 Task: Create a professional creative business letterhead template design.
Action: Mouse moved to (453, 33)
Screenshot: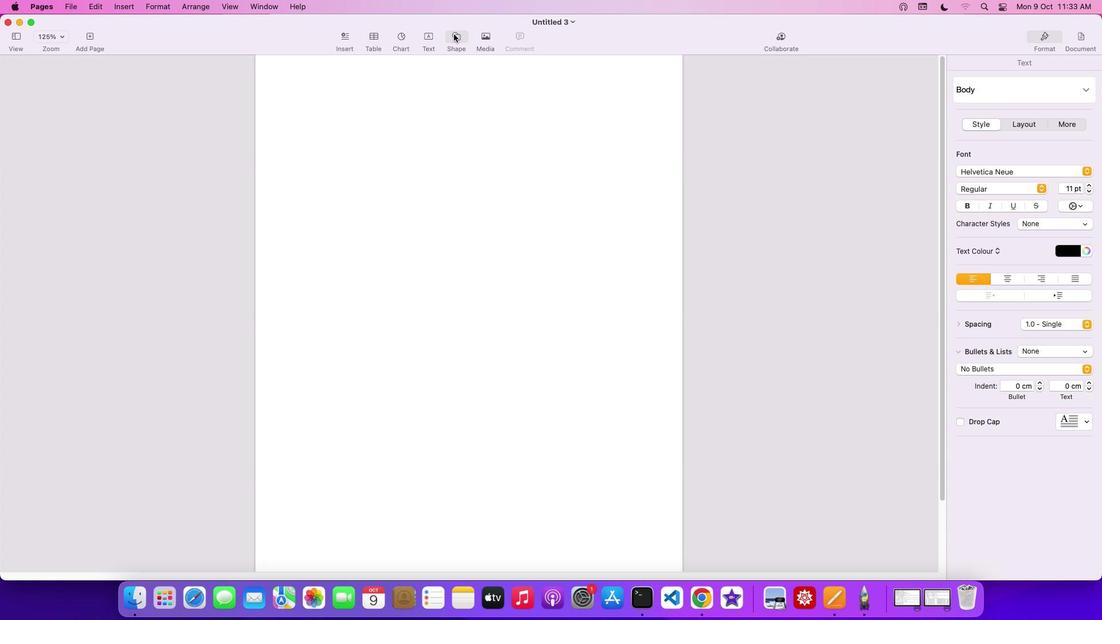 
Action: Mouse pressed left at (453, 33)
Screenshot: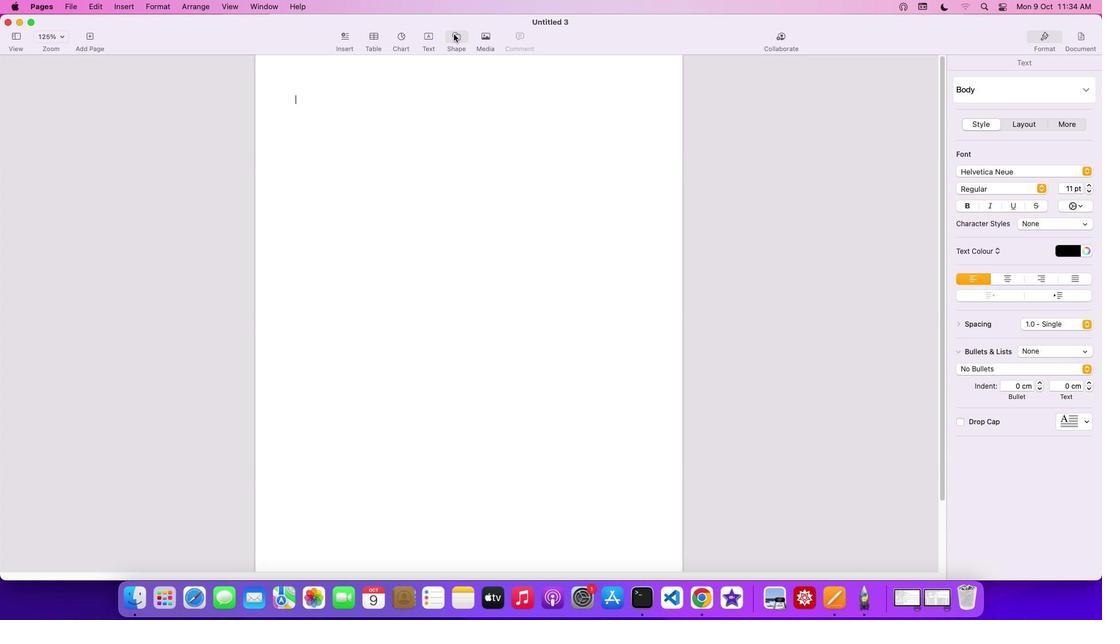 
Action: Mouse moved to (454, 124)
Screenshot: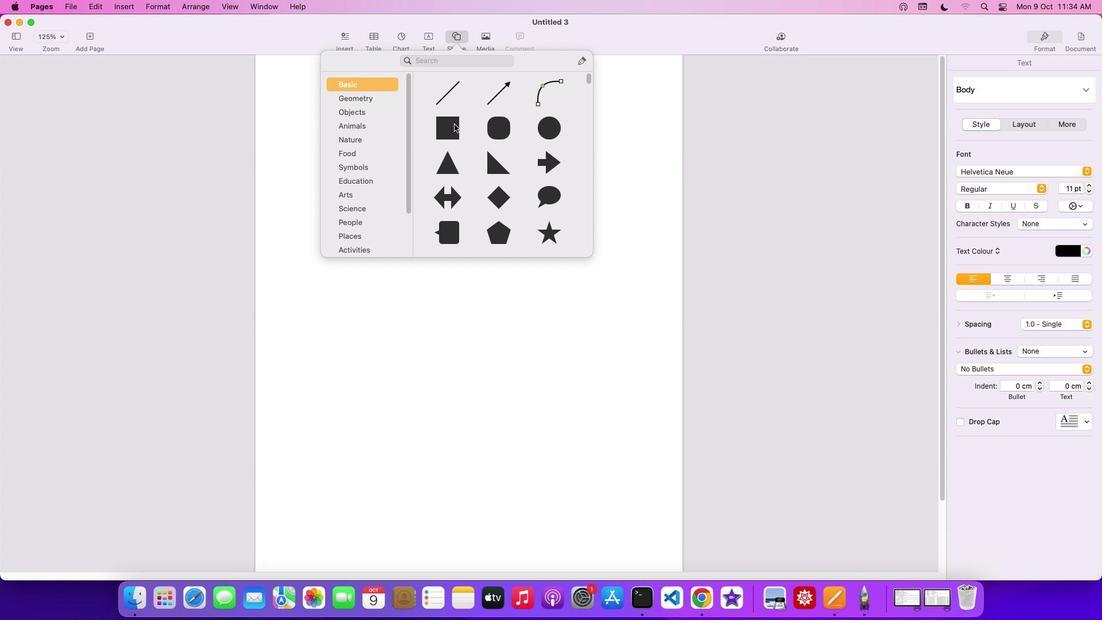 
Action: Mouse pressed left at (454, 124)
Screenshot: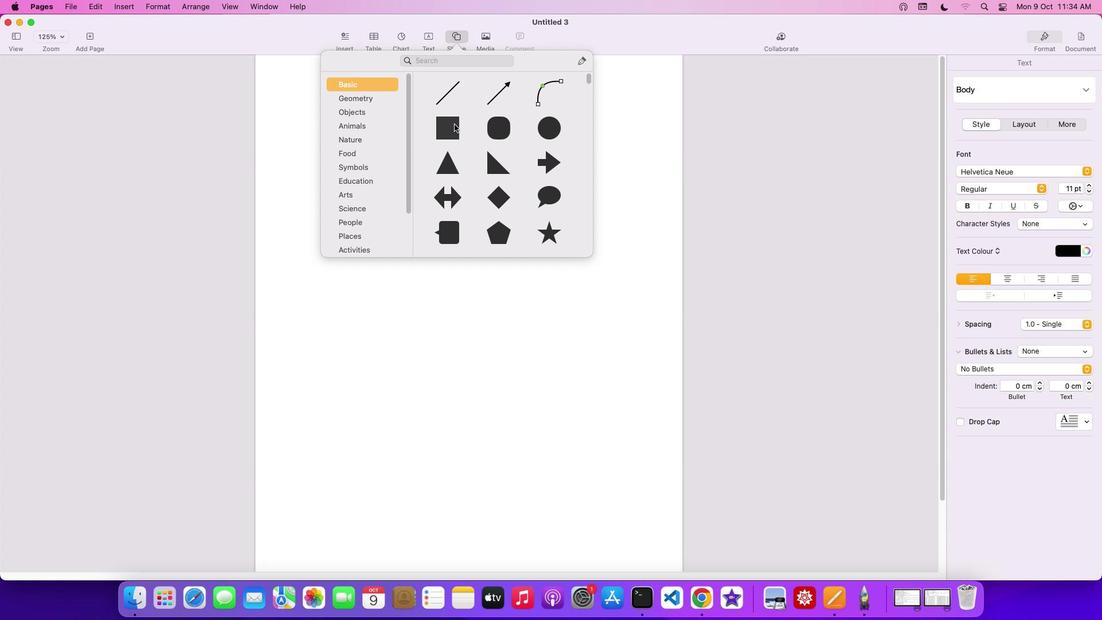 
Action: Mouse moved to (468, 164)
Screenshot: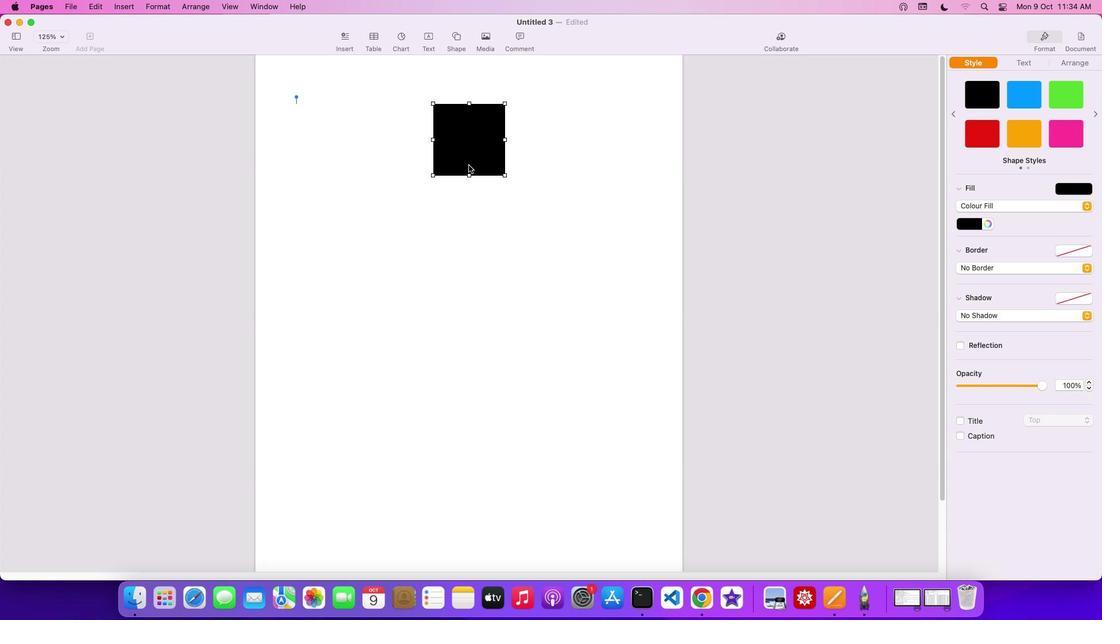 
Action: Mouse pressed left at (468, 164)
Screenshot: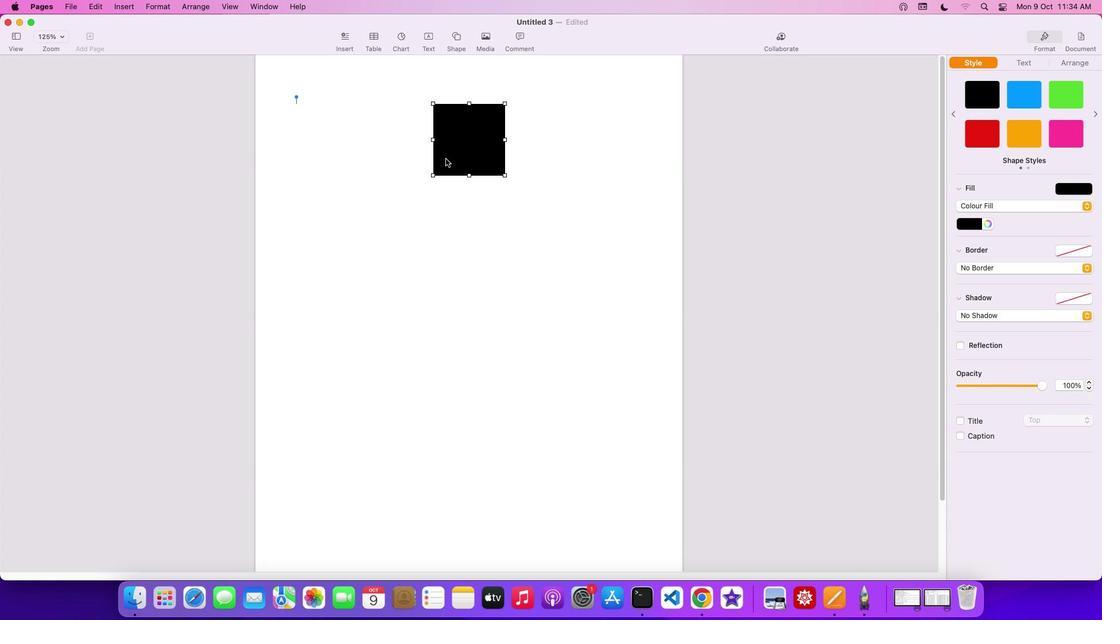 
Action: Mouse moved to (320, 125)
Screenshot: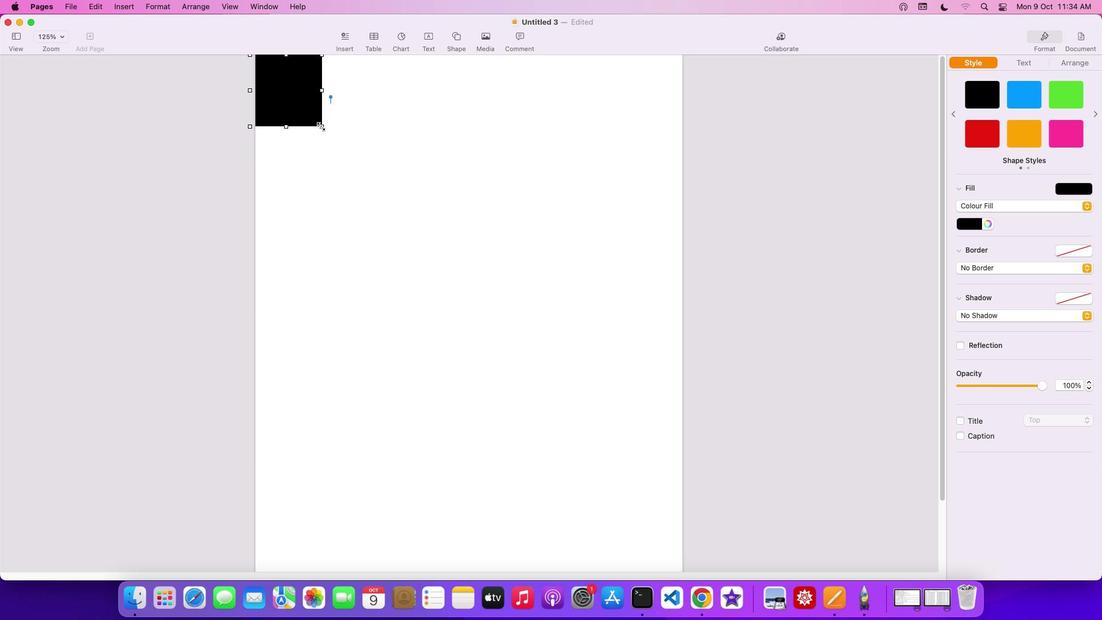 
Action: Mouse pressed left at (320, 125)
Screenshot: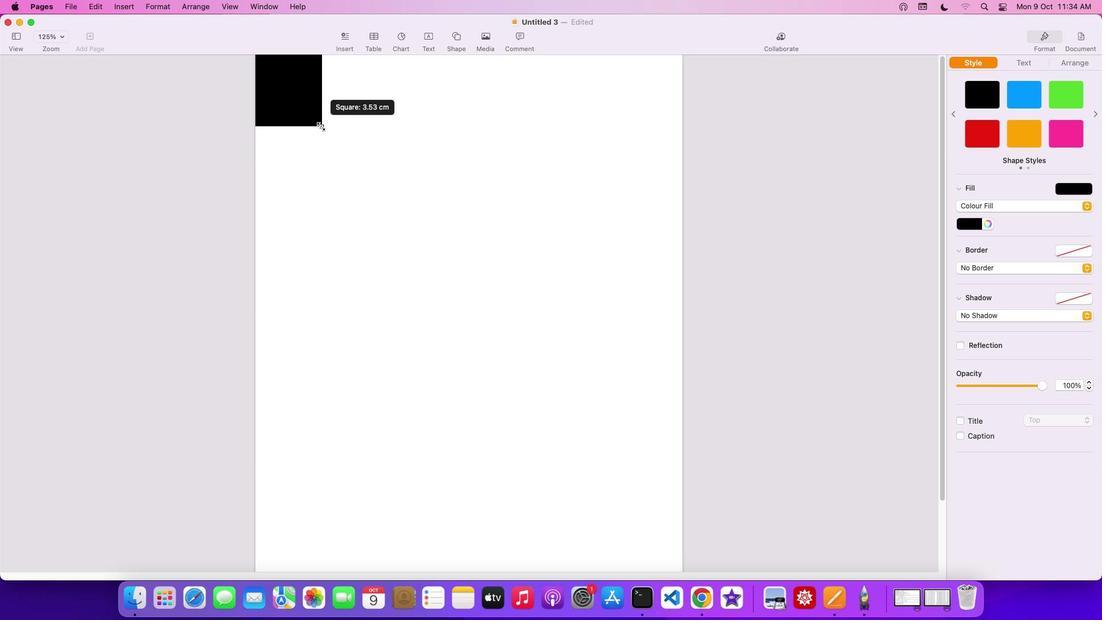 
Action: Mouse moved to (454, 37)
Screenshot: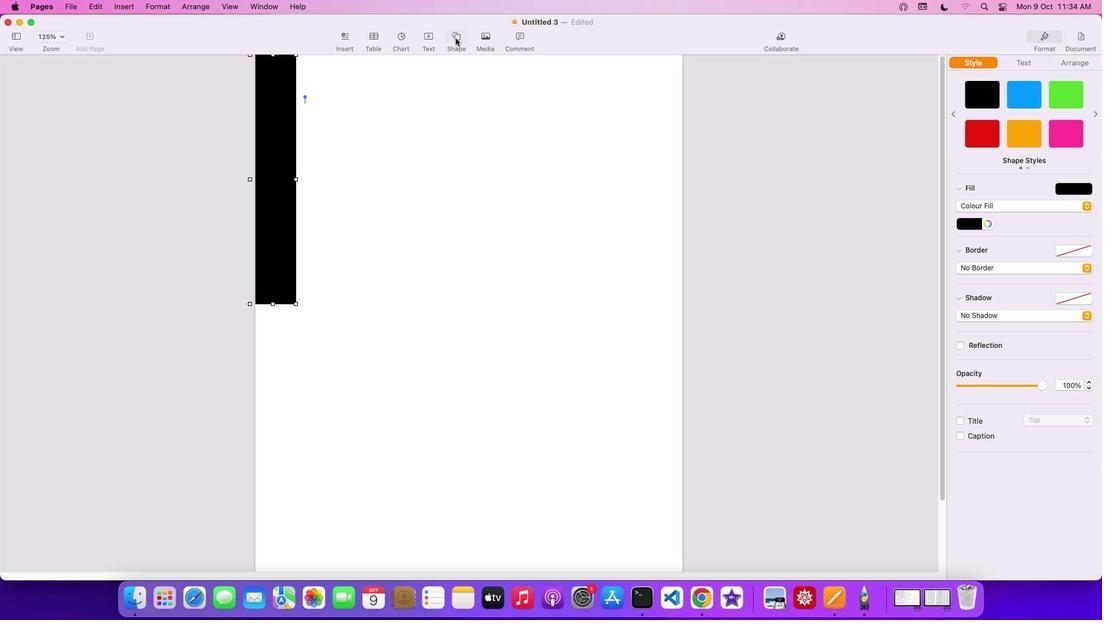 
Action: Mouse pressed left at (454, 37)
Screenshot: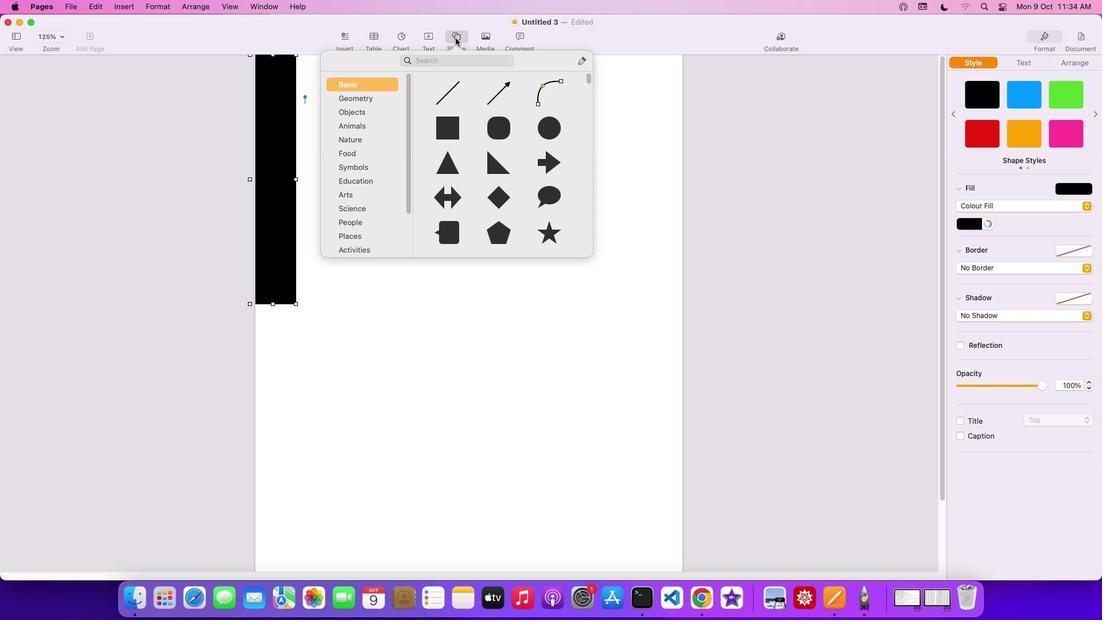 
Action: Mouse moved to (496, 173)
Screenshot: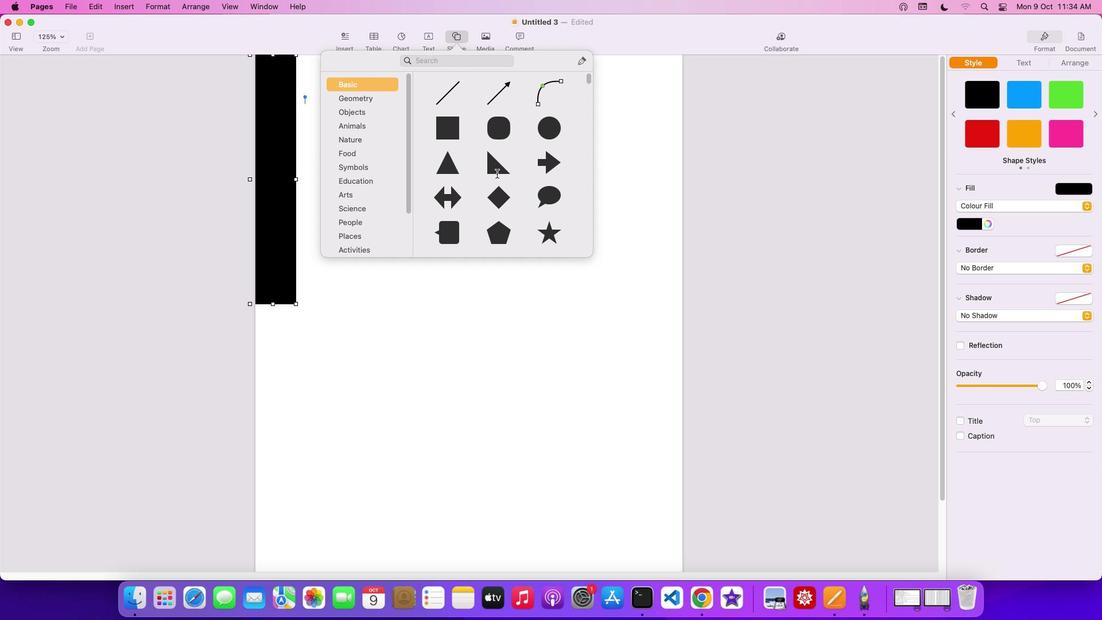 
Action: Mouse pressed left at (496, 173)
Screenshot: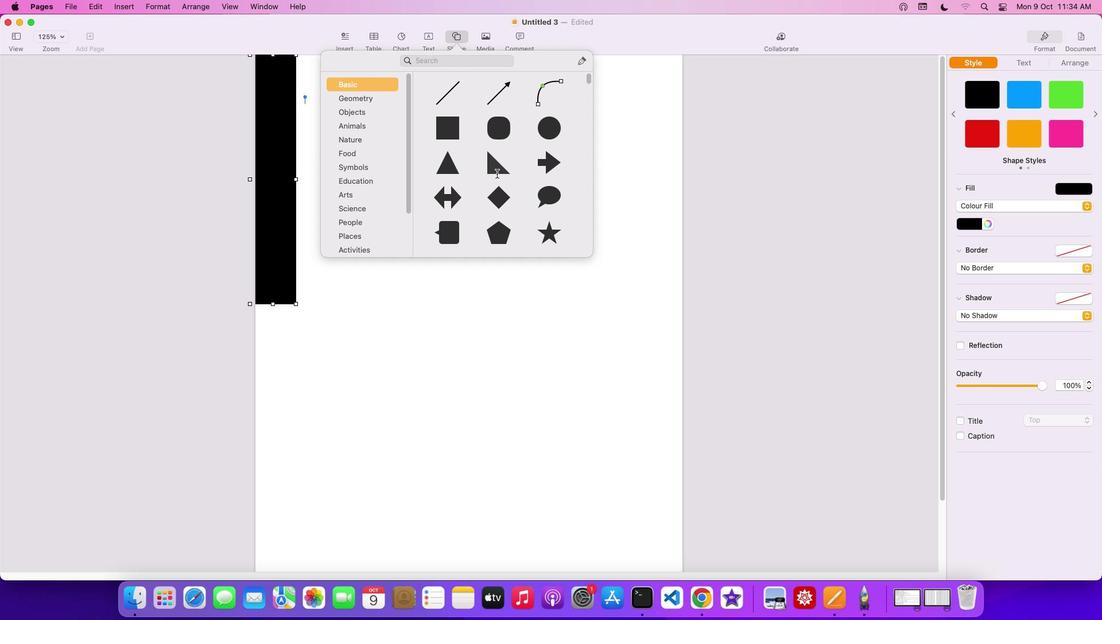 
Action: Mouse moved to (1076, 49)
Screenshot: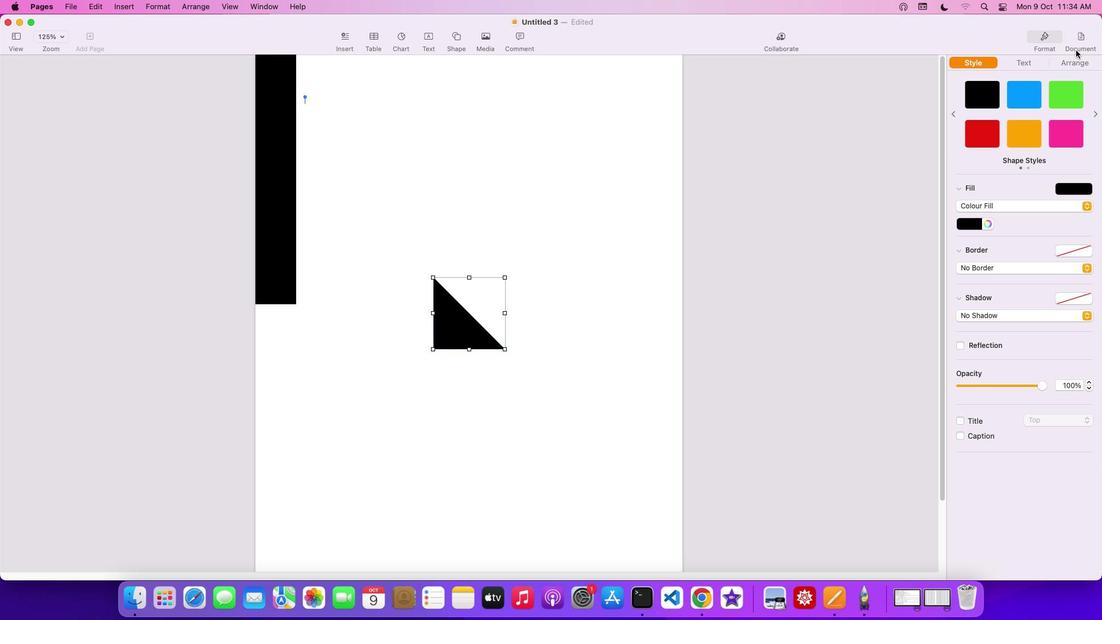 
Action: Mouse pressed left at (1076, 49)
Screenshot: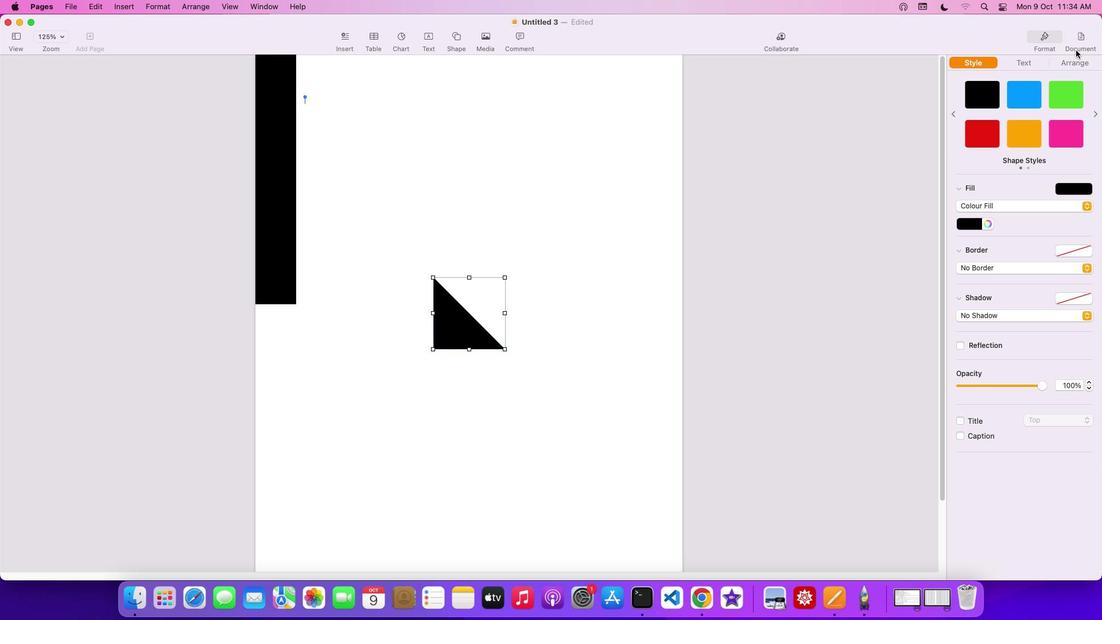 
Action: Mouse moved to (1073, 56)
Screenshot: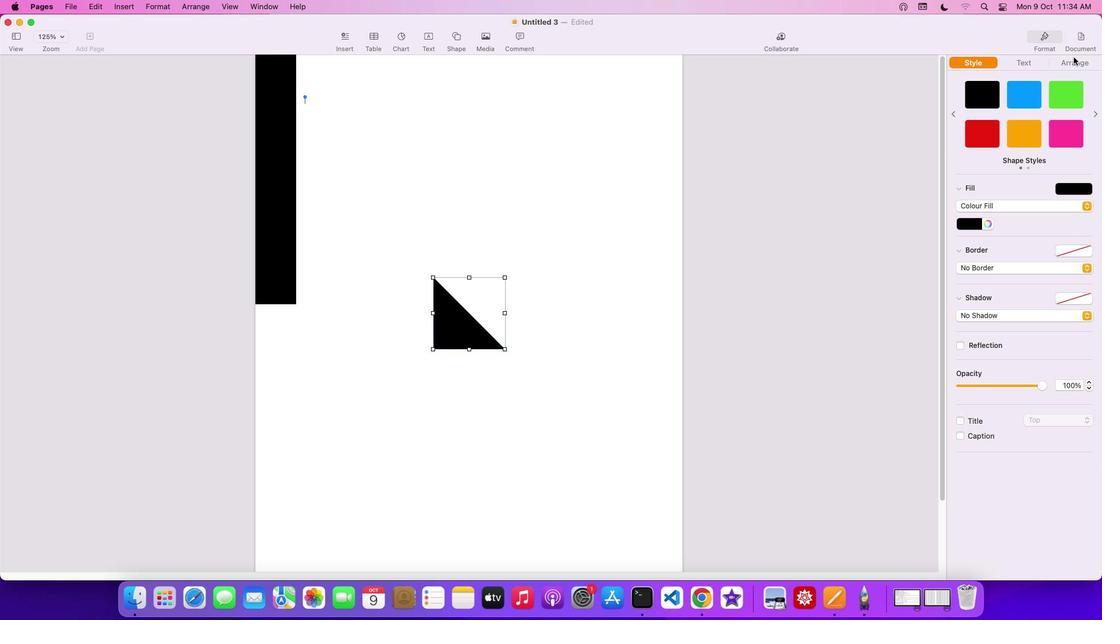 
Action: Mouse pressed left at (1073, 56)
Screenshot: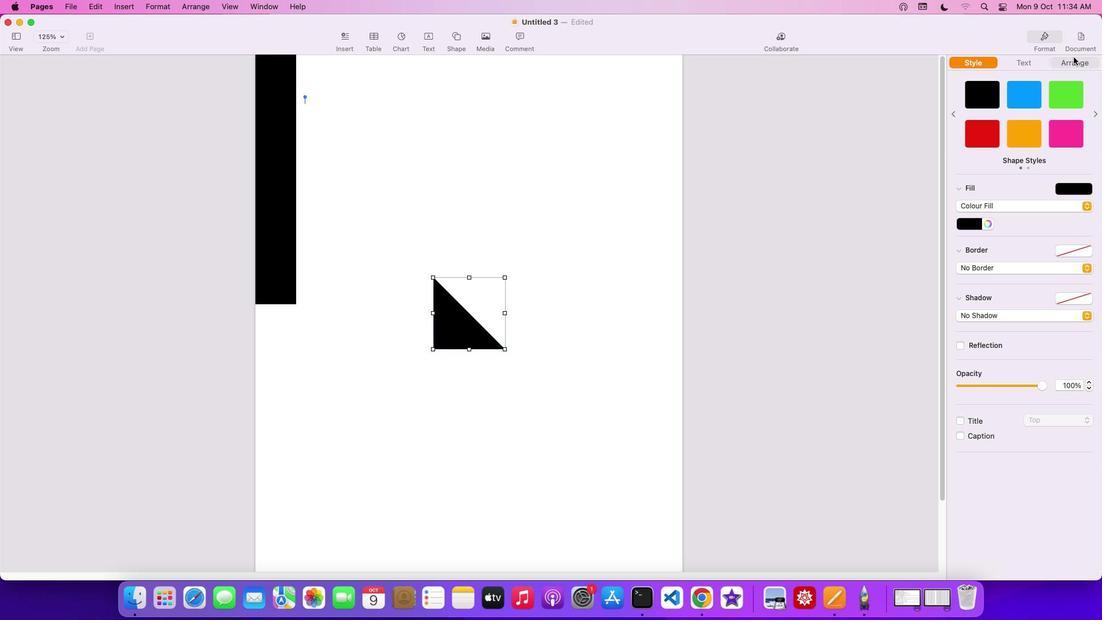 
Action: Mouse moved to (987, 358)
Screenshot: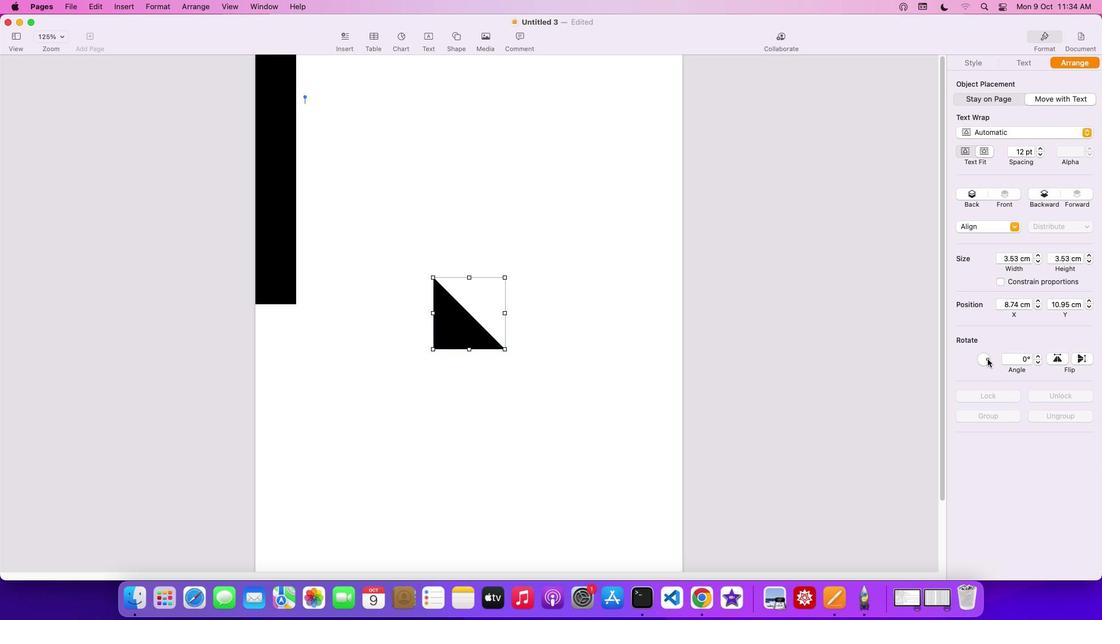 
Action: Mouse pressed left at (987, 358)
Screenshot: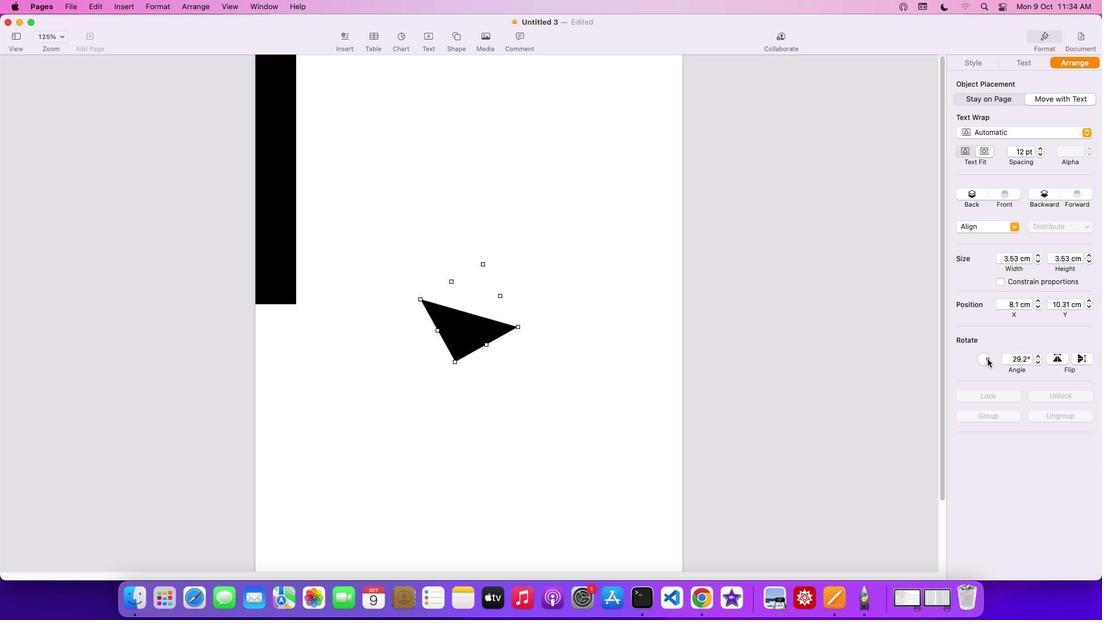 
Action: Mouse moved to (1039, 356)
Screenshot: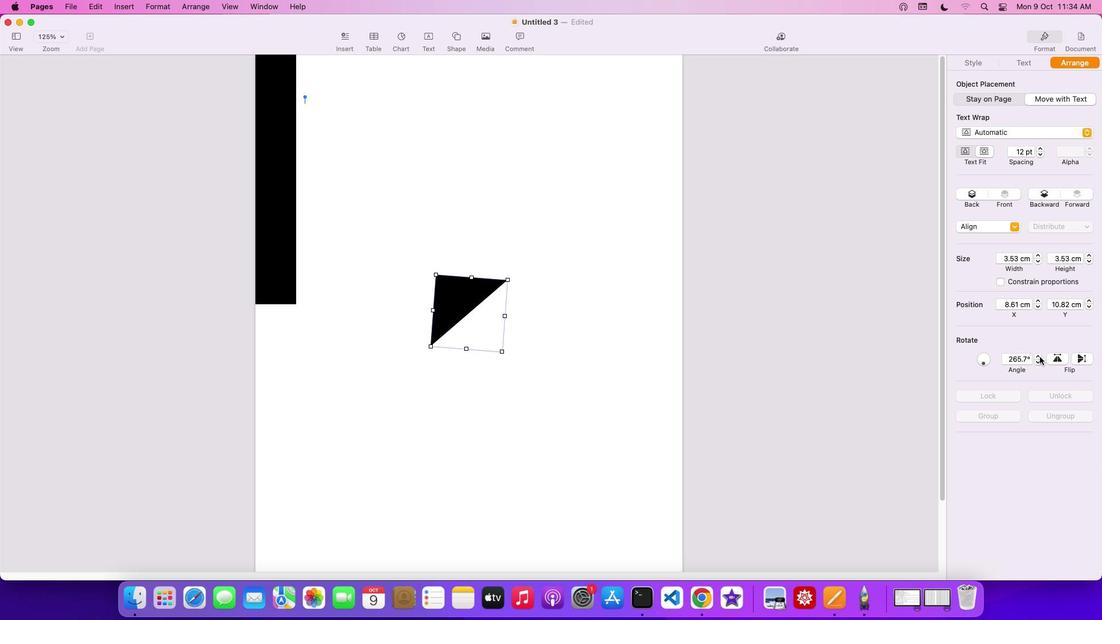 
Action: Mouse pressed left at (1039, 356)
Screenshot: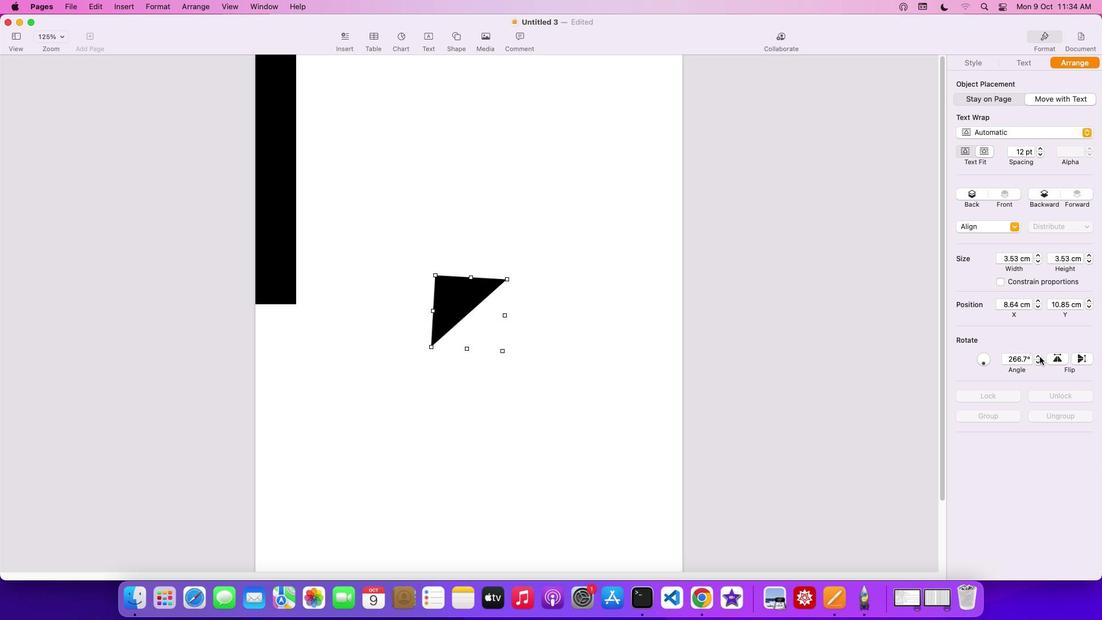 
Action: Mouse pressed left at (1039, 356)
Screenshot: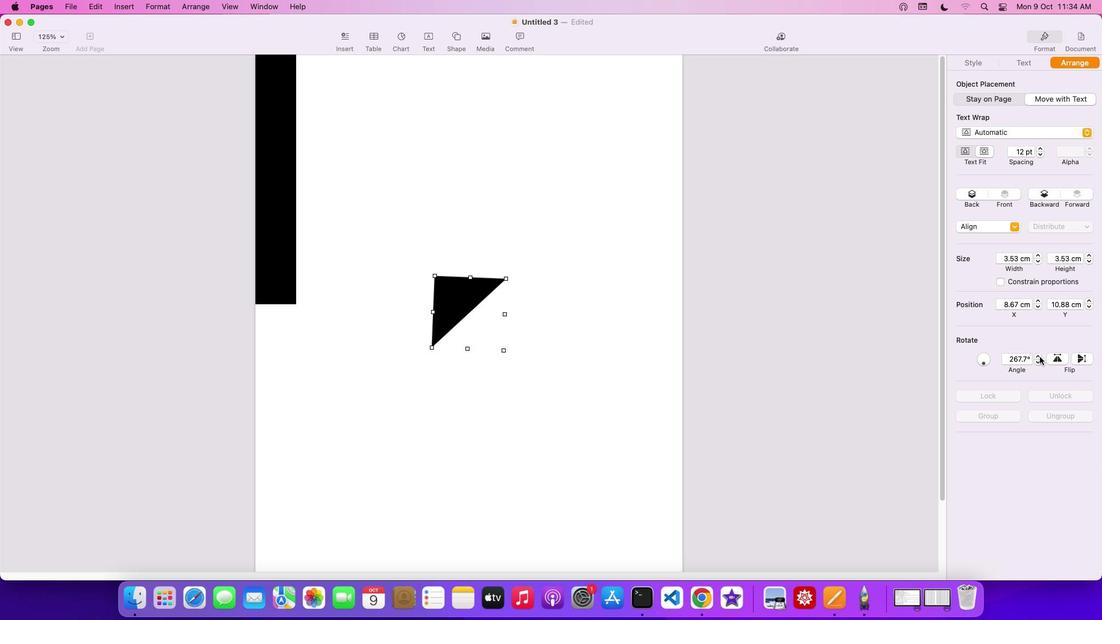 
Action: Mouse moved to (1037, 361)
Screenshot: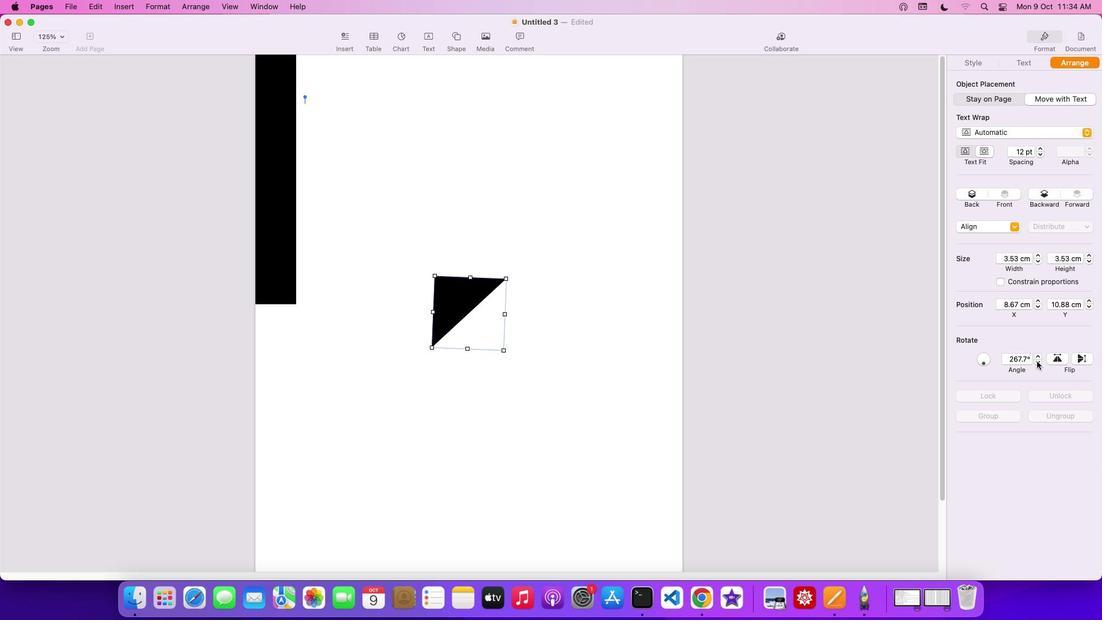 
Action: Mouse pressed left at (1037, 361)
Screenshot: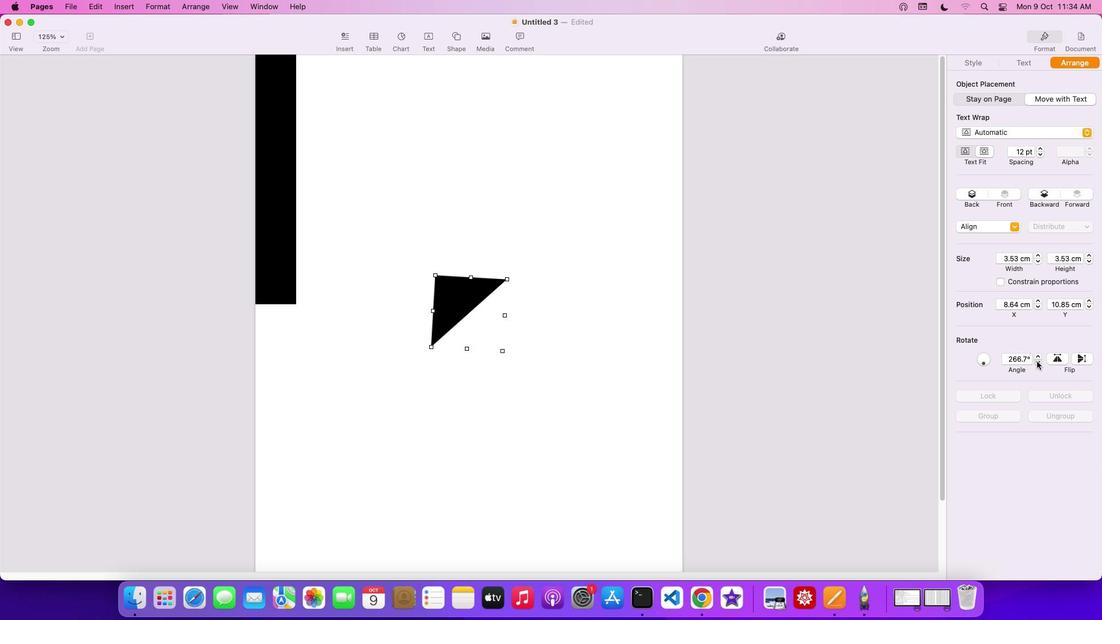 
Action: Mouse pressed left at (1037, 361)
Screenshot: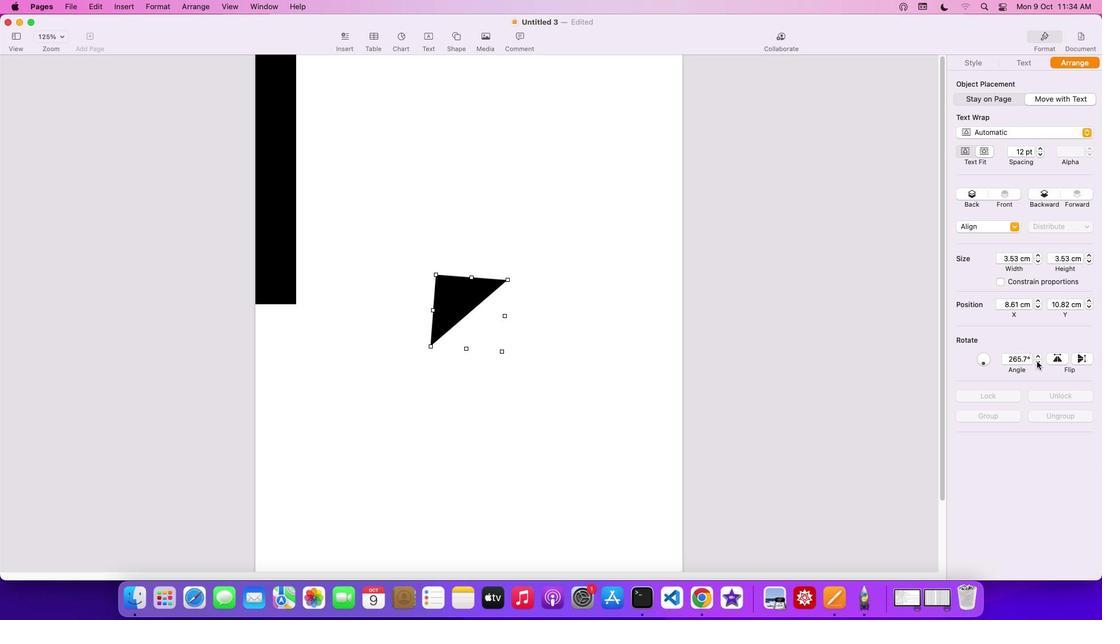 
Action: Mouse pressed left at (1037, 361)
Screenshot: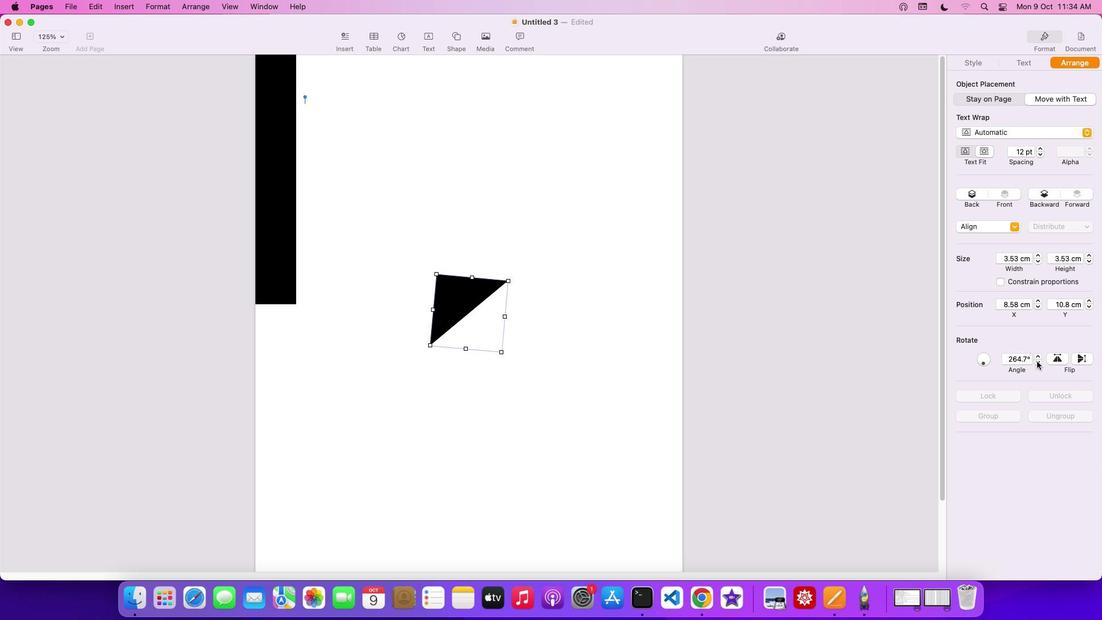 
Action: Mouse moved to (1036, 354)
Screenshot: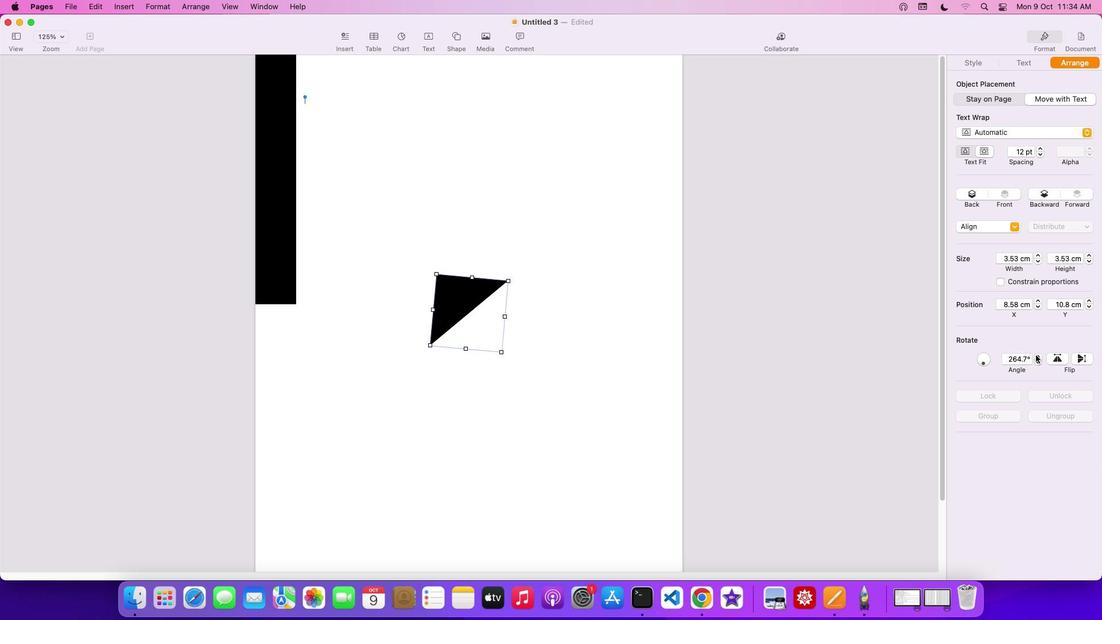 
Action: Mouse pressed left at (1036, 354)
Screenshot: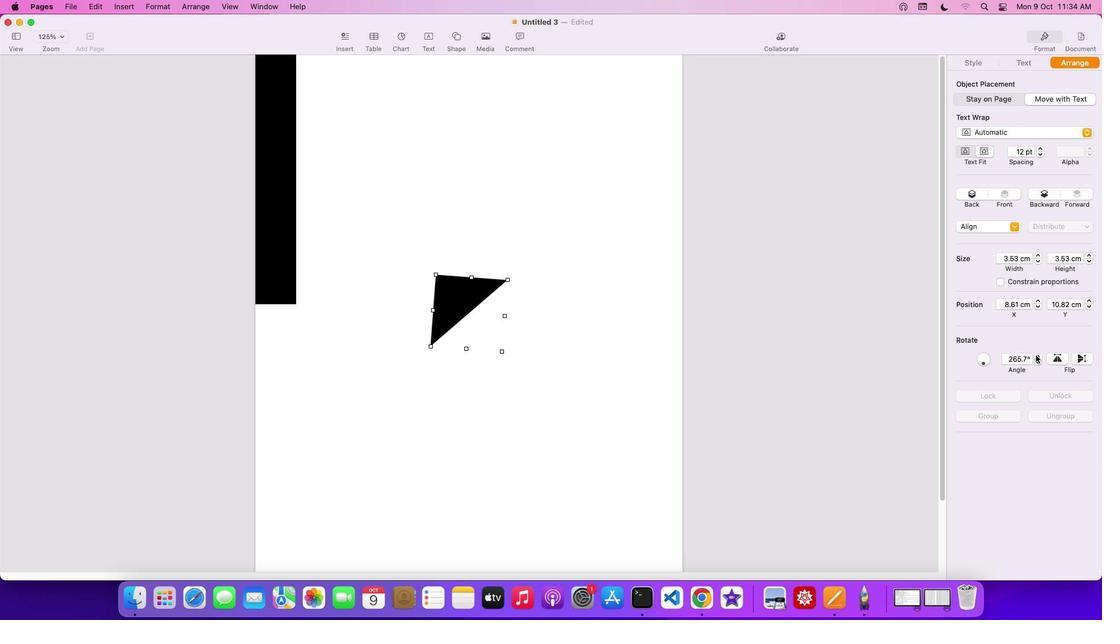 
Action: Mouse pressed left at (1036, 354)
Screenshot: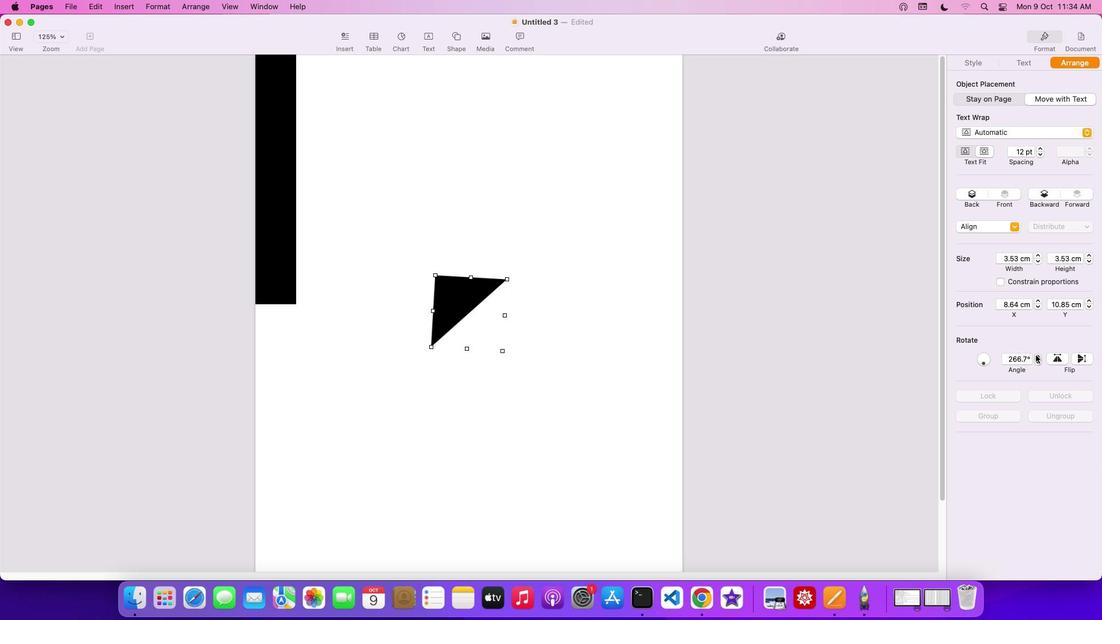 
Action: Mouse pressed left at (1036, 354)
Screenshot: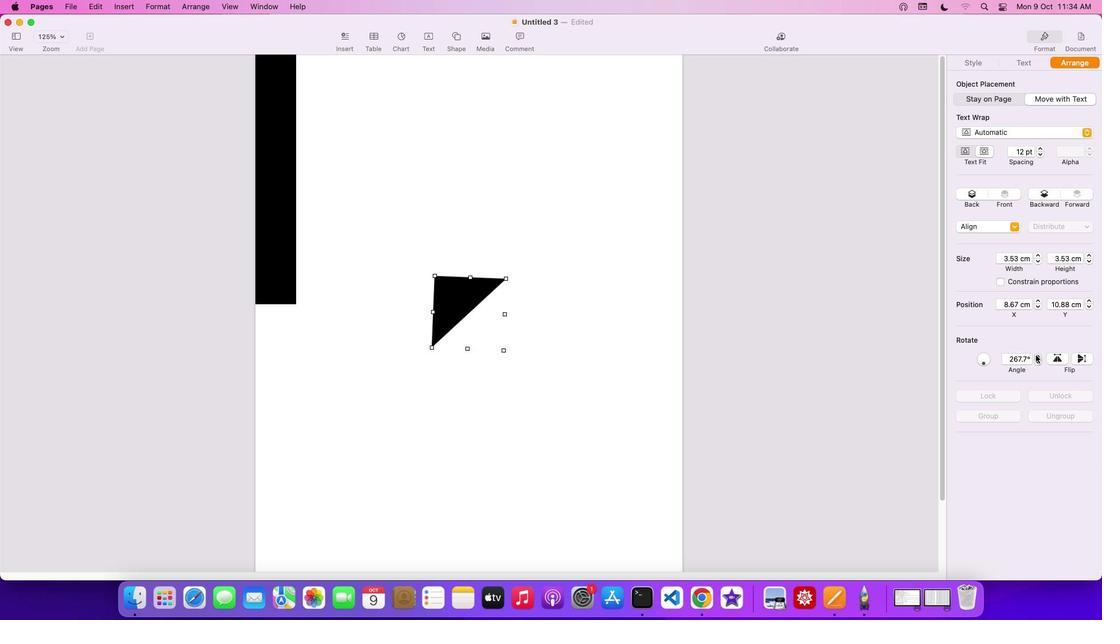 
Action: Mouse pressed left at (1036, 354)
Screenshot: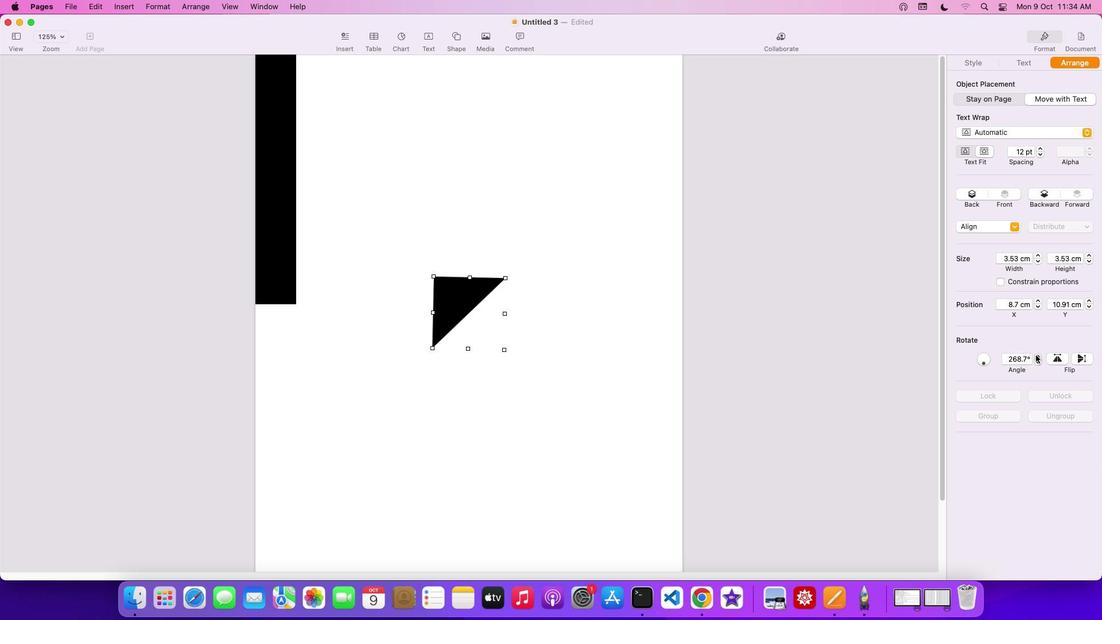 
Action: Mouse pressed left at (1036, 354)
Screenshot: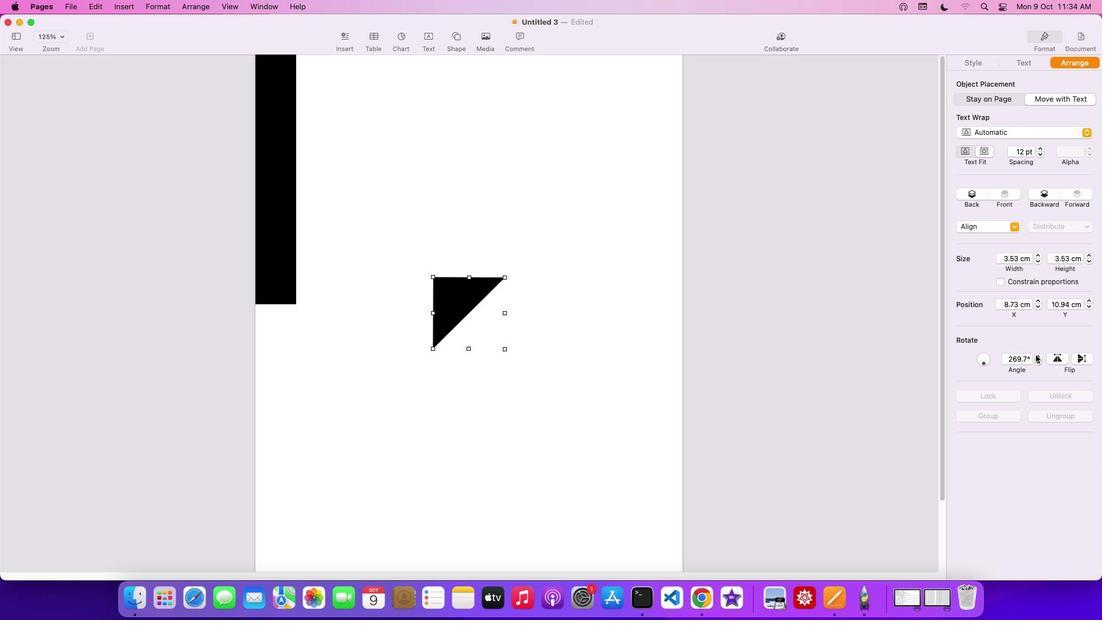 
Action: Mouse pressed left at (1036, 354)
Screenshot: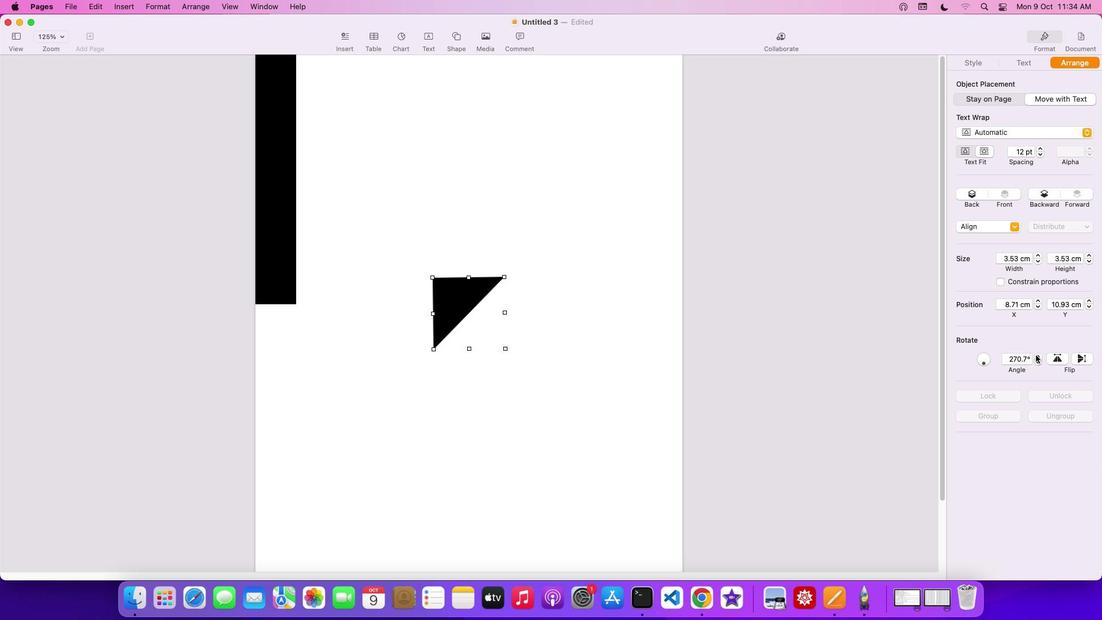 
Action: Mouse moved to (446, 296)
Screenshot: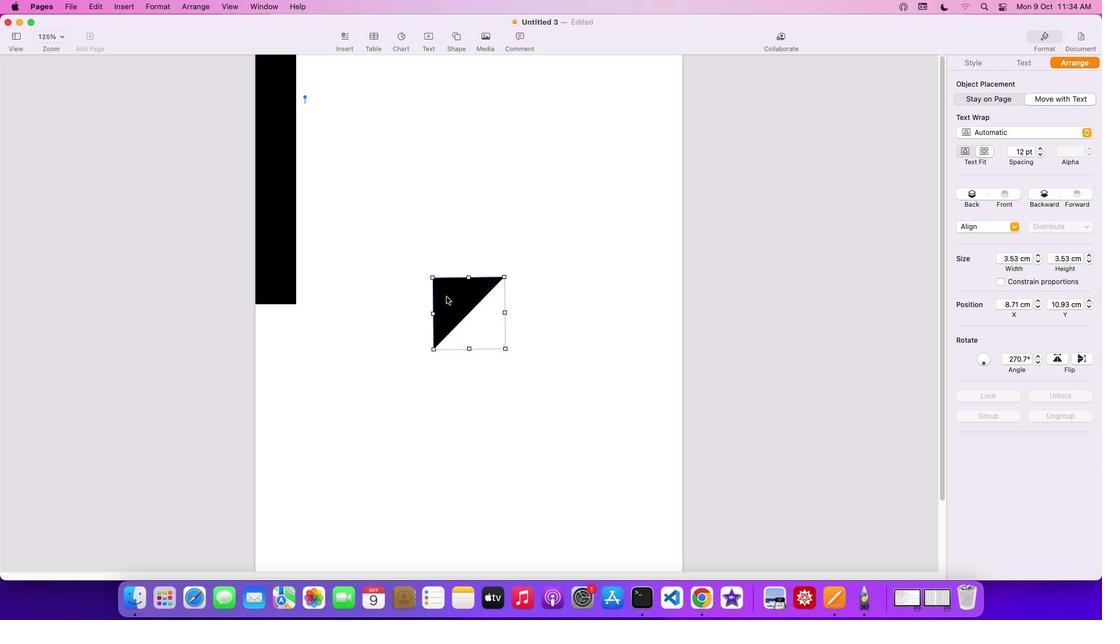 
Action: Mouse pressed left at (446, 296)
Screenshot: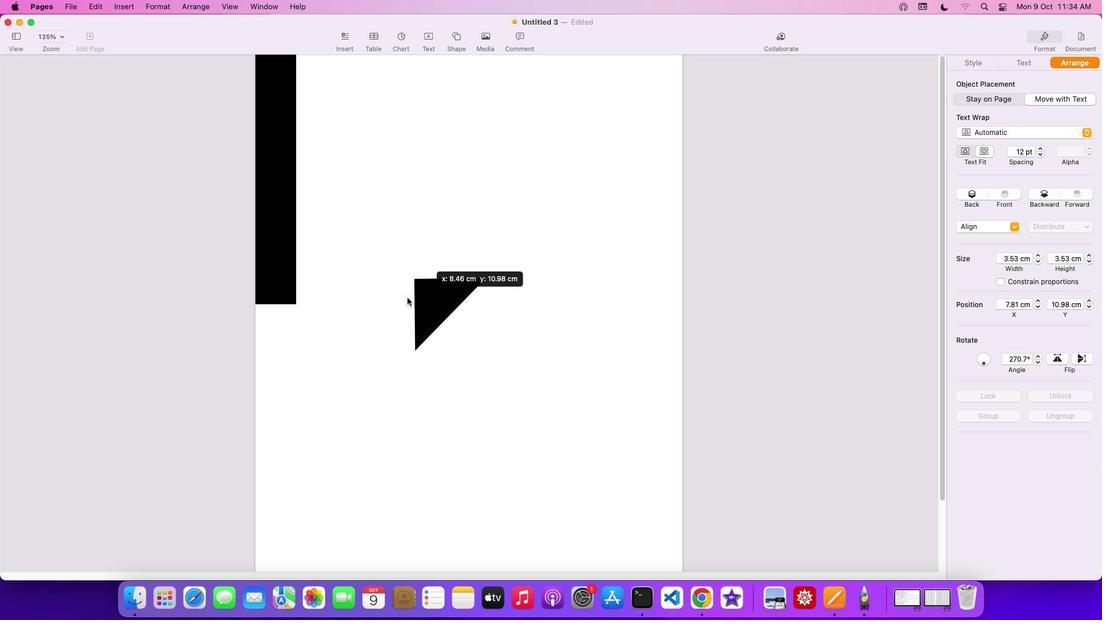 
Action: Mouse moved to (326, 371)
Screenshot: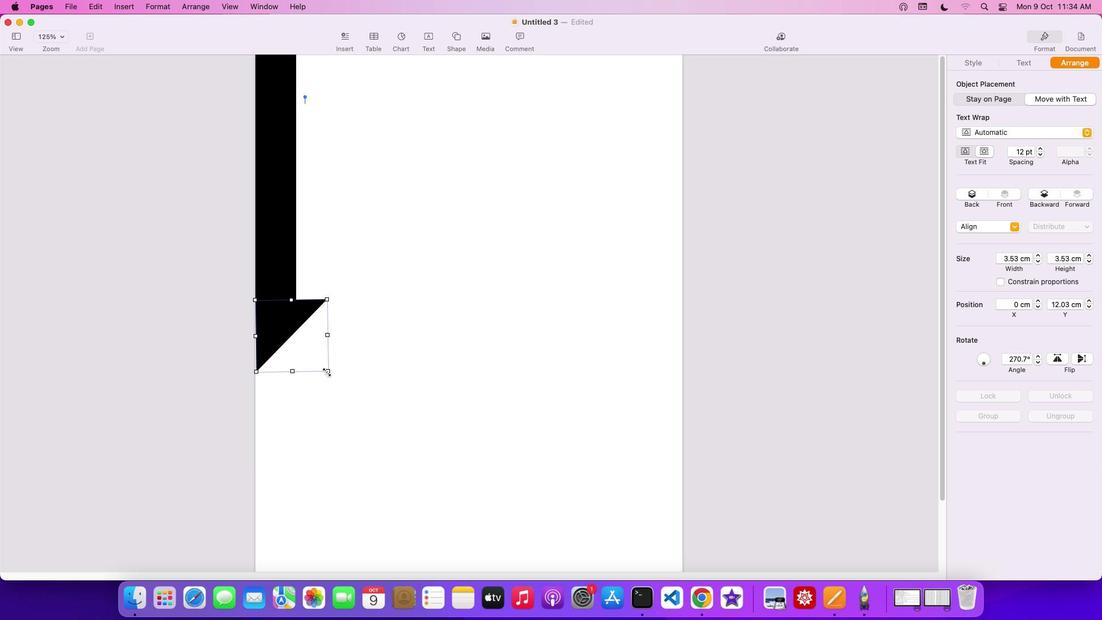 
Action: Mouse pressed left at (326, 371)
Screenshot: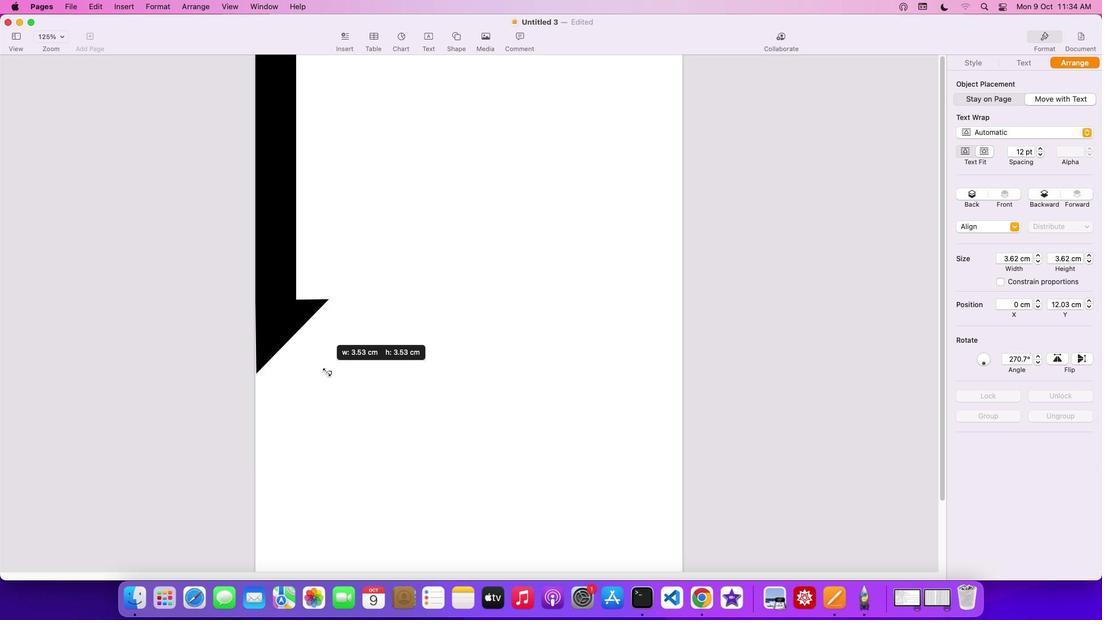 
Action: Mouse moved to (256, 378)
Screenshot: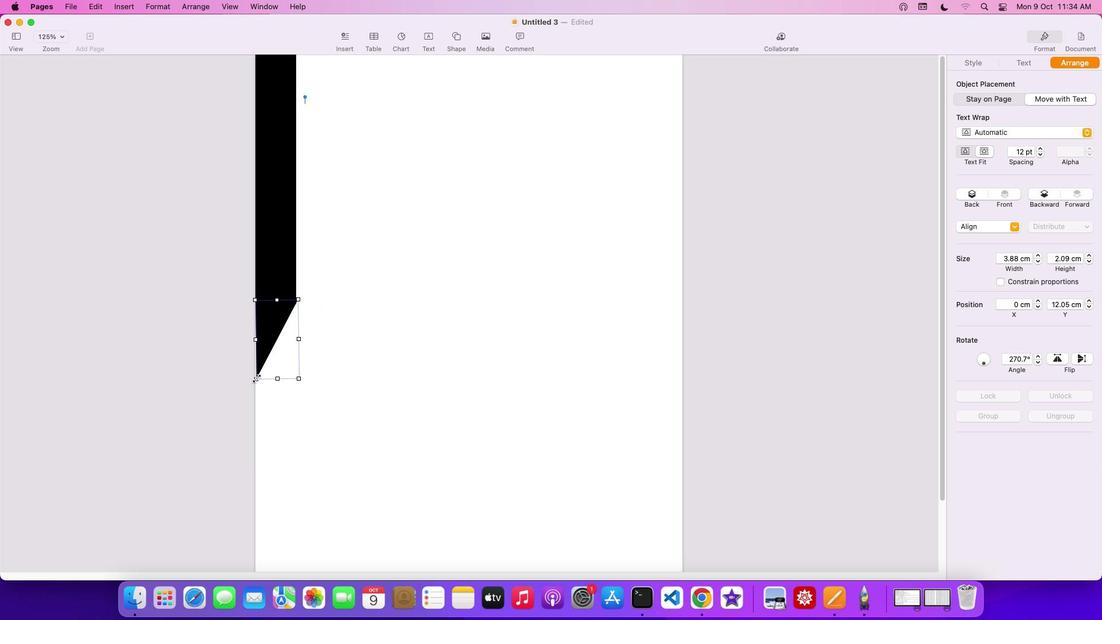 
Action: Mouse pressed left at (256, 378)
Screenshot: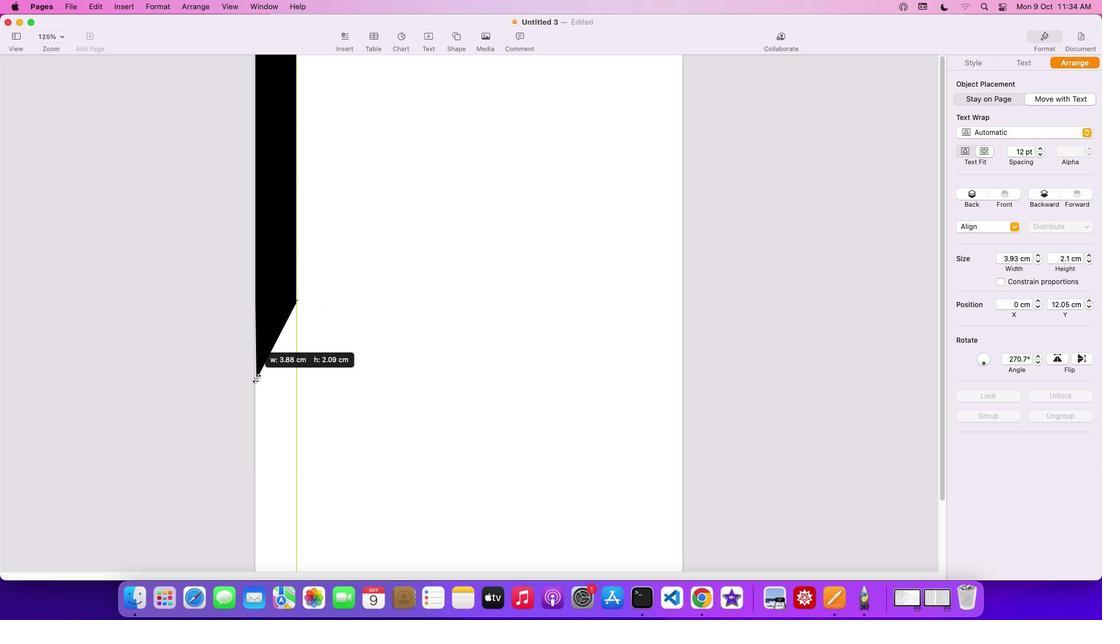 
Action: Mouse moved to (370, 329)
Screenshot: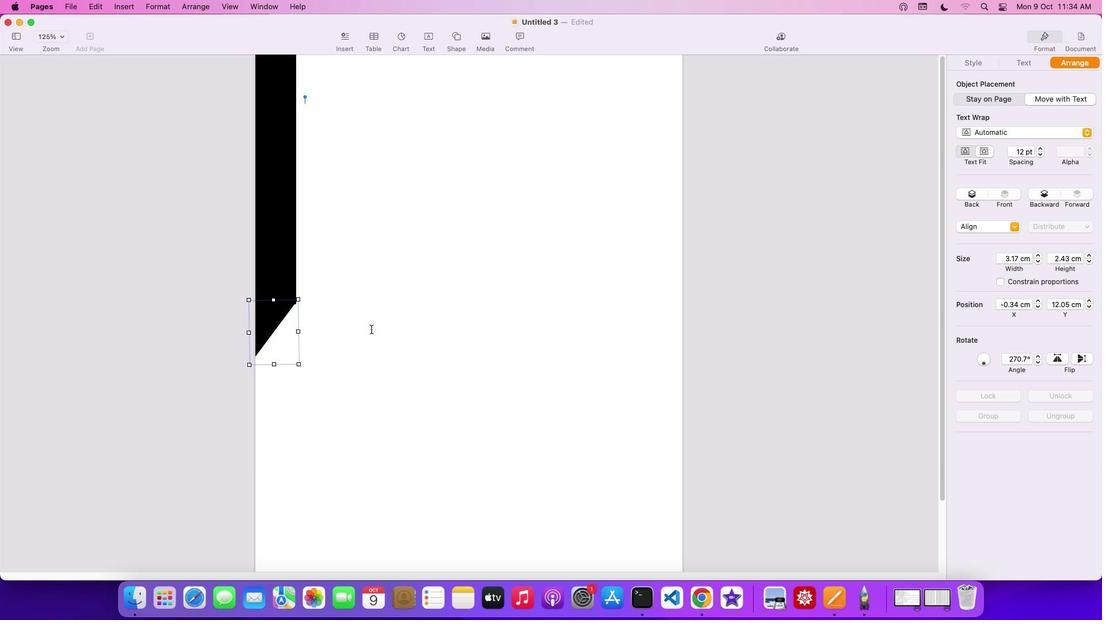 
Action: Mouse pressed left at (370, 329)
Screenshot: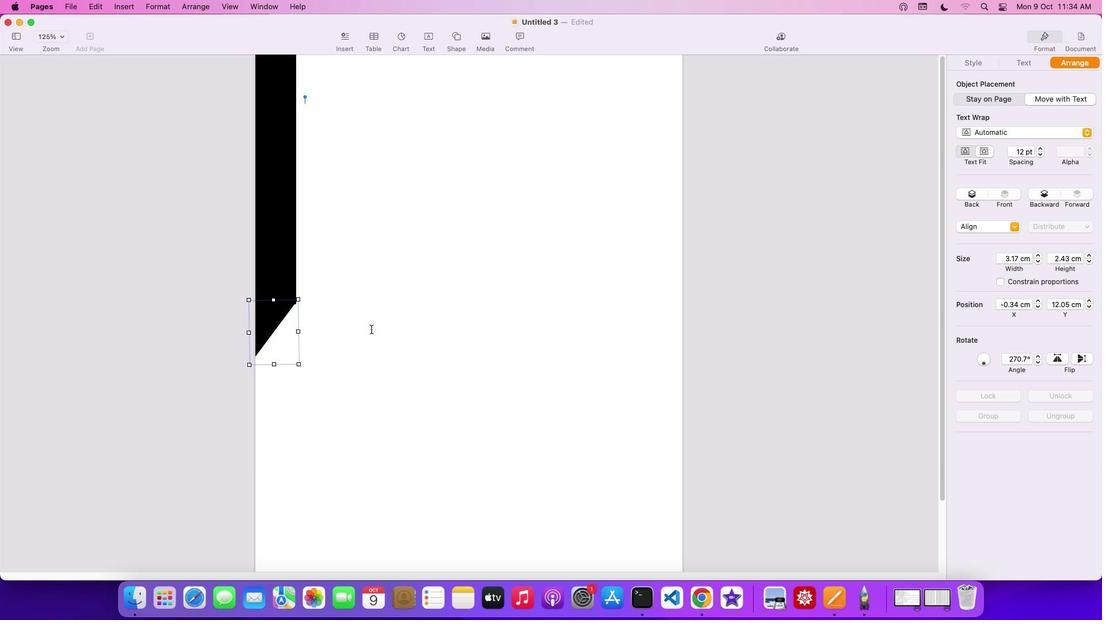 
Action: Mouse moved to (279, 312)
Screenshot: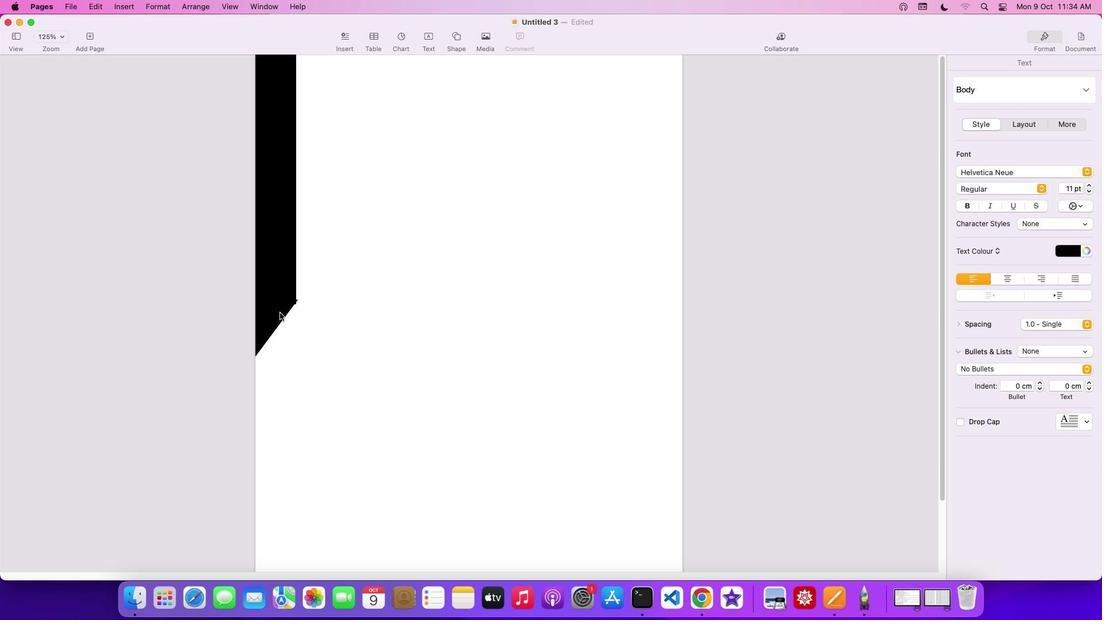 
Action: Mouse pressed left at (279, 312)
Screenshot: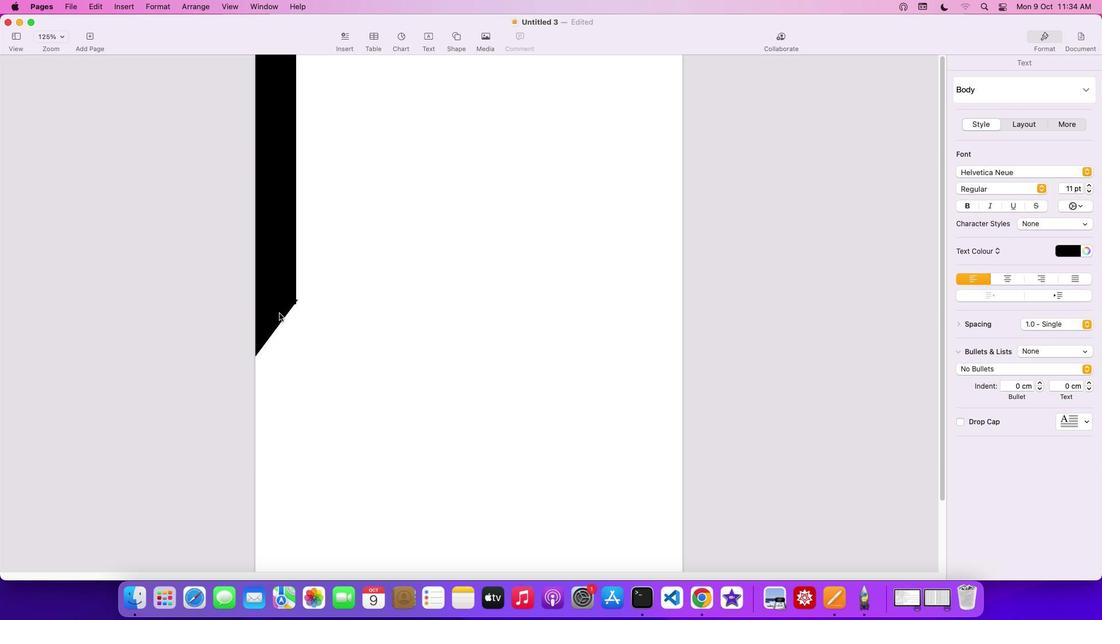 
Action: Mouse moved to (369, 320)
Screenshot: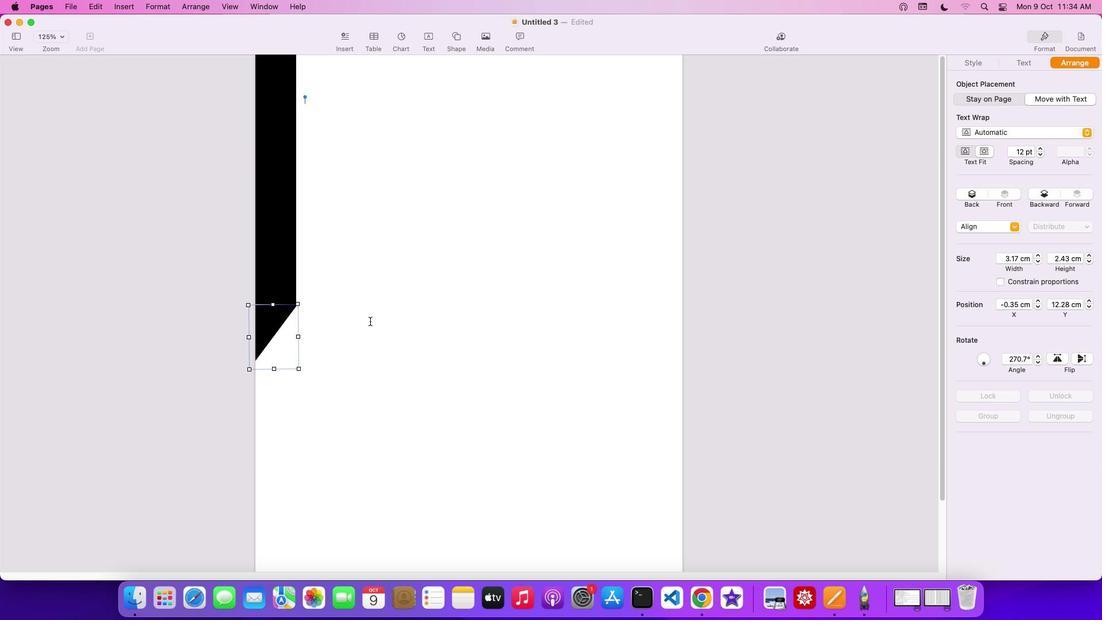 
Action: Mouse pressed left at (369, 320)
Screenshot: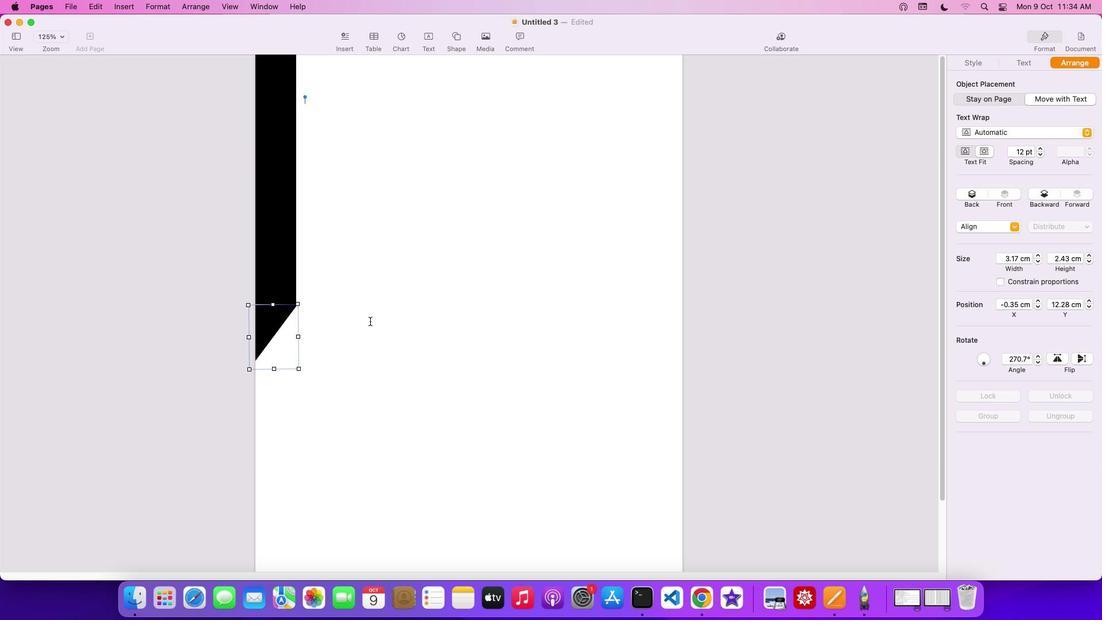 
Action: Mouse moved to (269, 278)
Screenshot: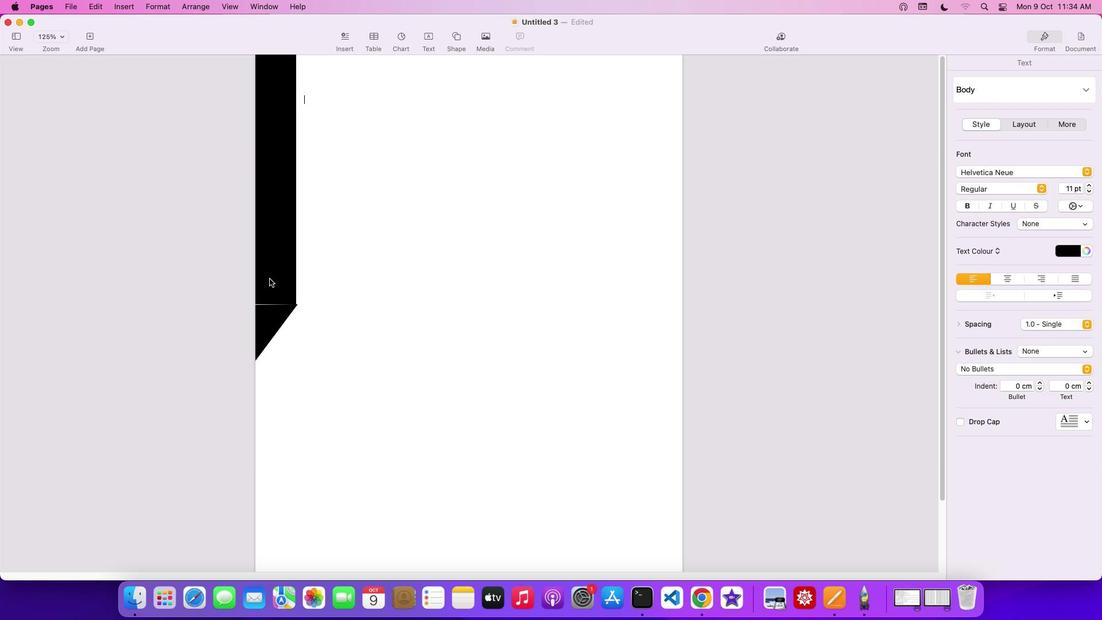 
Action: Mouse pressed left at (269, 278)
Screenshot: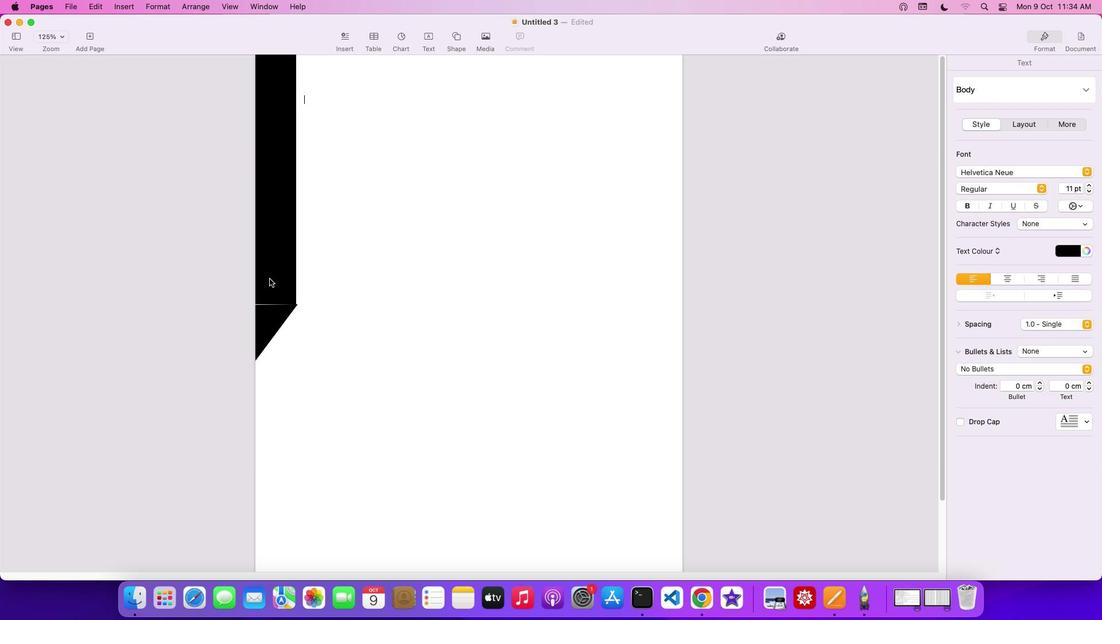 
Action: Mouse moved to (276, 317)
Screenshot: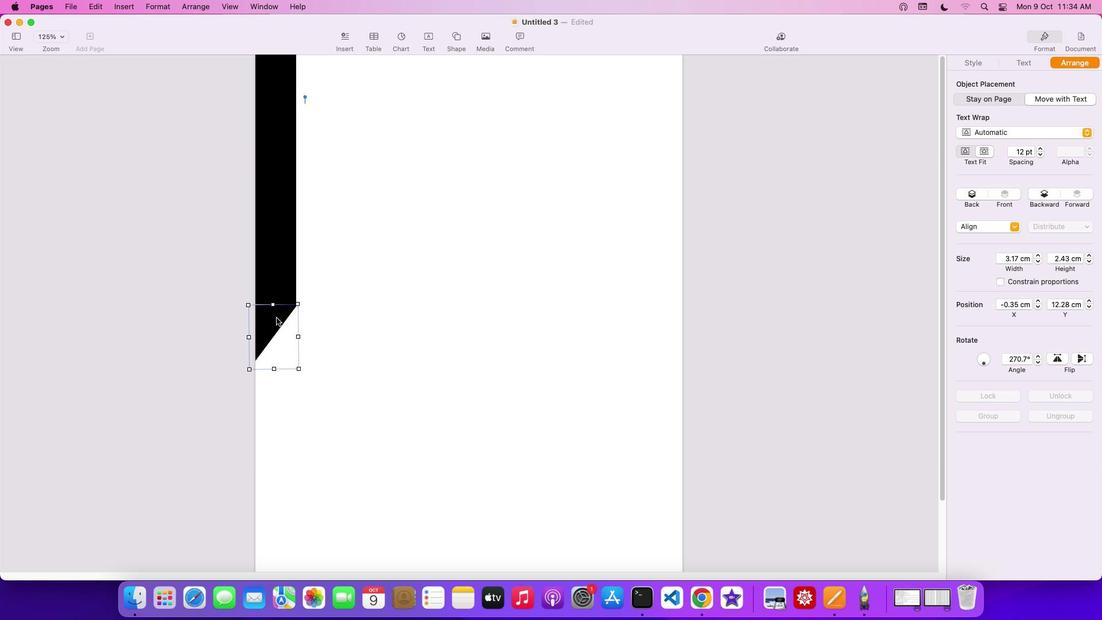 
Action: Mouse pressed left at (276, 317)
Screenshot: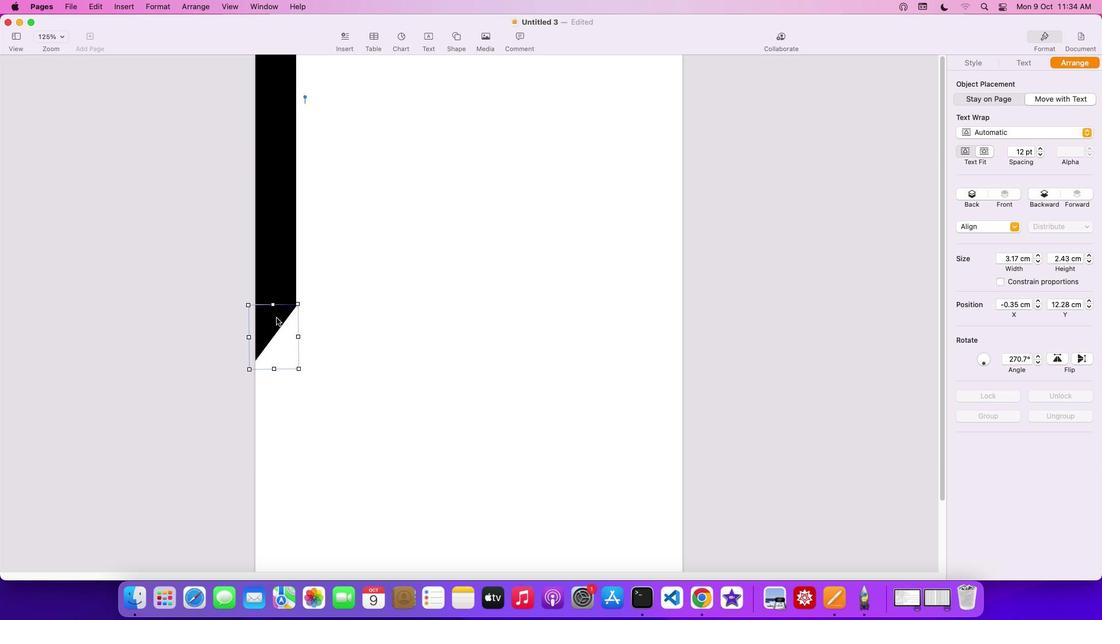 
Action: Mouse moved to (1039, 363)
Screenshot: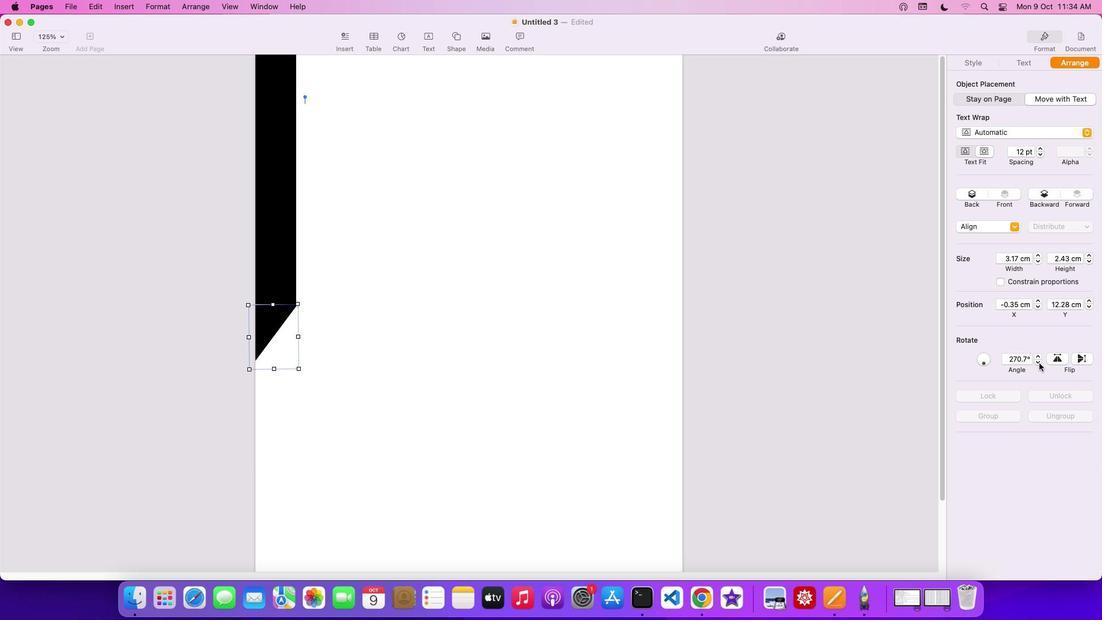 
Action: Mouse pressed left at (1039, 363)
Screenshot: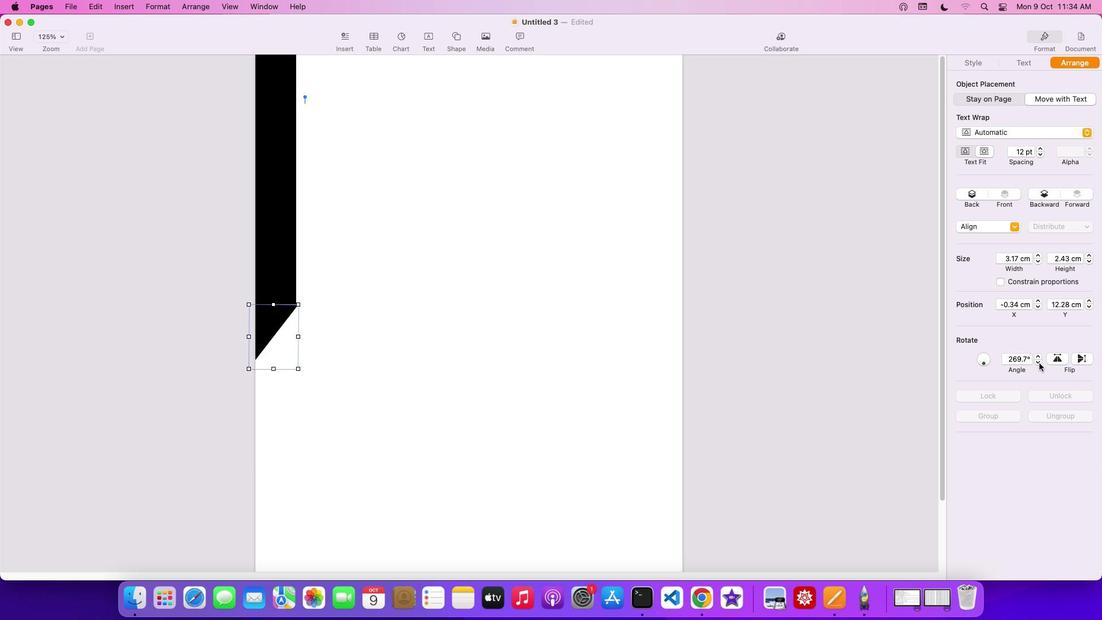 
Action: Mouse moved to (269, 327)
Screenshot: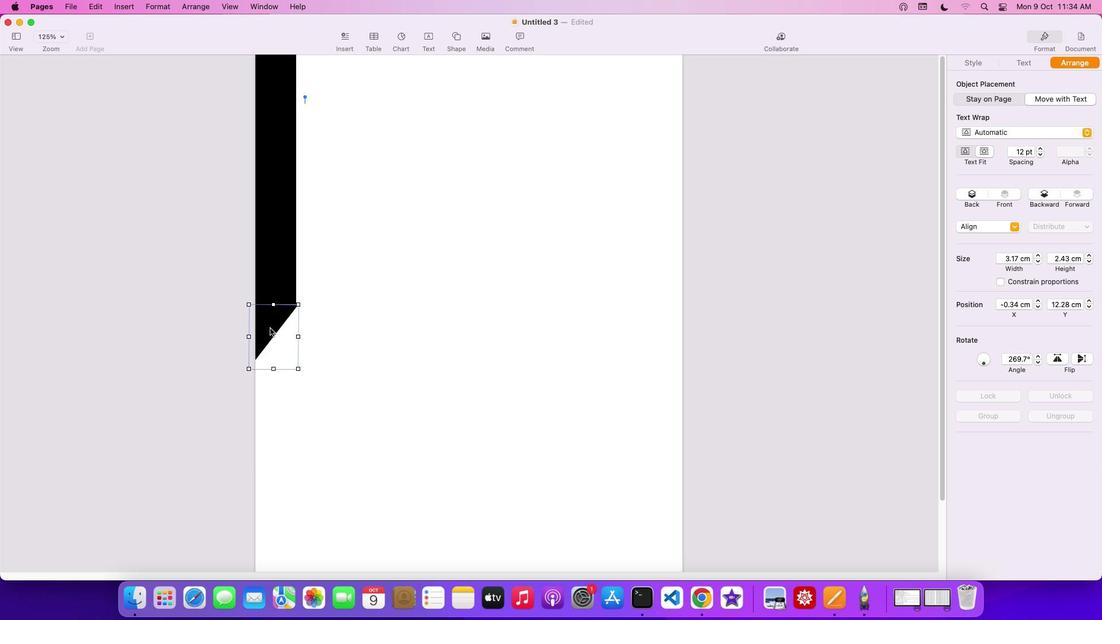 
Action: Mouse pressed left at (269, 327)
Screenshot: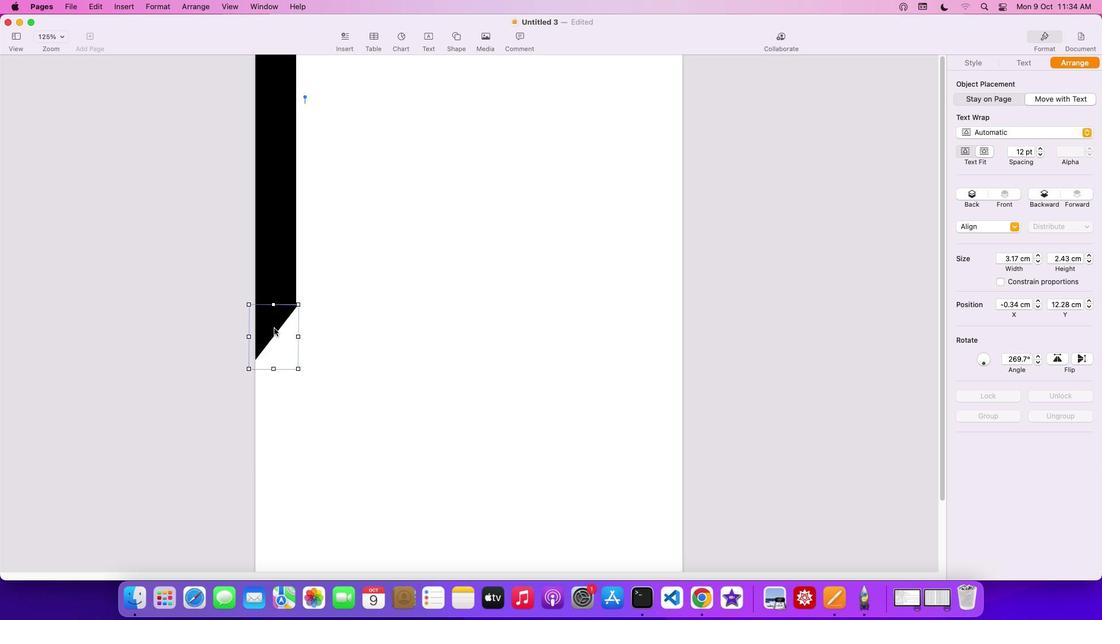 
Action: Mouse moved to (336, 342)
Screenshot: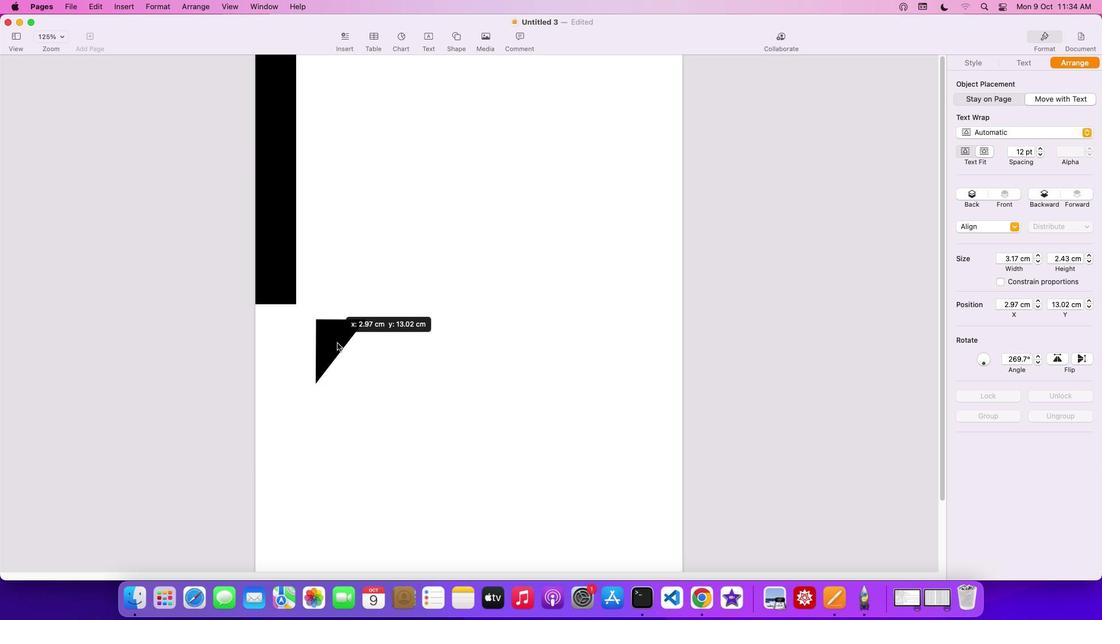 
Action: Key pressed Key.backspace
Screenshot: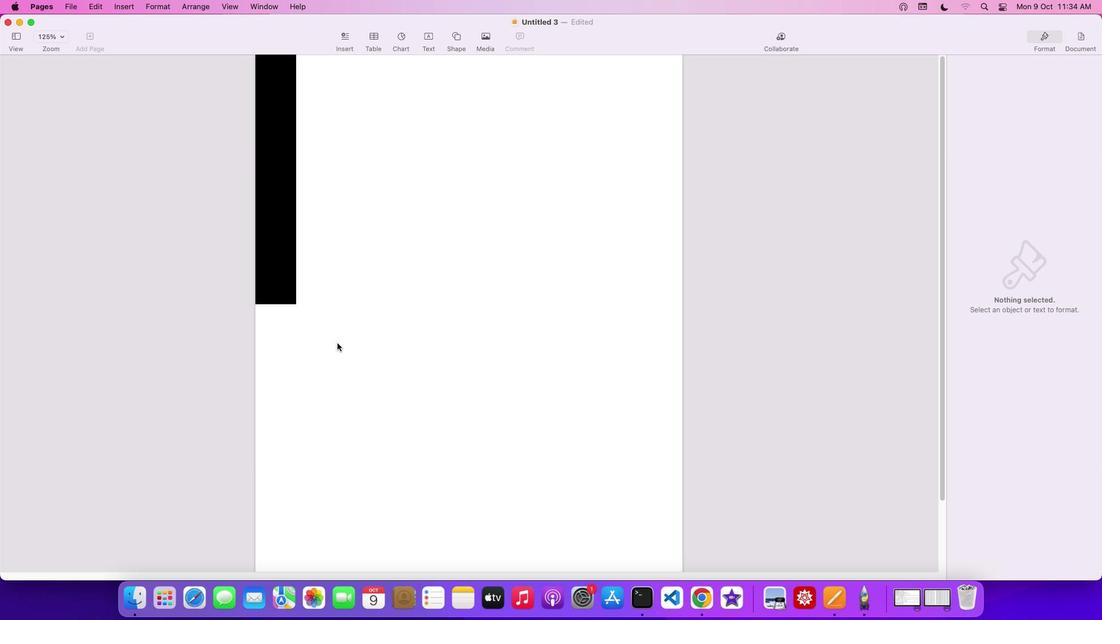
Action: Mouse moved to (457, 40)
Screenshot: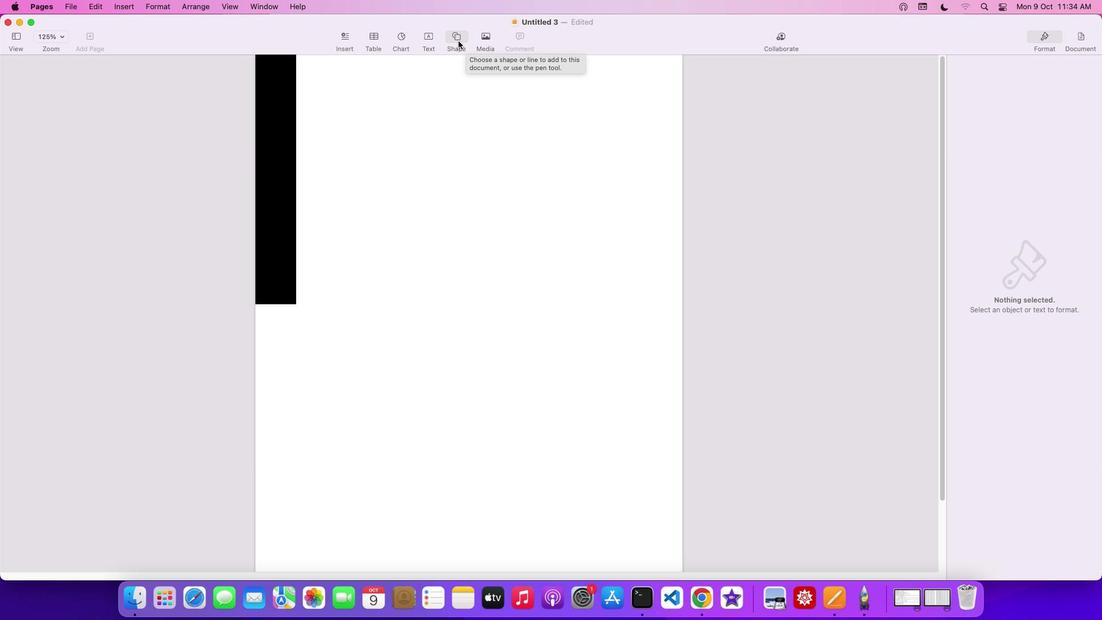 
Action: Mouse pressed left at (457, 40)
Screenshot: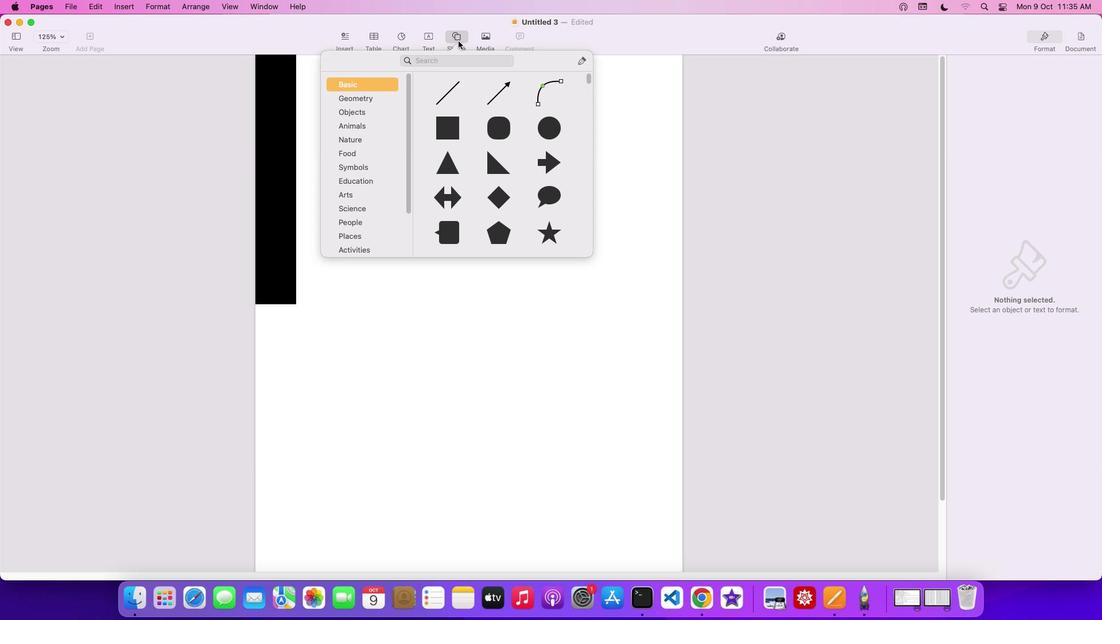 
Action: Mouse moved to (492, 163)
Screenshot: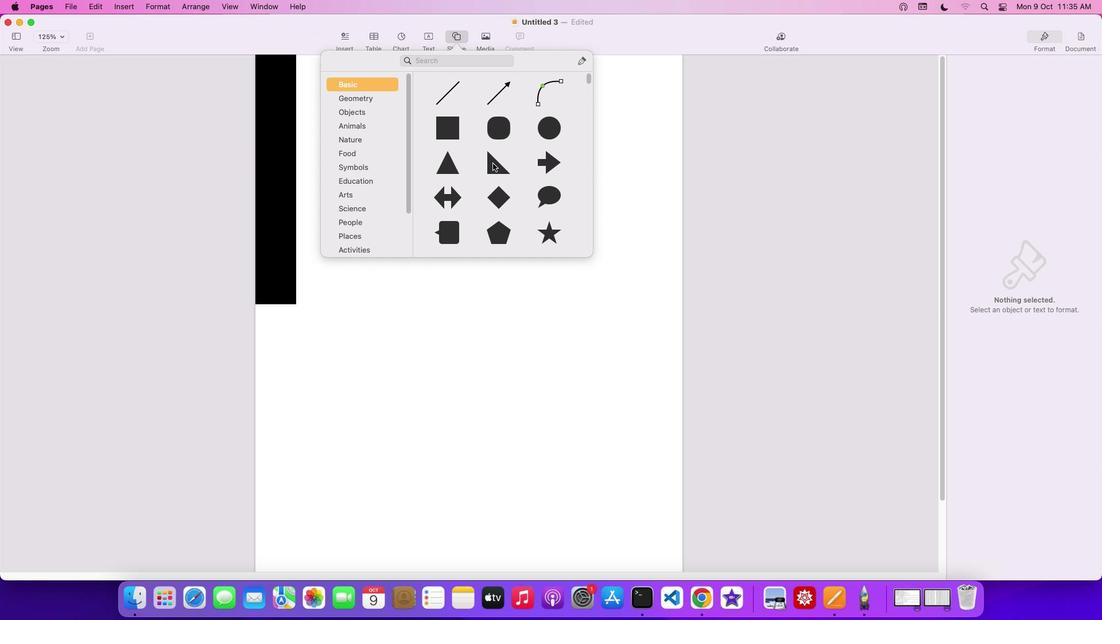 
Action: Mouse pressed left at (492, 163)
Screenshot: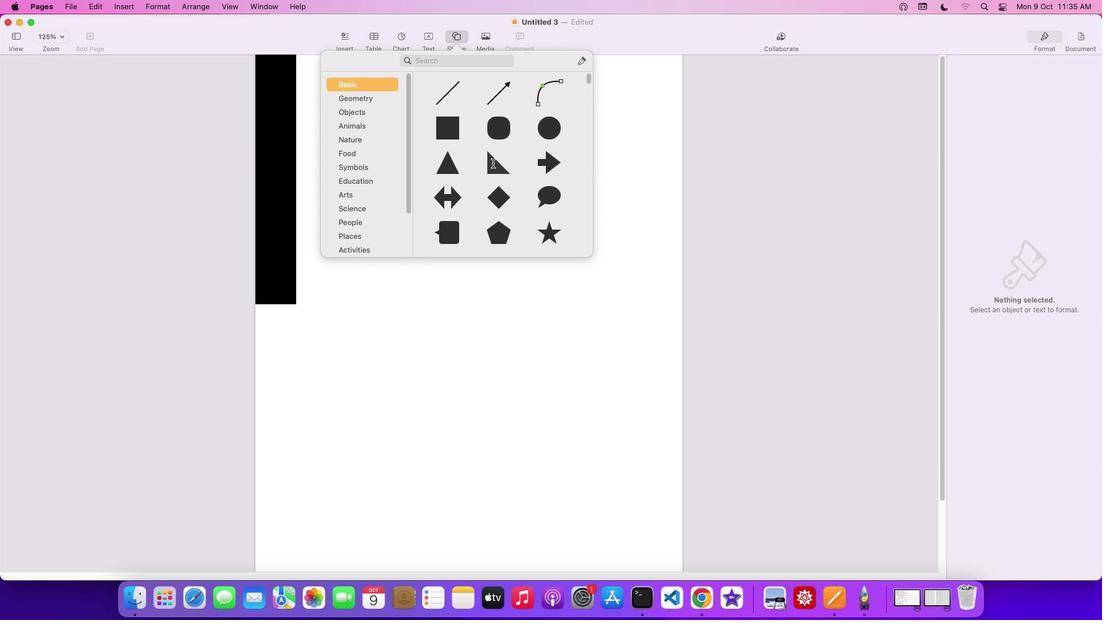 
Action: Mouse moved to (1037, 361)
Screenshot: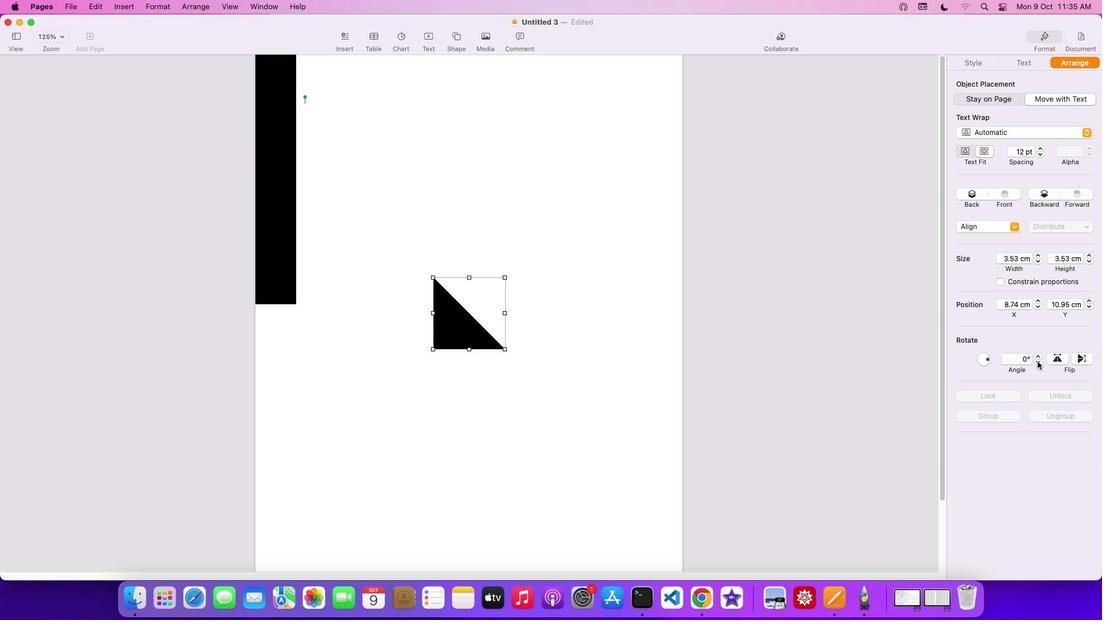 
Action: Mouse pressed left at (1037, 361)
Screenshot: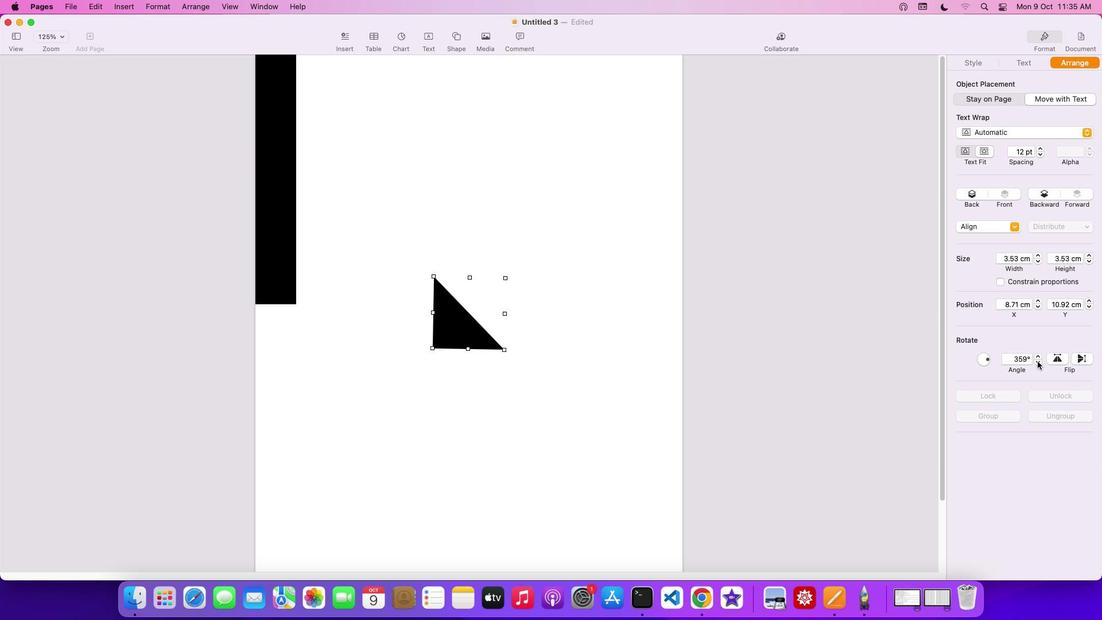 
Action: Mouse pressed left at (1037, 361)
Screenshot: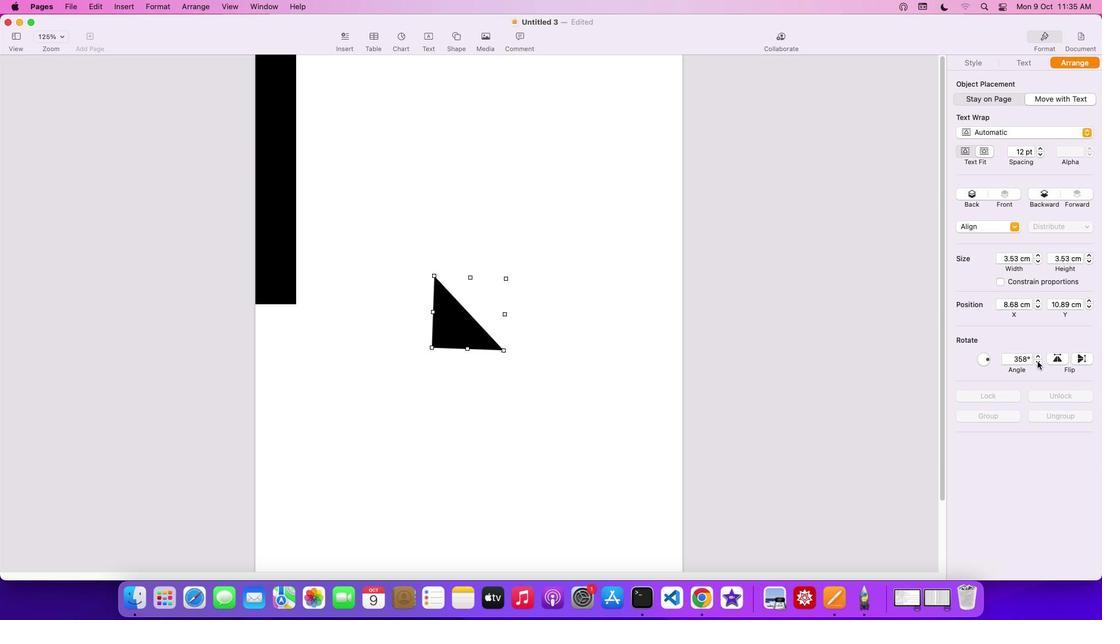
Action: Mouse pressed left at (1037, 361)
Screenshot: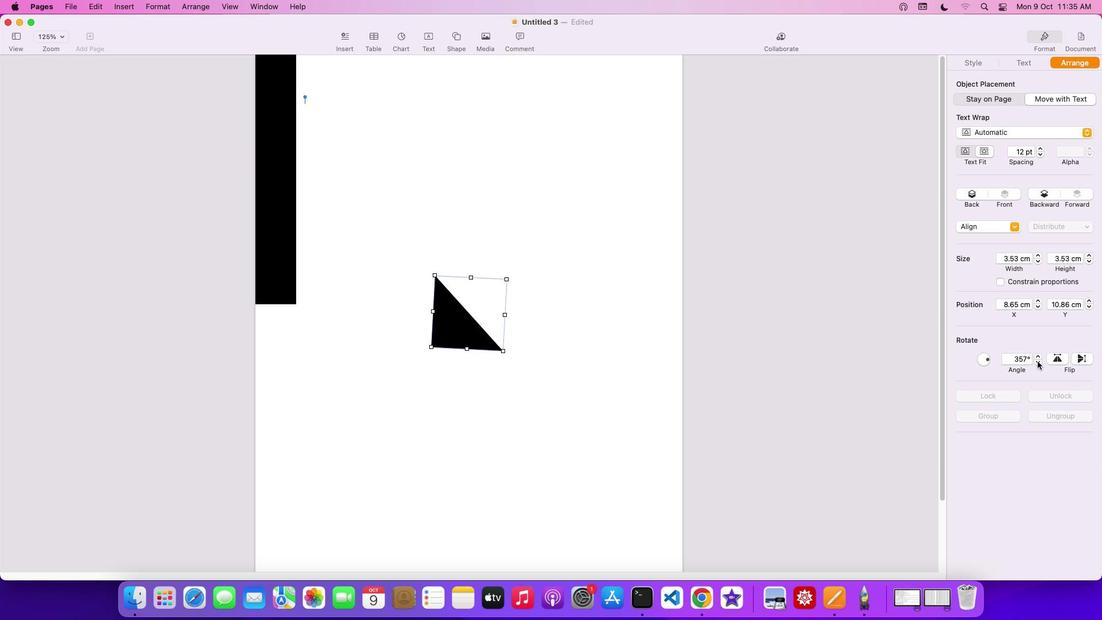 
Action: Mouse pressed left at (1037, 361)
Screenshot: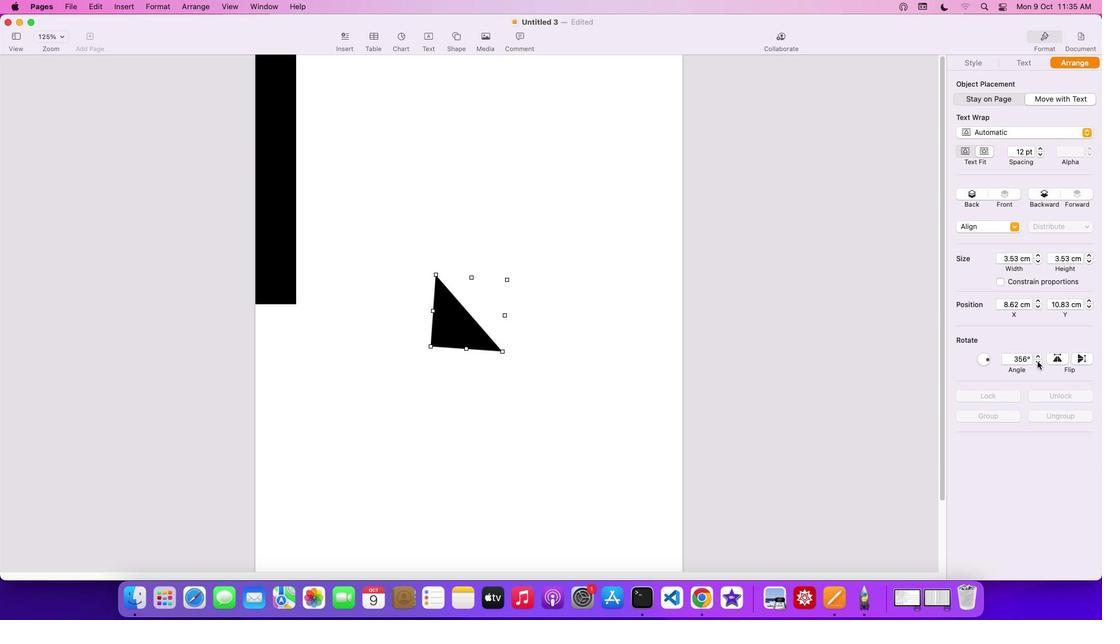 
Action: Mouse pressed left at (1037, 361)
Screenshot: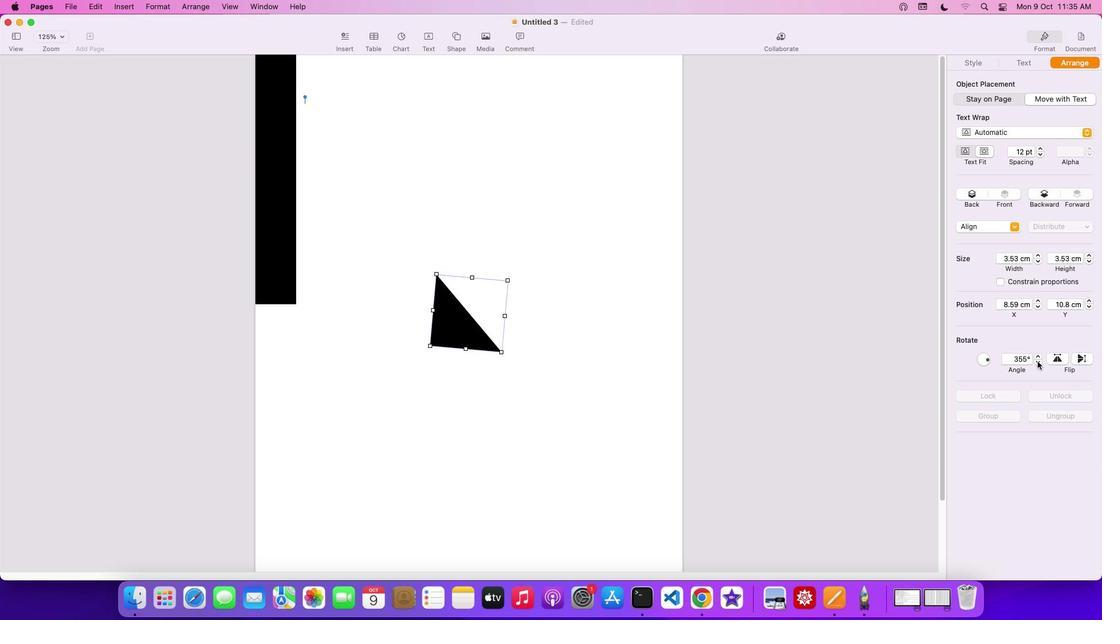 
Action: Mouse pressed left at (1037, 361)
Screenshot: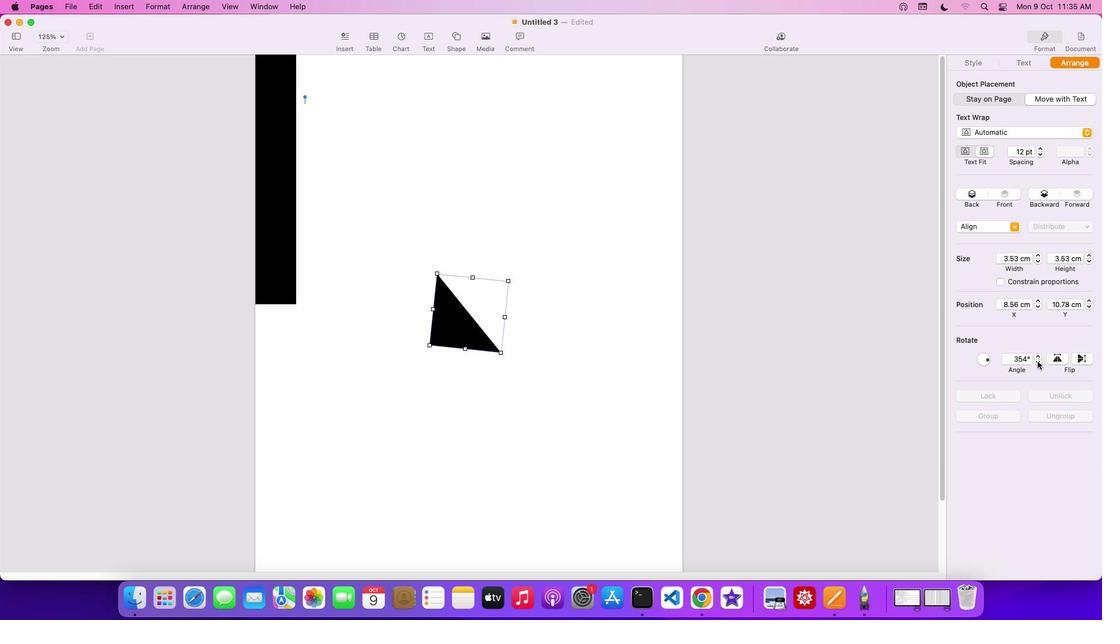 
Action: Mouse pressed left at (1037, 361)
Screenshot: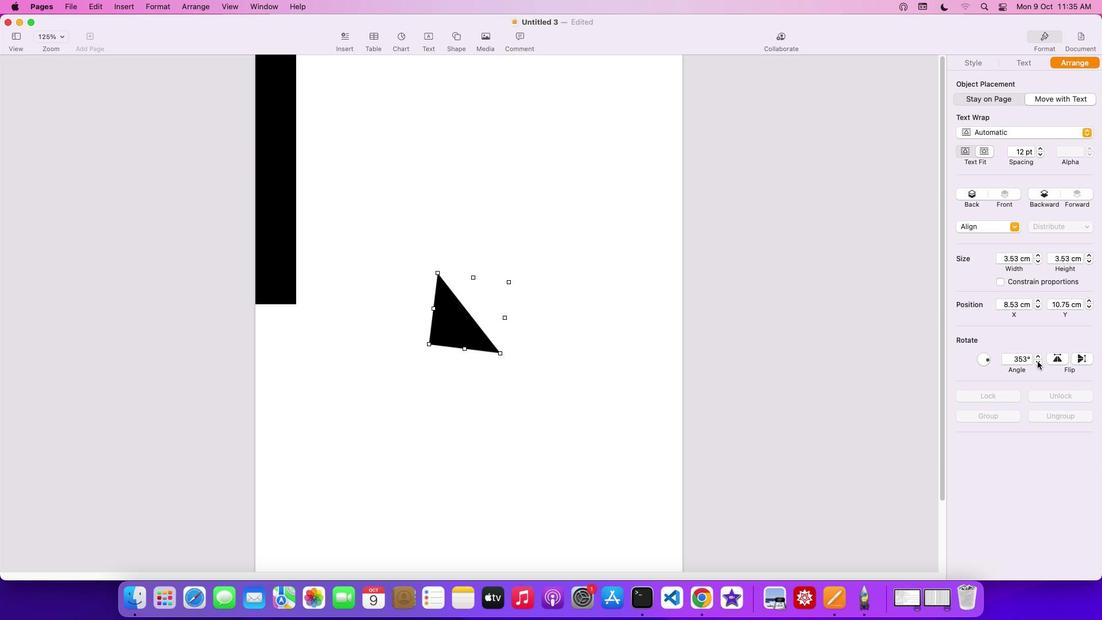 
Action: Mouse pressed left at (1037, 361)
Screenshot: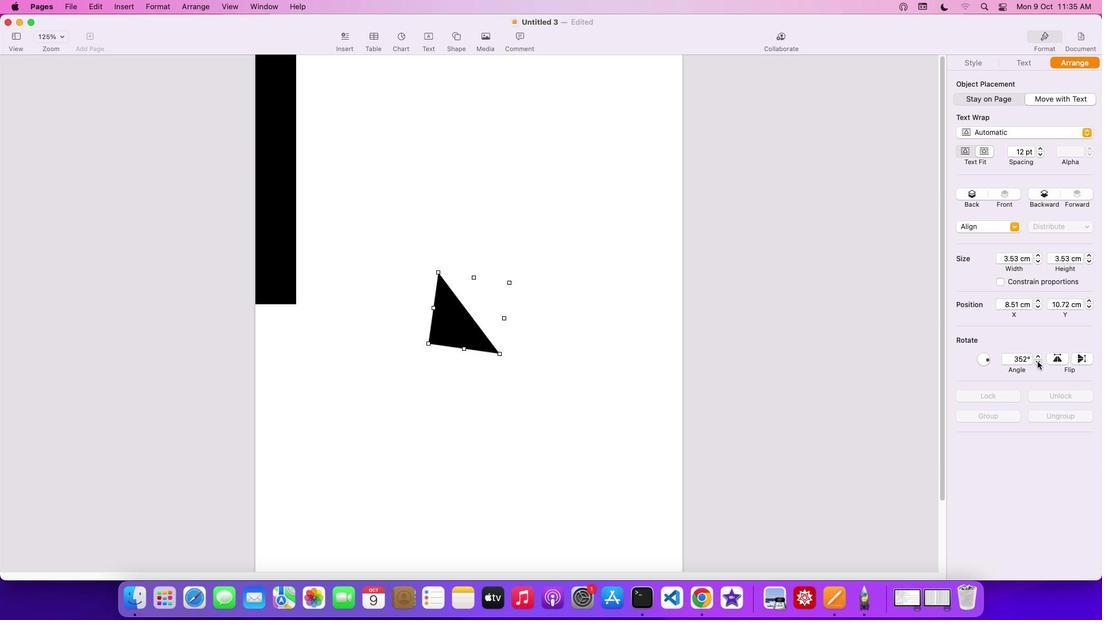 
Action: Mouse pressed left at (1037, 361)
Screenshot: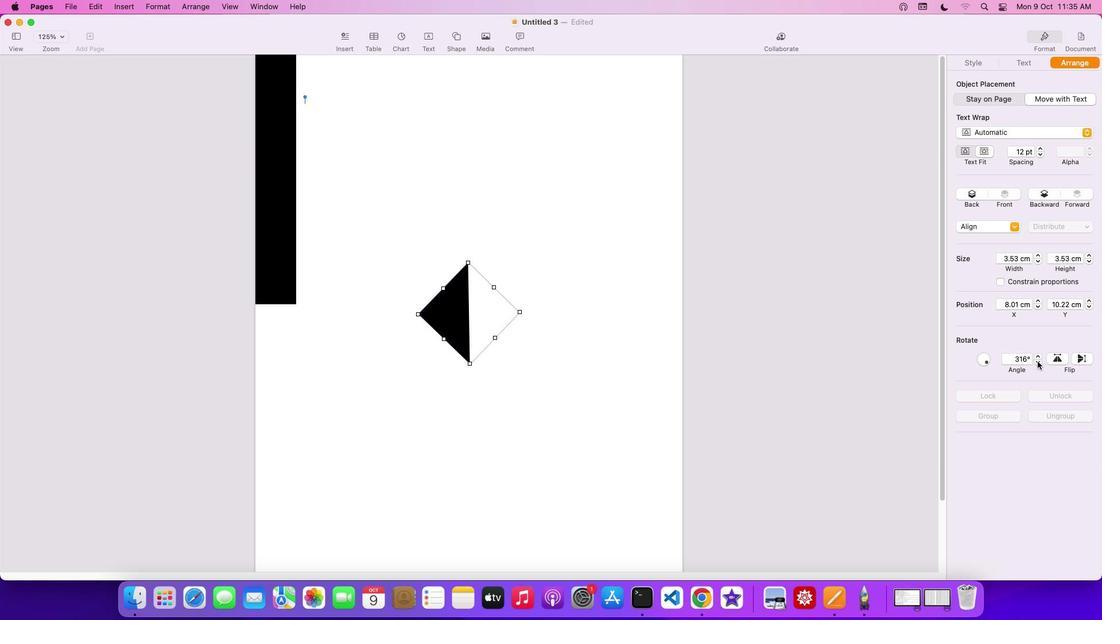 
Action: Mouse pressed left at (1037, 361)
Screenshot: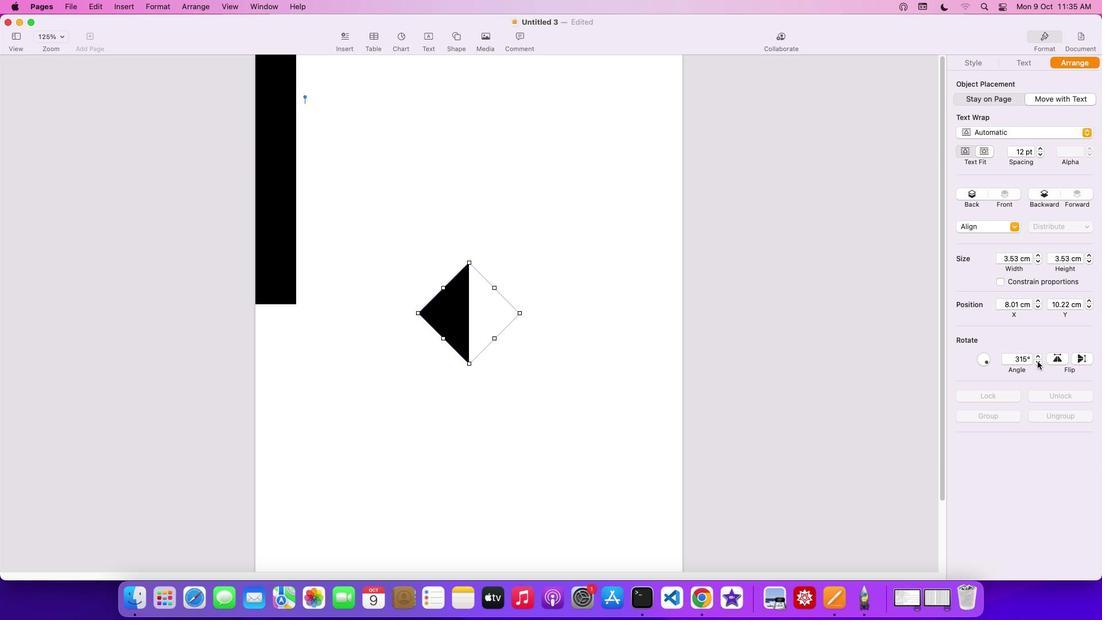 
Action: Mouse pressed left at (1037, 361)
Screenshot: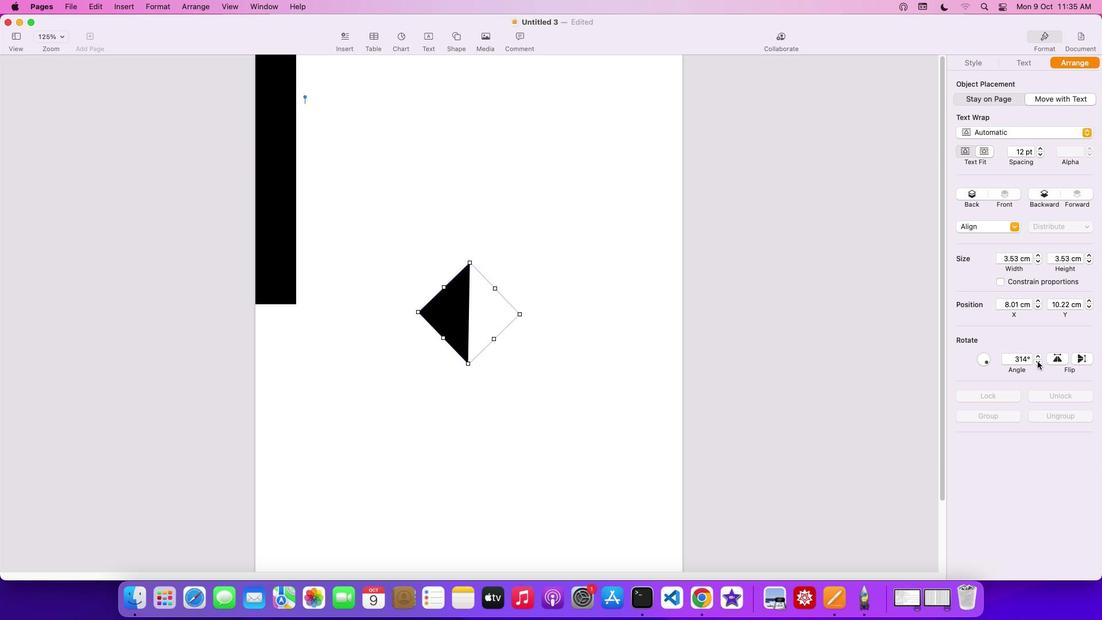 
Action: Mouse pressed left at (1037, 361)
Screenshot: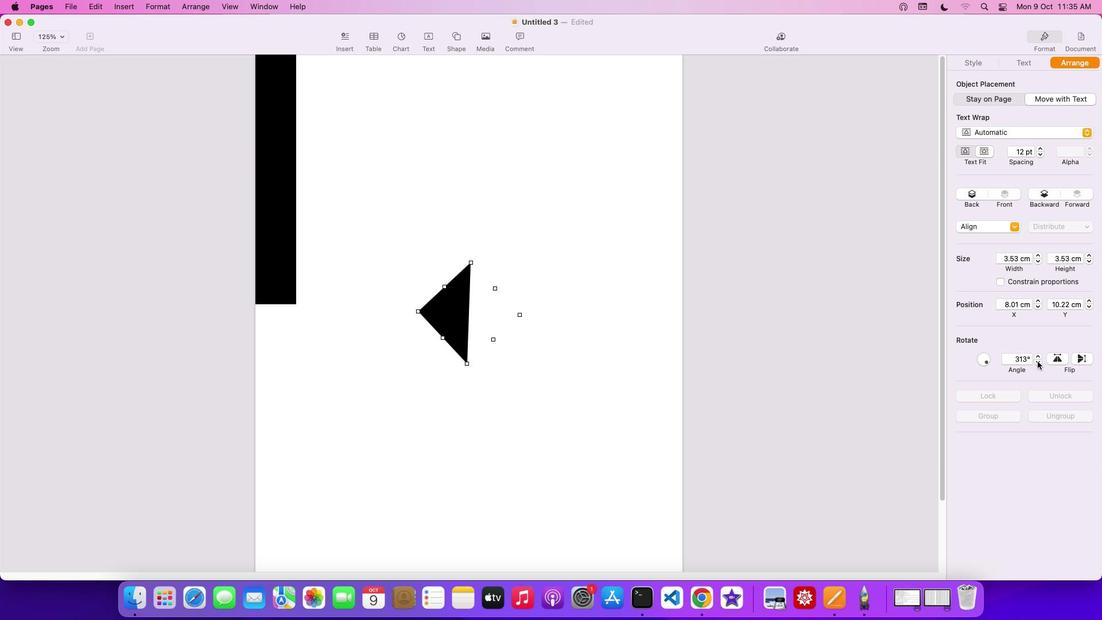 
Action: Mouse pressed left at (1037, 361)
Screenshot: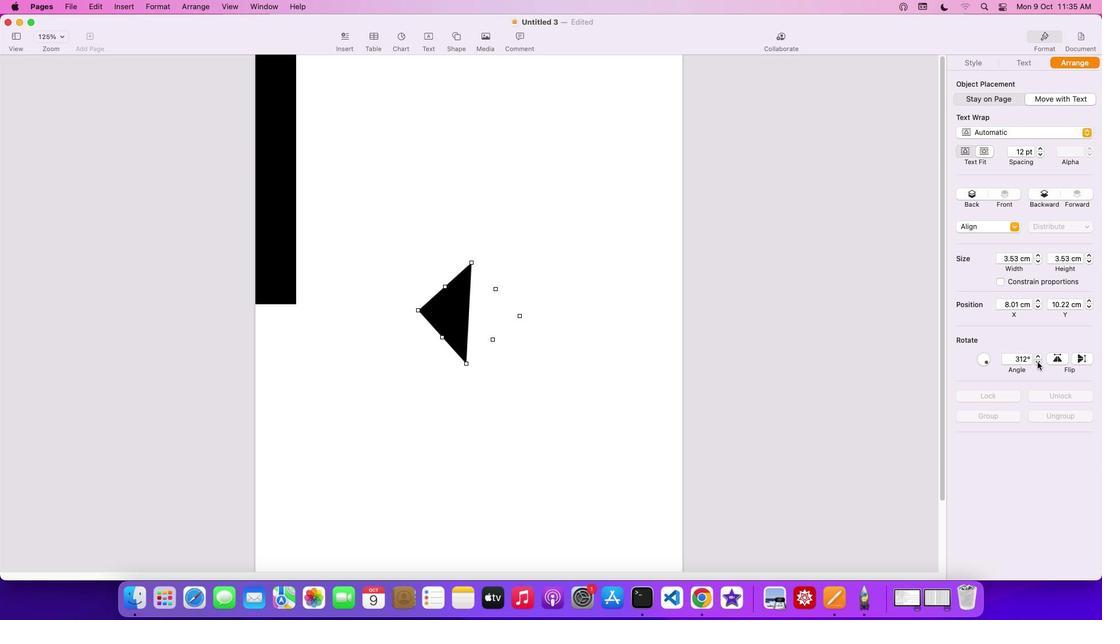 
Action: Mouse moved to (1037, 361)
Screenshot: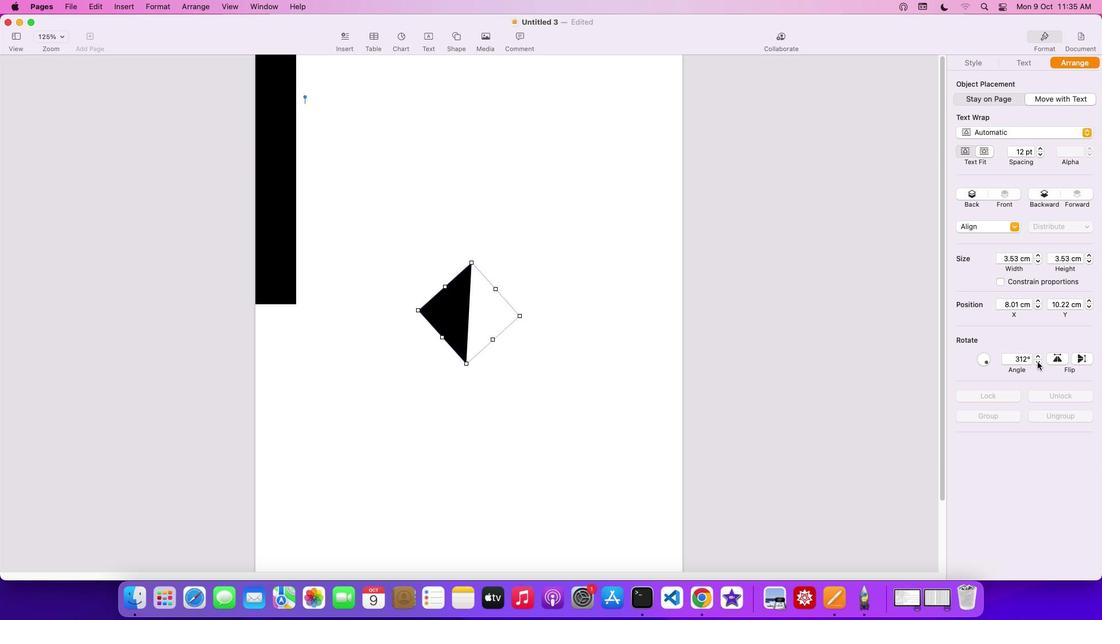 
Action: Mouse pressed left at (1037, 361)
Screenshot: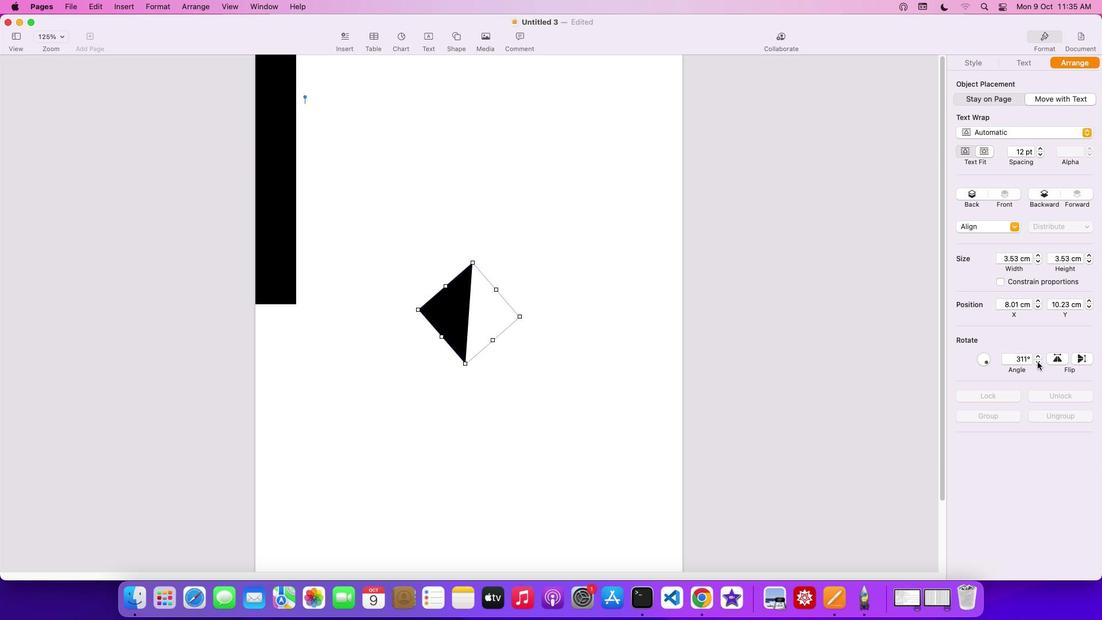
Action: Mouse pressed left at (1037, 361)
Screenshot: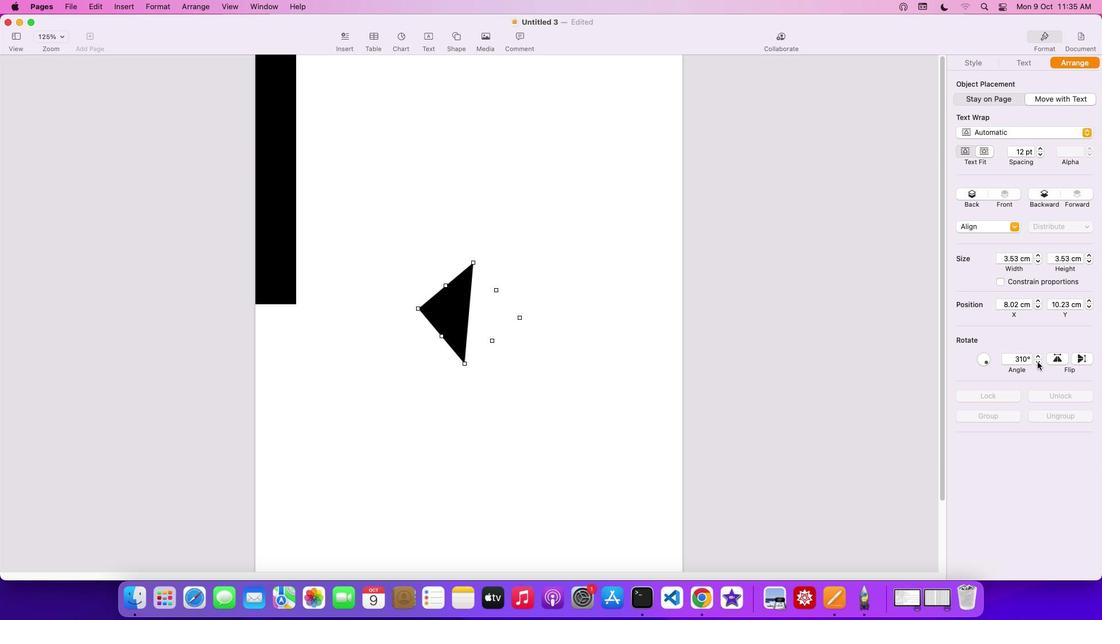 
Action: Mouse pressed left at (1037, 361)
Screenshot: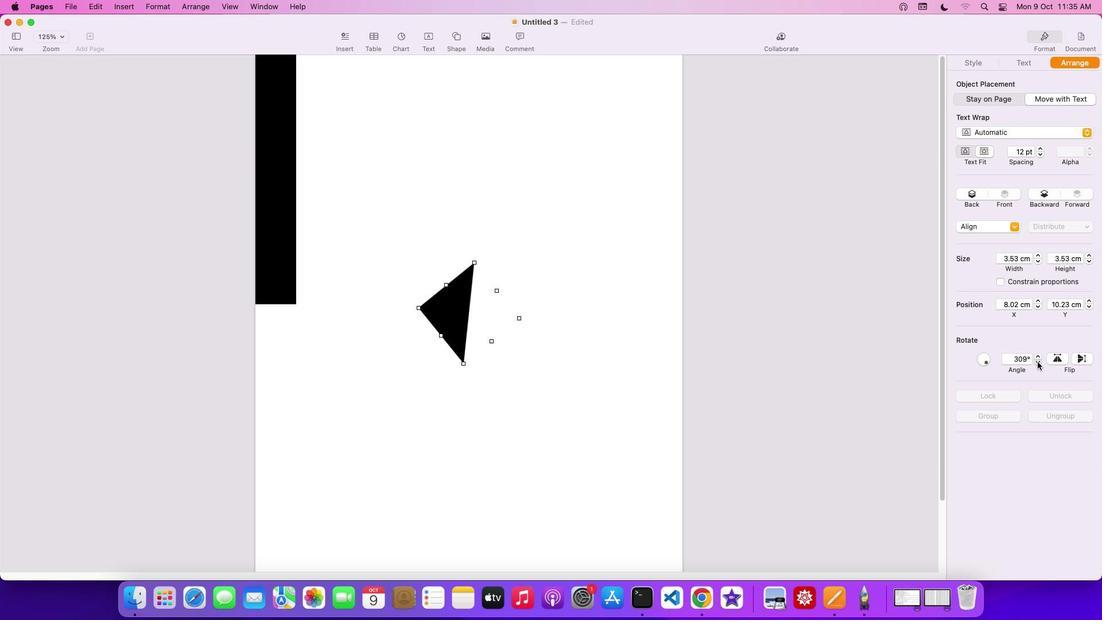 
Action: Mouse pressed left at (1037, 361)
Screenshot: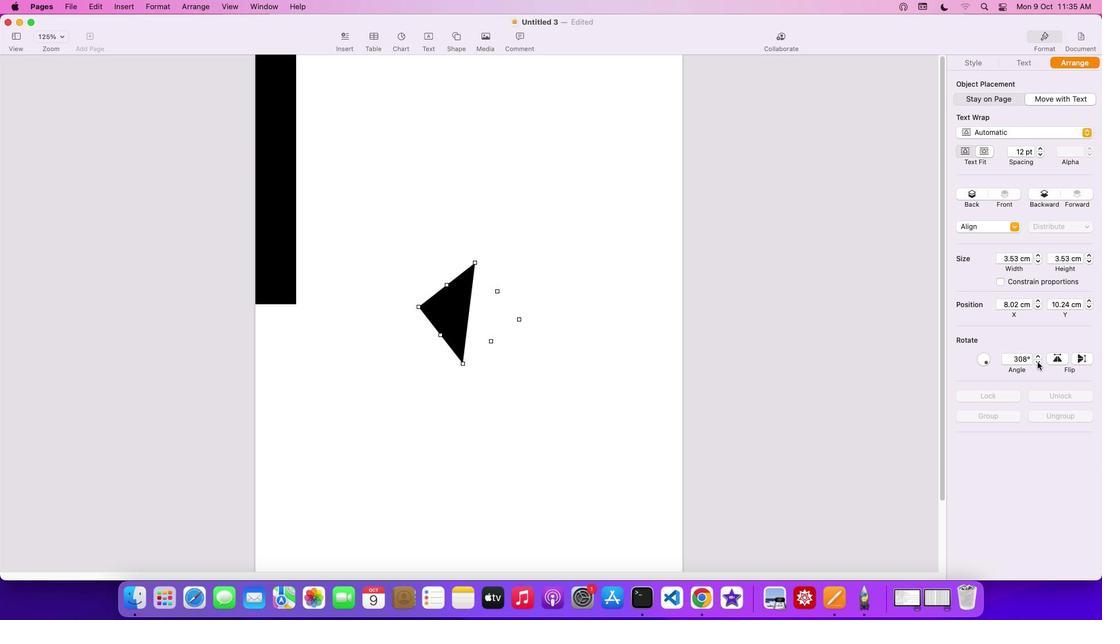 
Action: Mouse pressed left at (1037, 361)
Screenshot: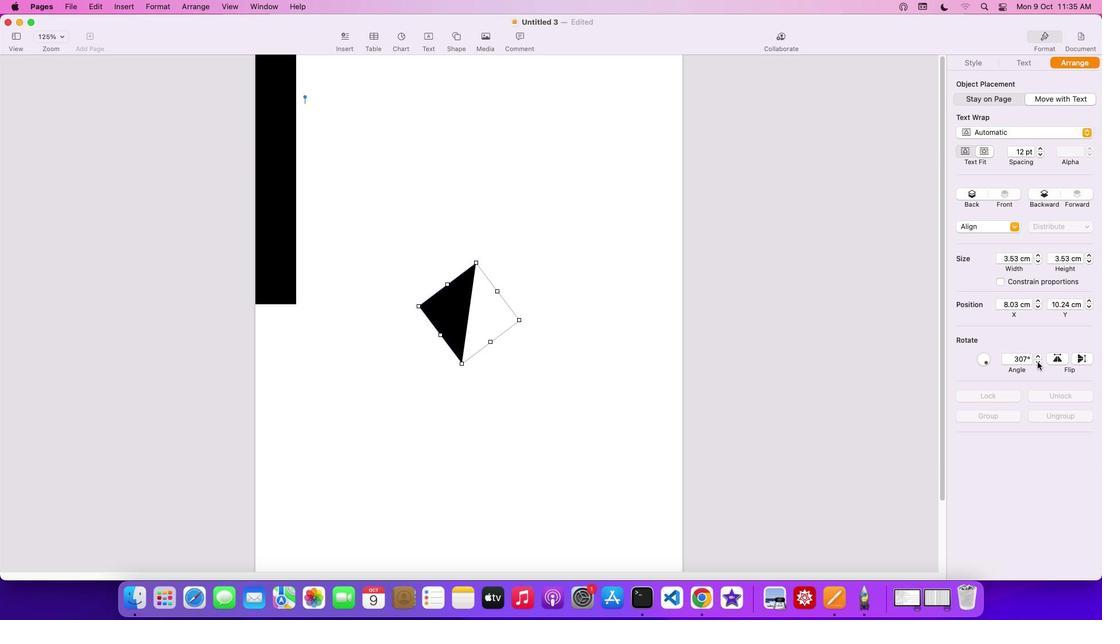 
Action: Mouse pressed left at (1037, 361)
Screenshot: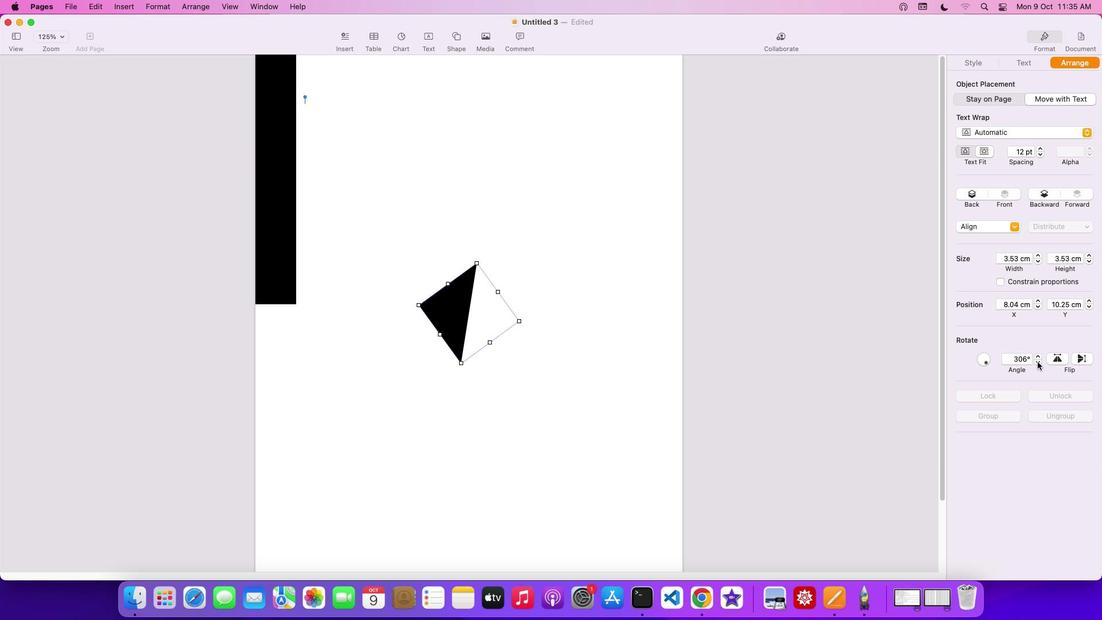 
Action: Mouse pressed left at (1037, 361)
Screenshot: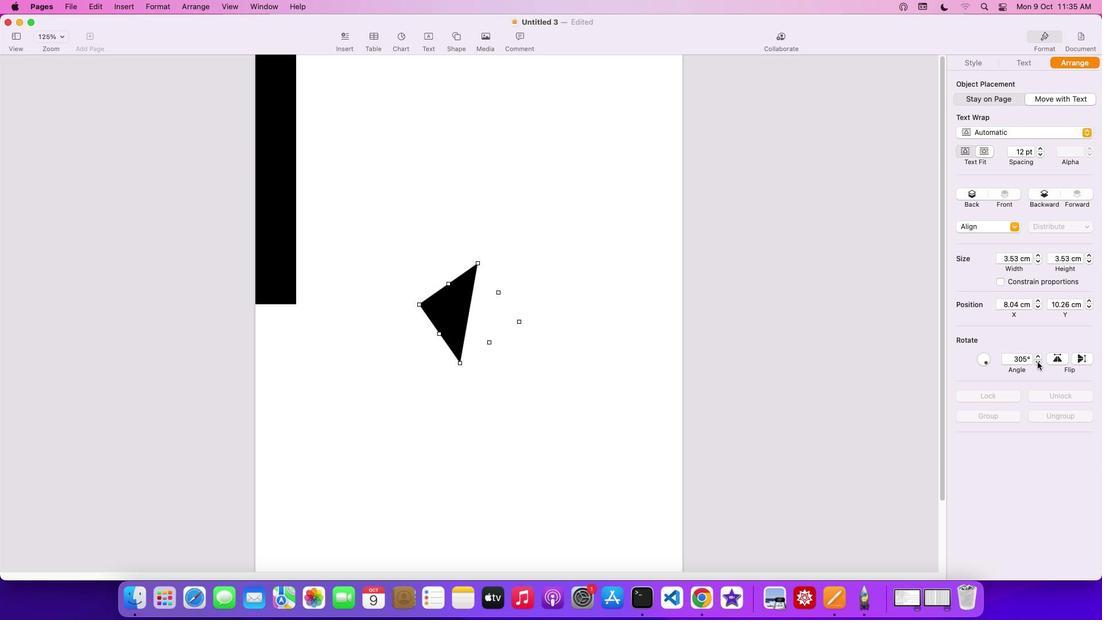 
Action: Mouse pressed left at (1037, 361)
Screenshot: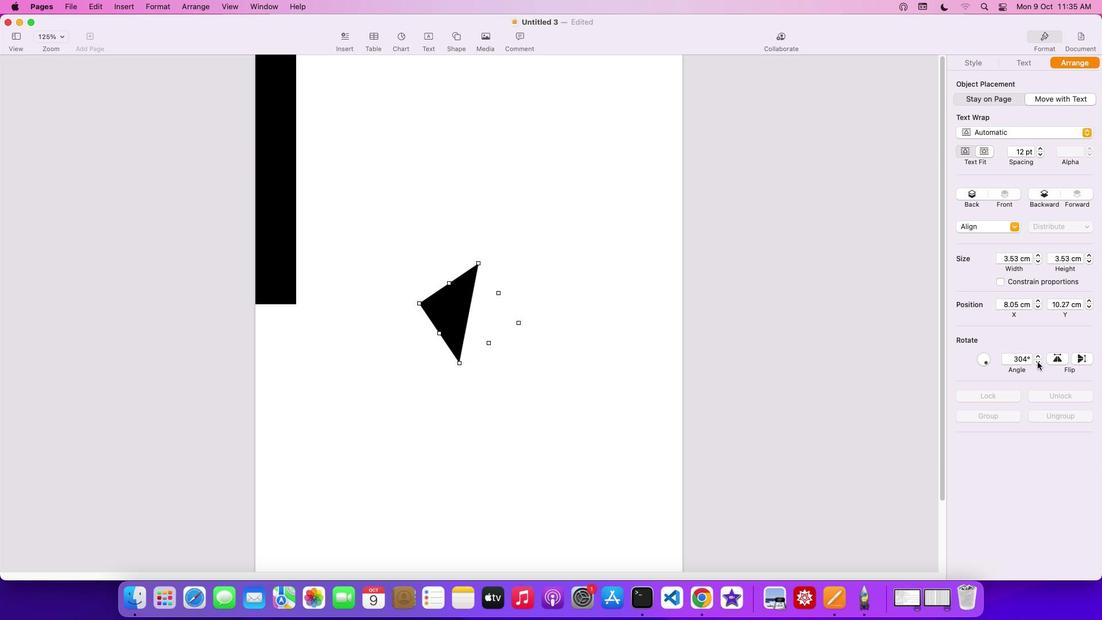 
Action: Mouse pressed left at (1037, 361)
Screenshot: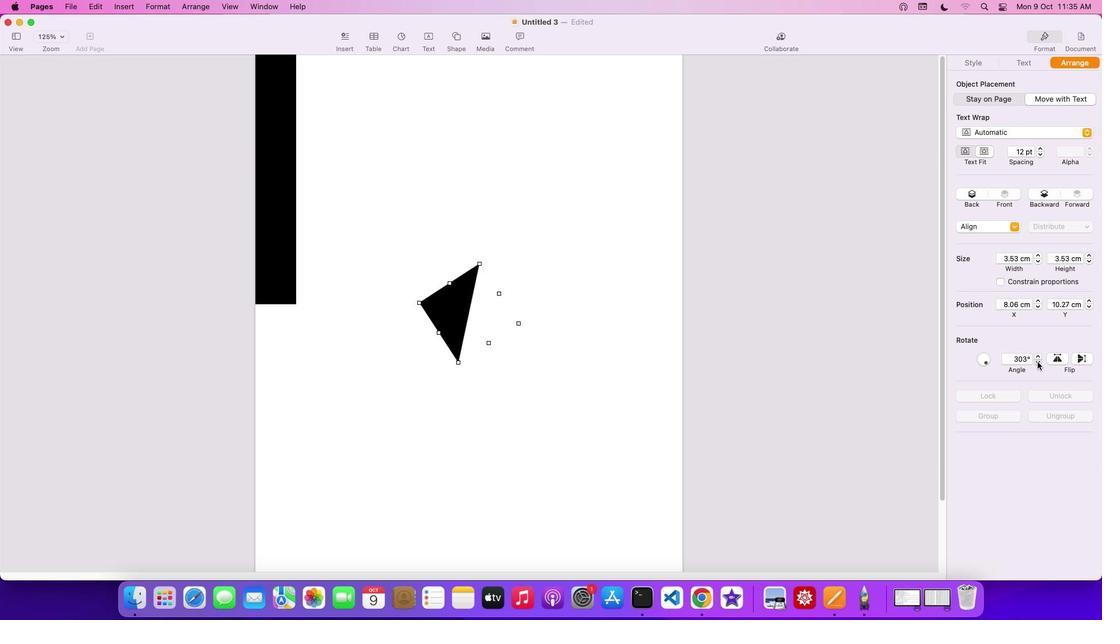 
Action: Mouse pressed left at (1037, 361)
Screenshot: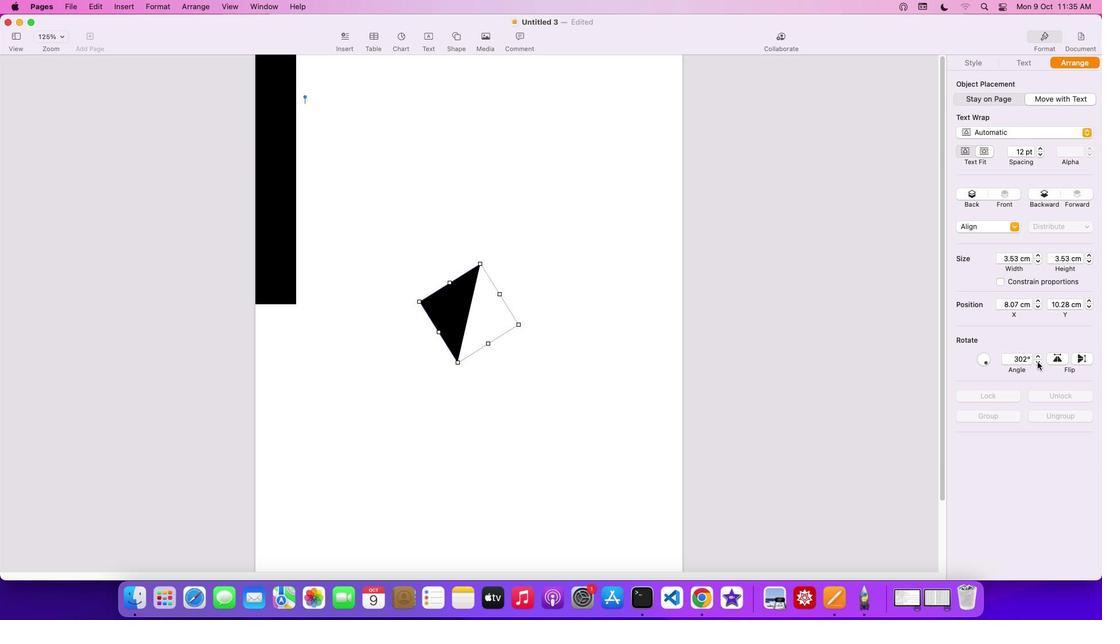 
Action: Mouse pressed left at (1037, 361)
Screenshot: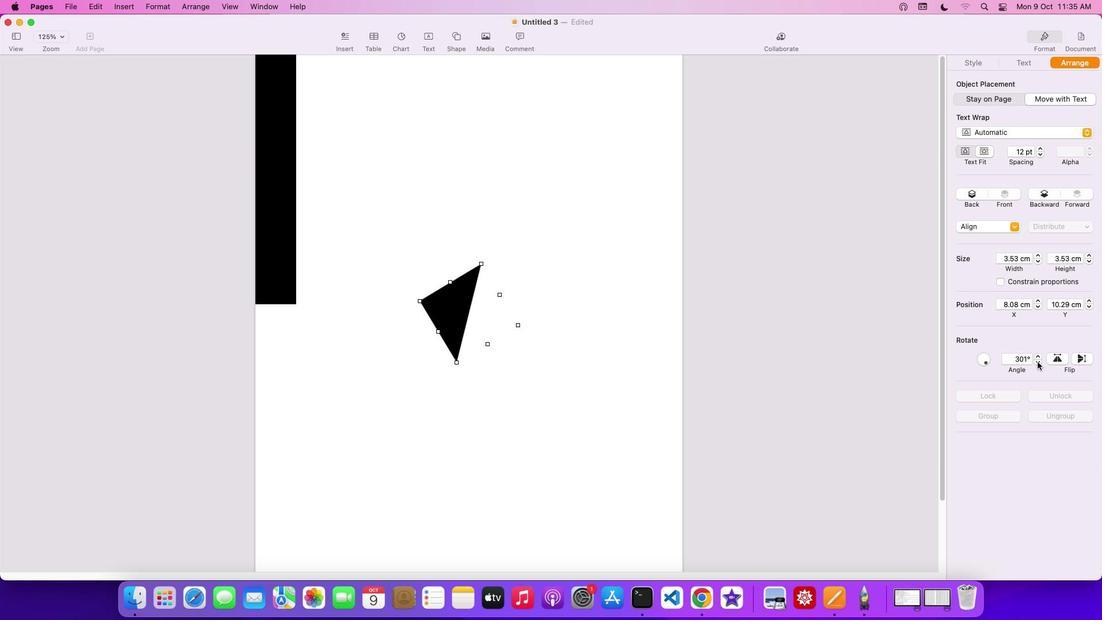
Action: Mouse pressed left at (1037, 361)
Screenshot: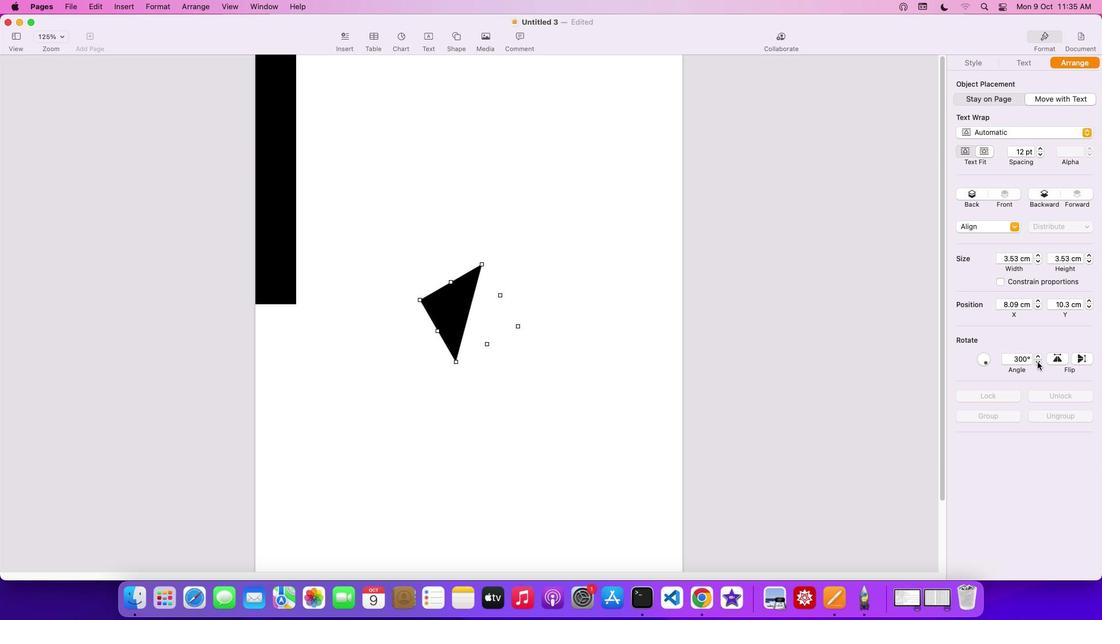 
Action: Mouse pressed left at (1037, 361)
Screenshot: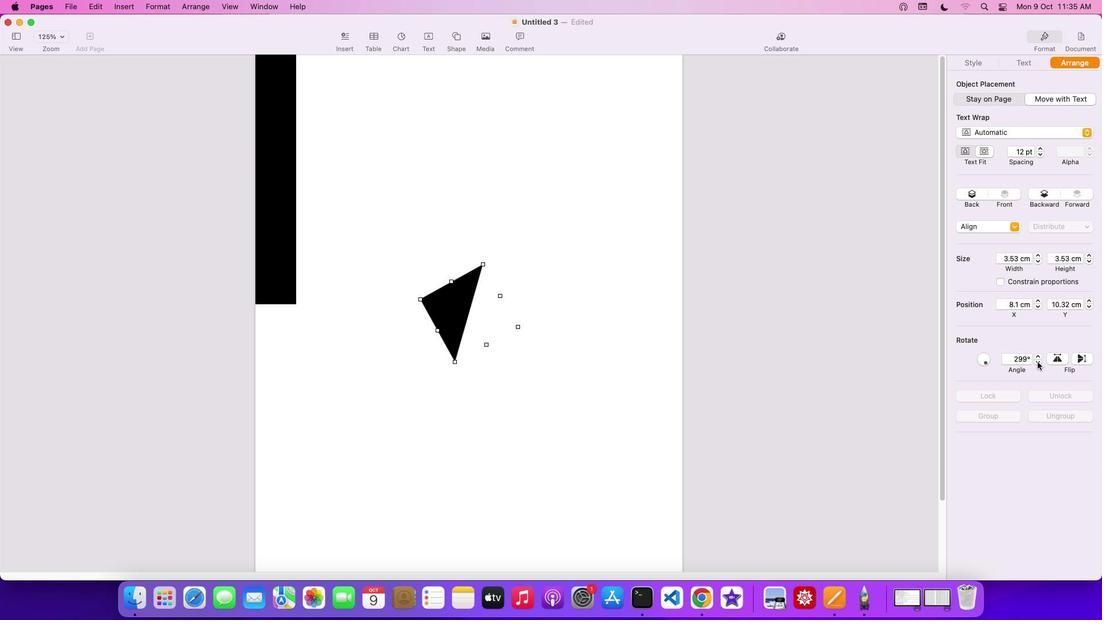 
Action: Mouse pressed left at (1037, 361)
Screenshot: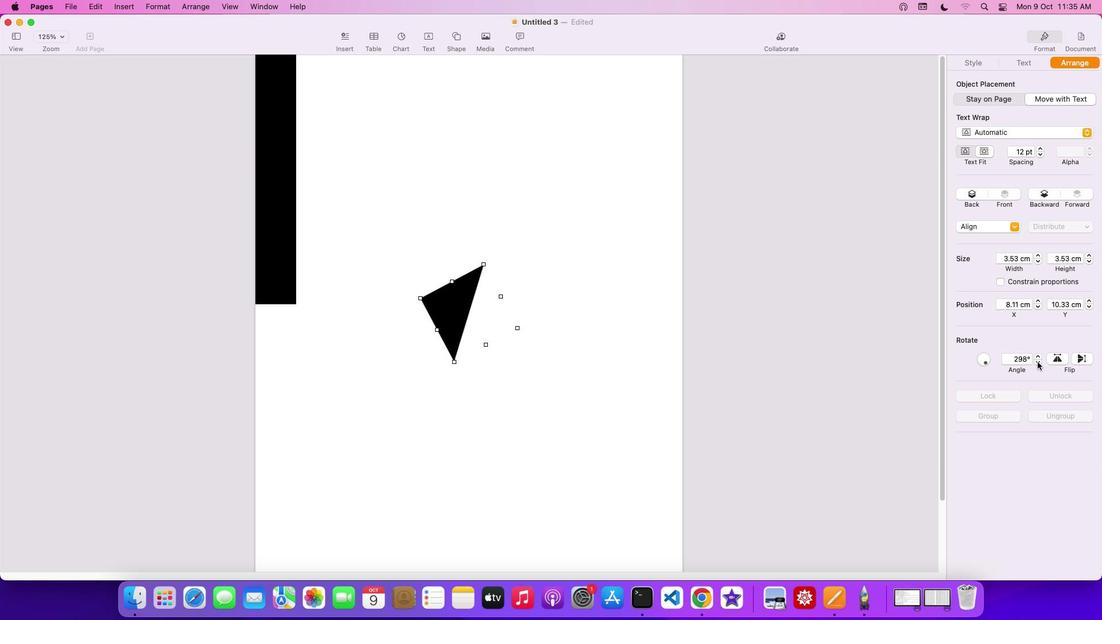 
Action: Mouse pressed left at (1037, 361)
Screenshot: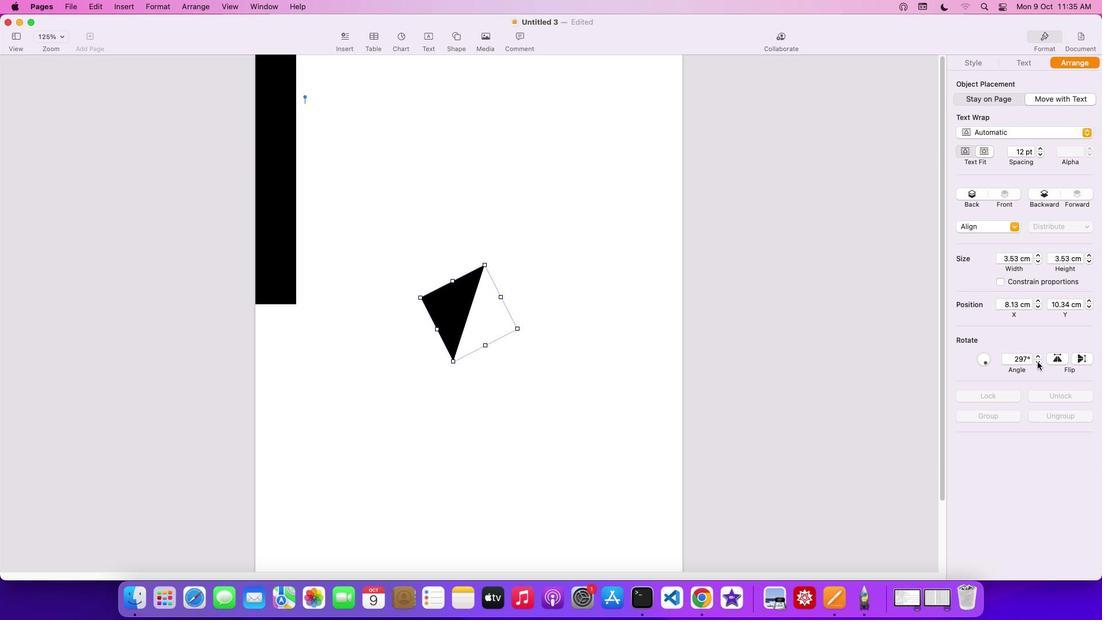 
Action: Mouse pressed left at (1037, 361)
Screenshot: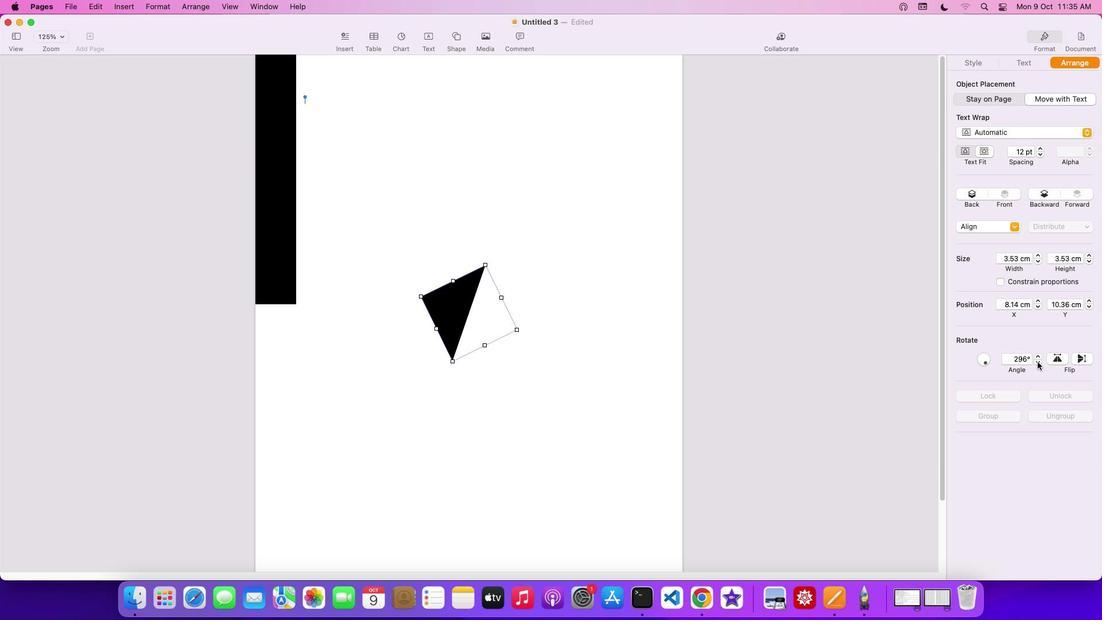 
Action: Mouse pressed left at (1037, 361)
Screenshot: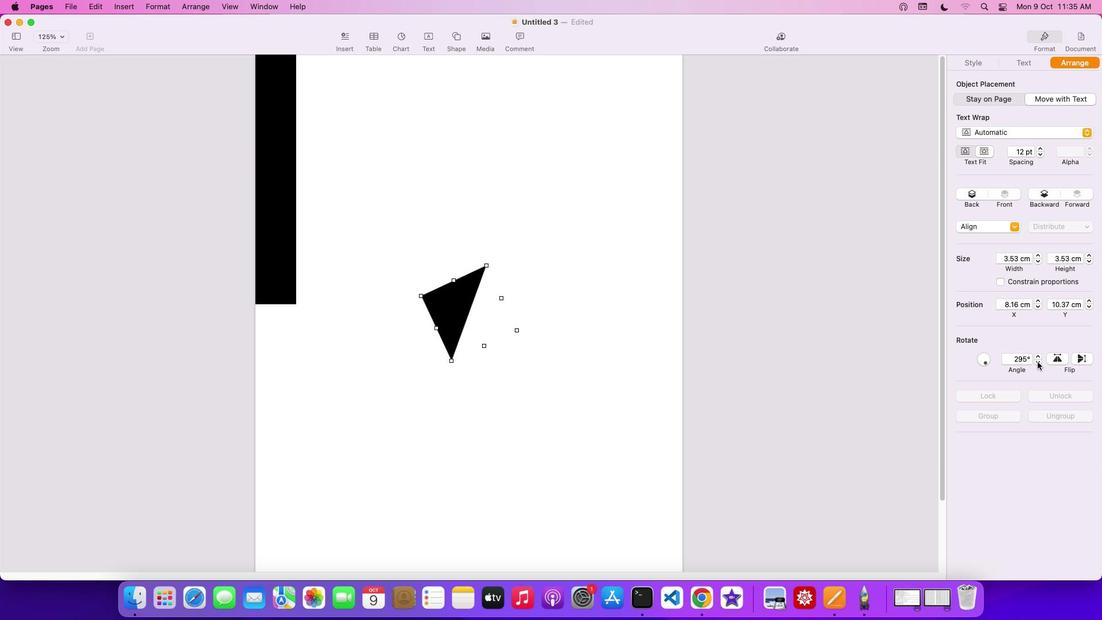 
Action: Mouse pressed left at (1037, 361)
Screenshot: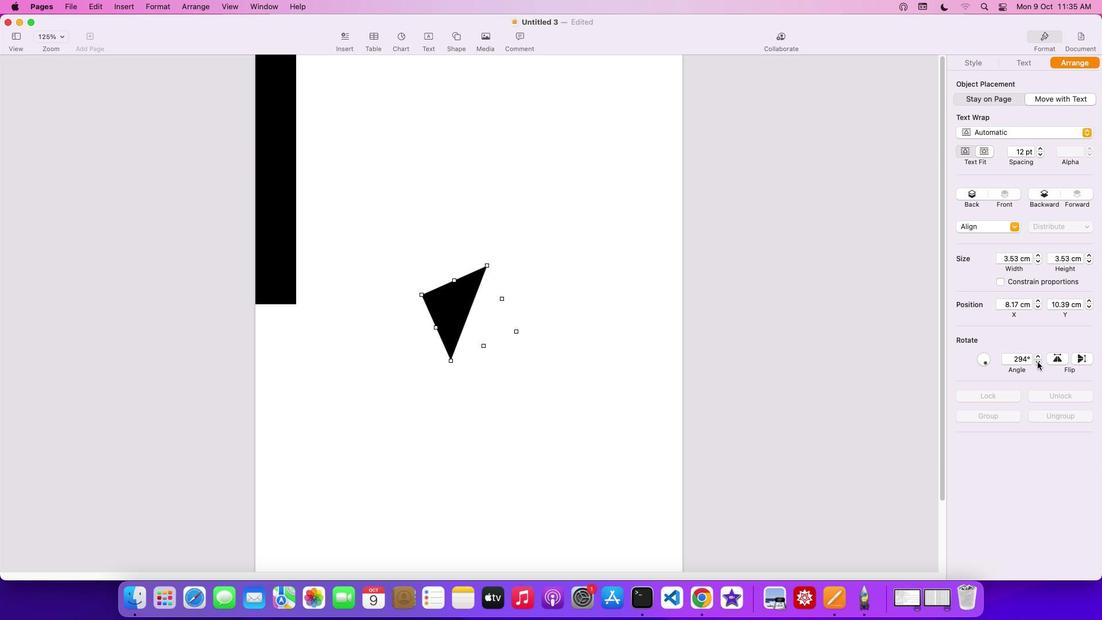
Action: Mouse pressed left at (1037, 361)
Screenshot: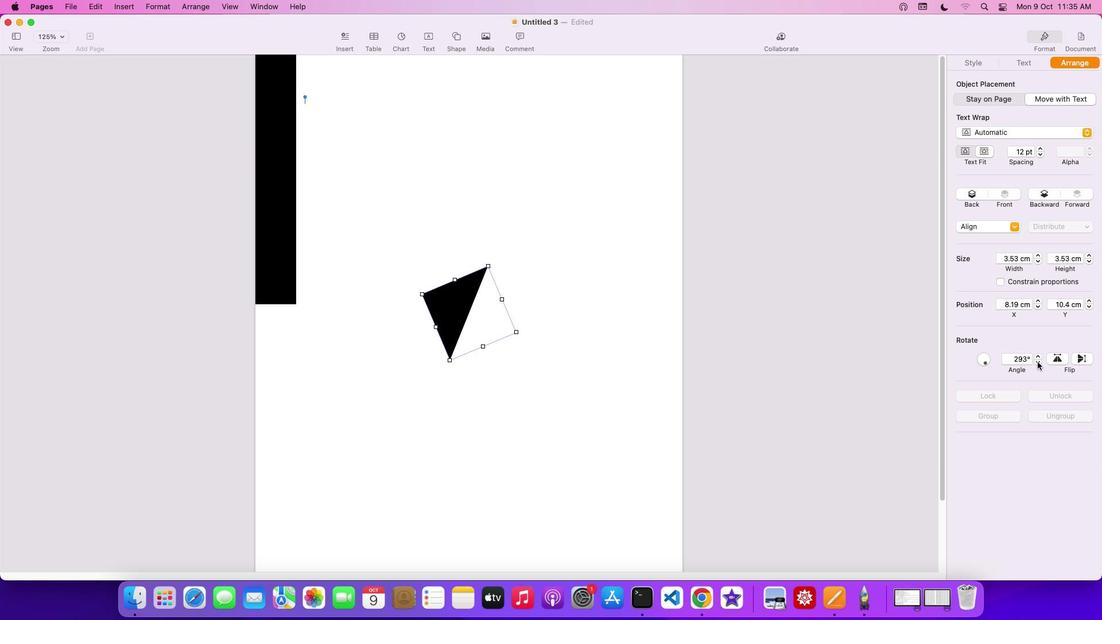
Action: Mouse pressed left at (1037, 361)
Screenshot: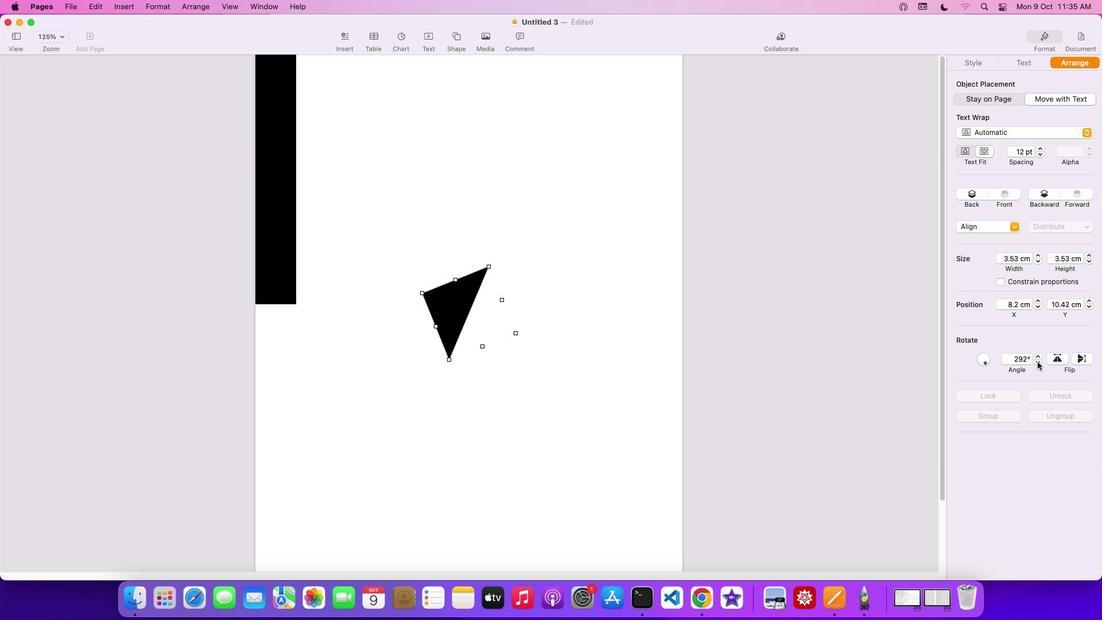 
Action: Mouse pressed left at (1037, 361)
Screenshot: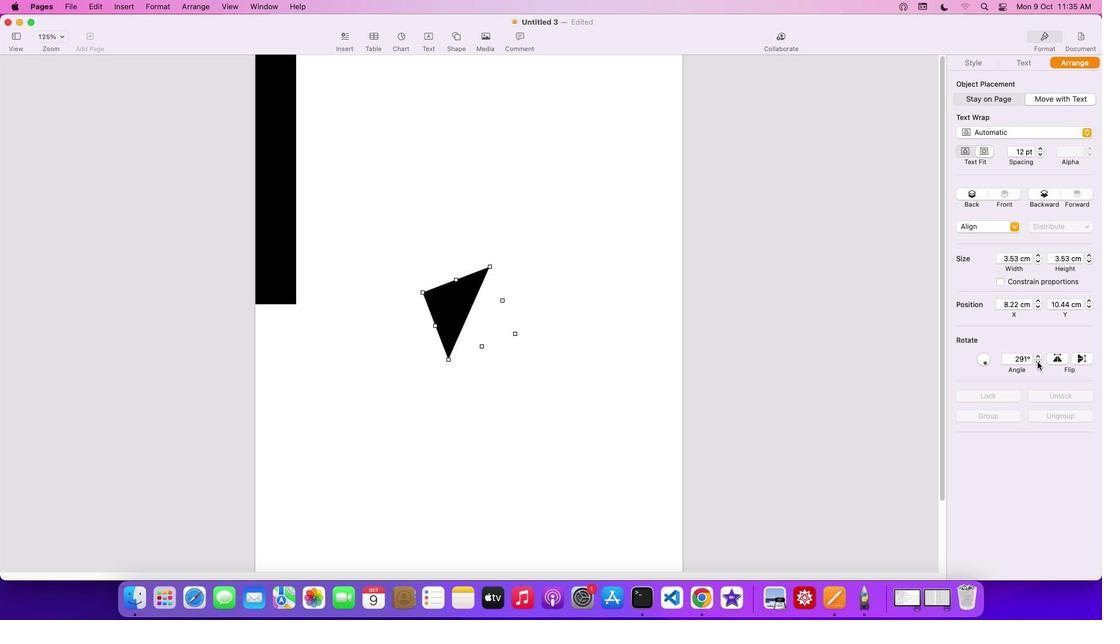 
Action: Mouse pressed left at (1037, 361)
Screenshot: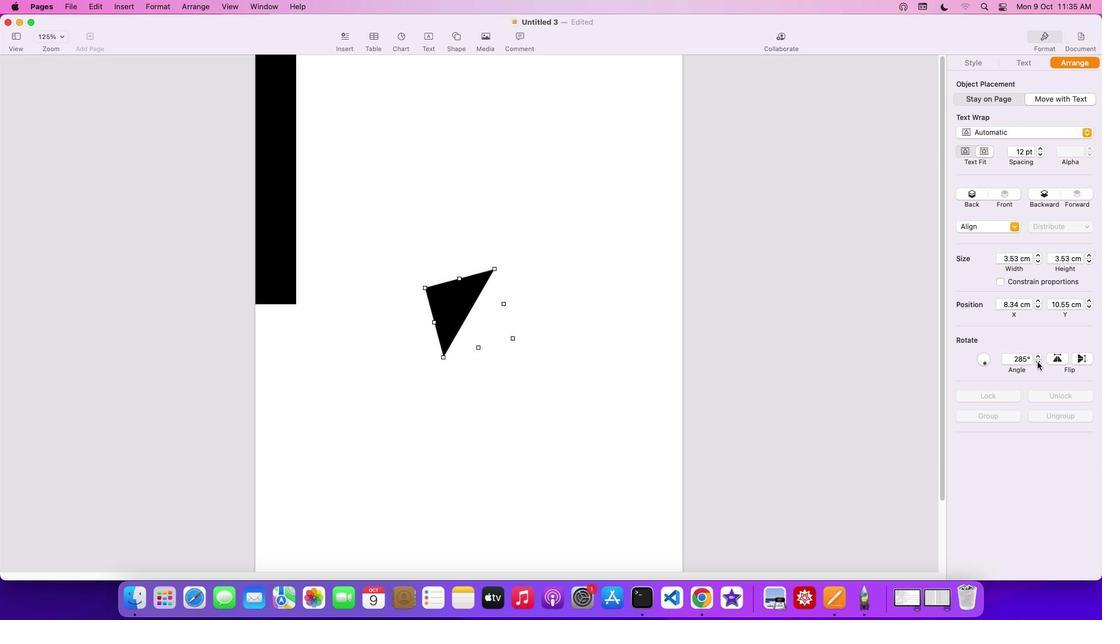 
Action: Mouse pressed left at (1037, 361)
Screenshot: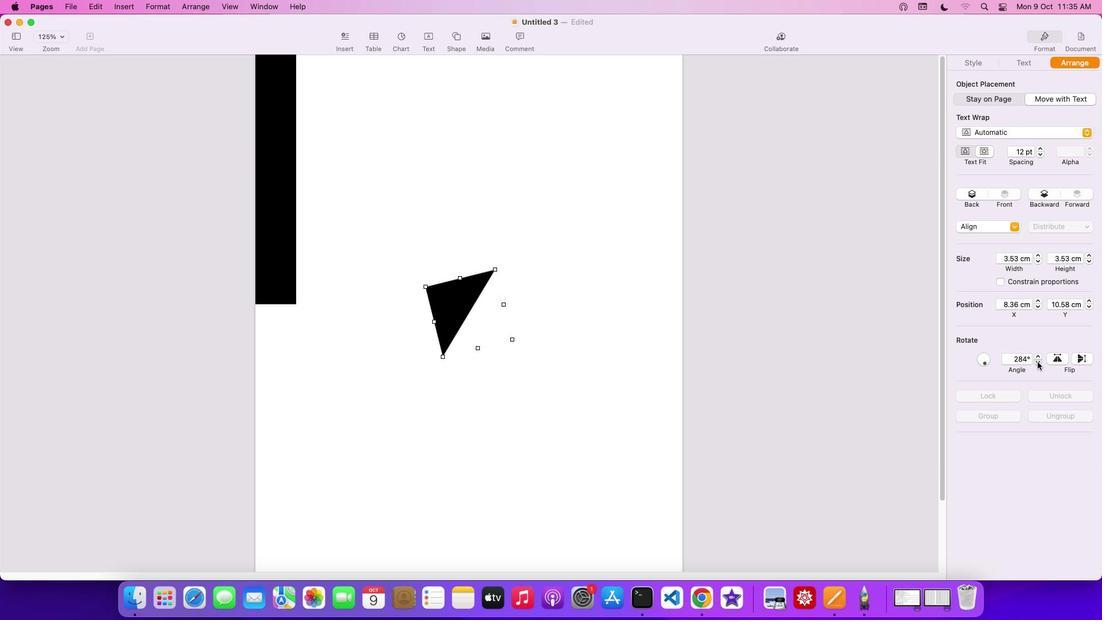 
Action: Mouse pressed left at (1037, 361)
Screenshot: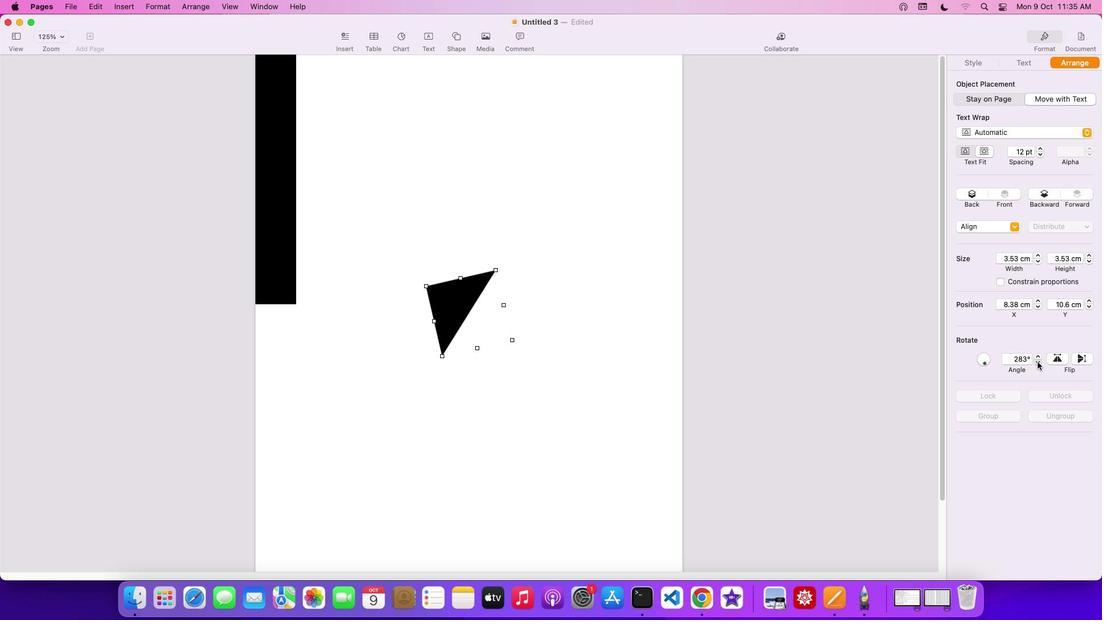 
Action: Mouse pressed left at (1037, 361)
Screenshot: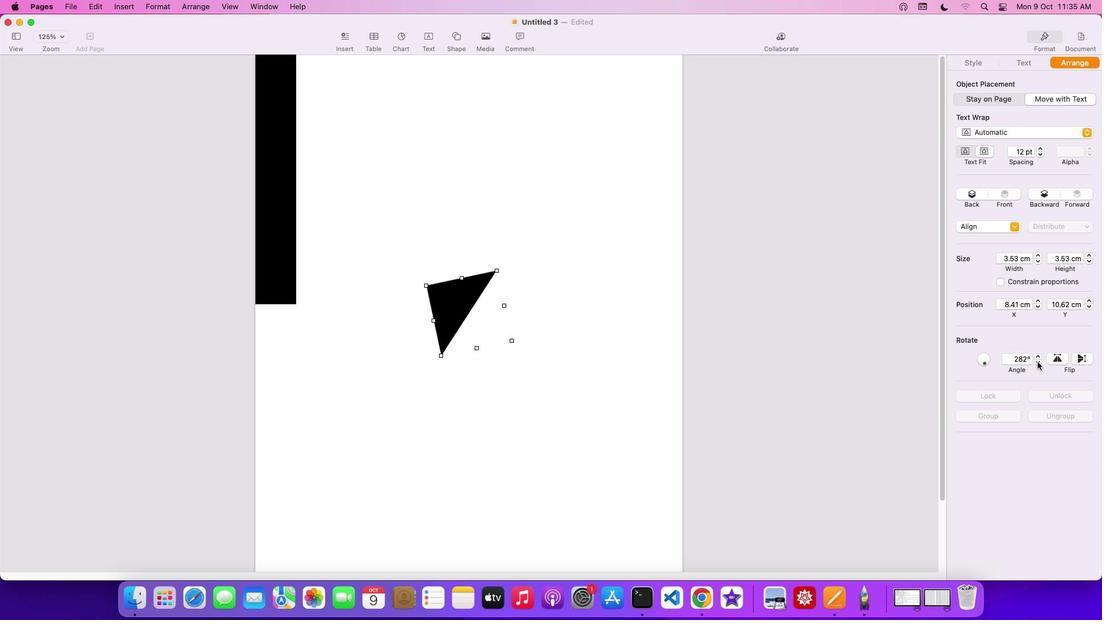 
Action: Mouse pressed left at (1037, 361)
Screenshot: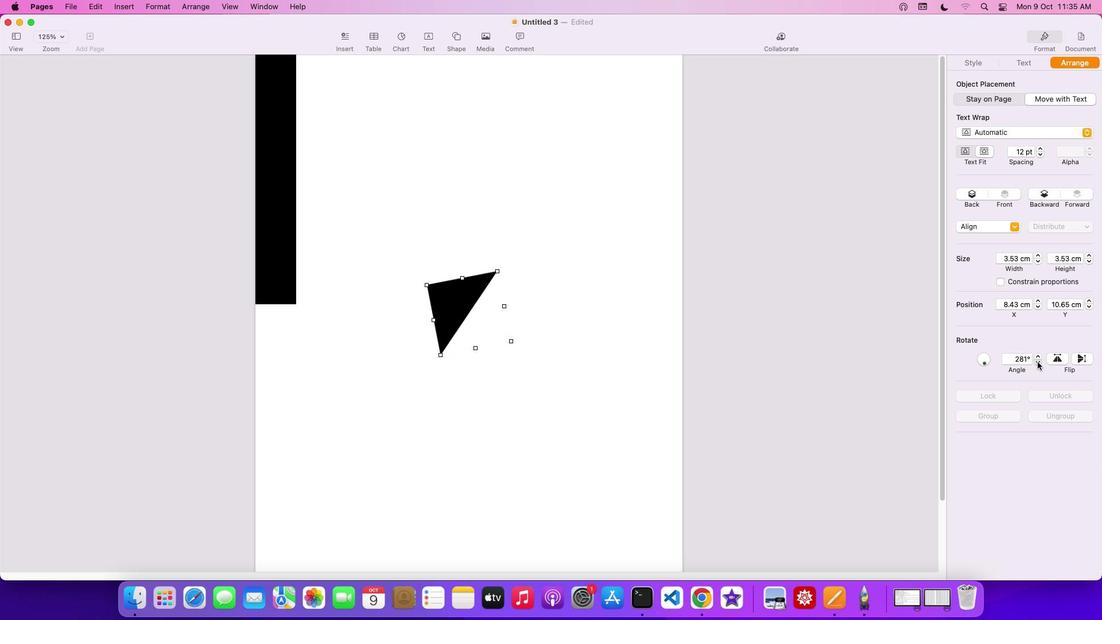 
Action: Mouse pressed left at (1037, 361)
Screenshot: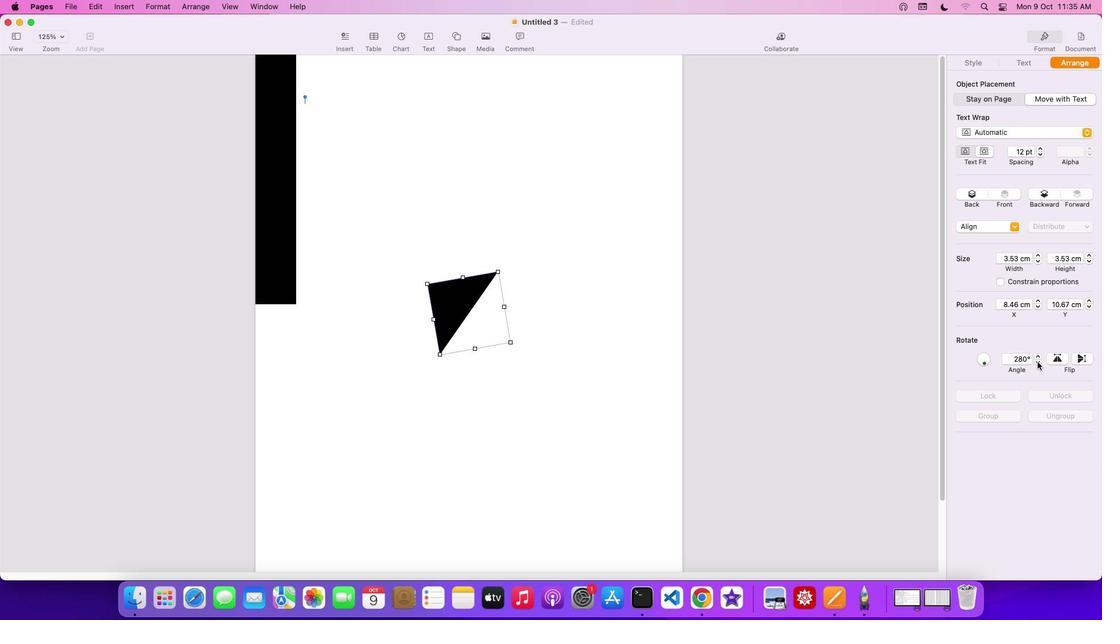 
Action: Mouse pressed left at (1037, 361)
Screenshot: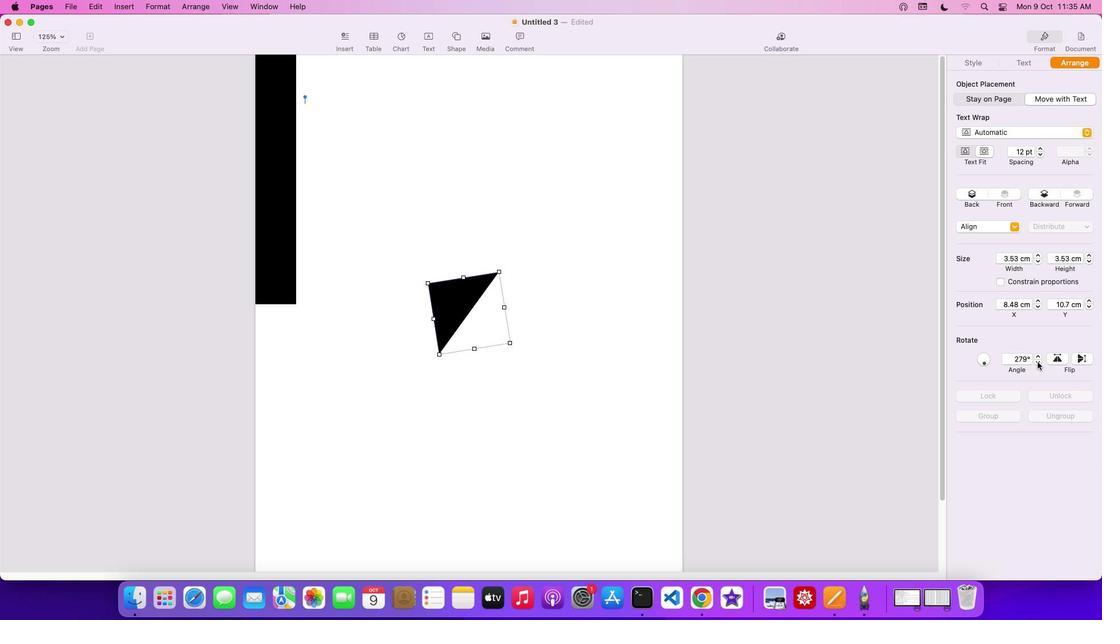 
Action: Mouse pressed left at (1037, 361)
Screenshot: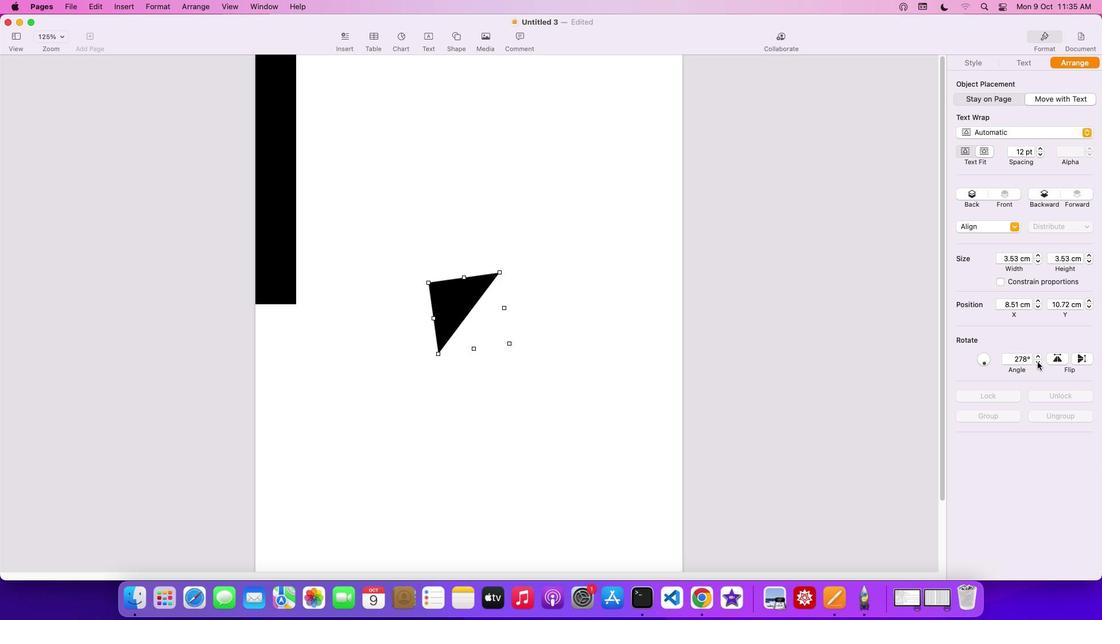 
Action: Mouse pressed left at (1037, 361)
Screenshot: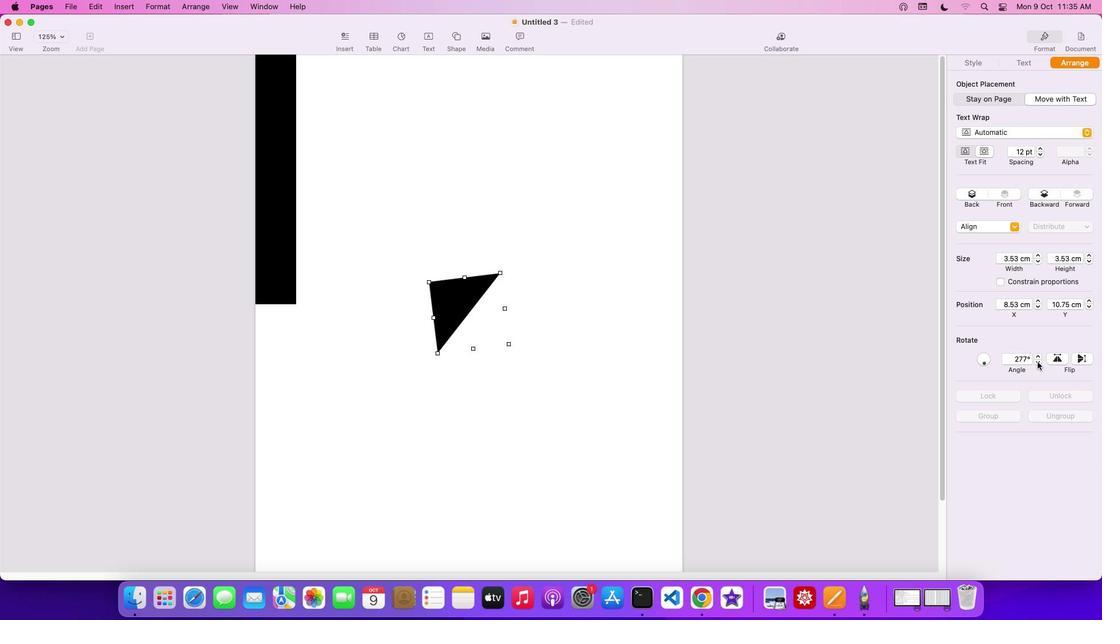 
Action: Mouse pressed left at (1037, 361)
Screenshot: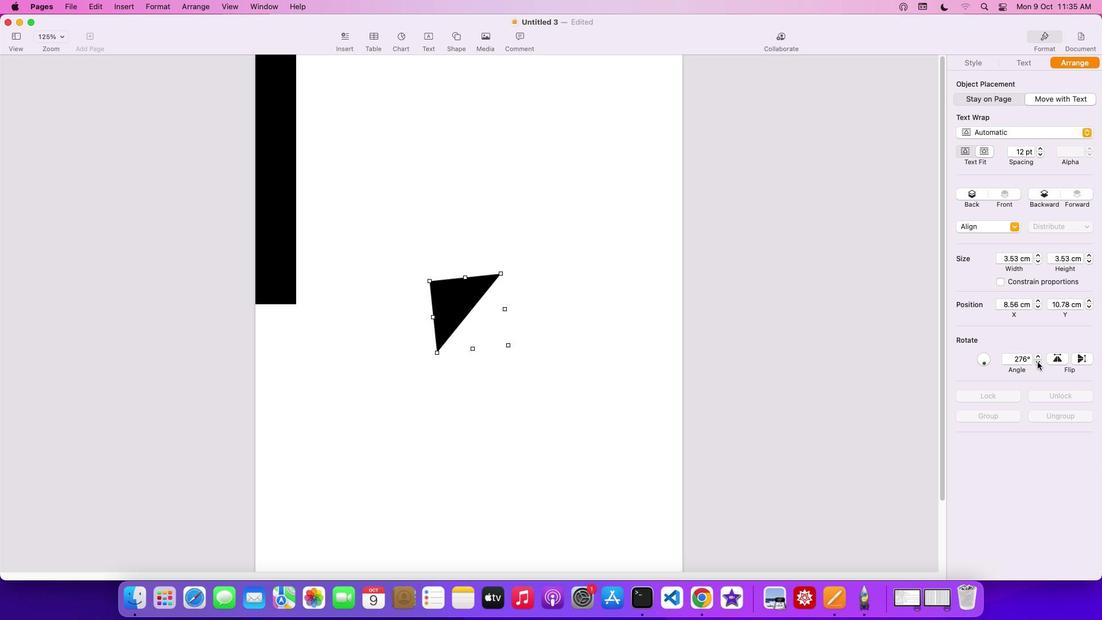 
Action: Mouse pressed left at (1037, 361)
Screenshot: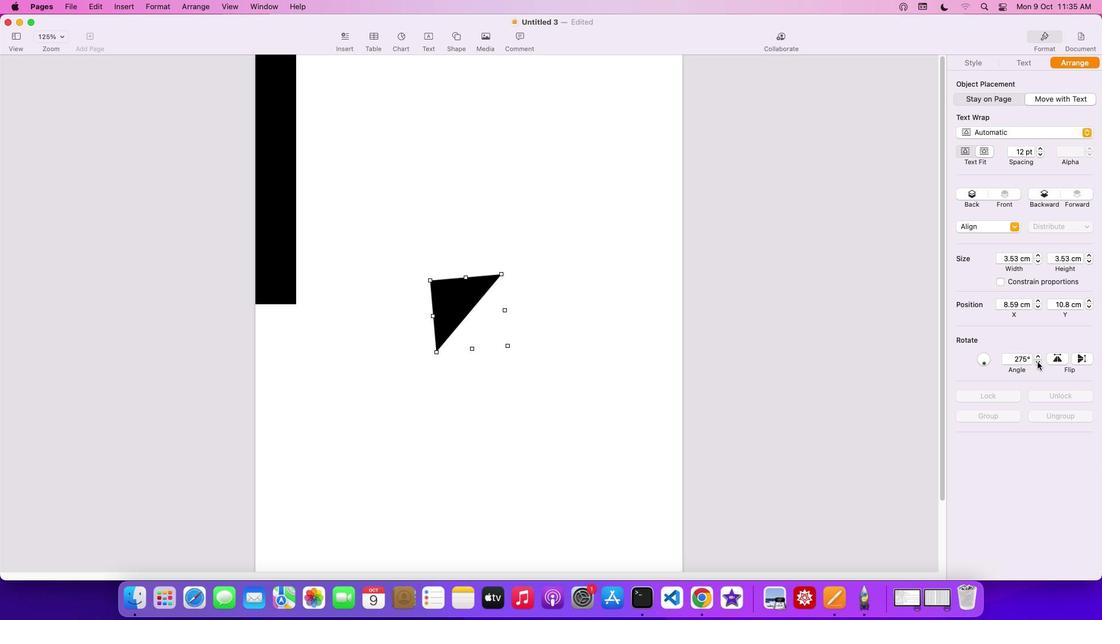 
Action: Mouse pressed left at (1037, 361)
Screenshot: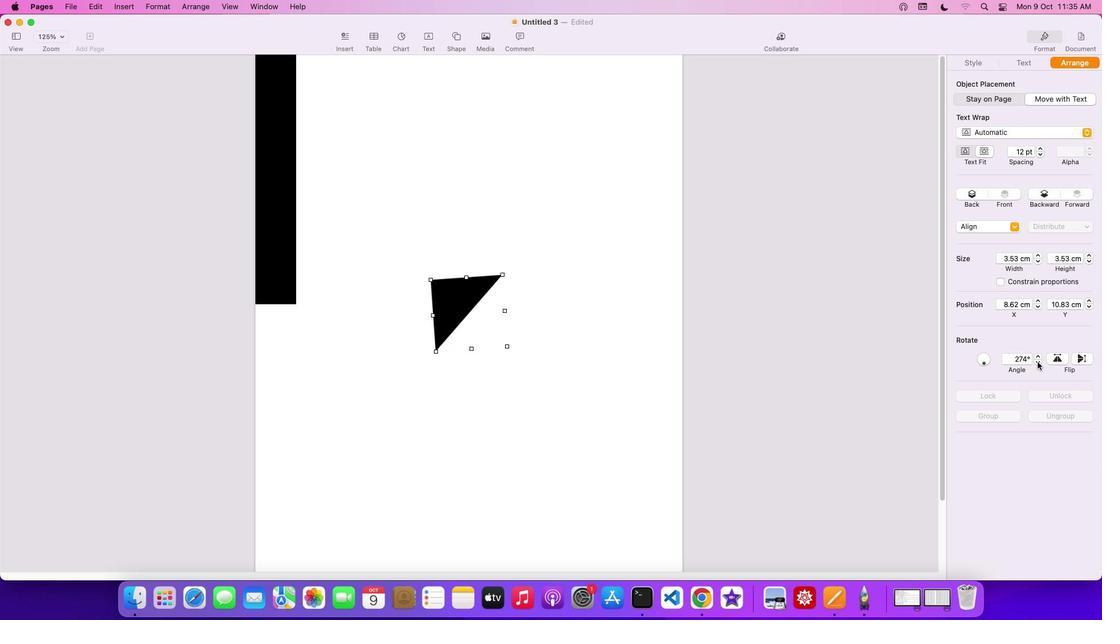 
Action: Mouse pressed left at (1037, 361)
Screenshot: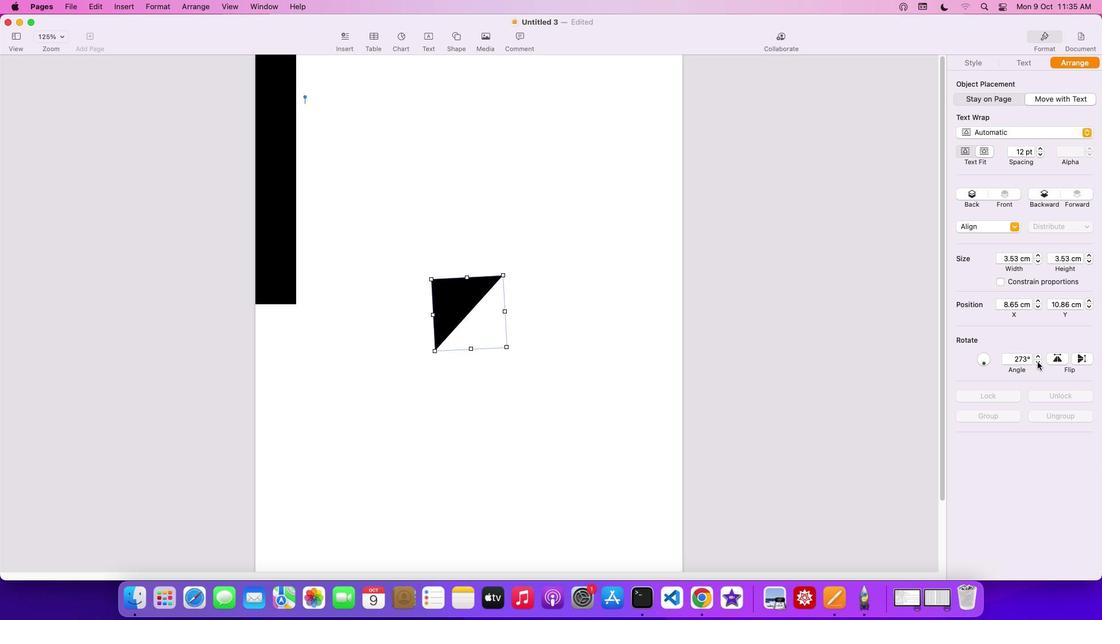 
Action: Mouse pressed left at (1037, 361)
Screenshot: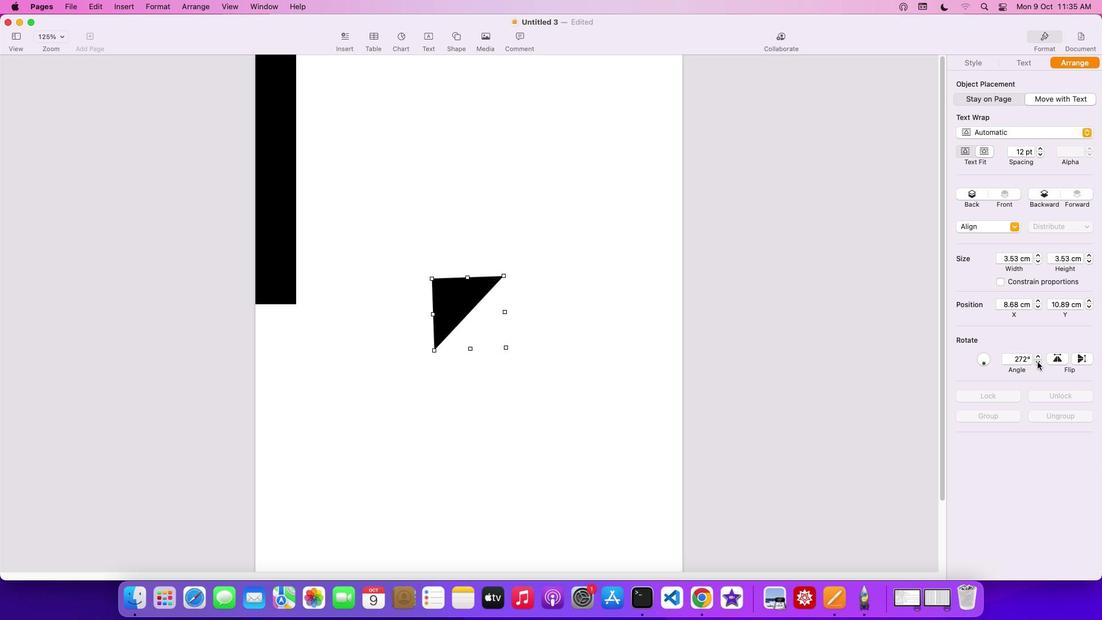 
Action: Mouse pressed left at (1037, 361)
Screenshot: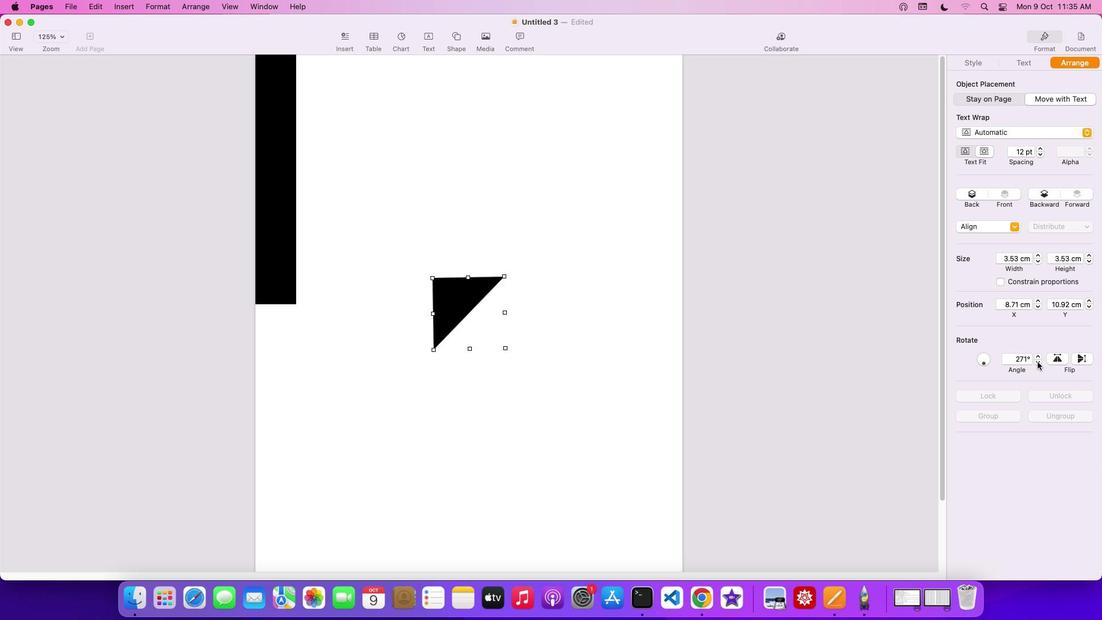 
Action: Mouse pressed left at (1037, 361)
Screenshot: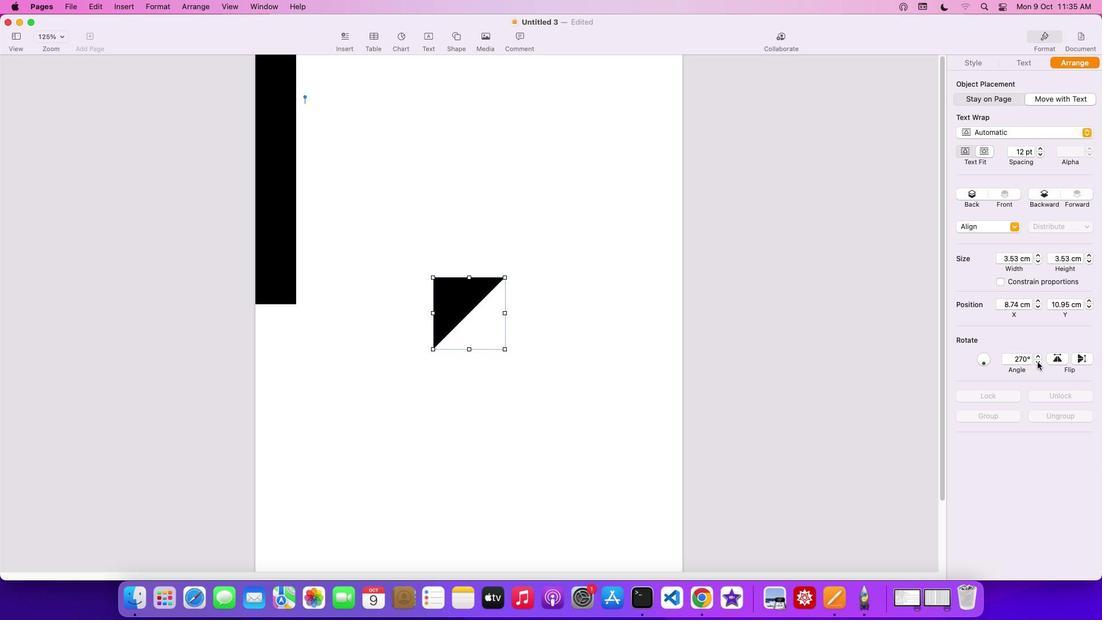 
Action: Mouse moved to (450, 288)
Screenshot: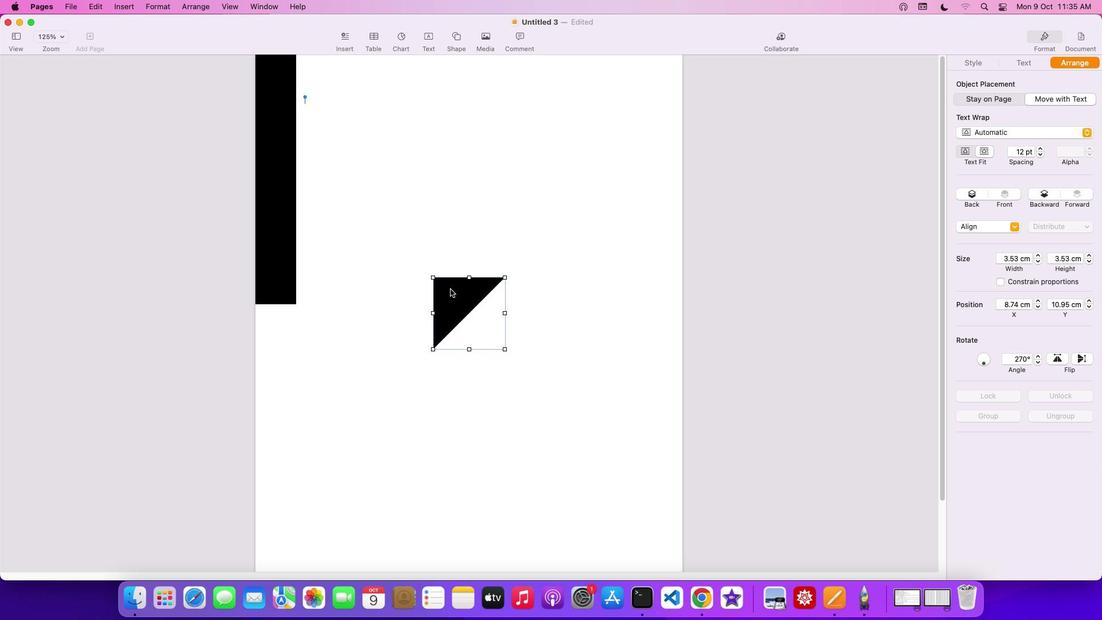 
Action: Mouse pressed left at (450, 288)
Screenshot: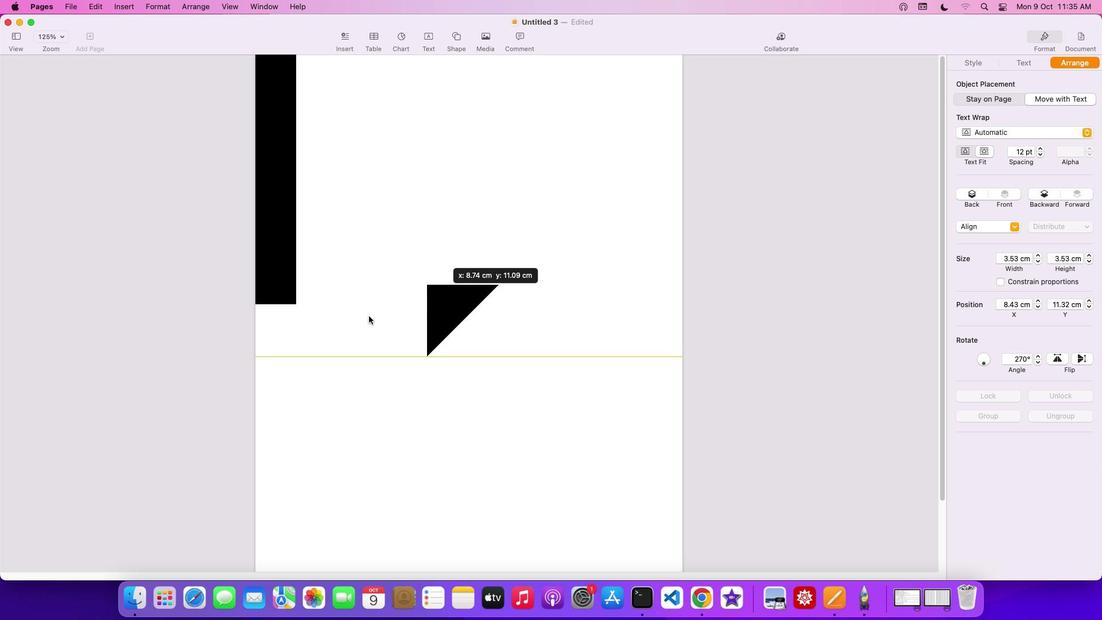 
Action: Mouse moved to (327, 375)
Screenshot: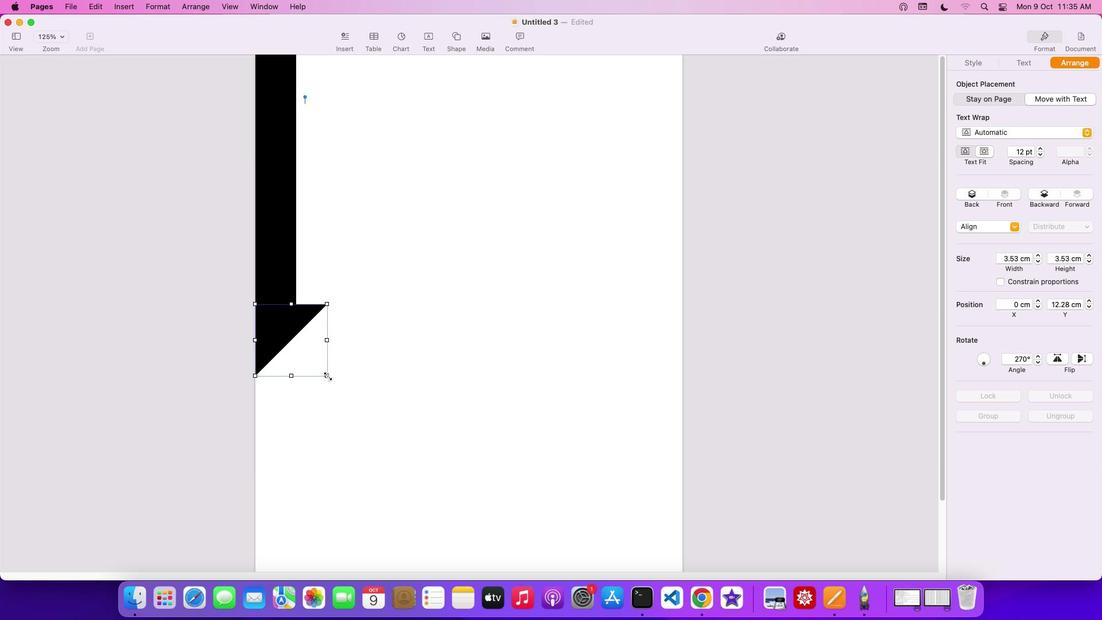 
Action: Mouse pressed left at (327, 375)
Screenshot: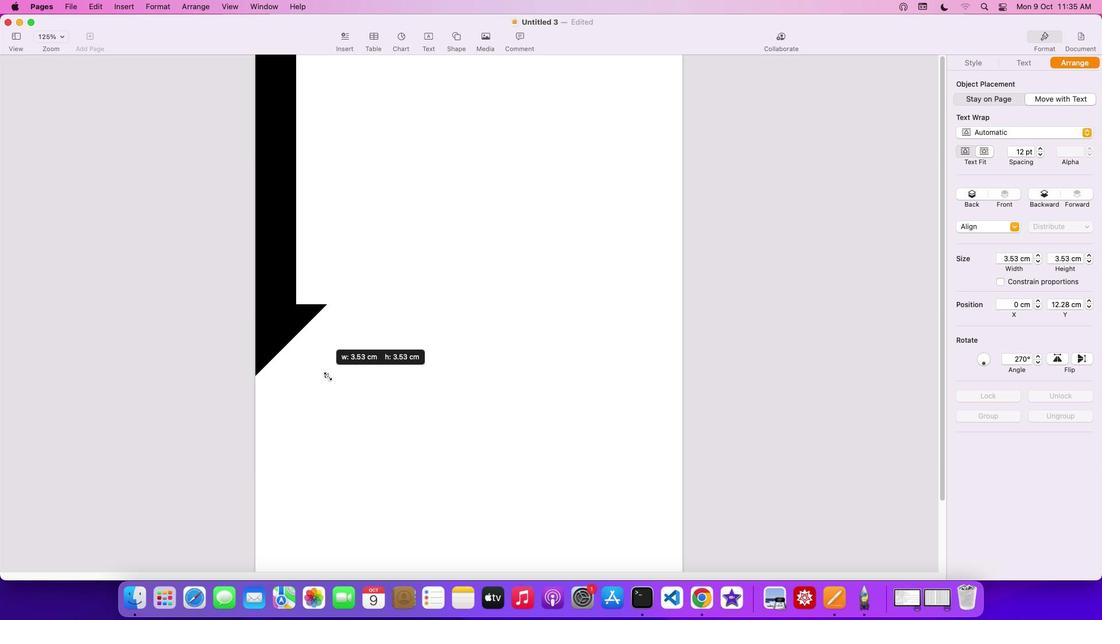 
Action: Mouse moved to (412, 351)
Screenshot: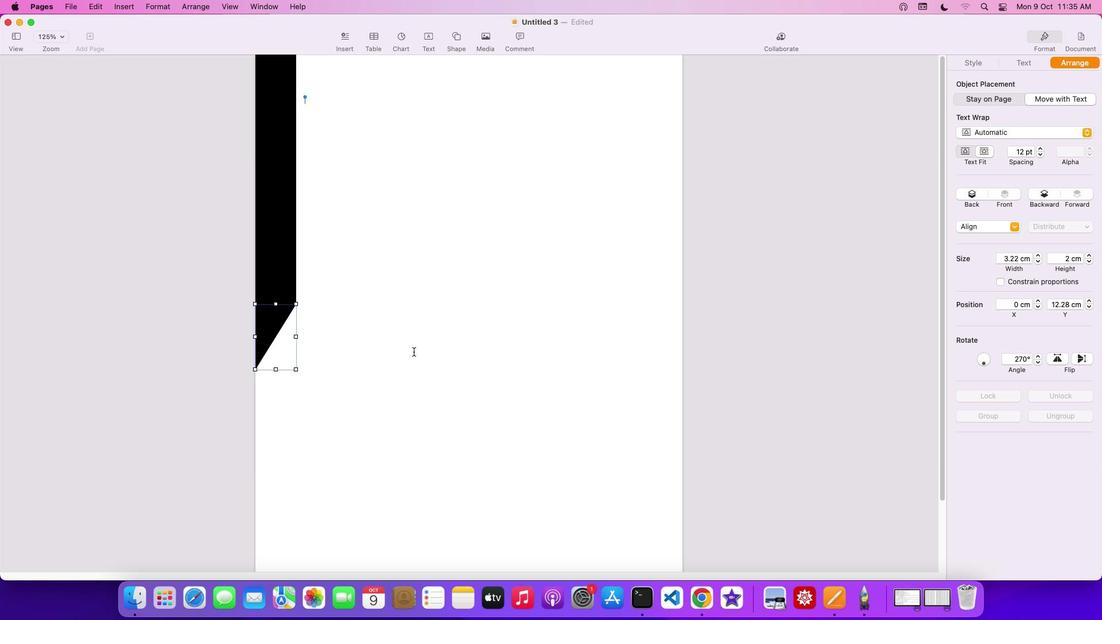 
Action: Mouse pressed left at (412, 351)
Screenshot: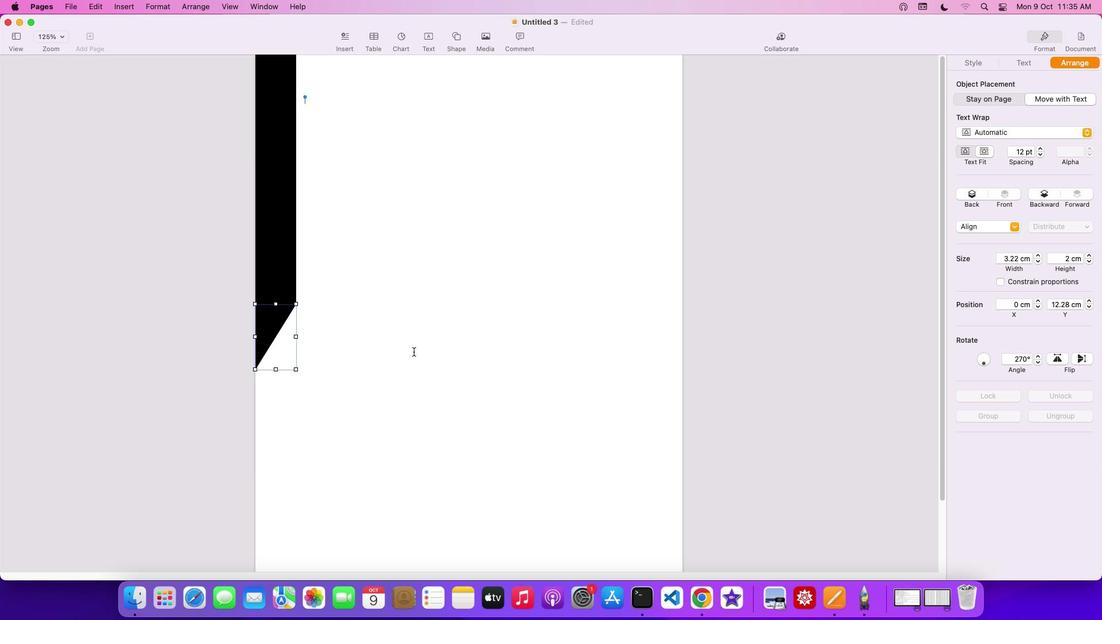 
Action: Mouse moved to (454, 38)
Screenshot: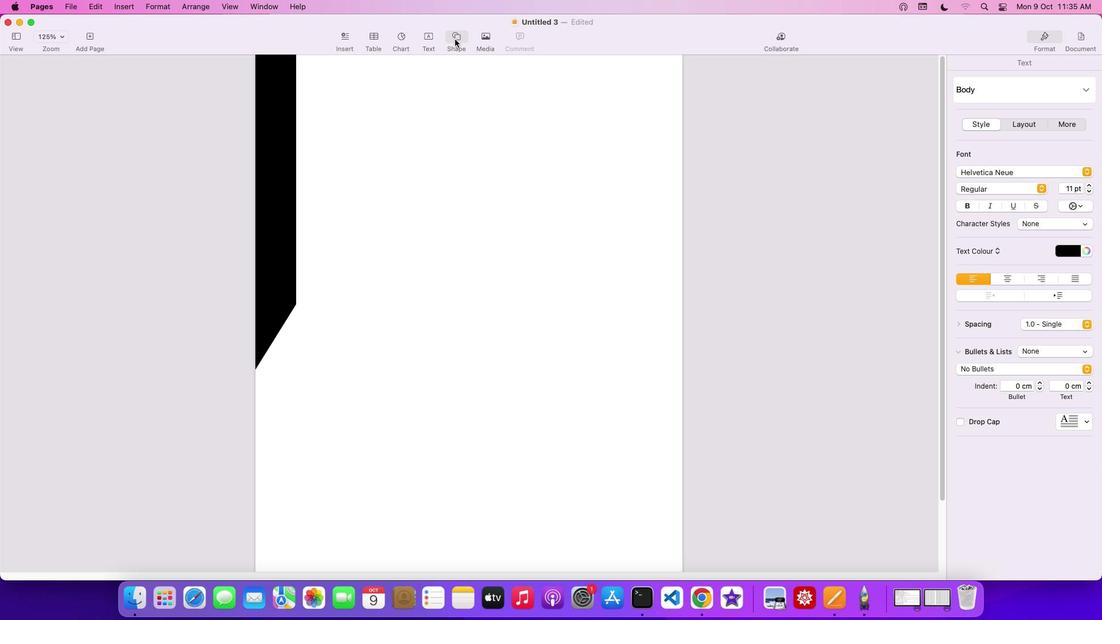 
Action: Mouse pressed left at (454, 38)
Screenshot: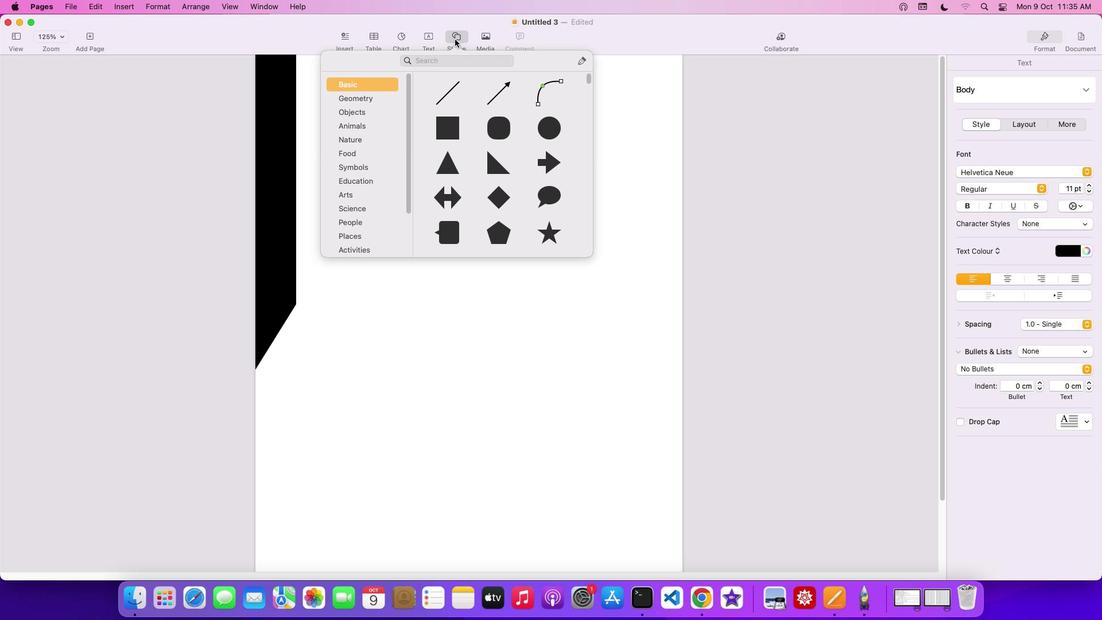 
Action: Mouse moved to (457, 129)
Screenshot: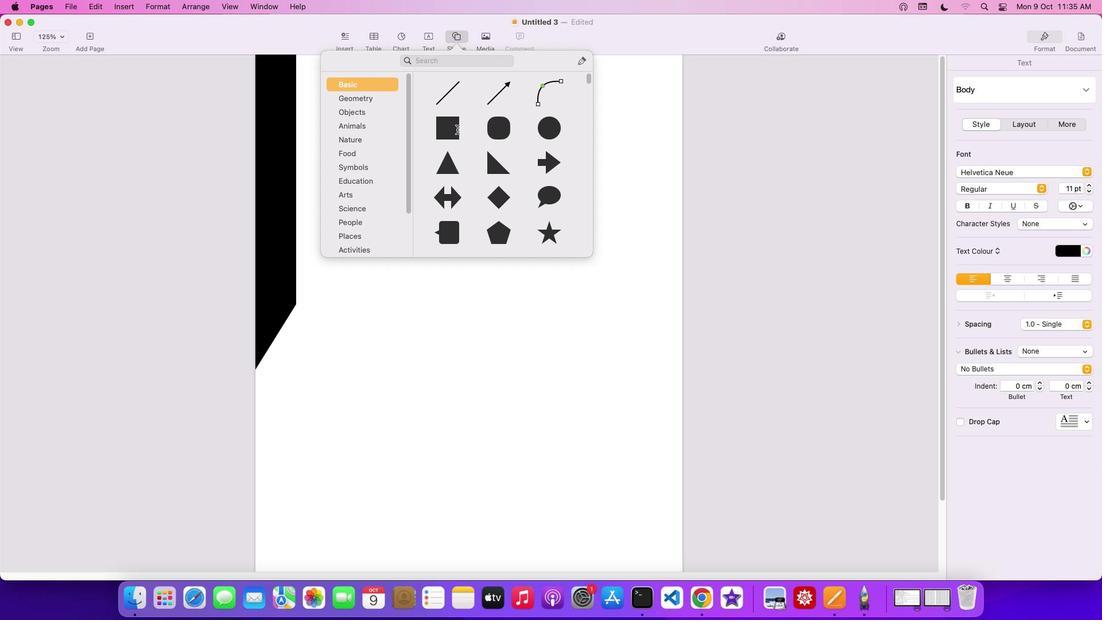 
Action: Mouse pressed left at (457, 129)
Screenshot: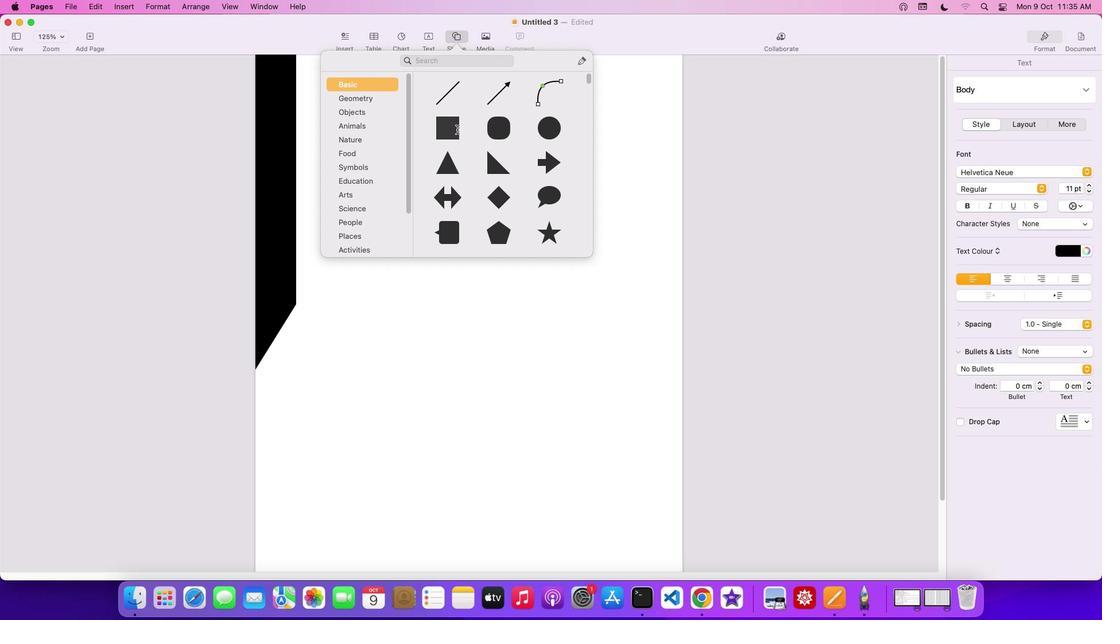 
Action: Mouse moved to (477, 156)
Screenshot: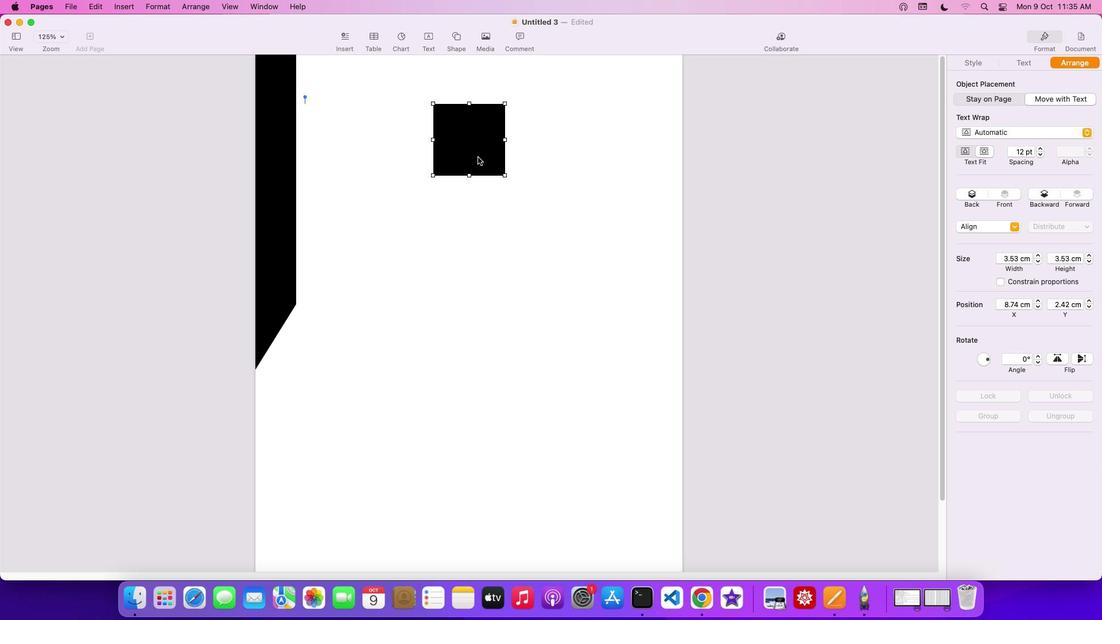 
Action: Mouse pressed left at (477, 156)
Screenshot: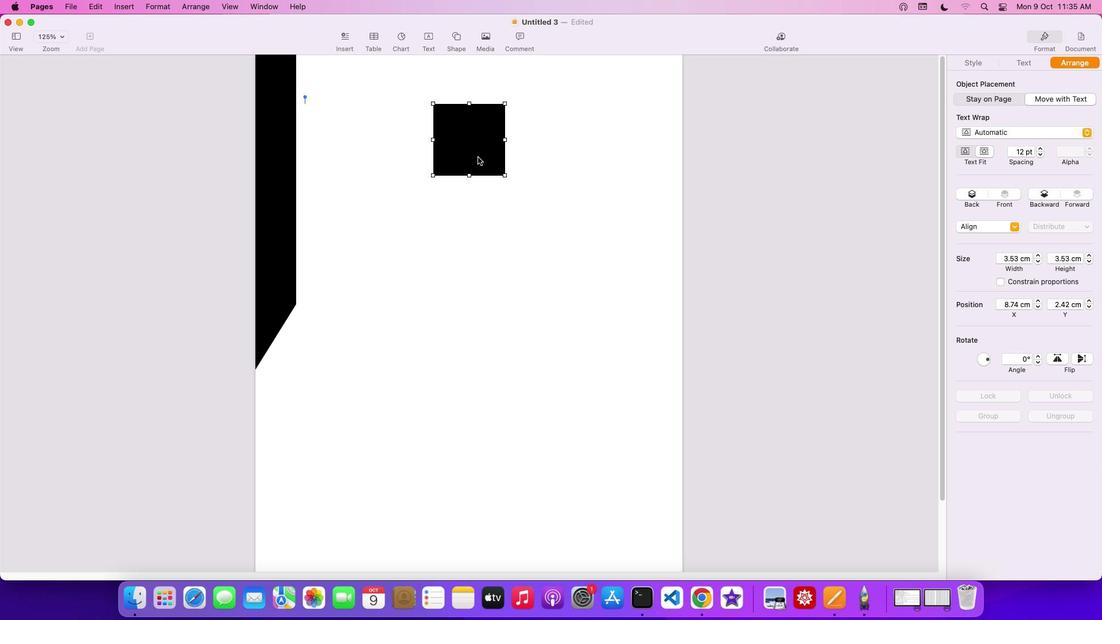
Action: Mouse moved to (363, 125)
Screenshot: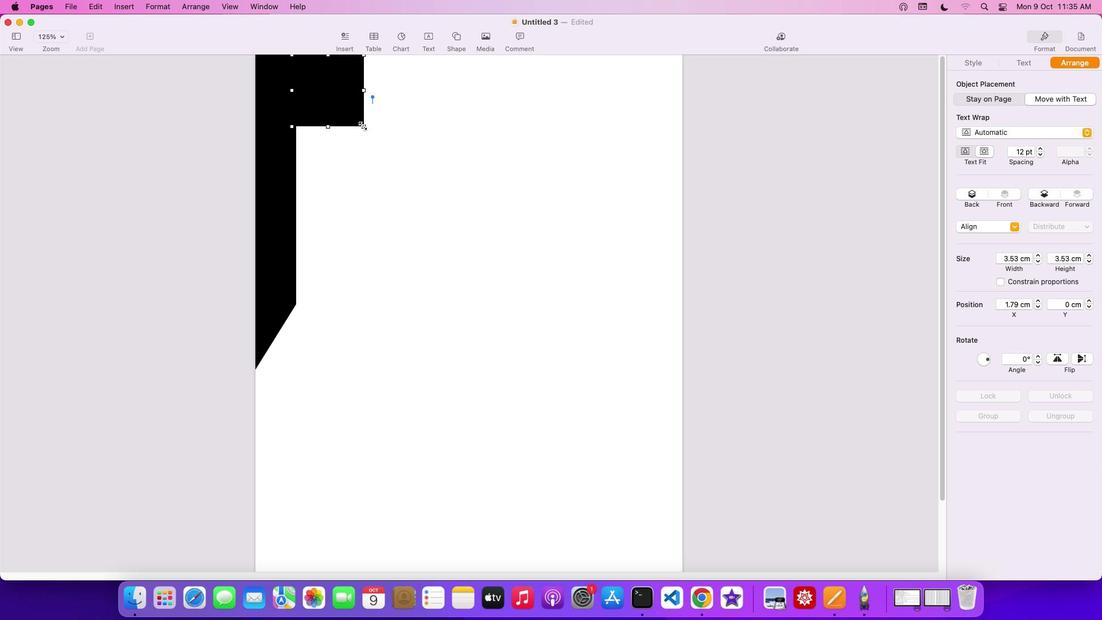 
Action: Mouse pressed left at (363, 125)
Screenshot: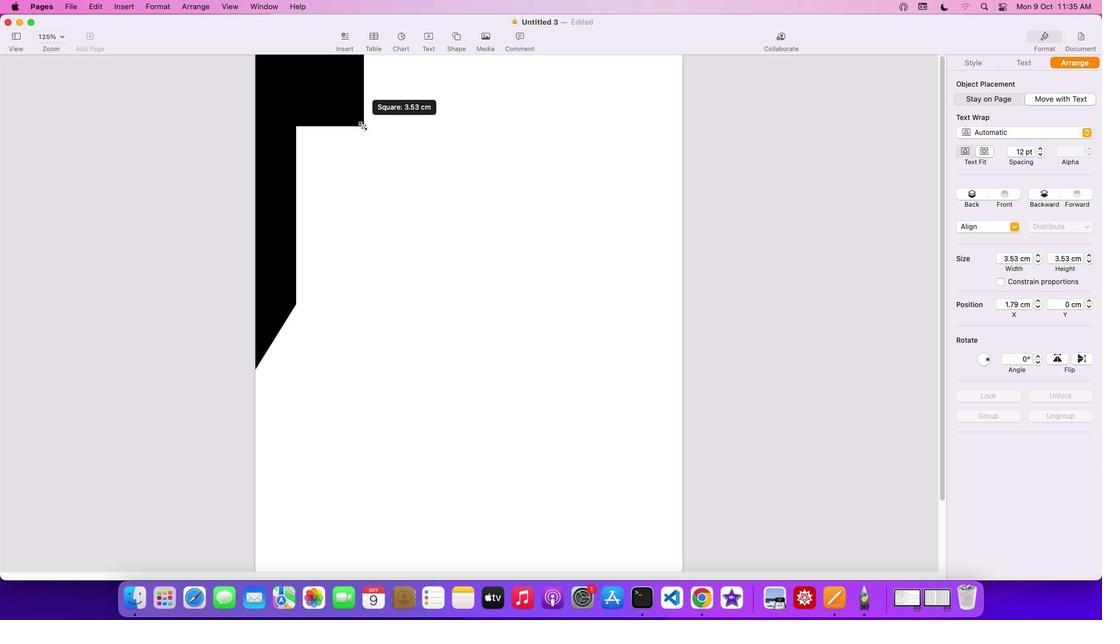 
Action: Mouse moved to (282, 311)
Screenshot: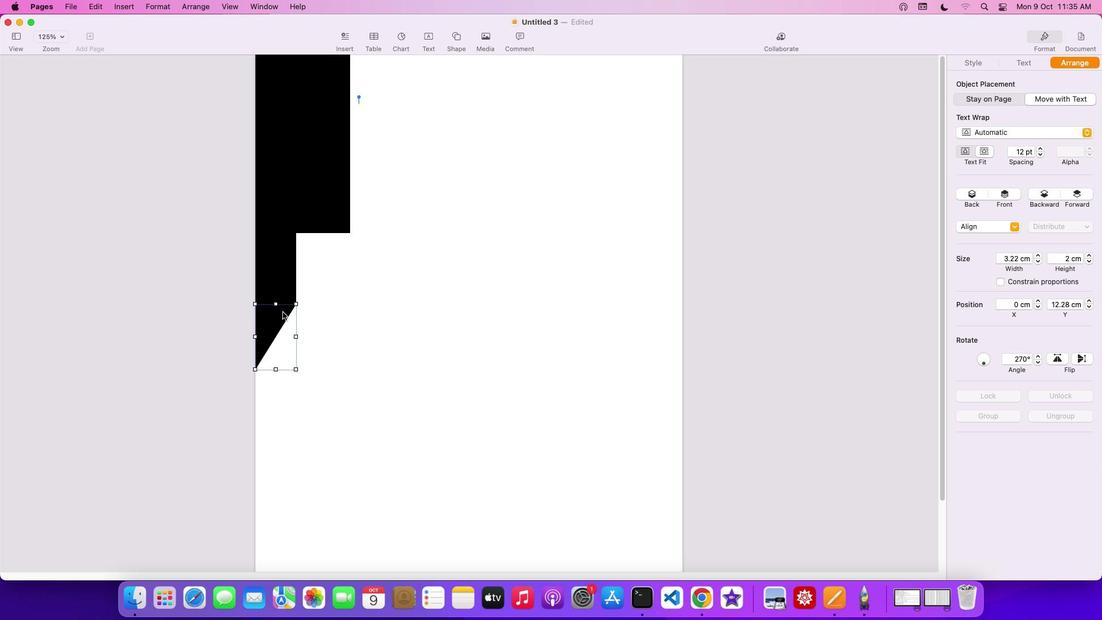 
Action: Mouse pressed left at (282, 311)
Screenshot: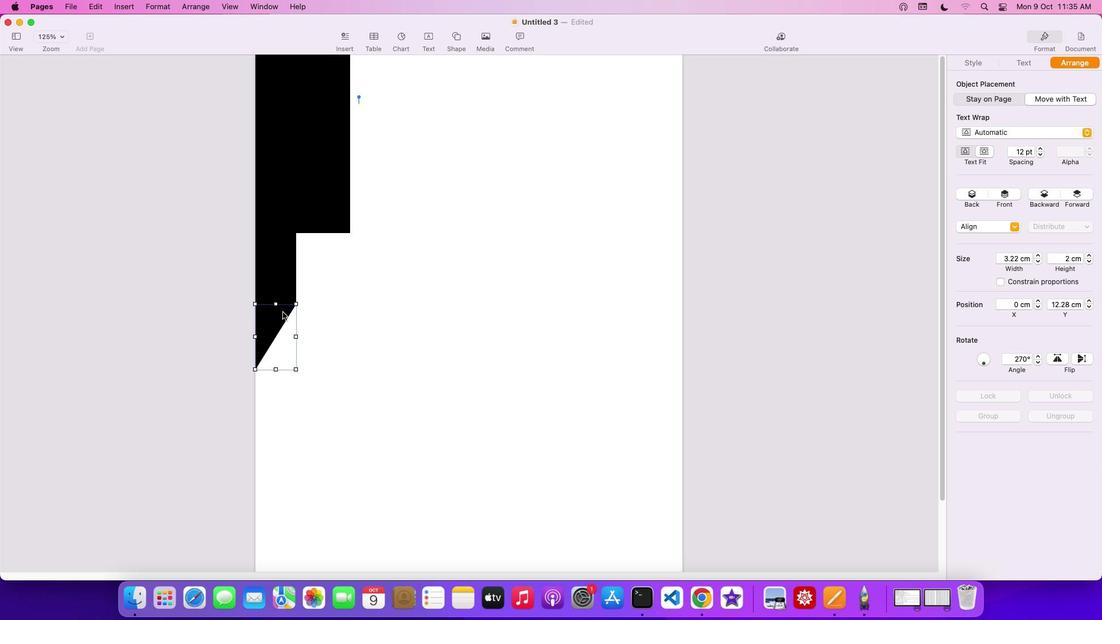 
Action: Key pressed Key.cmd'c''v'
Screenshot: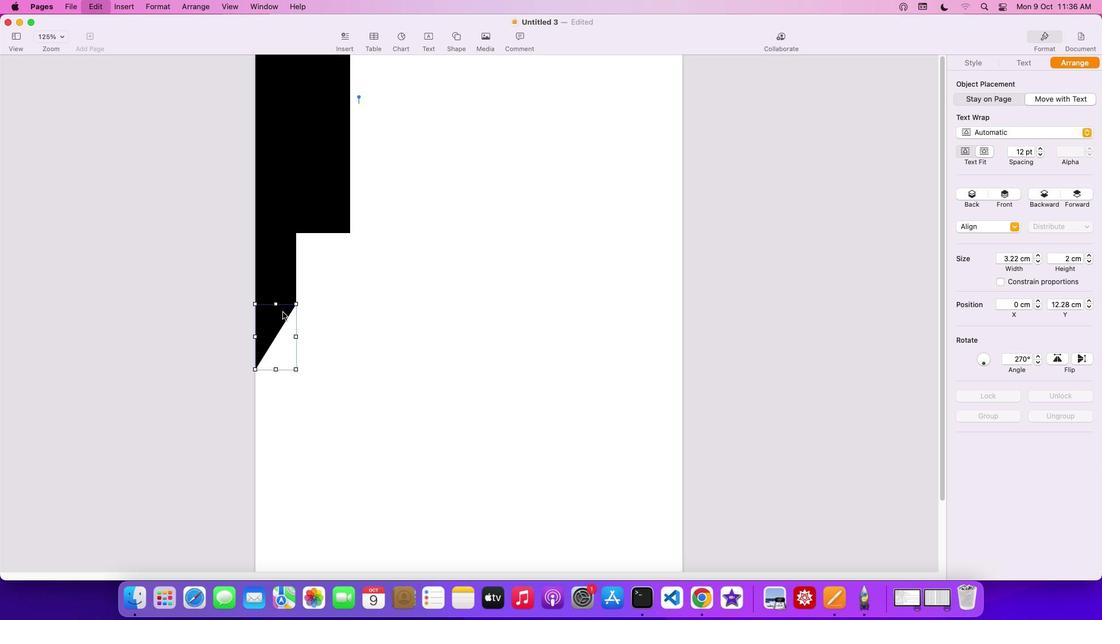 
Action: Mouse moved to (282, 318)
Screenshot: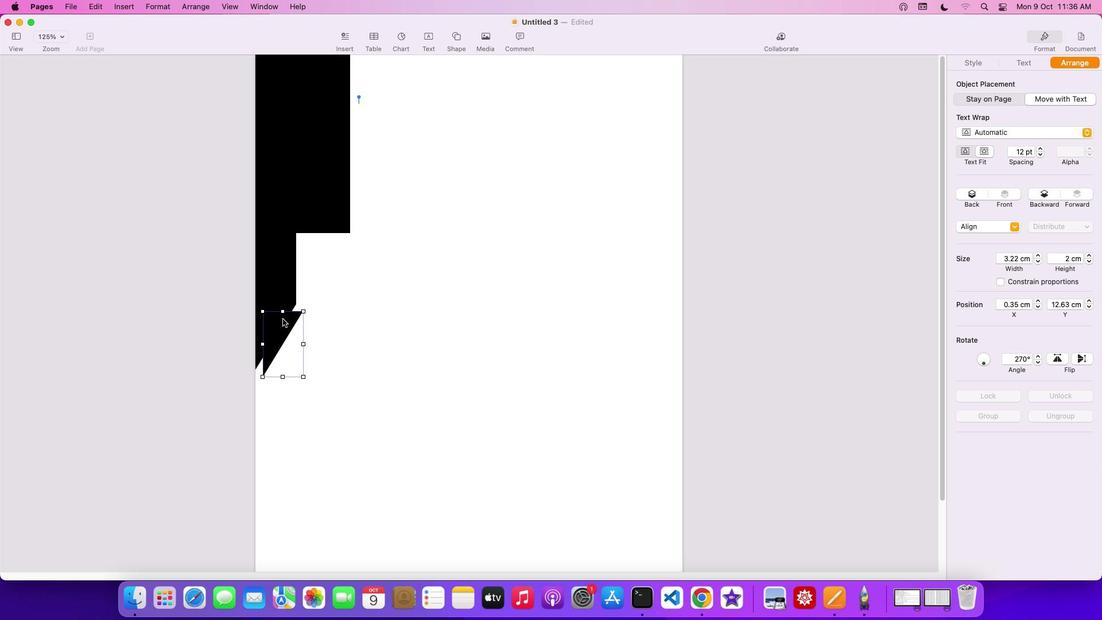 
Action: Mouse pressed left at (282, 318)
Screenshot: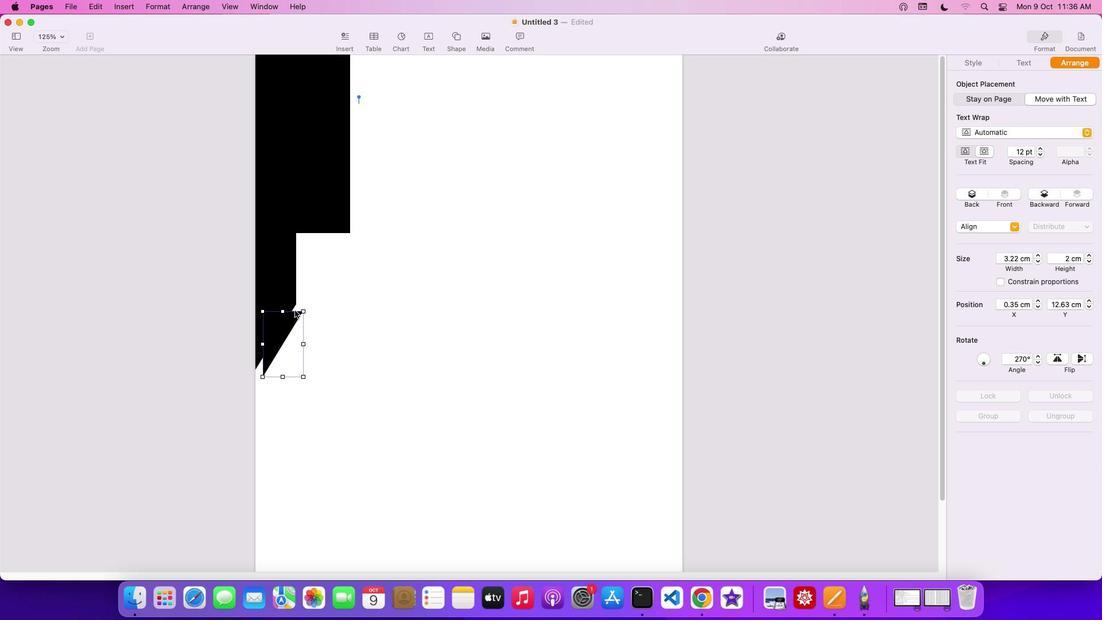 
Action: Mouse moved to (337, 264)
Screenshot: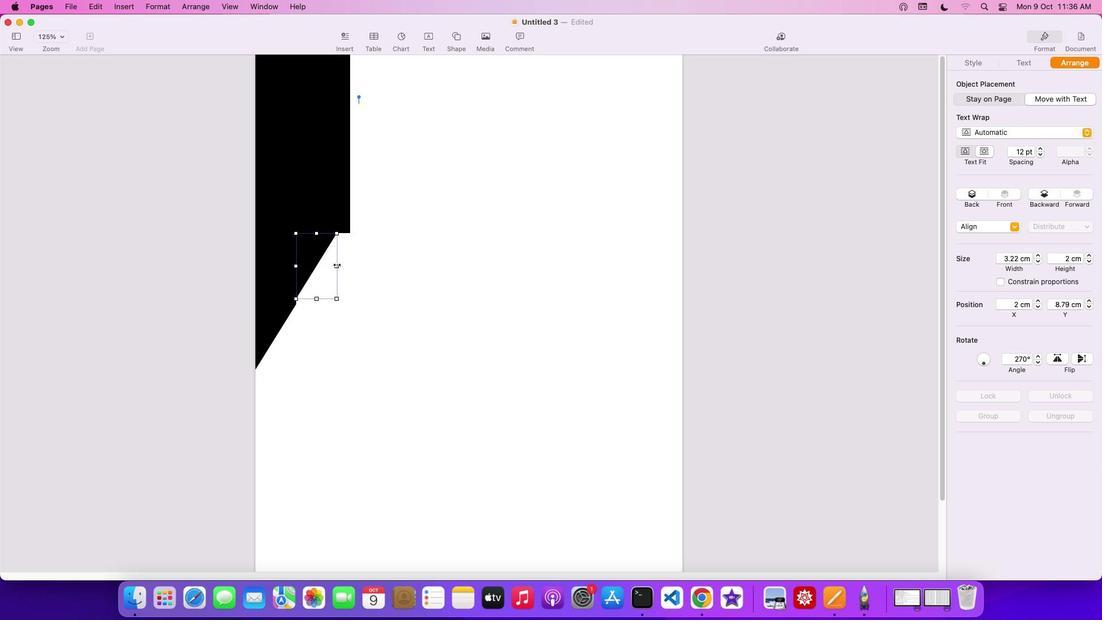 
Action: Mouse pressed left at (337, 264)
Screenshot: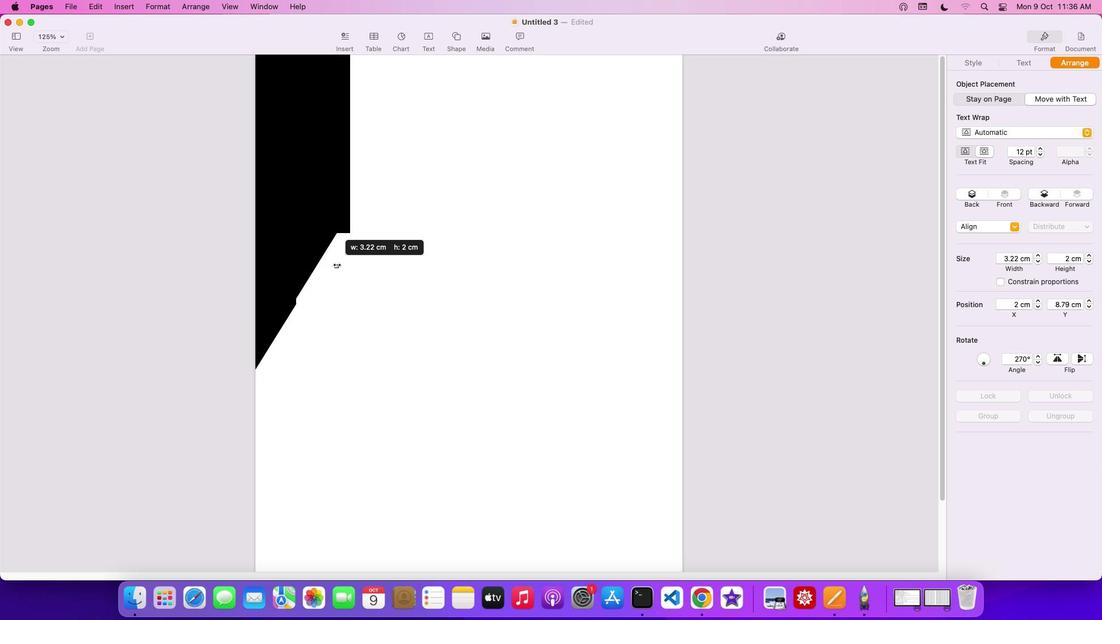 
Action: Mouse moved to (572, 291)
Screenshot: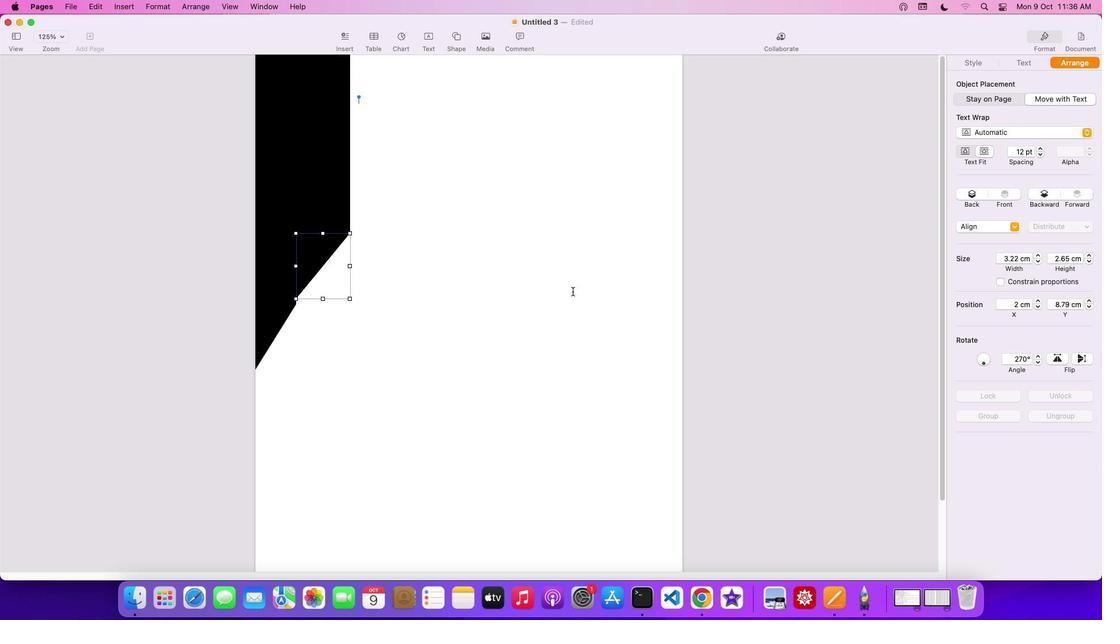 
Action: Mouse pressed left at (572, 291)
Screenshot: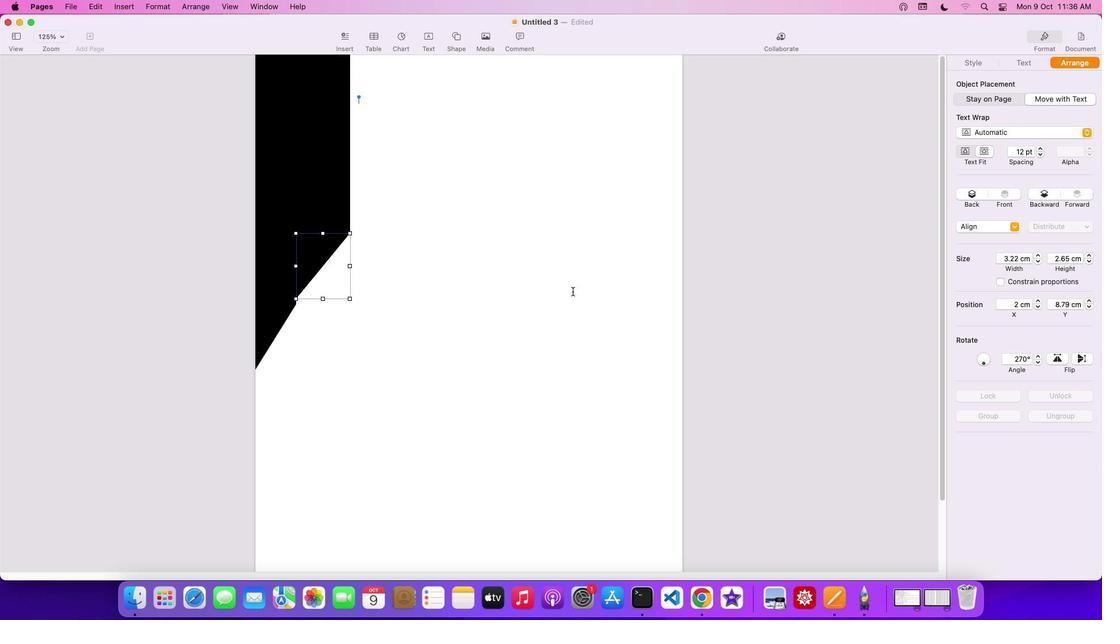 
Action: Mouse moved to (460, 40)
Screenshot: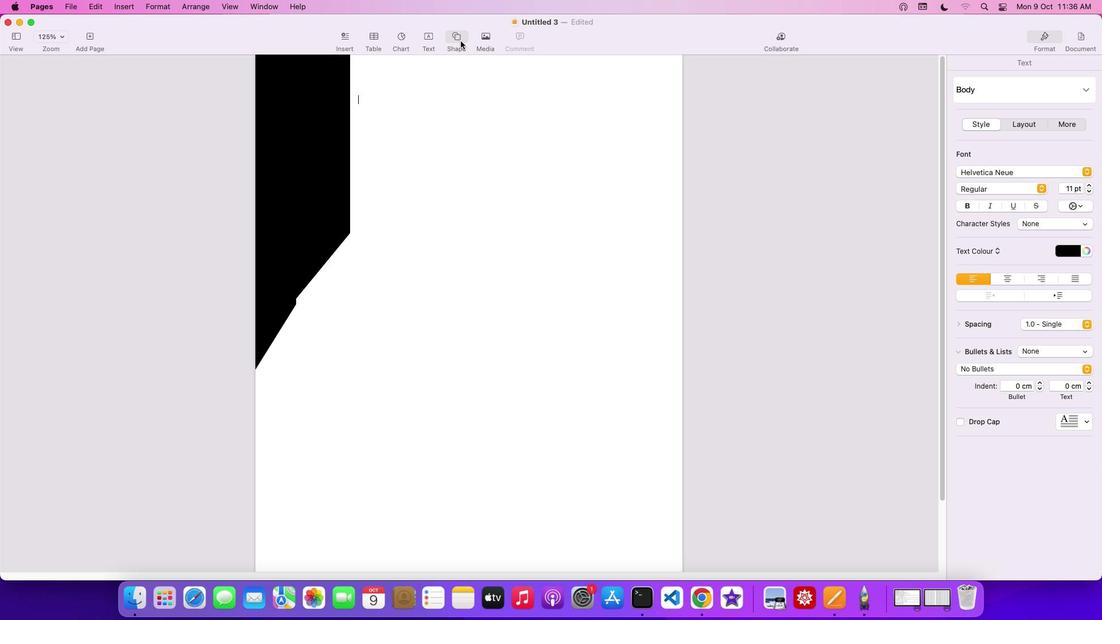 
Action: Mouse pressed left at (460, 40)
Screenshot: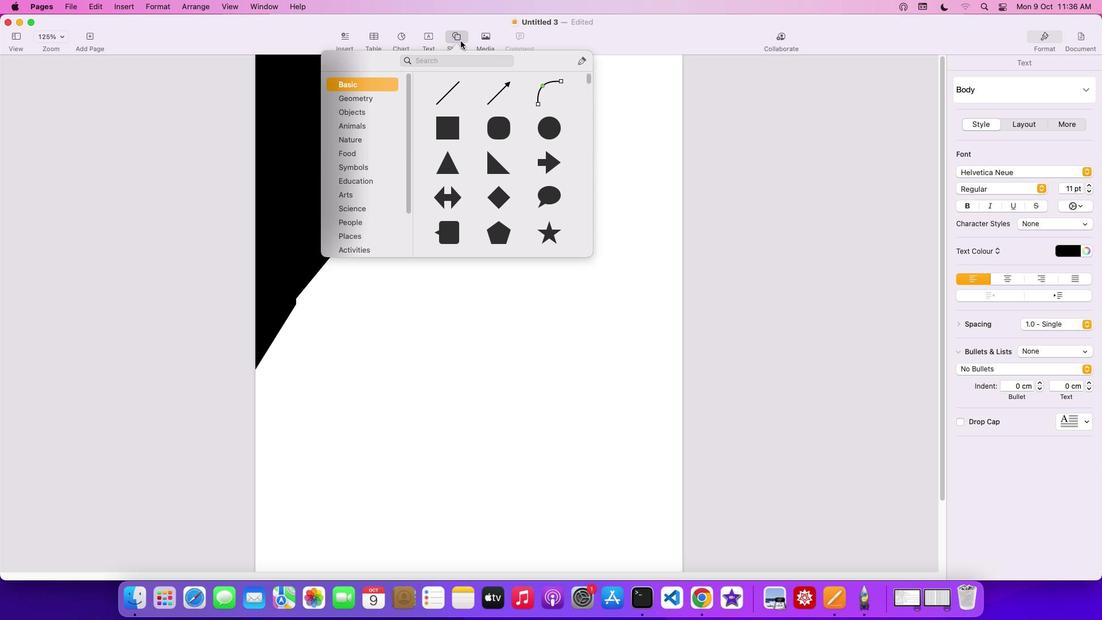 
Action: Mouse moved to (478, 194)
Screenshot: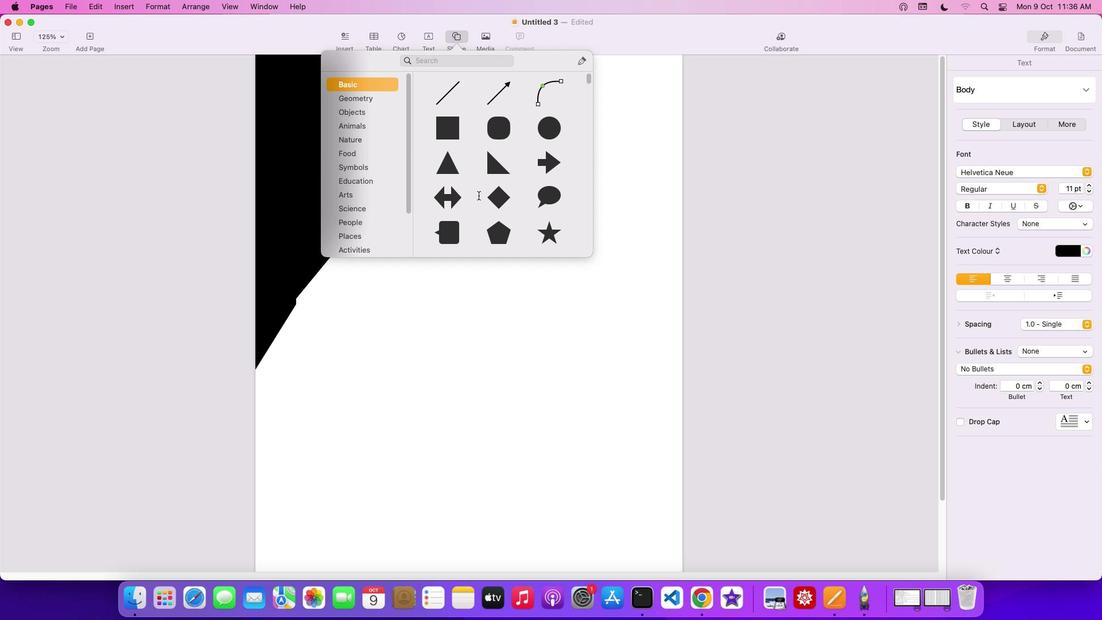 
Action: Mouse scrolled (478, 194) with delta (0, 0)
Screenshot: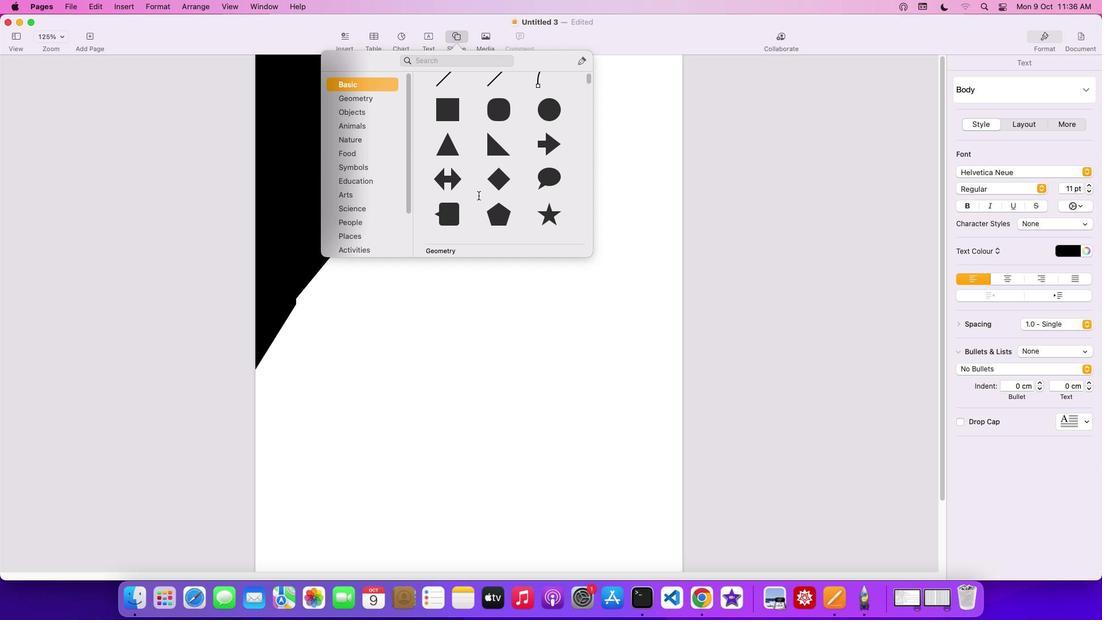 
Action: Mouse scrolled (478, 194) with delta (0, 0)
Screenshot: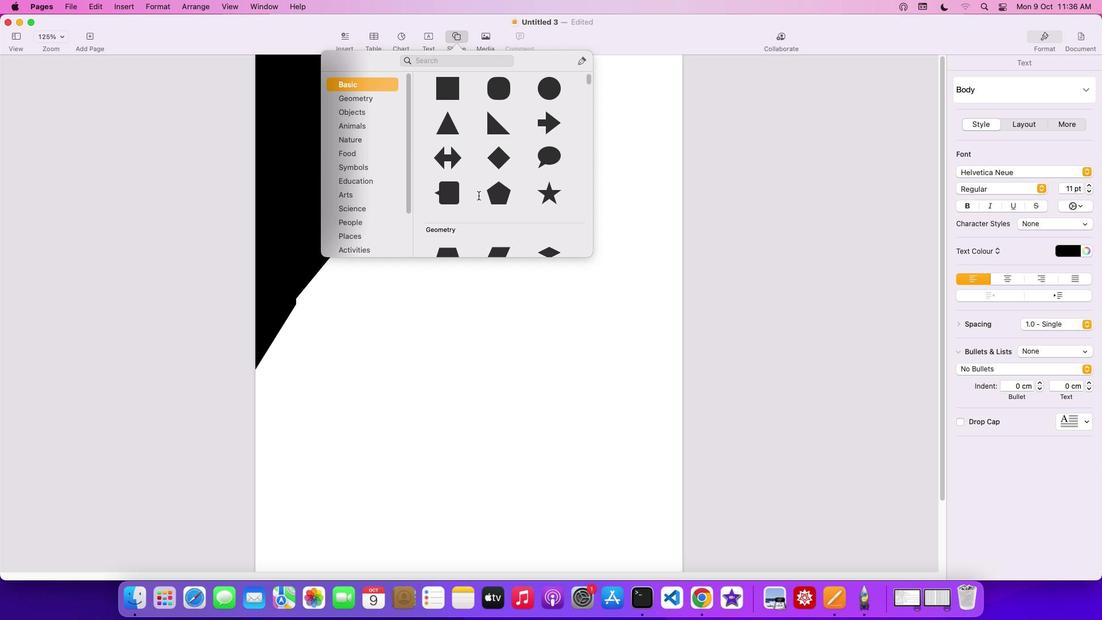 
Action: Mouse scrolled (478, 194) with delta (0, -1)
Screenshot: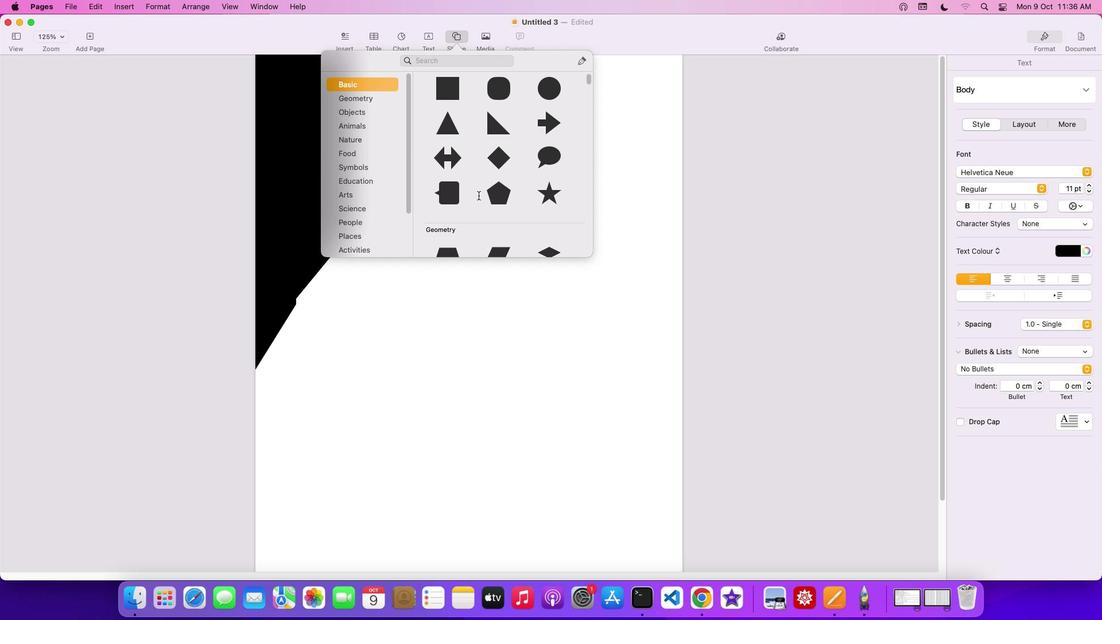 
Action: Mouse scrolled (478, 194) with delta (0, -1)
Screenshot: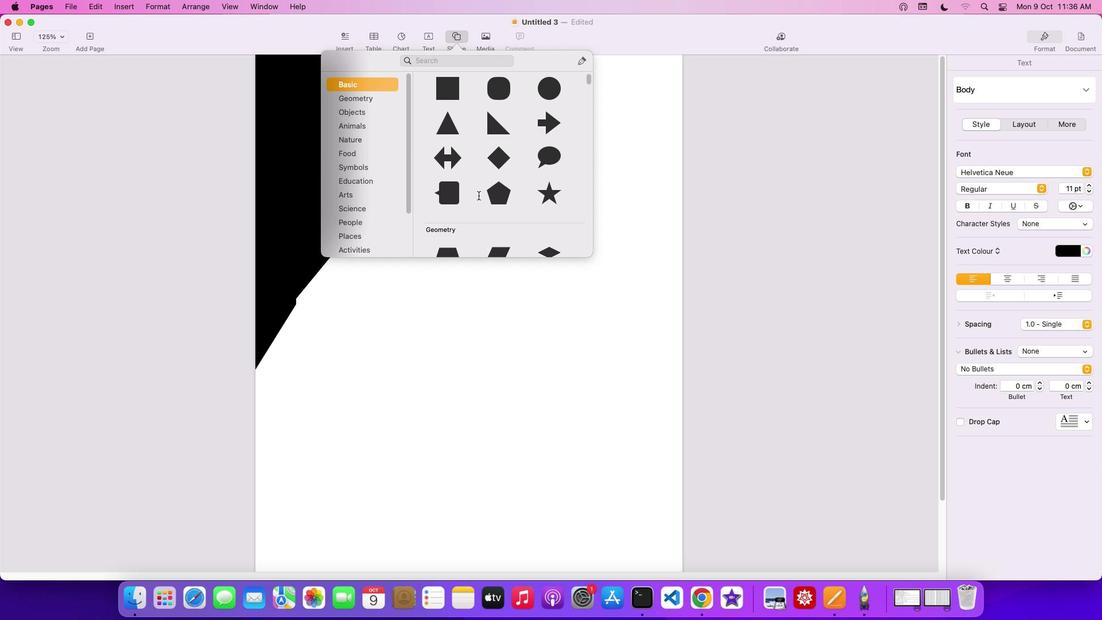 
Action: Mouse scrolled (478, 194) with delta (0, -1)
Screenshot: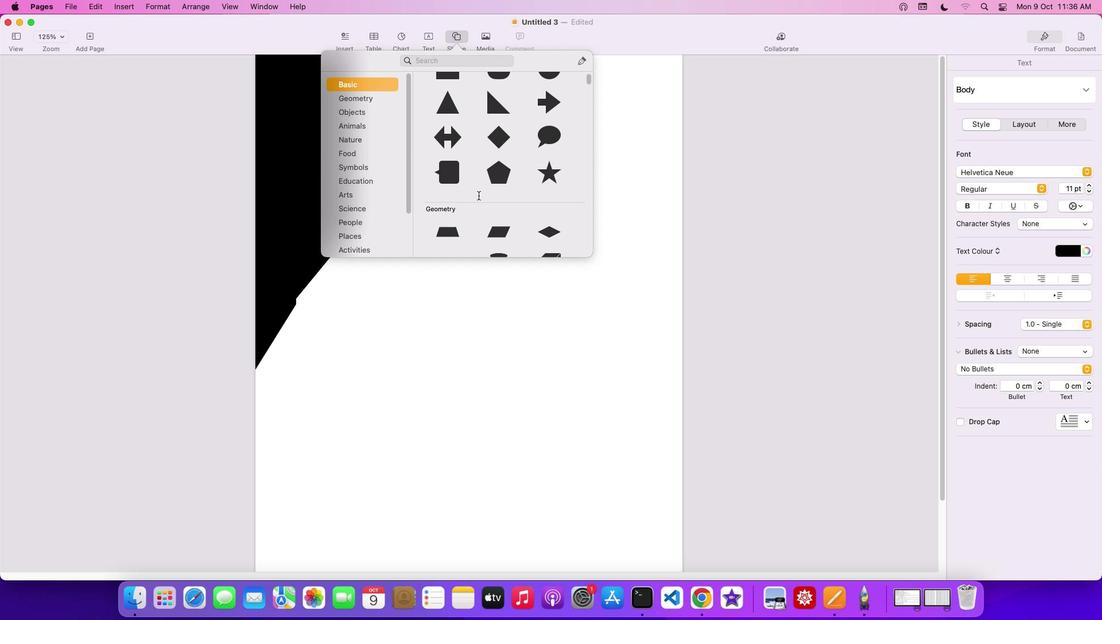 
Action: Mouse scrolled (478, 194) with delta (0, 0)
Screenshot: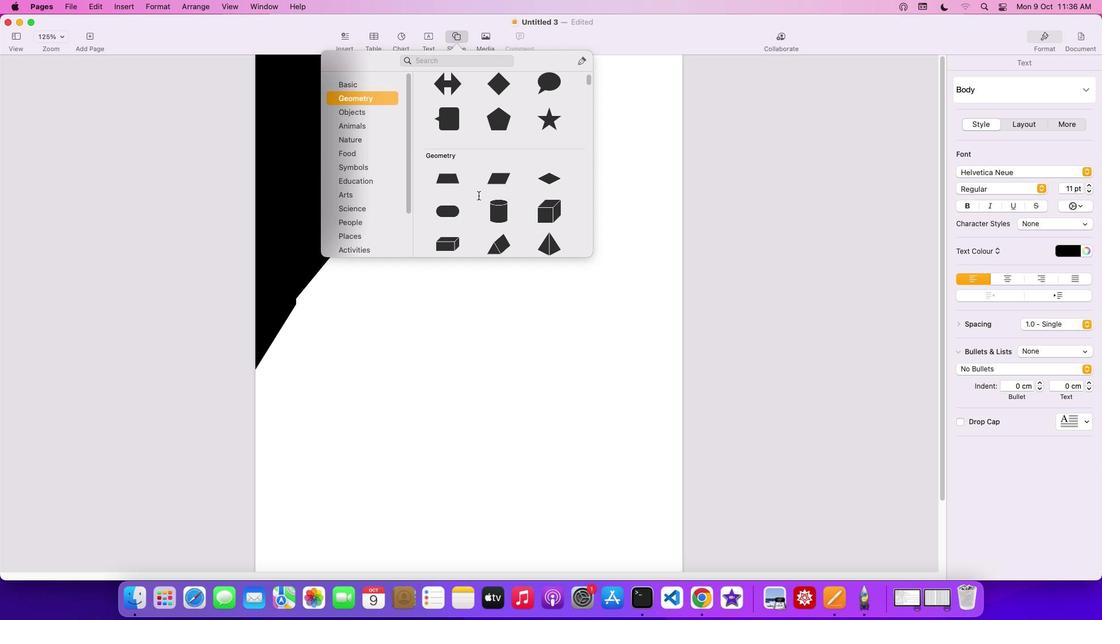 
Action: Mouse scrolled (478, 194) with delta (0, 0)
Screenshot: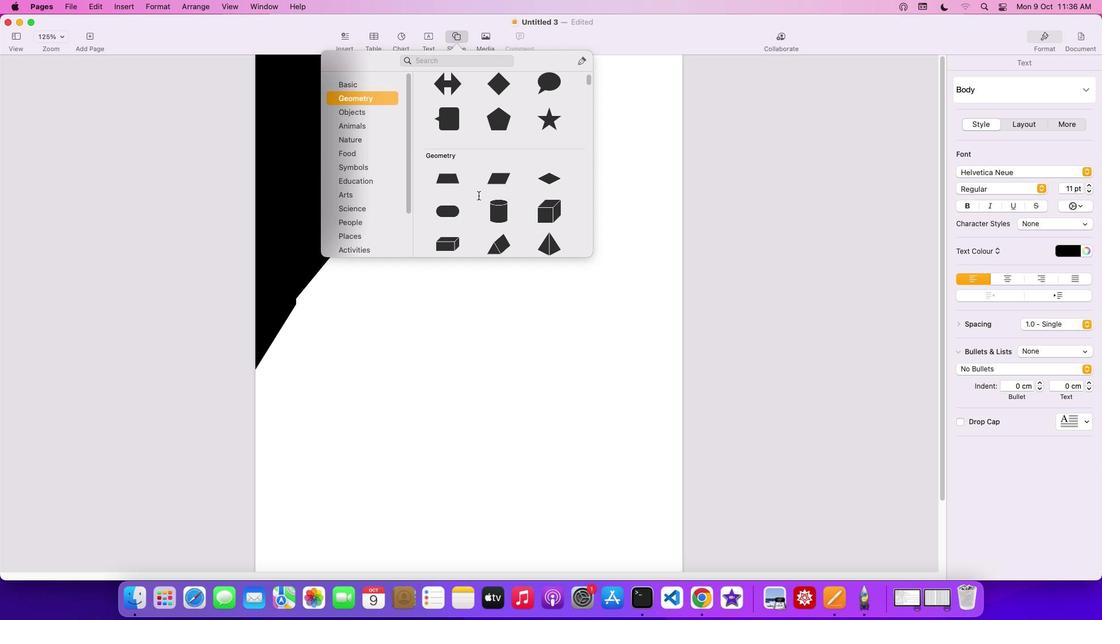 
Action: Mouse scrolled (478, 194) with delta (0, -1)
Screenshot: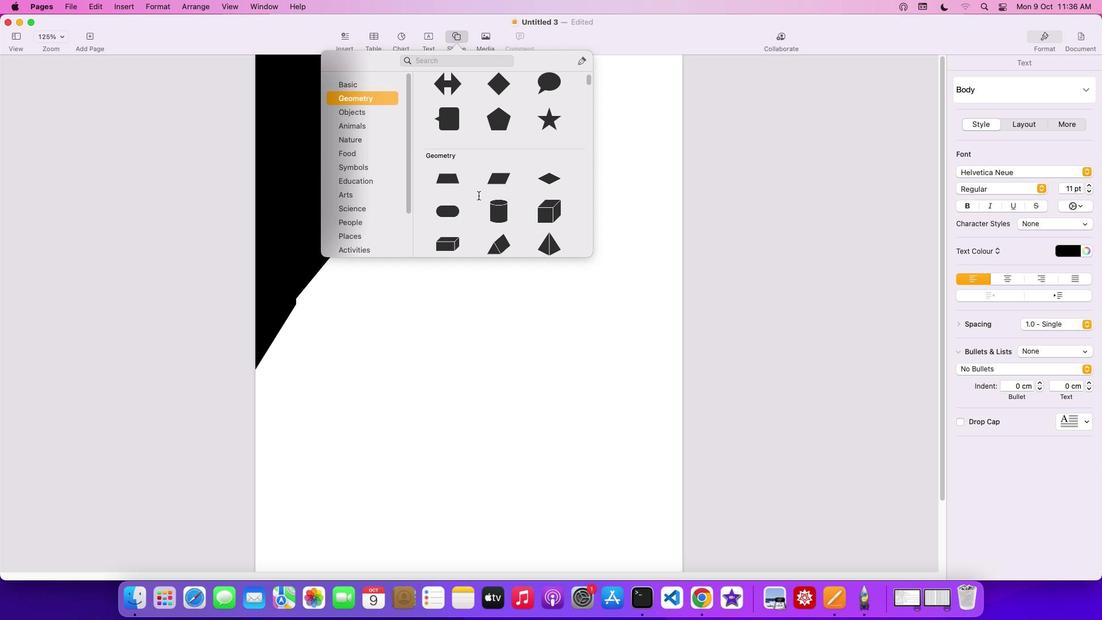 
Action: Mouse scrolled (478, 194) with delta (0, -2)
Screenshot: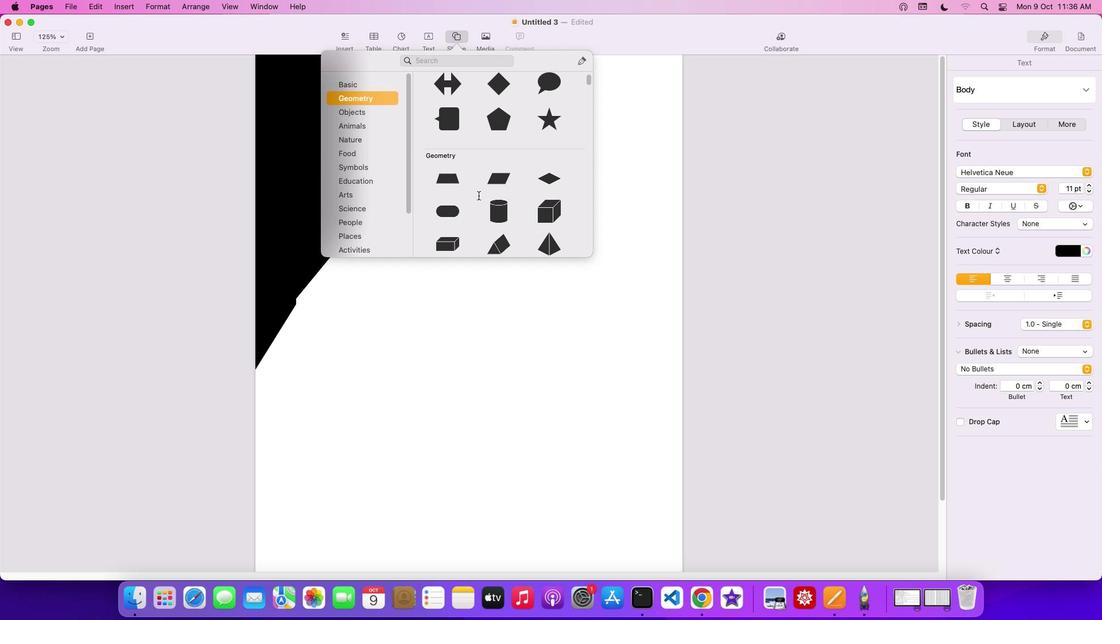 
Action: Mouse moved to (500, 176)
Screenshot: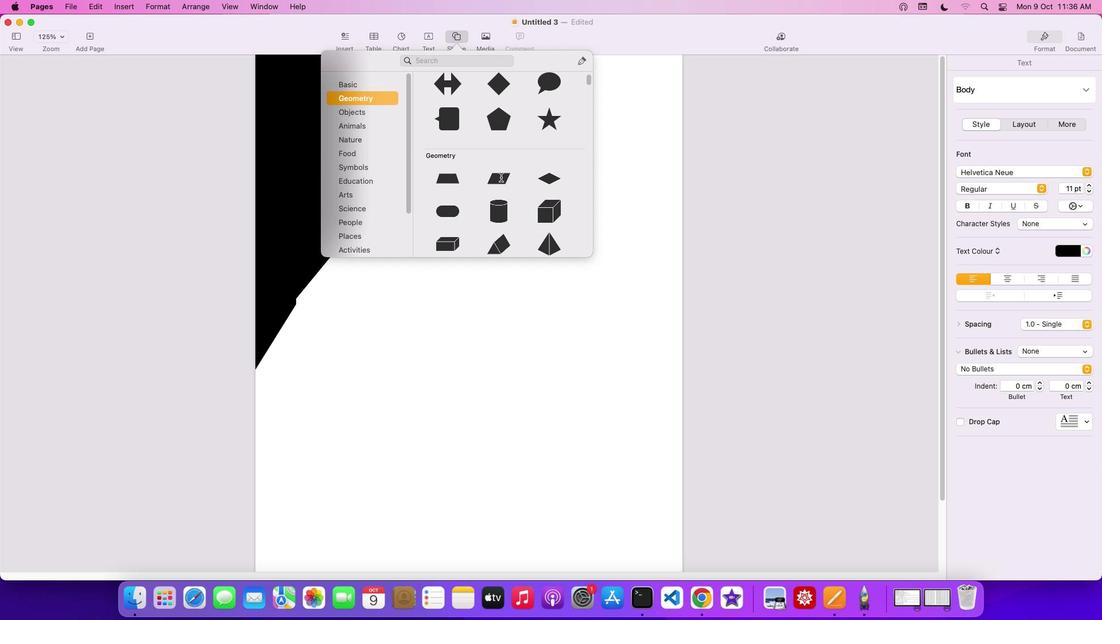 
Action: Mouse pressed left at (500, 176)
Screenshot: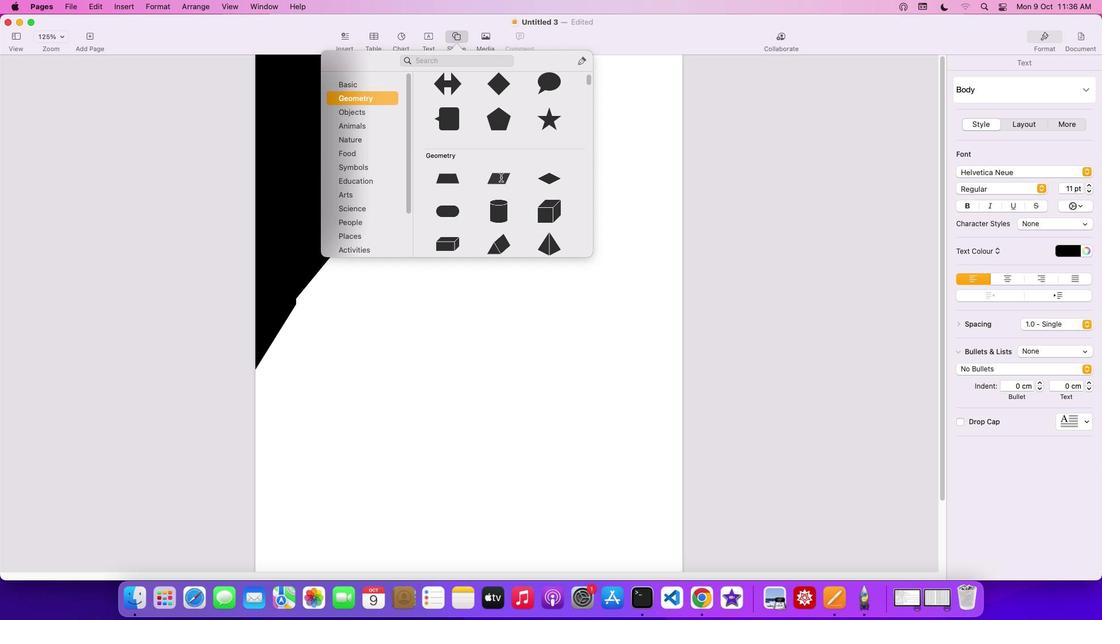 
Action: Mouse moved to (1036, 361)
Screenshot: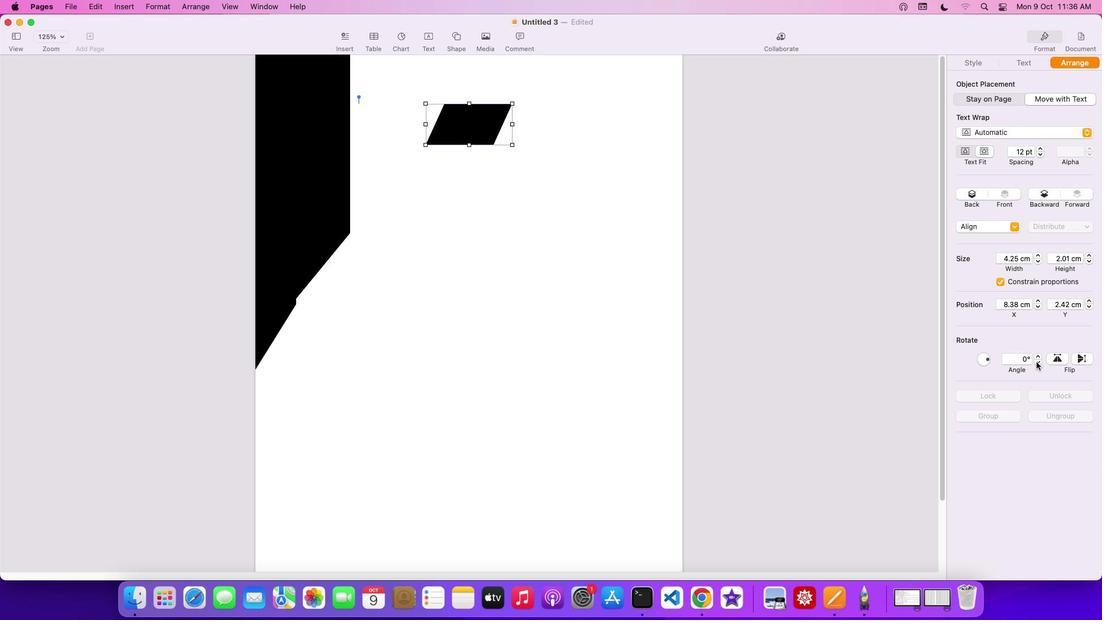
Action: Mouse pressed left at (1036, 361)
Screenshot: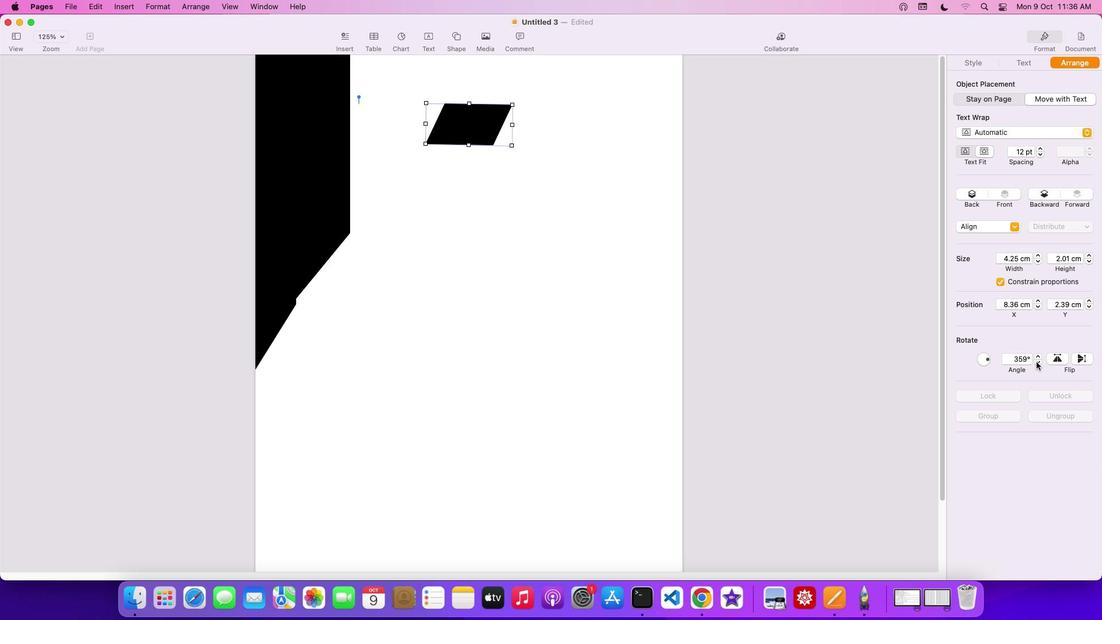 
Action: Mouse pressed left at (1036, 361)
Screenshot: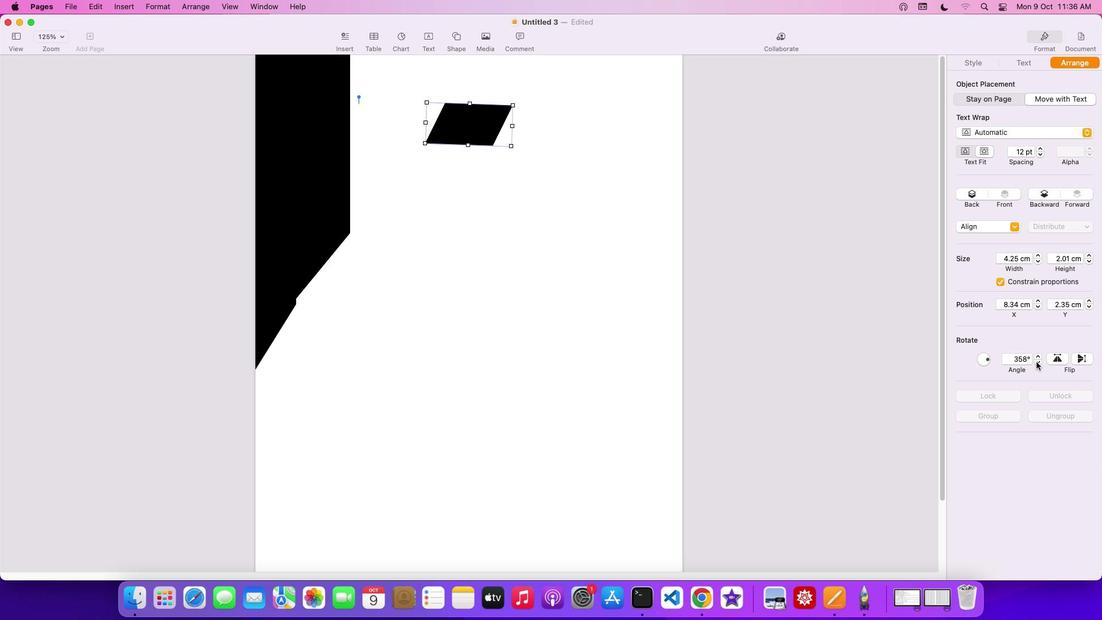 
Action: Mouse pressed left at (1036, 361)
Screenshot: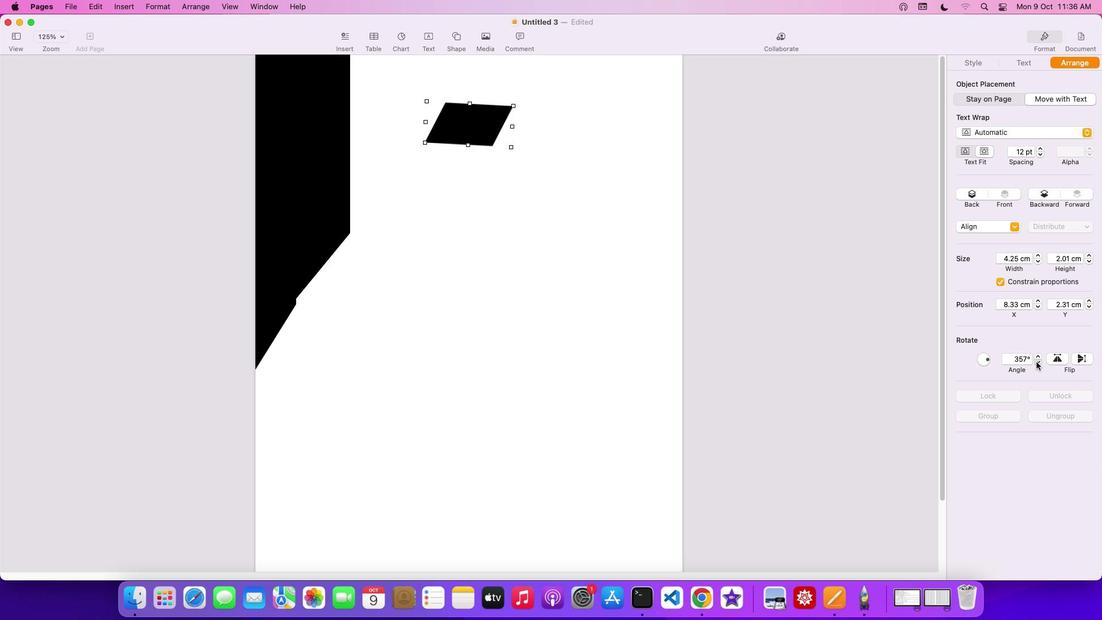 
Action: Mouse pressed left at (1036, 361)
Screenshot: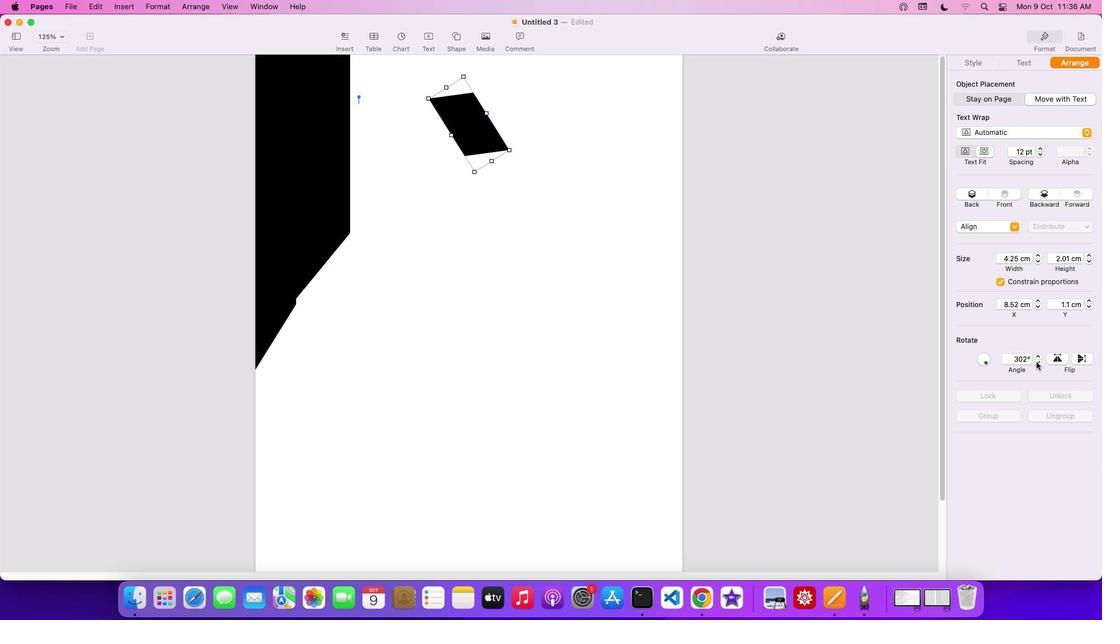 
Action: Mouse pressed left at (1036, 361)
Screenshot: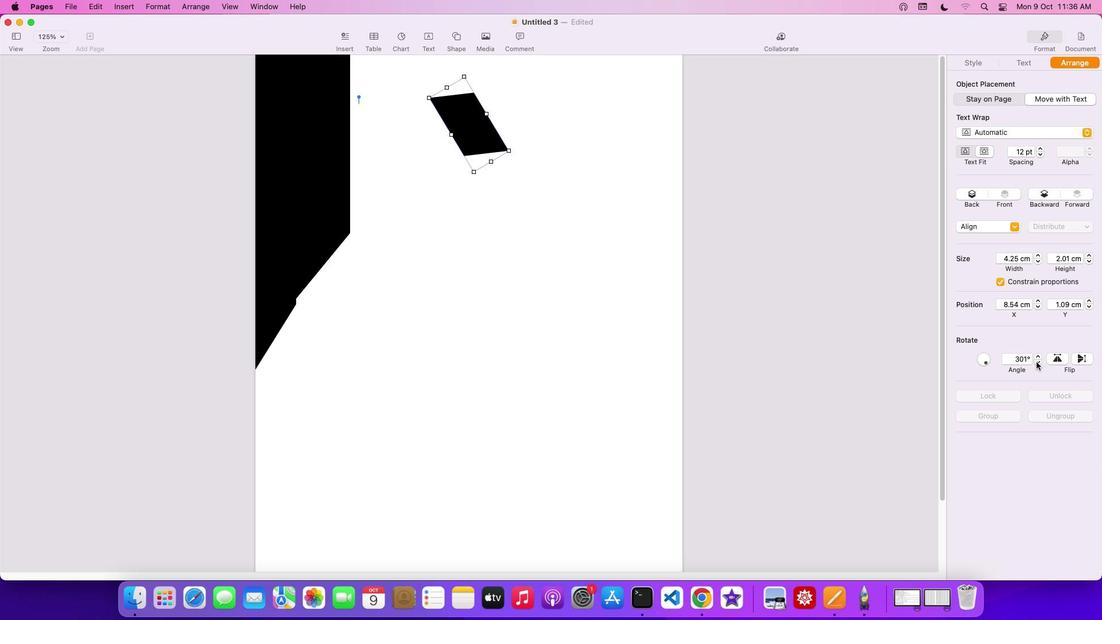 
Action: Mouse pressed left at (1036, 361)
Screenshot: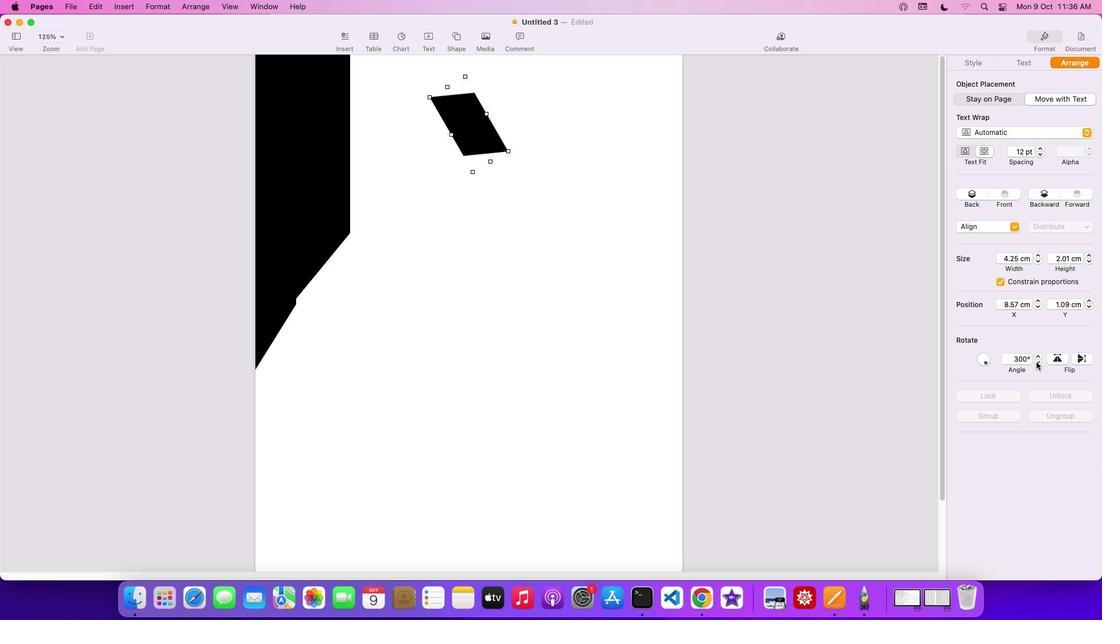 
Action: Mouse pressed left at (1036, 361)
Screenshot: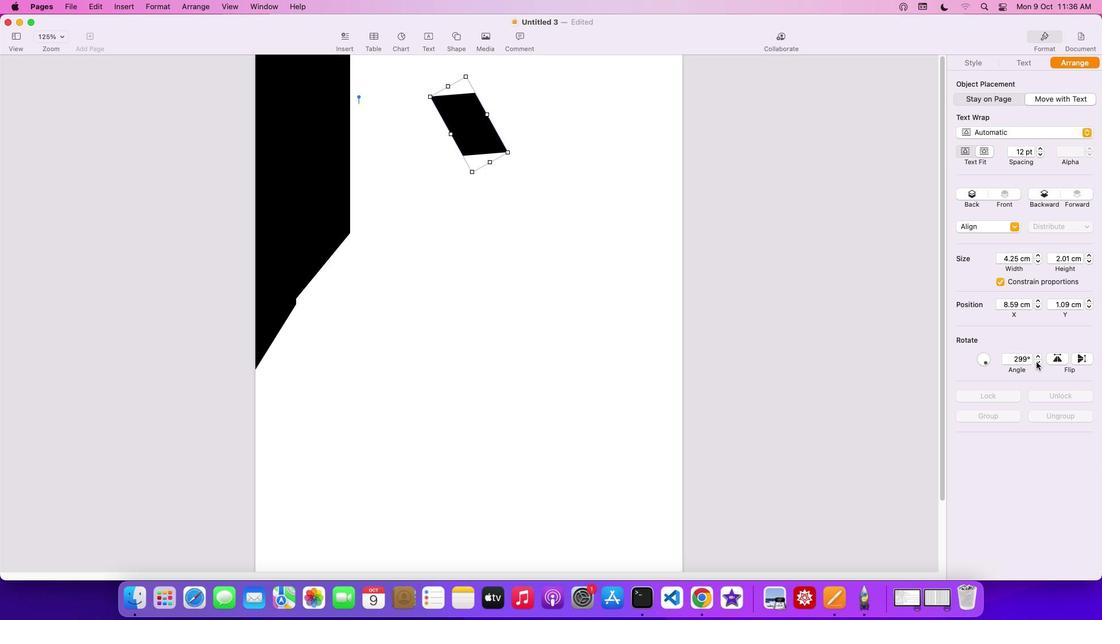 
Action: Mouse pressed left at (1036, 361)
Screenshot: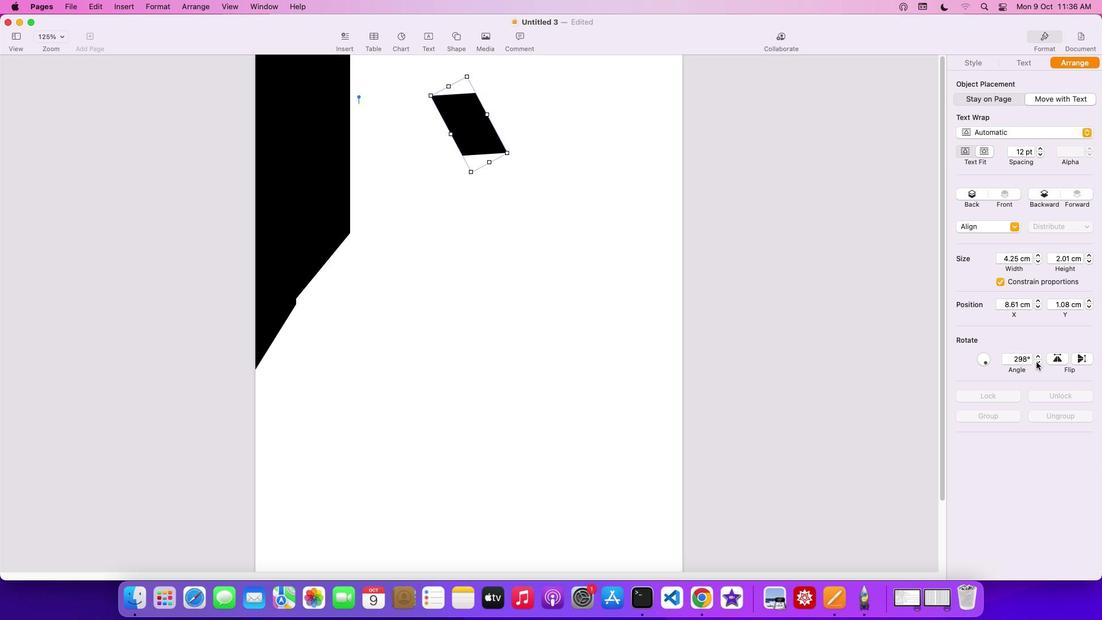 
Action: Mouse pressed left at (1036, 361)
Screenshot: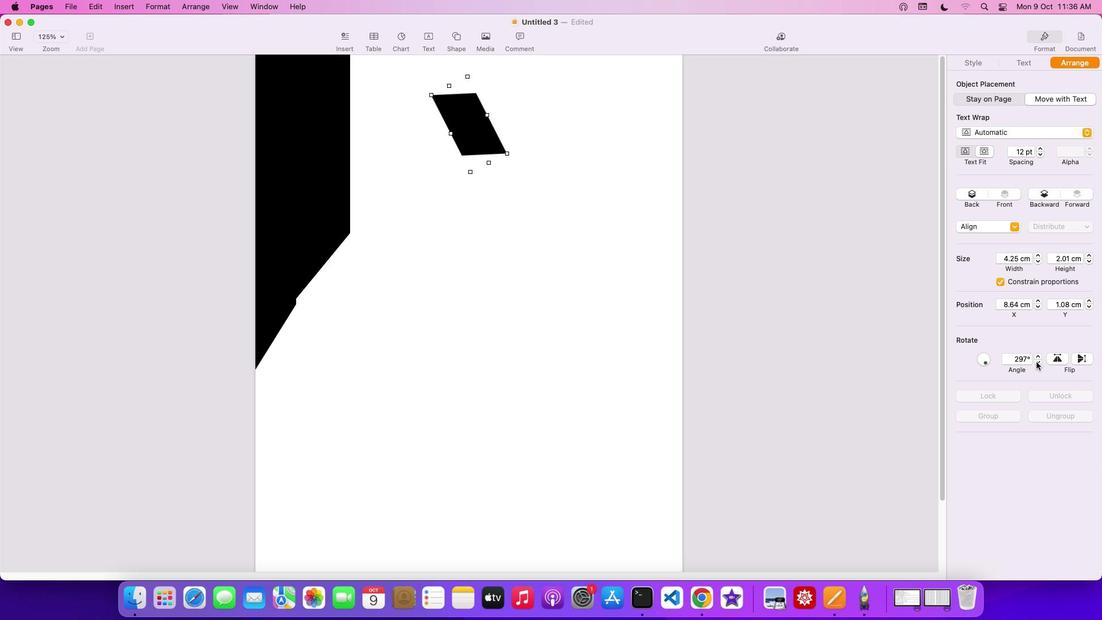 
Action: Mouse pressed left at (1036, 361)
Screenshot: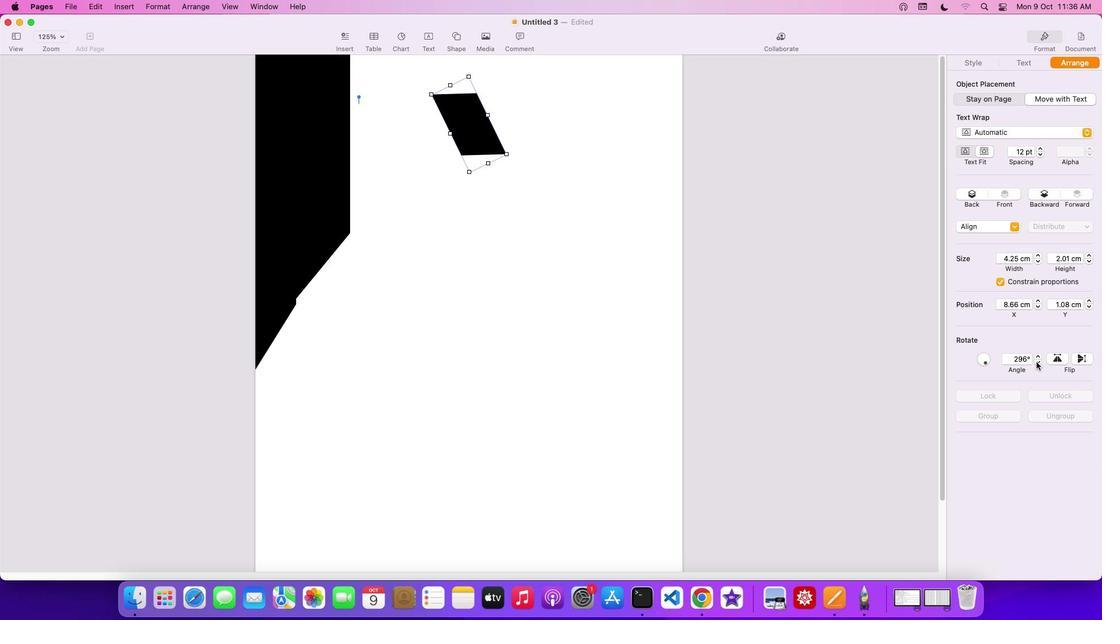 
Action: Mouse pressed left at (1036, 361)
Screenshot: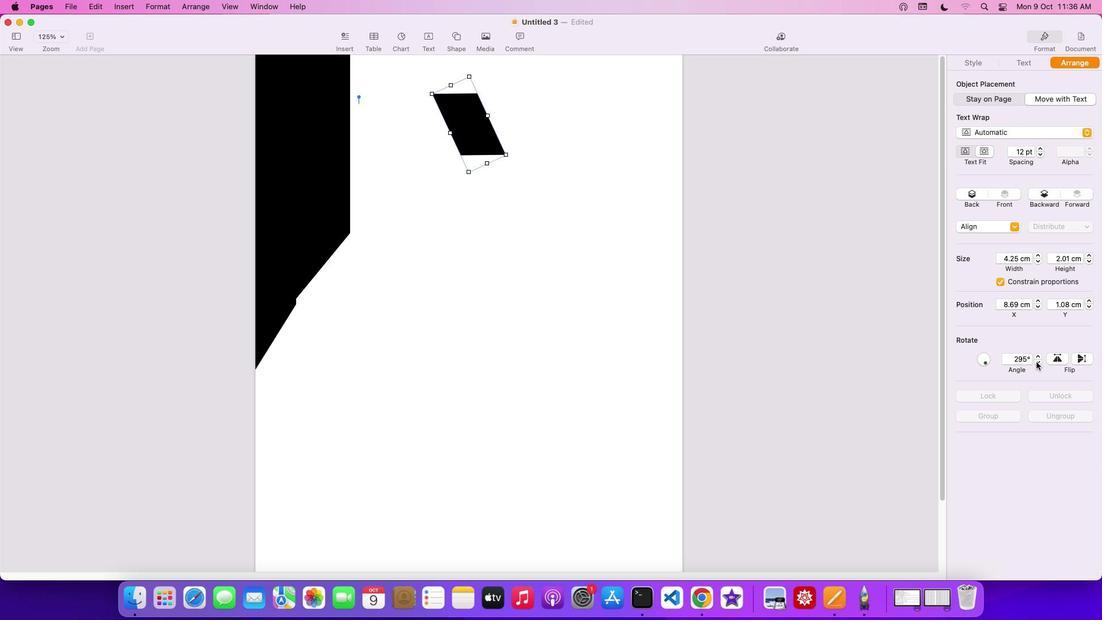 
Action: Mouse pressed left at (1036, 361)
Screenshot: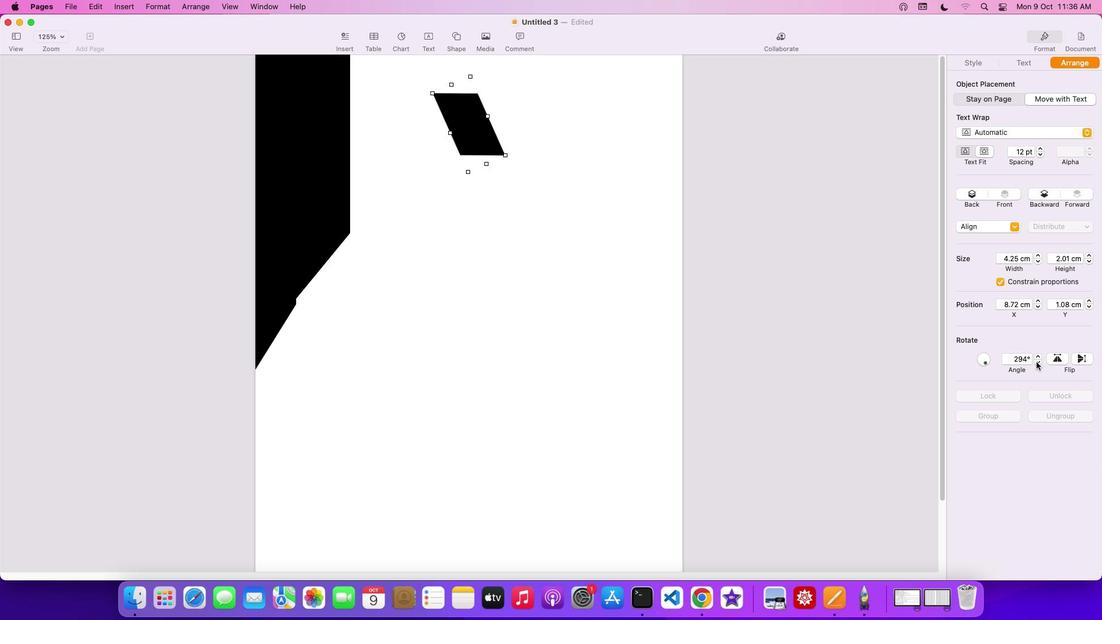 
Action: Mouse pressed left at (1036, 361)
Screenshot: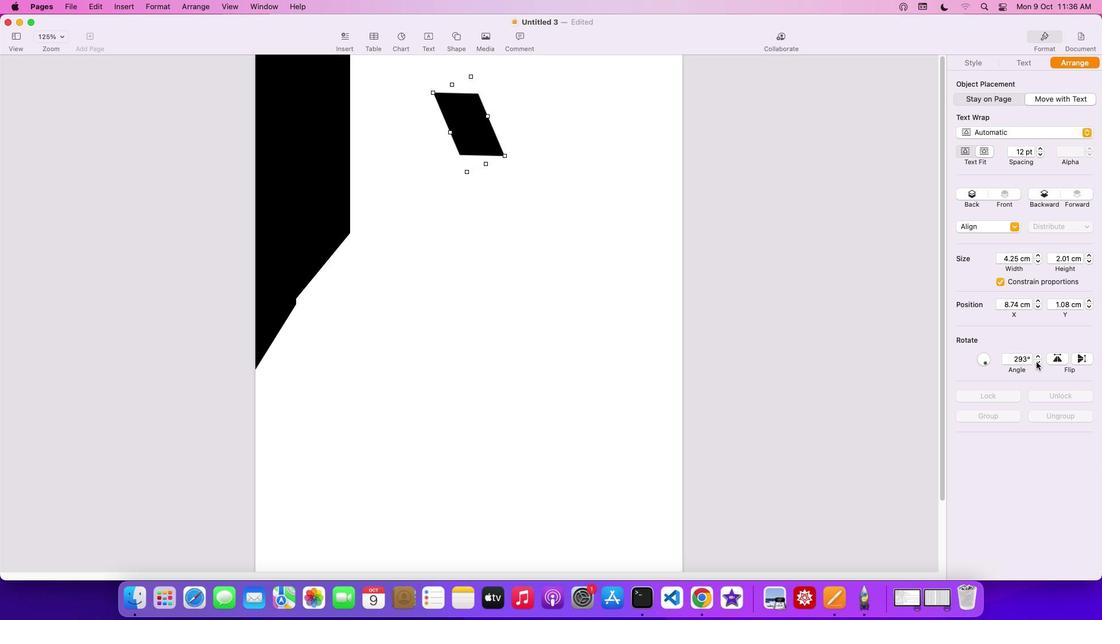 
Action: Mouse pressed left at (1036, 361)
Screenshot: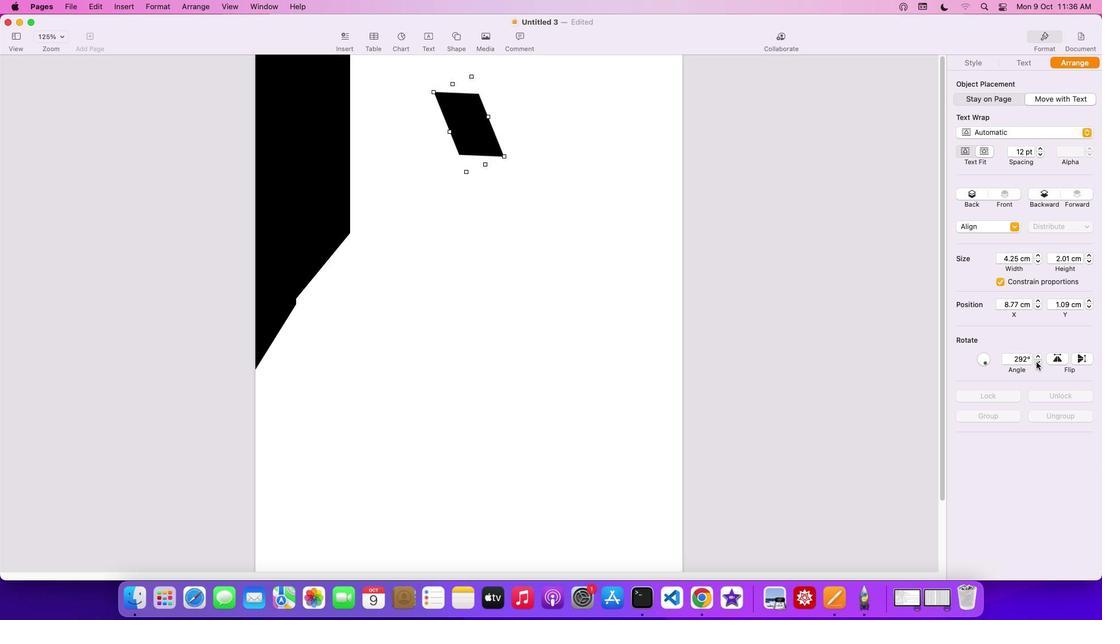 
Action: Mouse pressed left at (1036, 361)
Screenshot: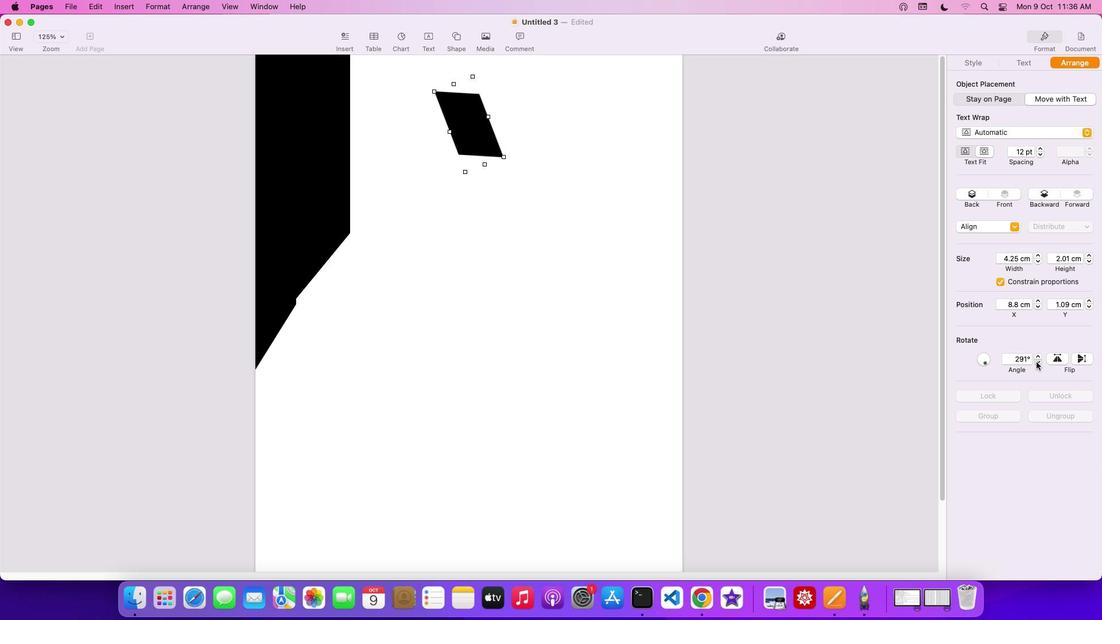 
Action: Mouse pressed left at (1036, 361)
Screenshot: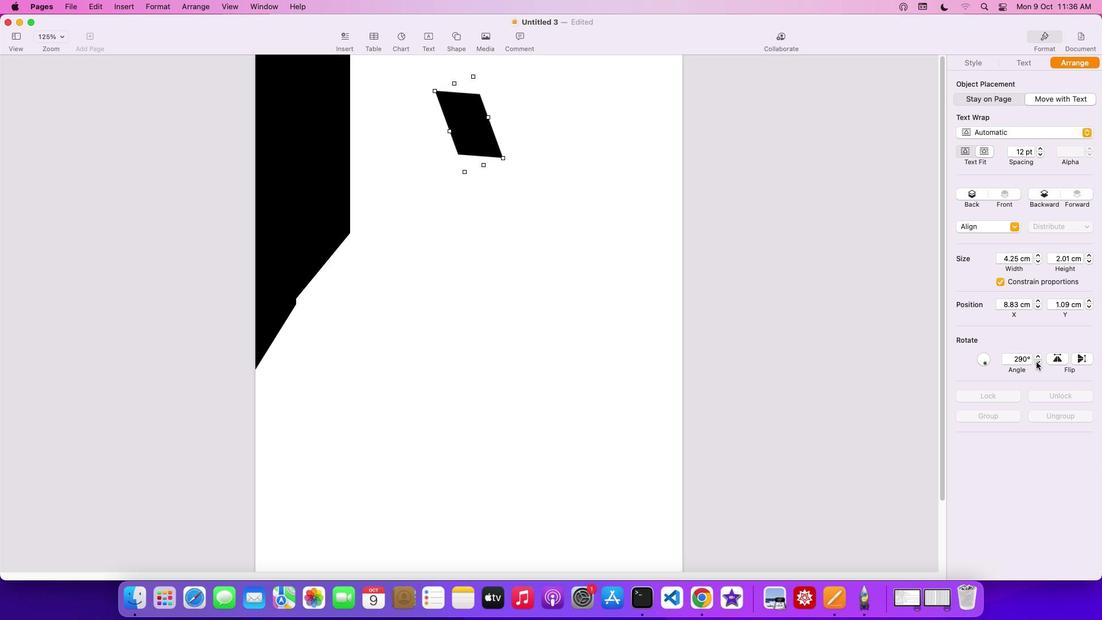 
Action: Mouse pressed left at (1036, 361)
Screenshot: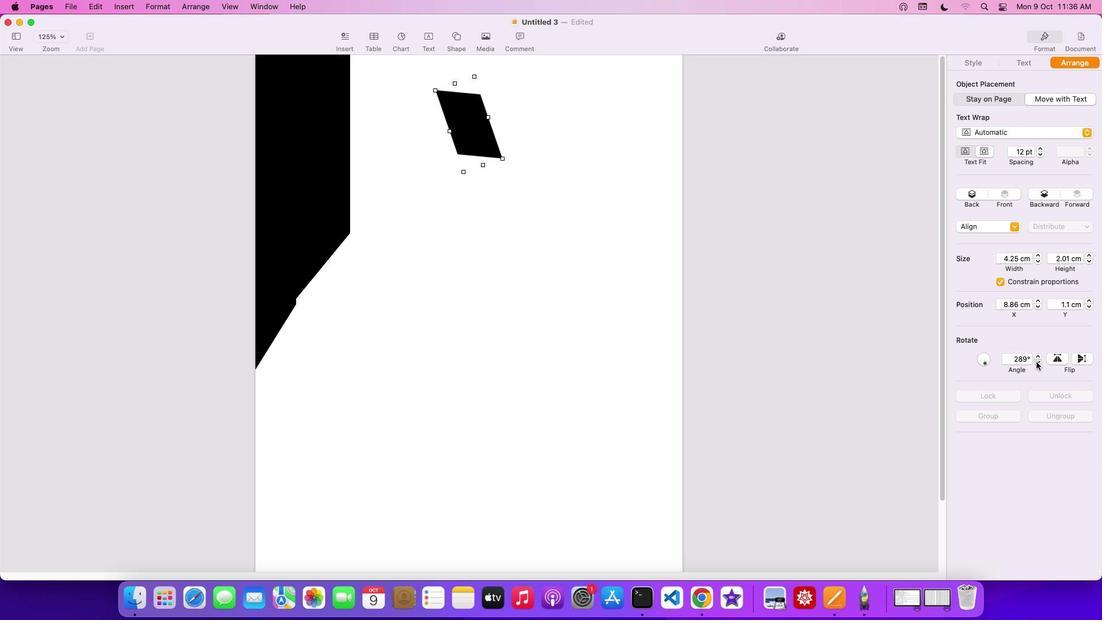 
Action: Mouse pressed left at (1036, 361)
Screenshot: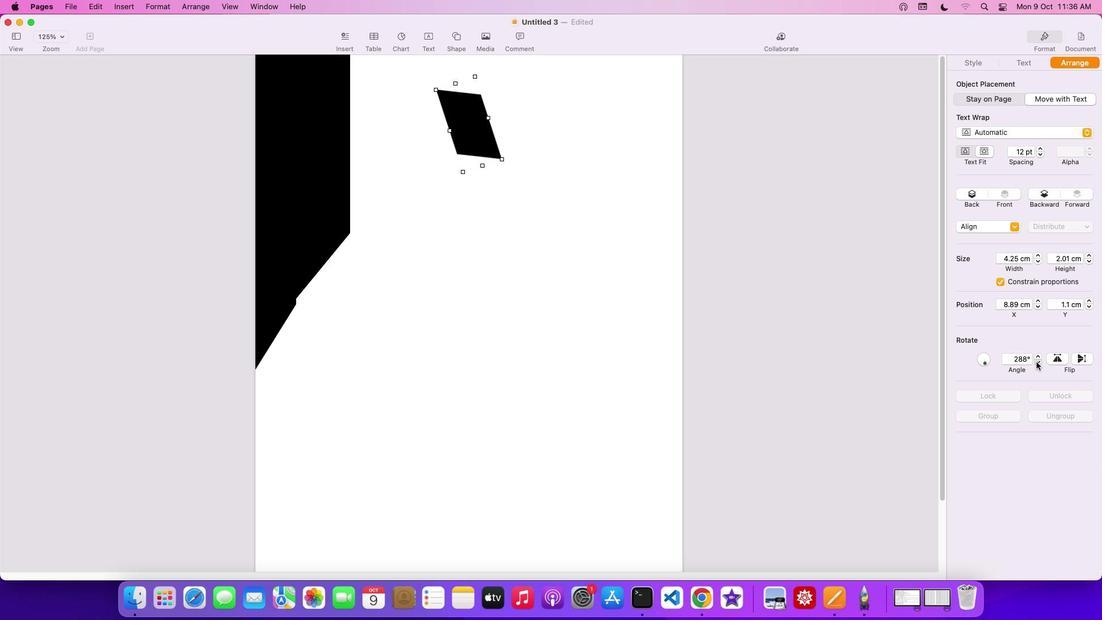 
Action: Mouse pressed left at (1036, 361)
Screenshot: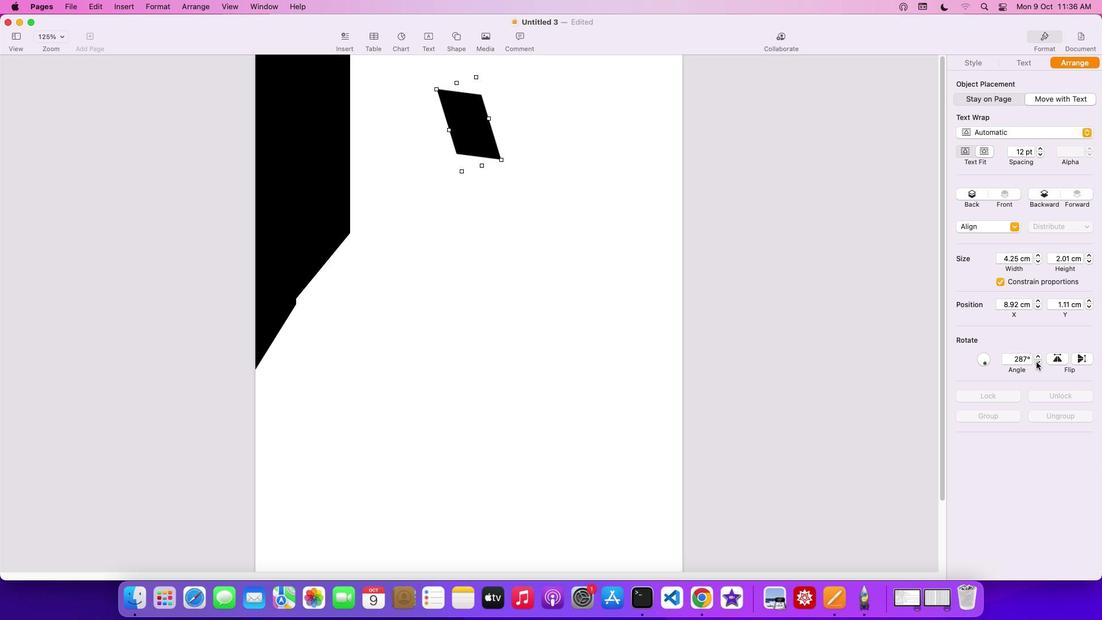 
Action: Mouse pressed left at (1036, 361)
Screenshot: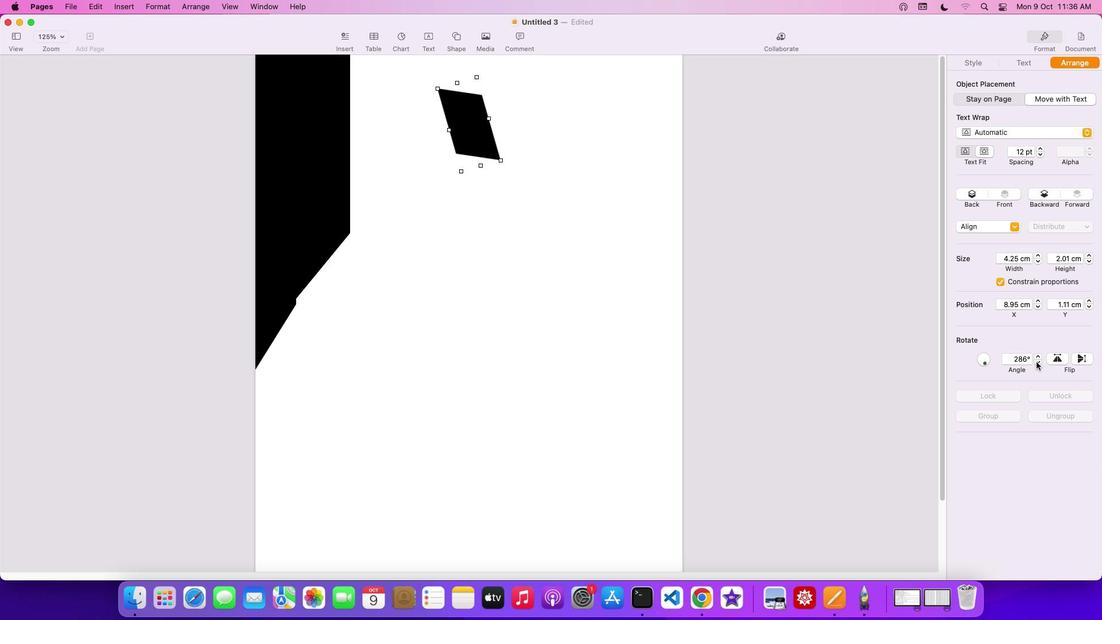 
Action: Mouse pressed left at (1036, 361)
Screenshot: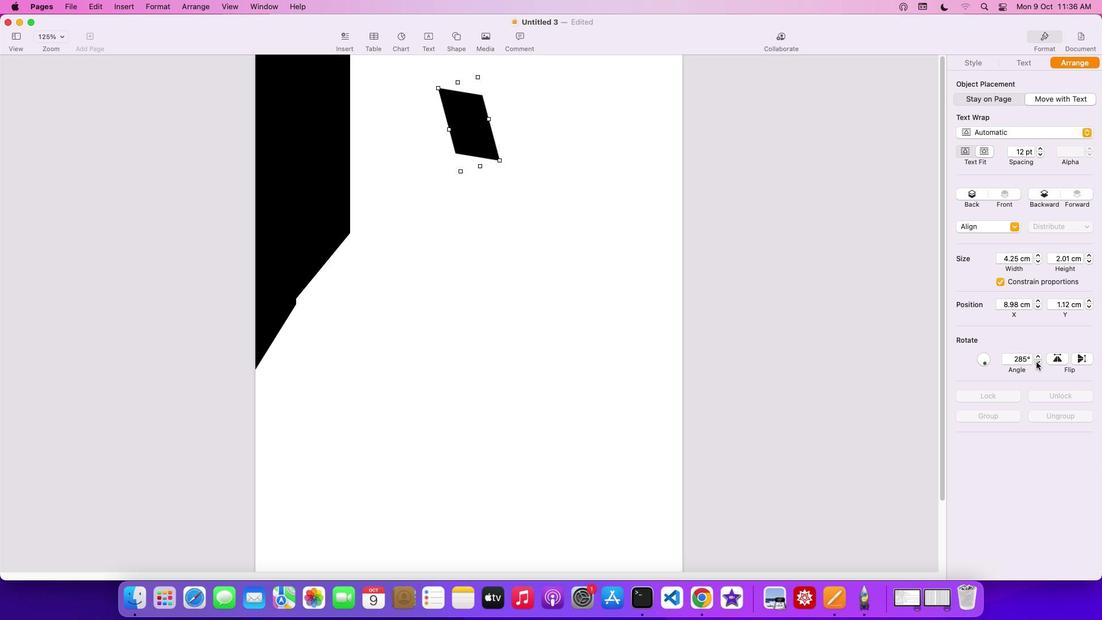 
Action: Mouse pressed left at (1036, 361)
Screenshot: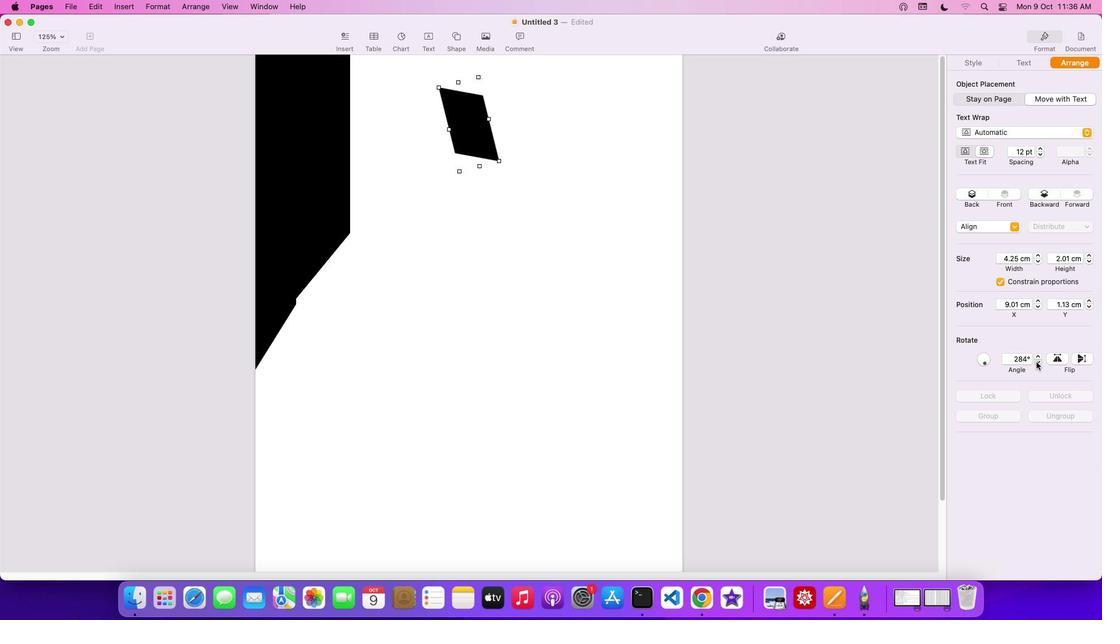 
Action: Mouse pressed left at (1036, 361)
Screenshot: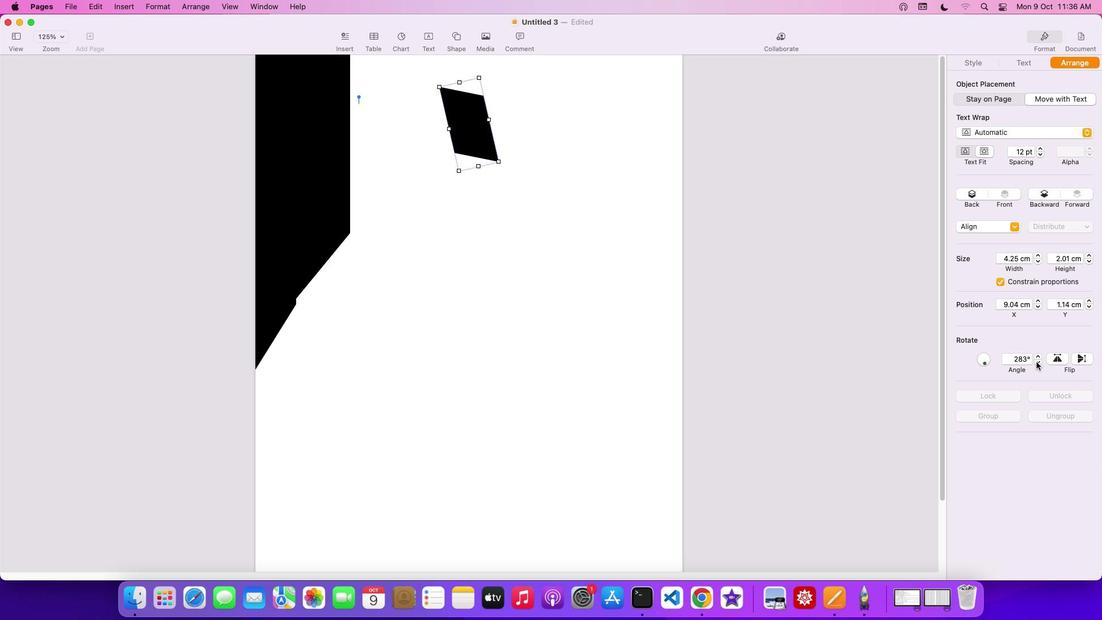 
Action: Mouse pressed left at (1036, 361)
Screenshot: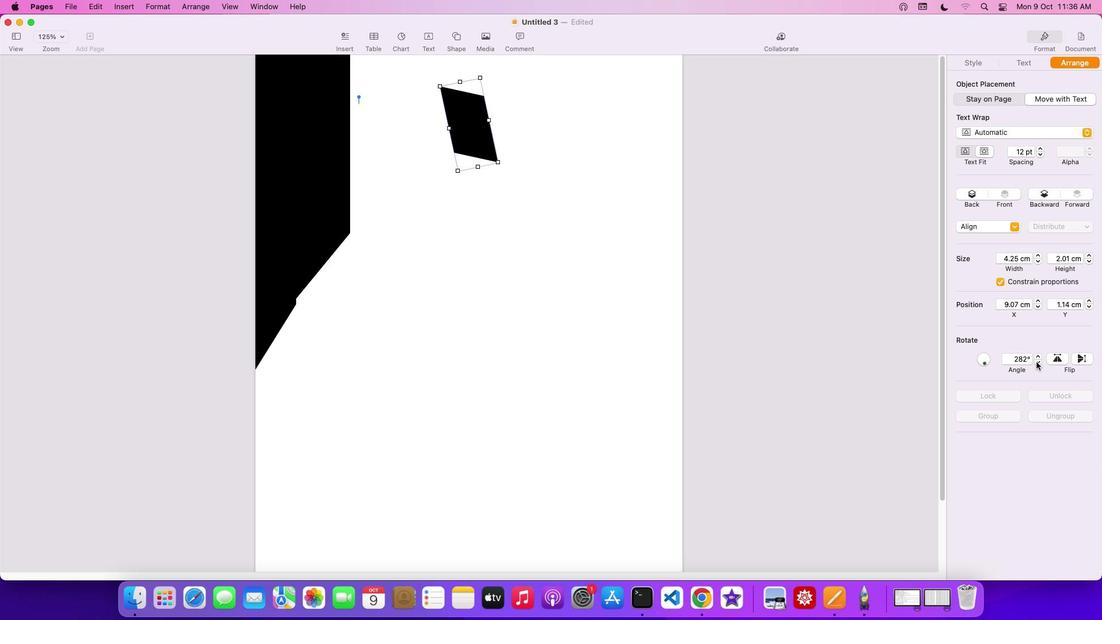 
Action: Mouse pressed left at (1036, 361)
Screenshot: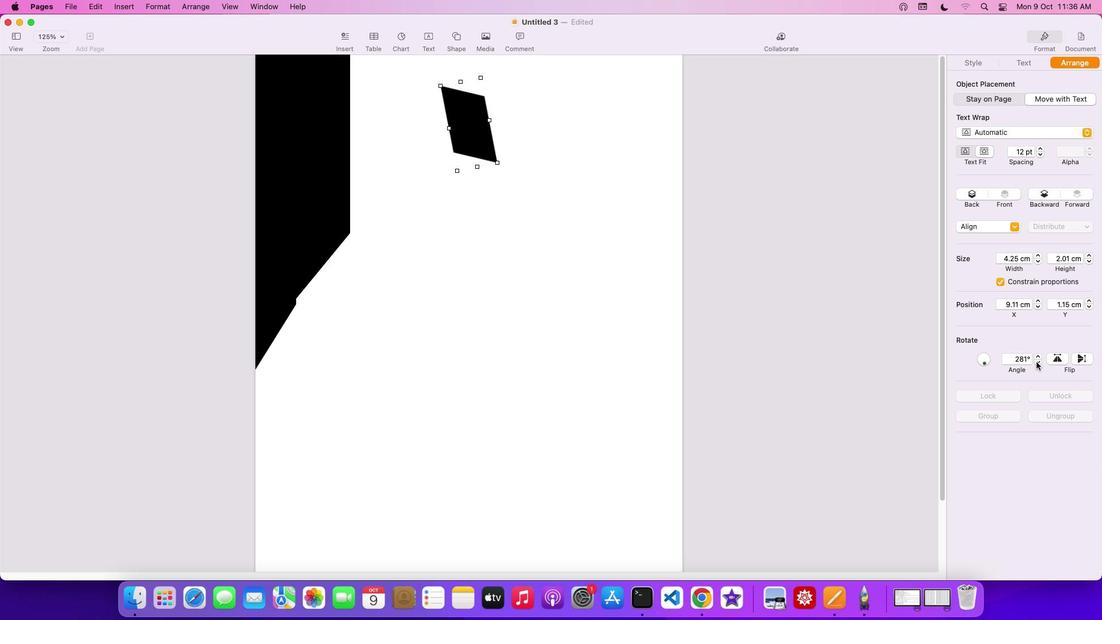 
Action: Mouse pressed left at (1036, 361)
Screenshot: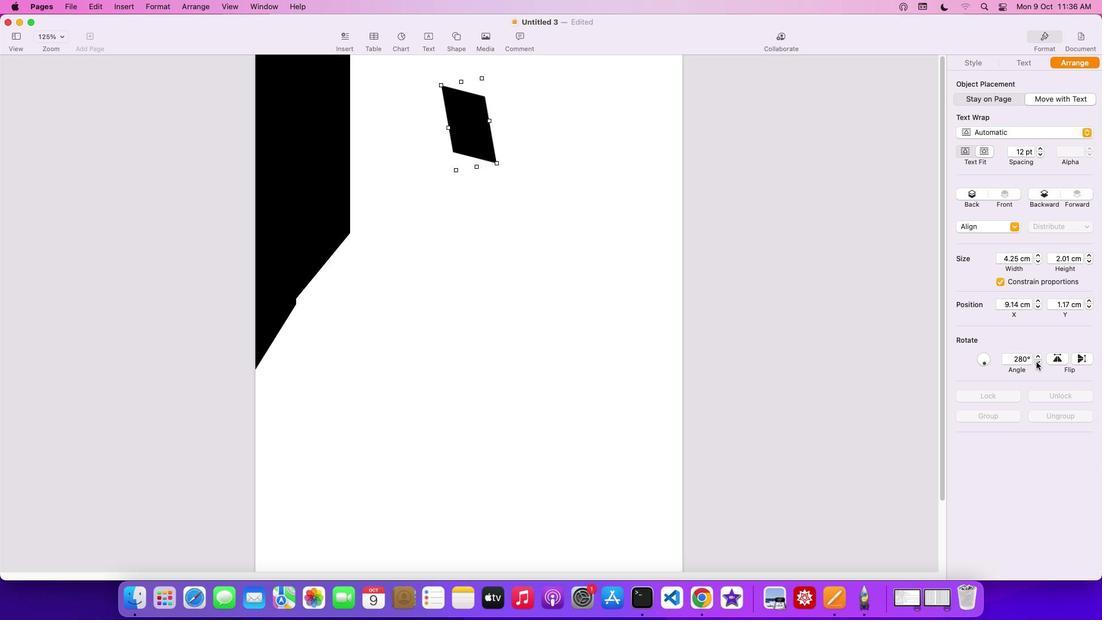 
Action: Mouse pressed left at (1036, 361)
Screenshot: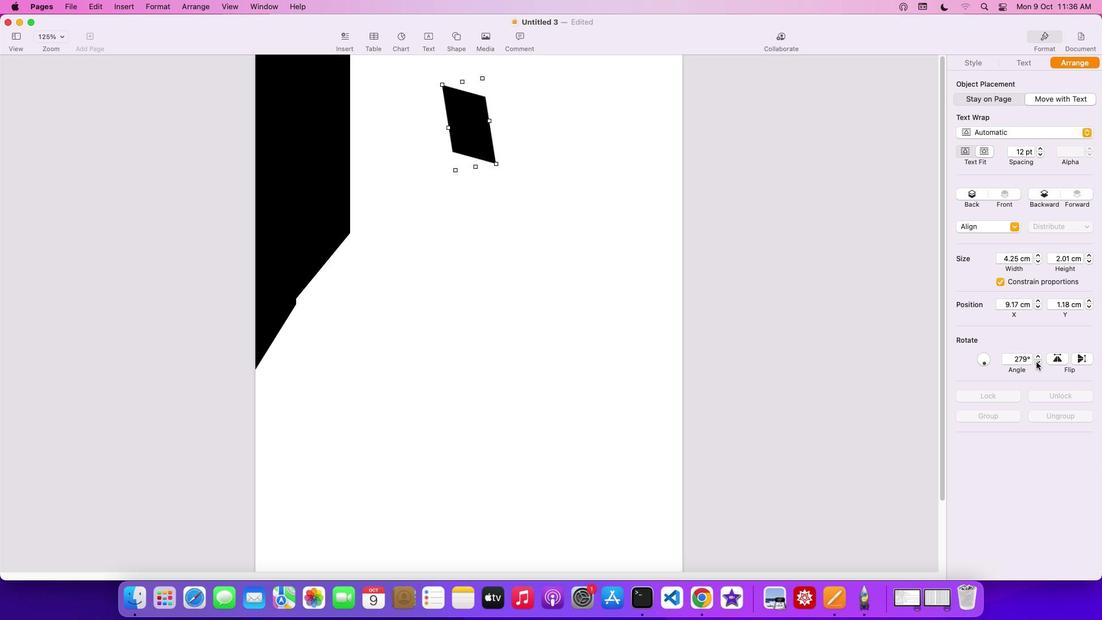 
Action: Mouse pressed left at (1036, 361)
Screenshot: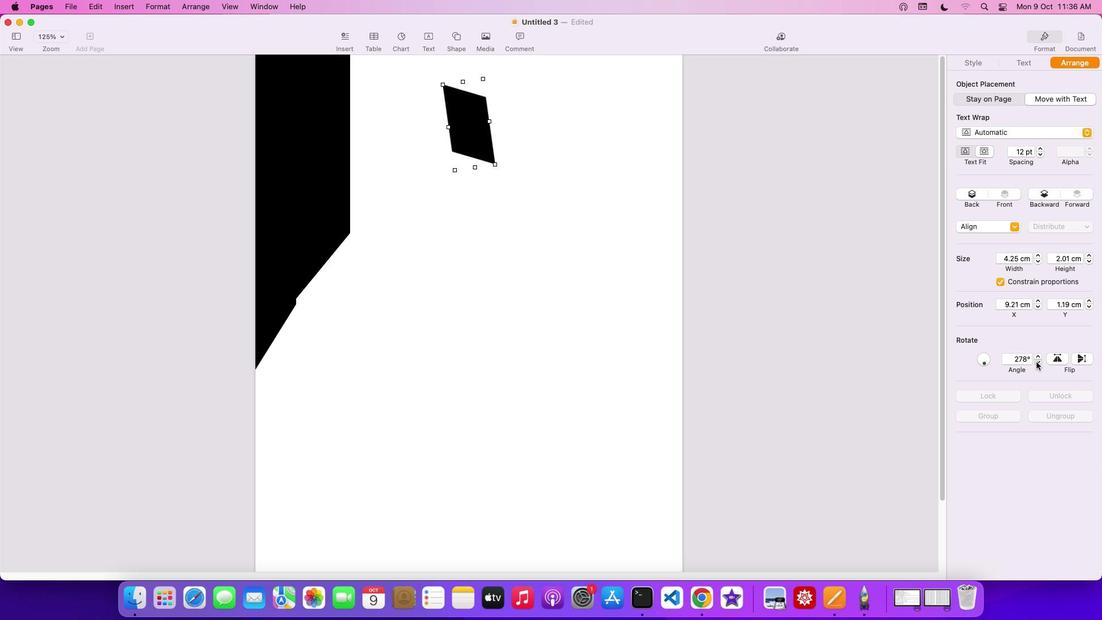 
Action: Mouse pressed left at (1036, 361)
Screenshot: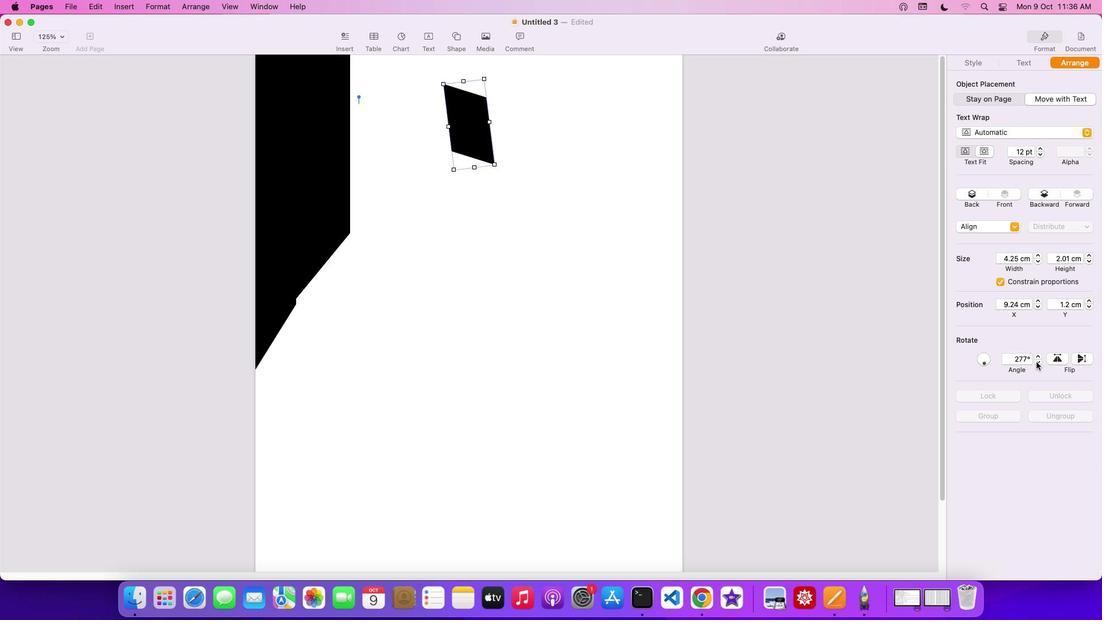 
Action: Mouse pressed left at (1036, 361)
Screenshot: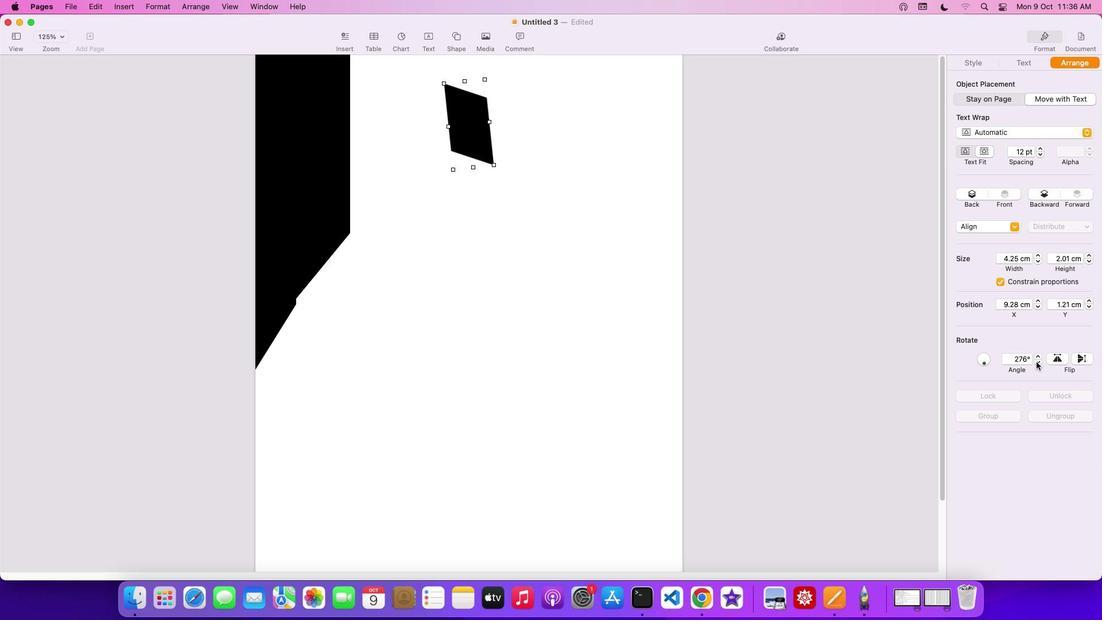 
Action: Mouse pressed left at (1036, 361)
Screenshot: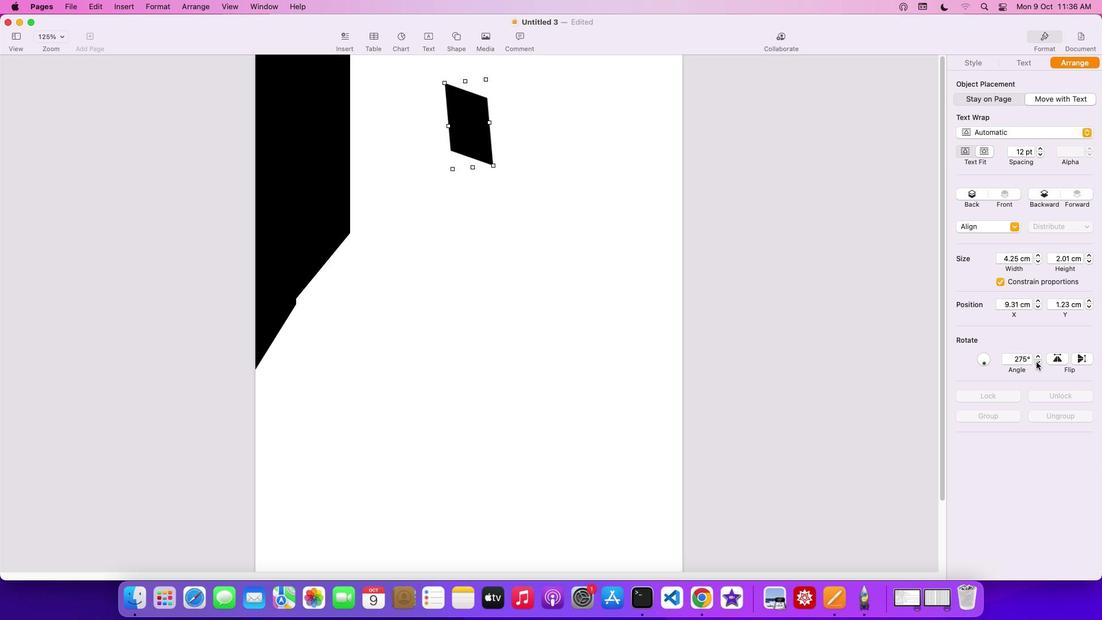 
Action: Mouse pressed left at (1036, 361)
Screenshot: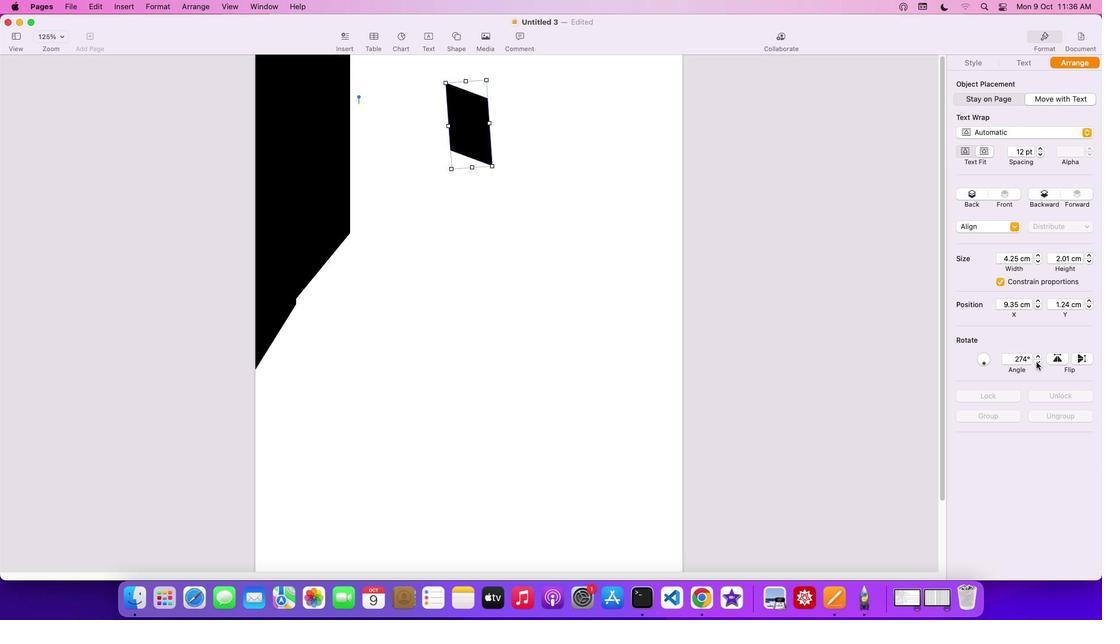 
Action: Mouse pressed left at (1036, 361)
Screenshot: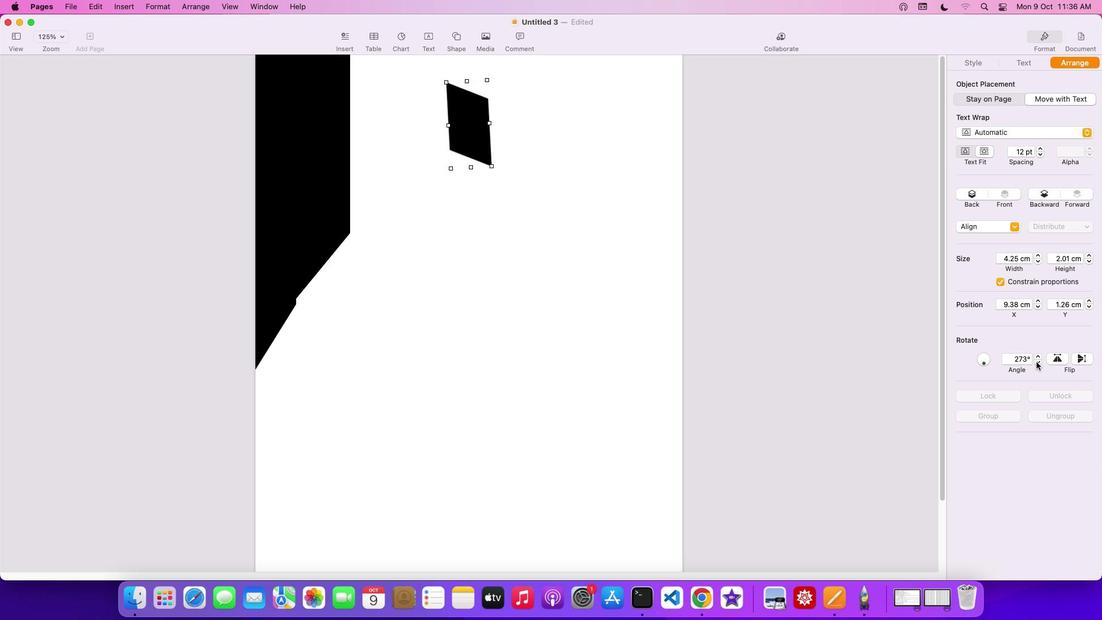 
Action: Mouse pressed left at (1036, 361)
Screenshot: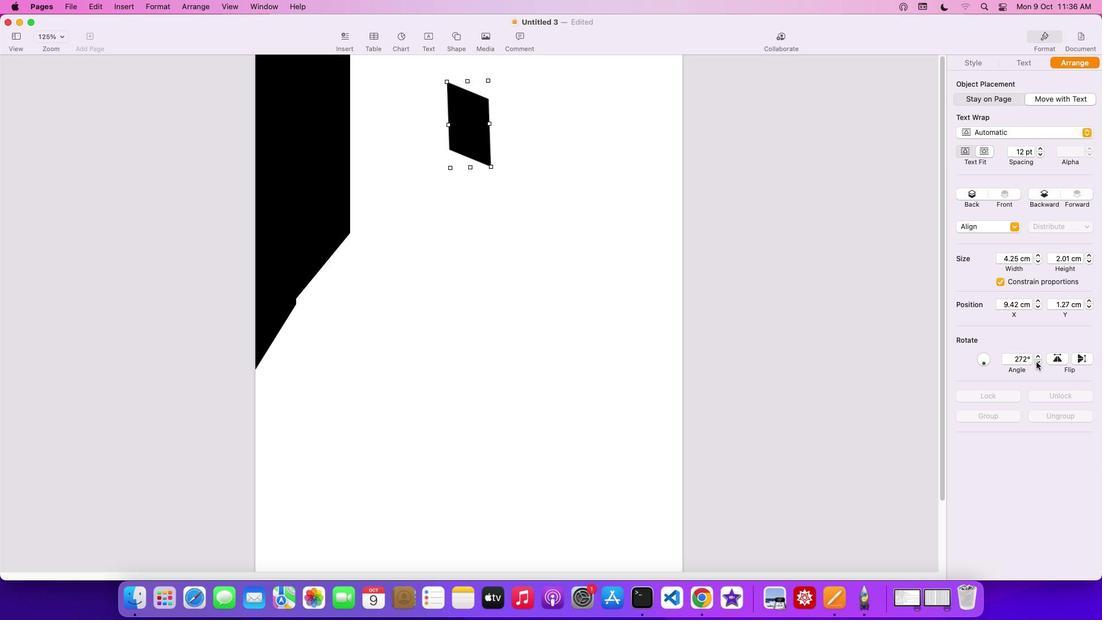 
Action: Mouse pressed left at (1036, 361)
Screenshot: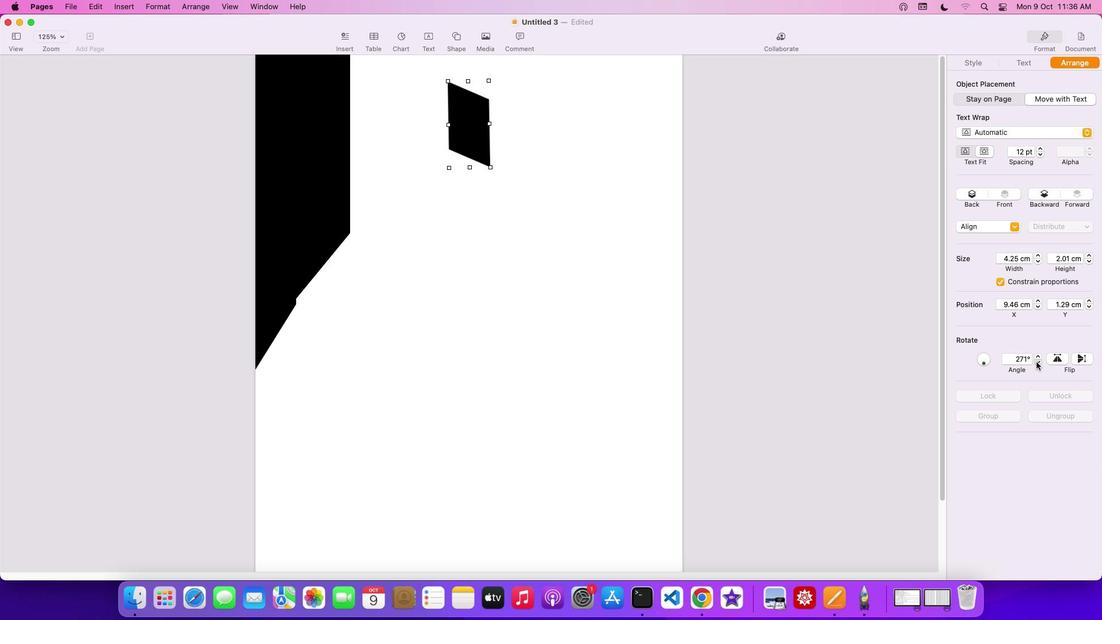 
Action: Mouse pressed left at (1036, 361)
Screenshot: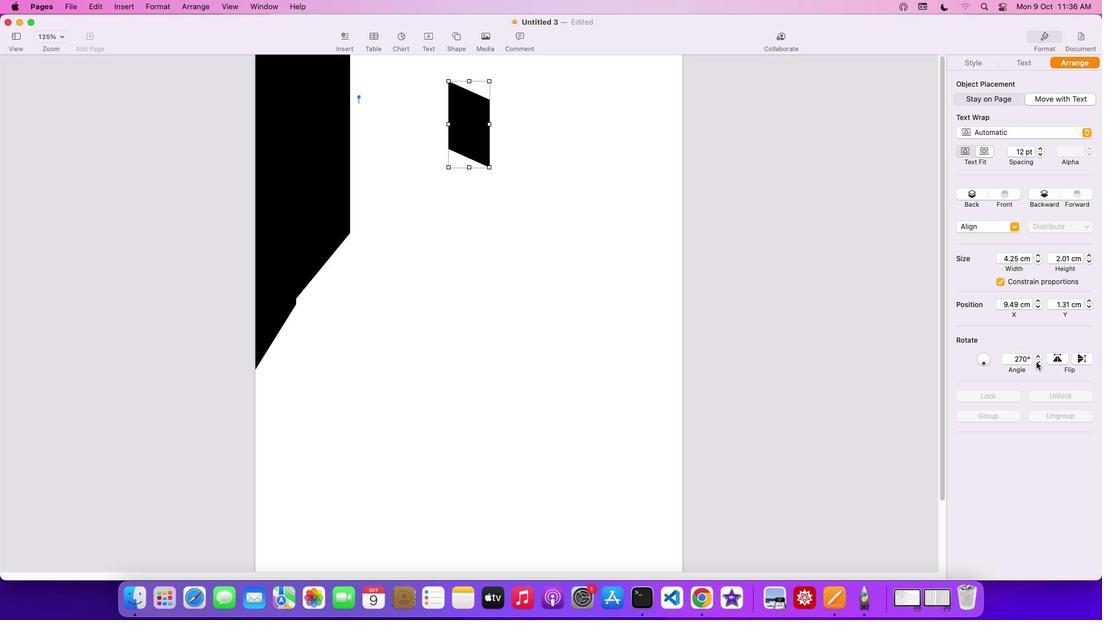 
Action: Mouse moved to (465, 137)
Screenshot: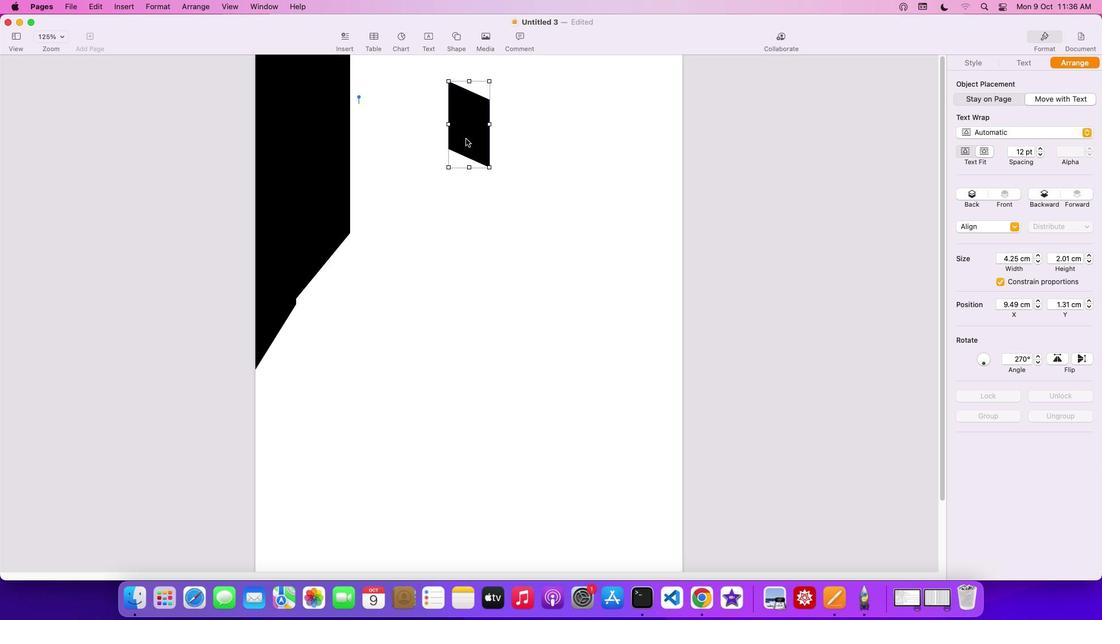 
Action: Mouse pressed left at (465, 137)
Screenshot: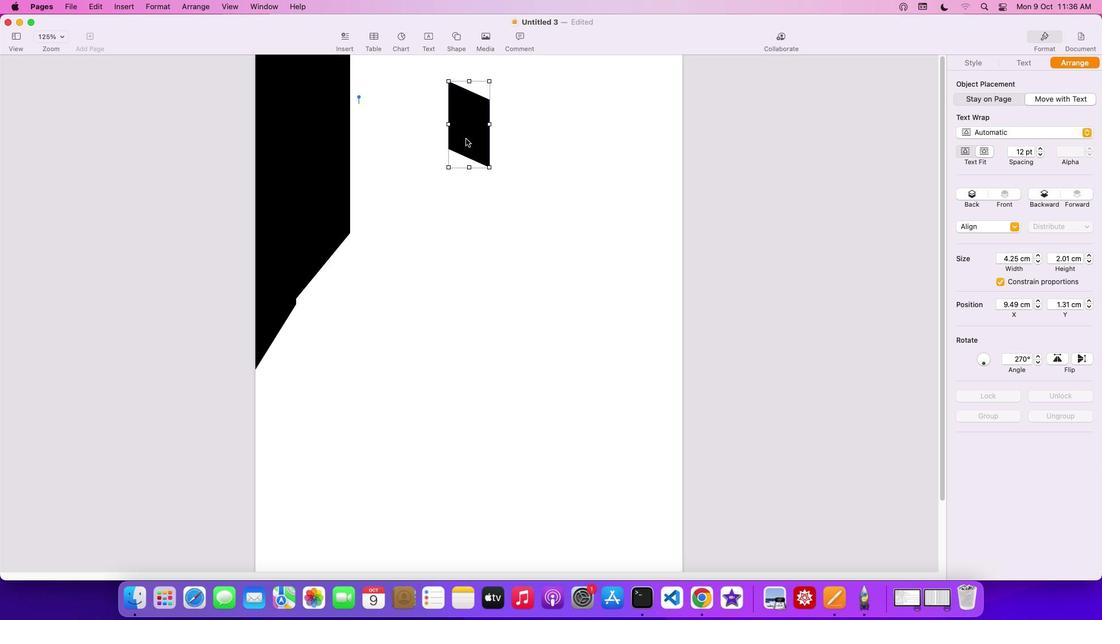 
Action: Mouse moved to (966, 59)
Screenshot: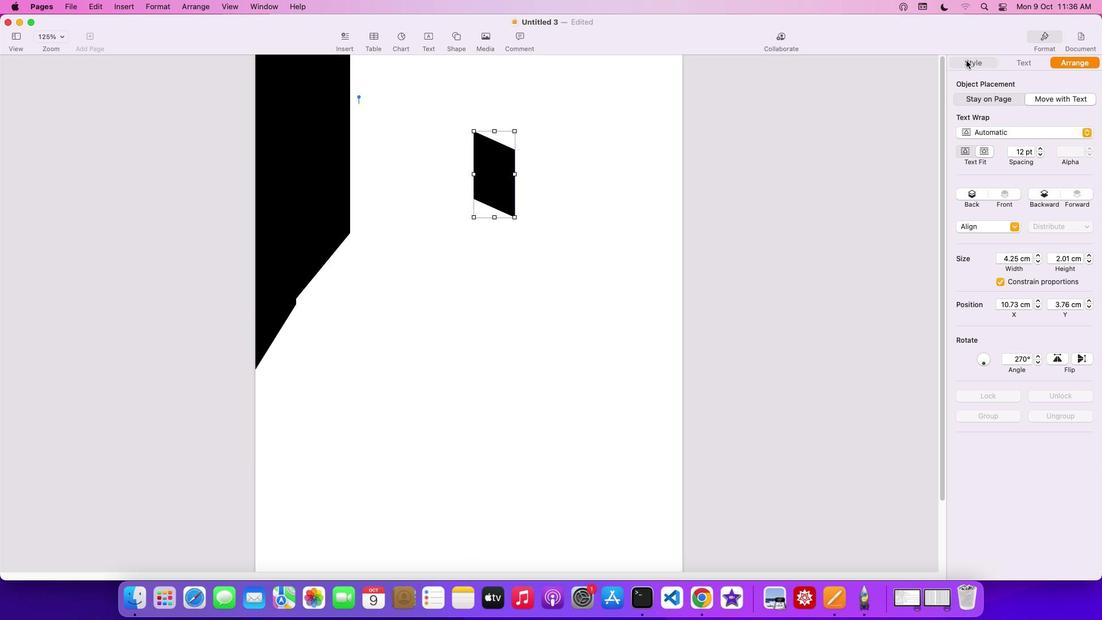 
Action: Mouse pressed left at (966, 59)
Screenshot: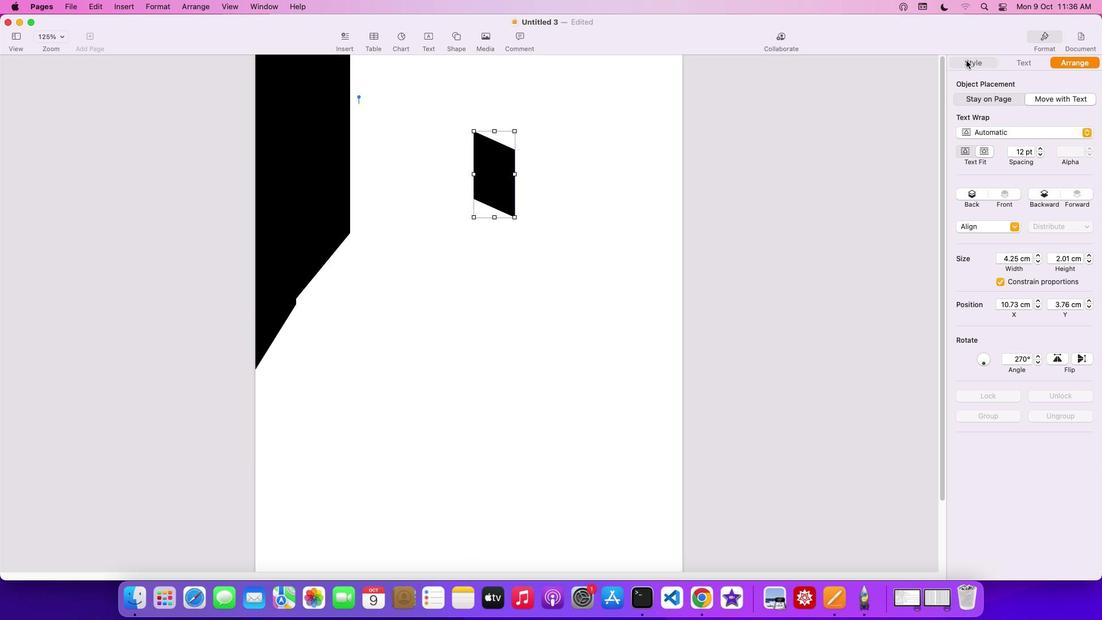 
Action: Mouse moved to (966, 225)
Screenshot: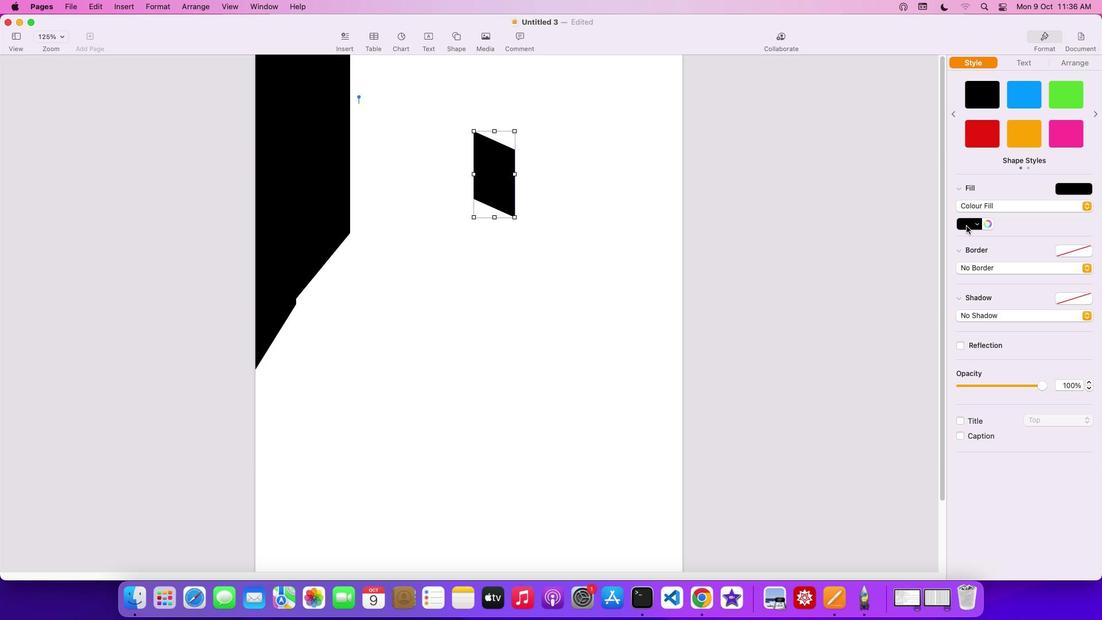 
Action: Mouse pressed left at (966, 225)
Screenshot: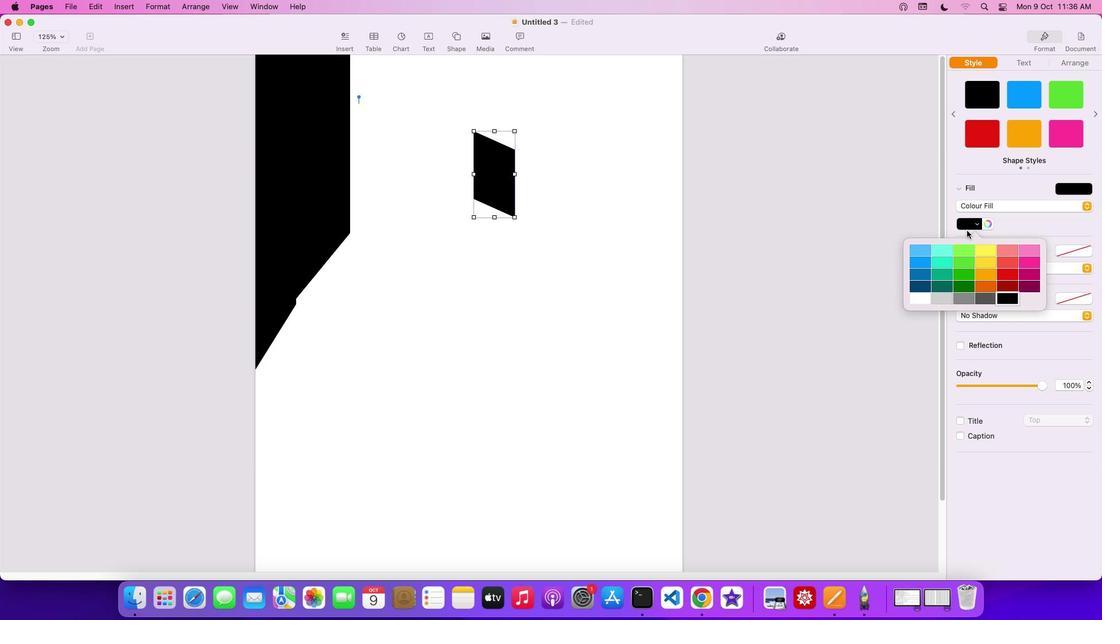 
Action: Mouse moved to (964, 251)
Screenshot: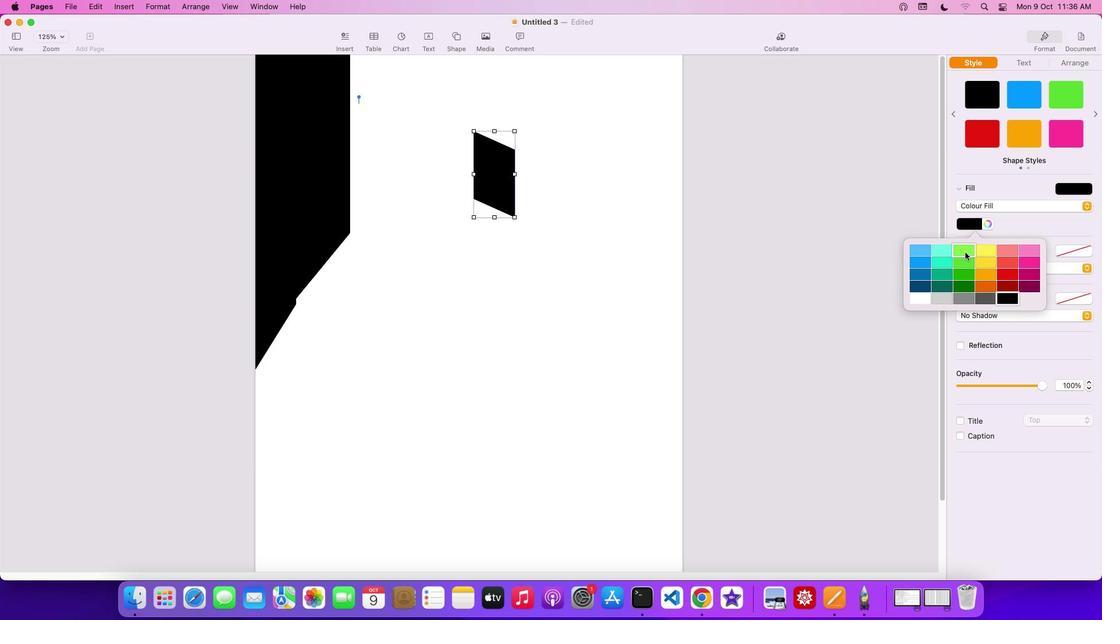 
Action: Mouse pressed left at (964, 251)
Screenshot: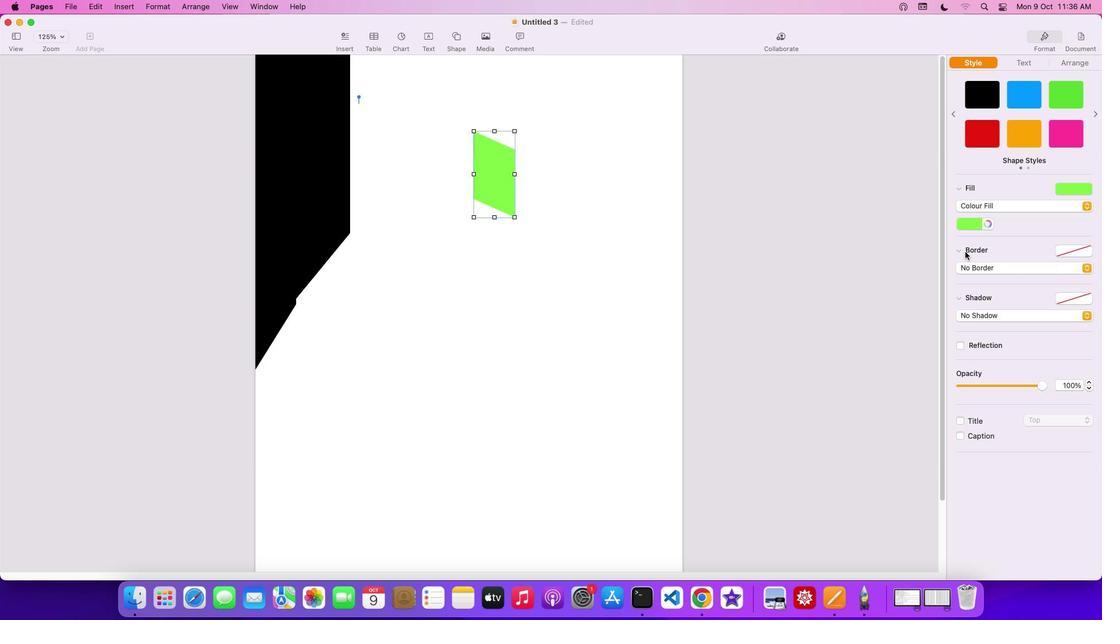 
Action: Mouse moved to (490, 181)
Screenshot: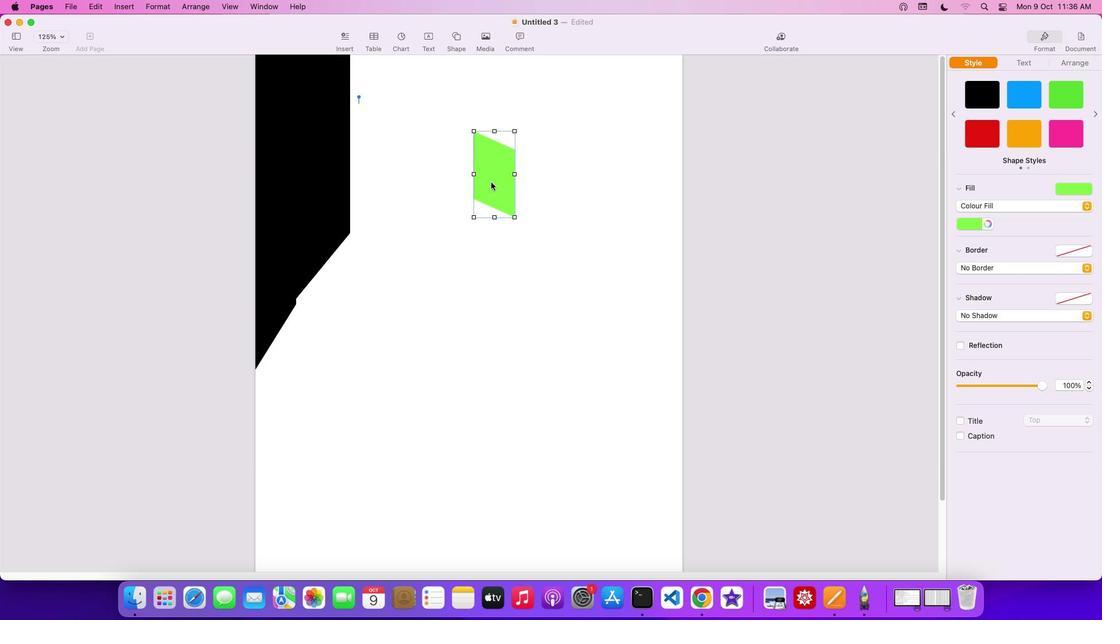 
Action: Mouse pressed left at (490, 181)
Screenshot: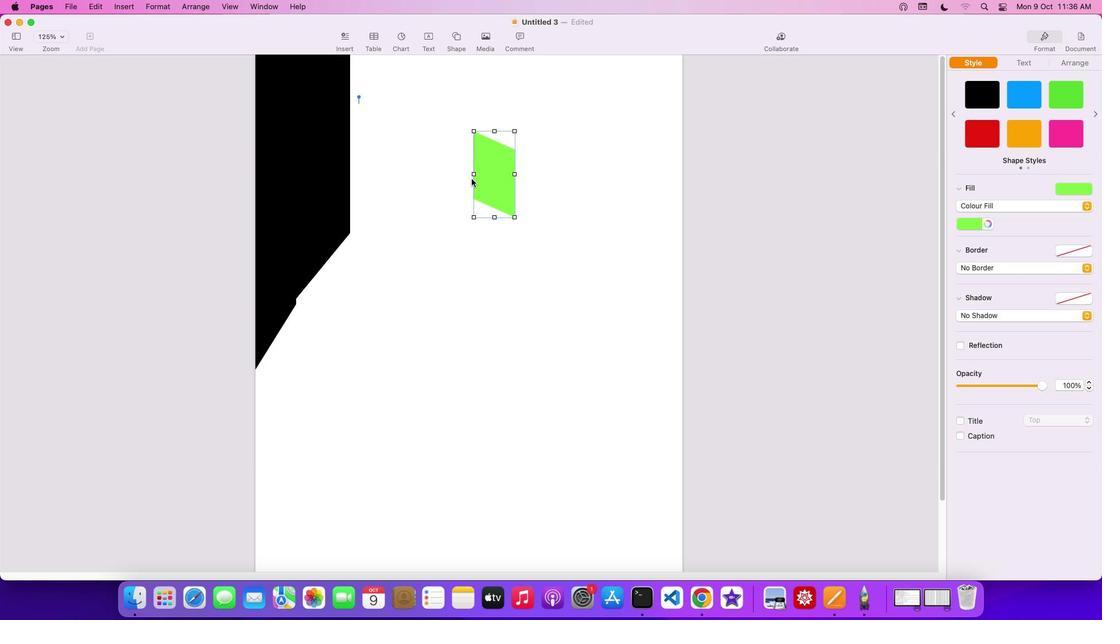 
Action: Mouse moved to (302, 167)
Screenshot: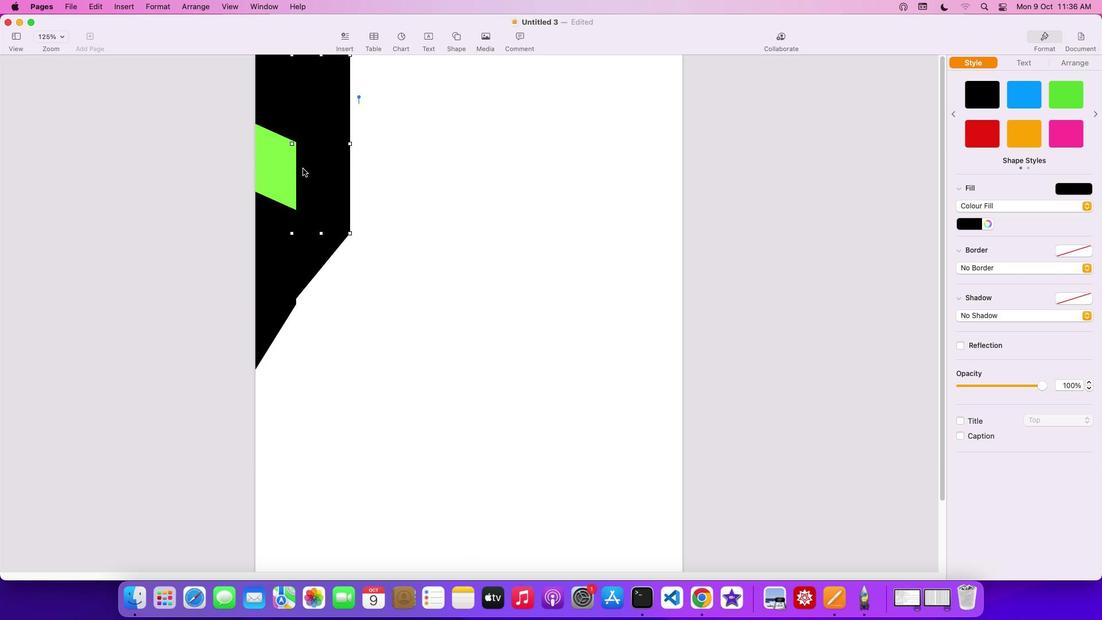 
Action: Mouse pressed left at (302, 167)
Screenshot: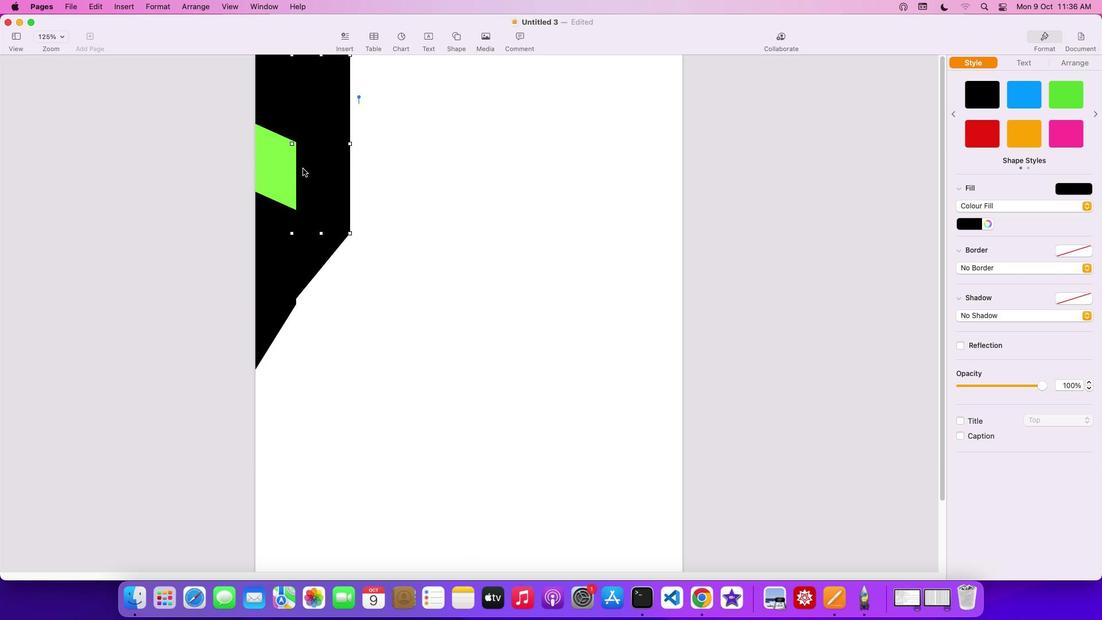 
Action: Mouse moved to (273, 78)
Screenshot: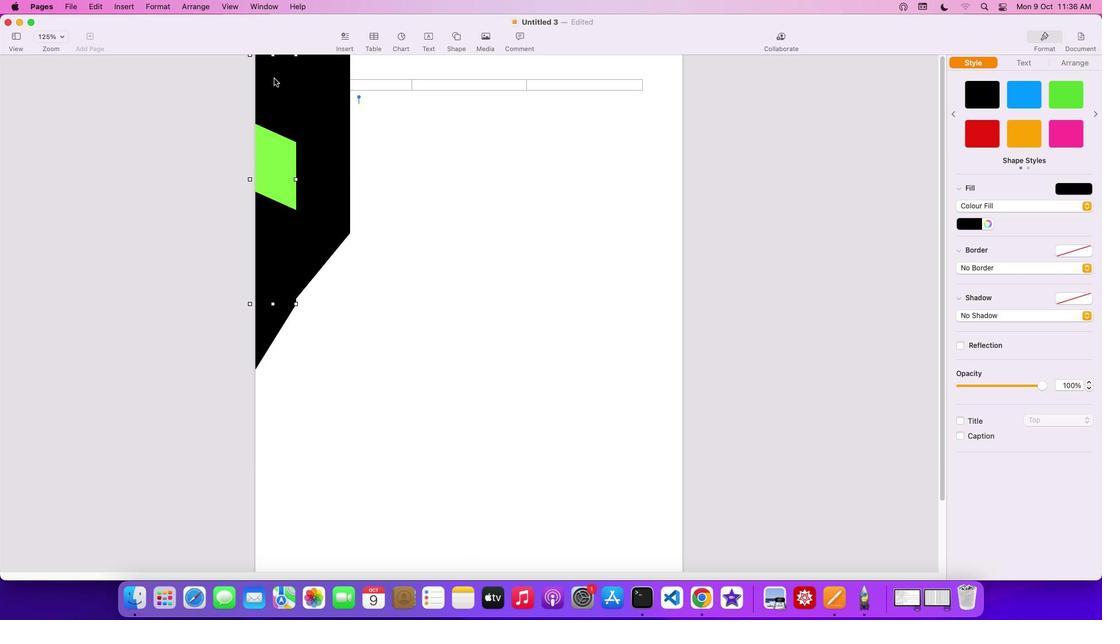 
Action: Mouse pressed left at (273, 78)
Screenshot: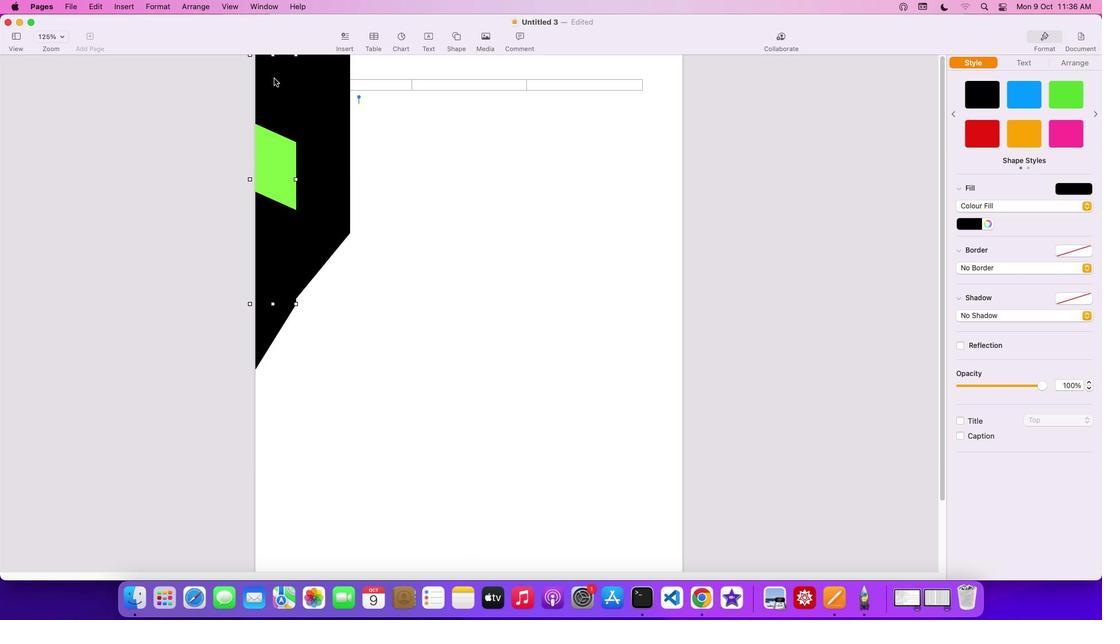 
Action: Mouse moved to (296, 179)
Screenshot: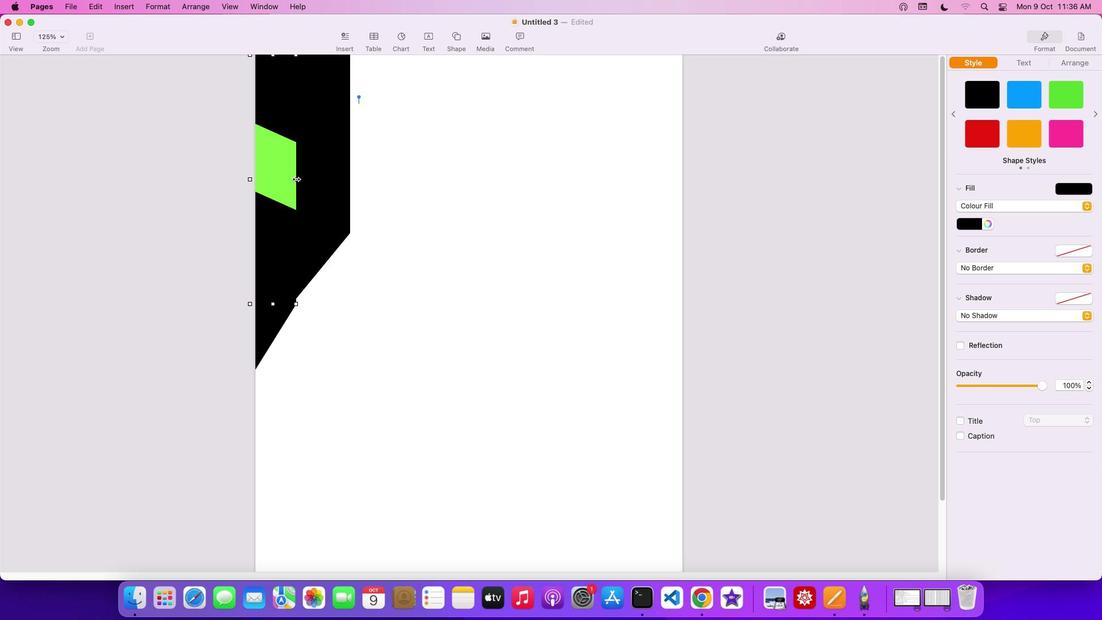 
Action: Mouse pressed left at (296, 179)
Screenshot: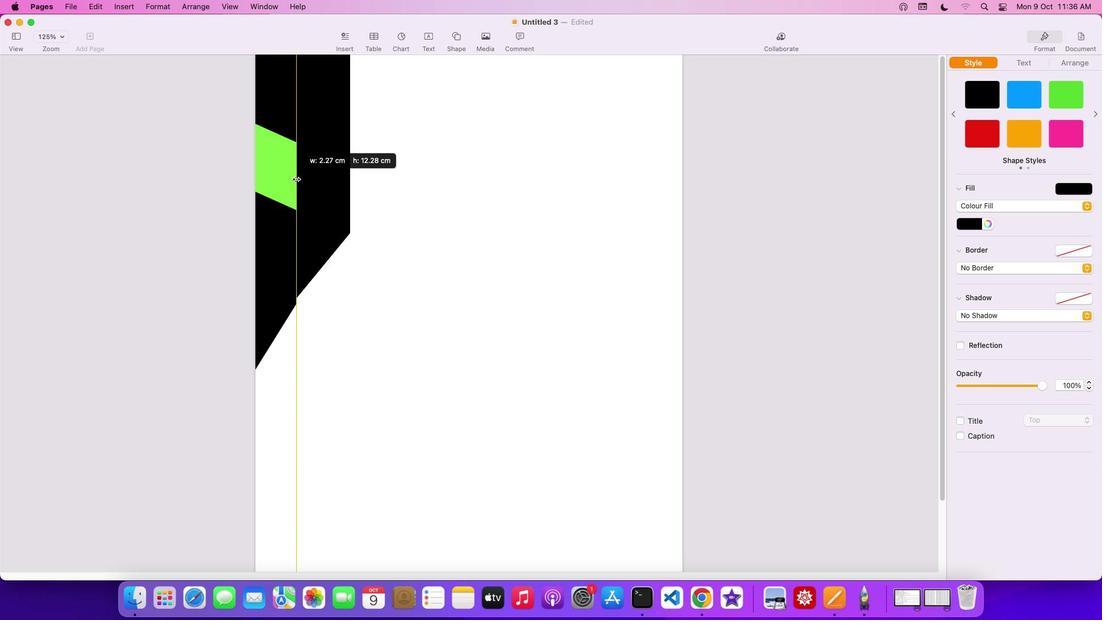 
Action: Mouse moved to (389, 221)
Screenshot: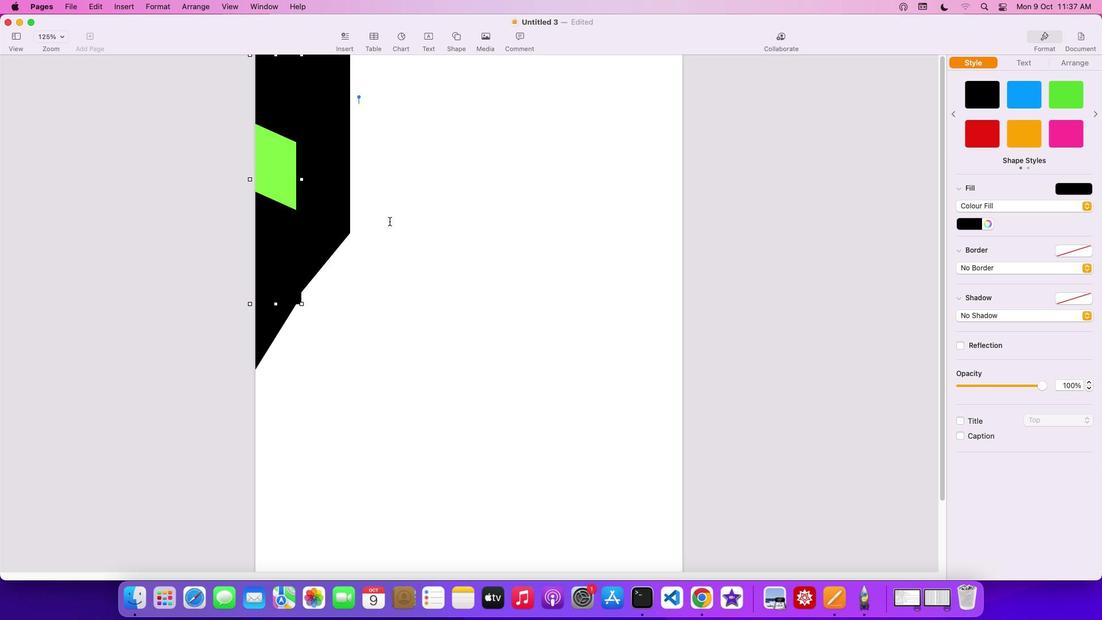 
Action: Mouse pressed left at (389, 221)
Screenshot: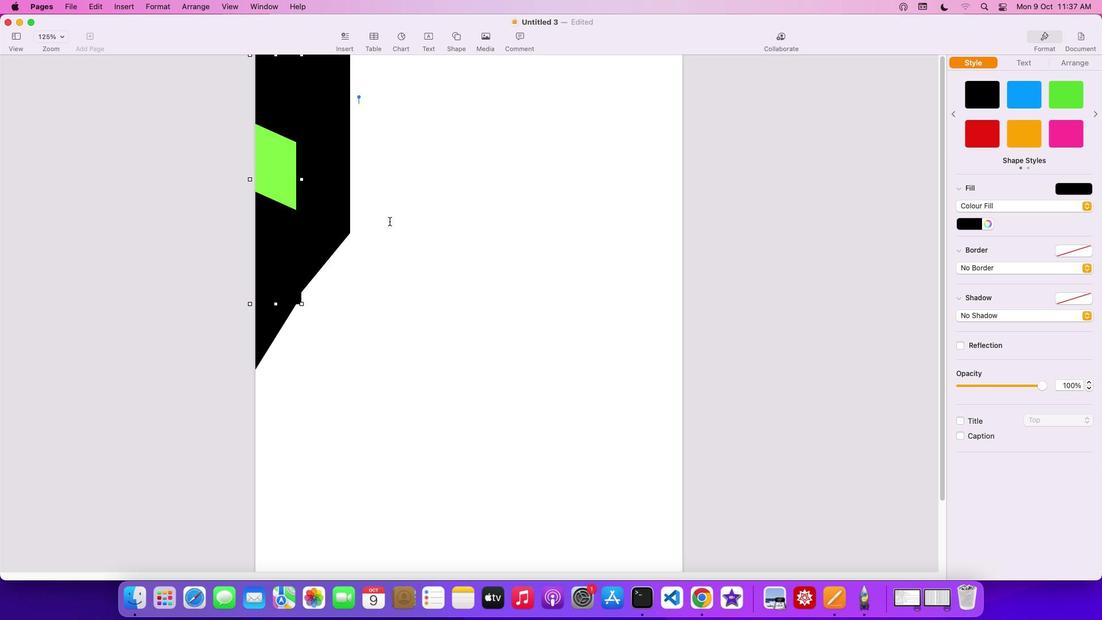 
Action: Mouse moved to (284, 175)
Screenshot: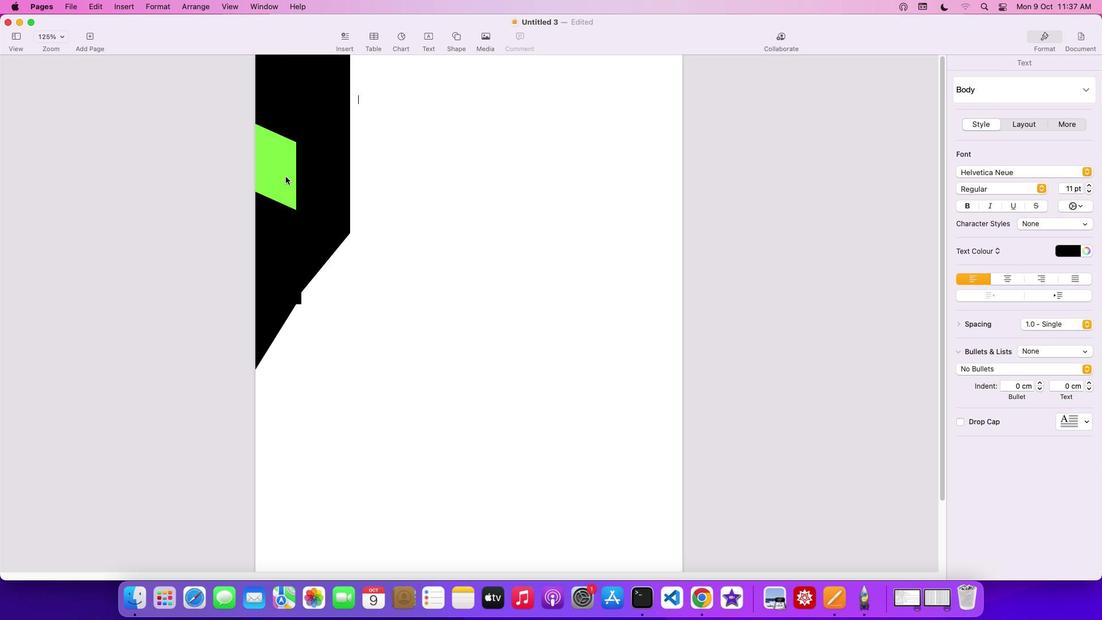
Action: Mouse pressed left at (284, 175)
Screenshot: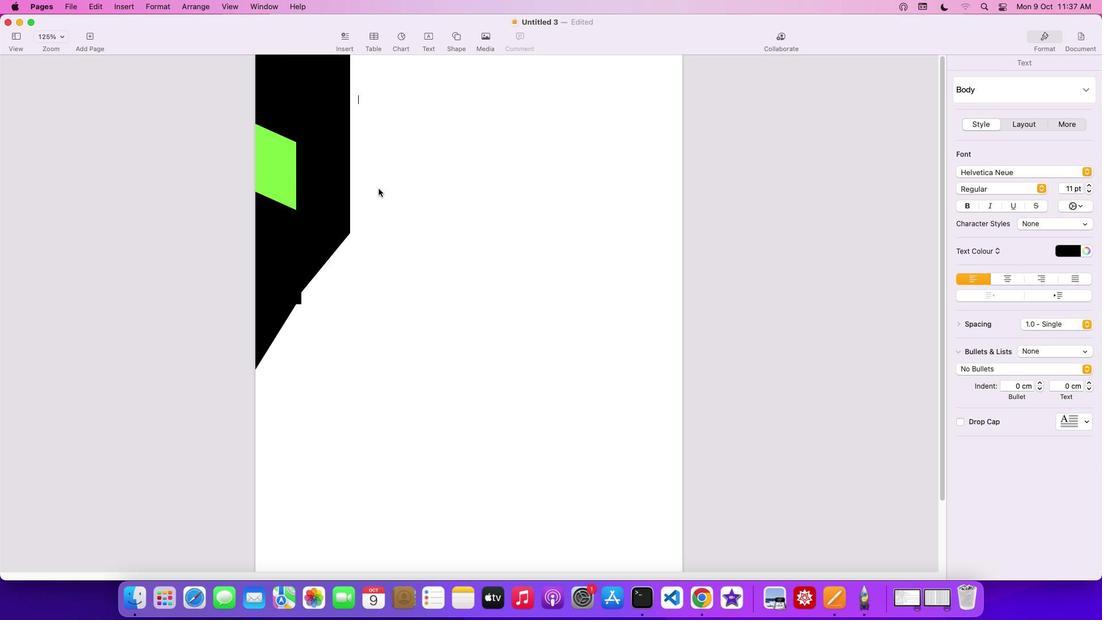 
Action: Mouse moved to (314, 157)
Screenshot: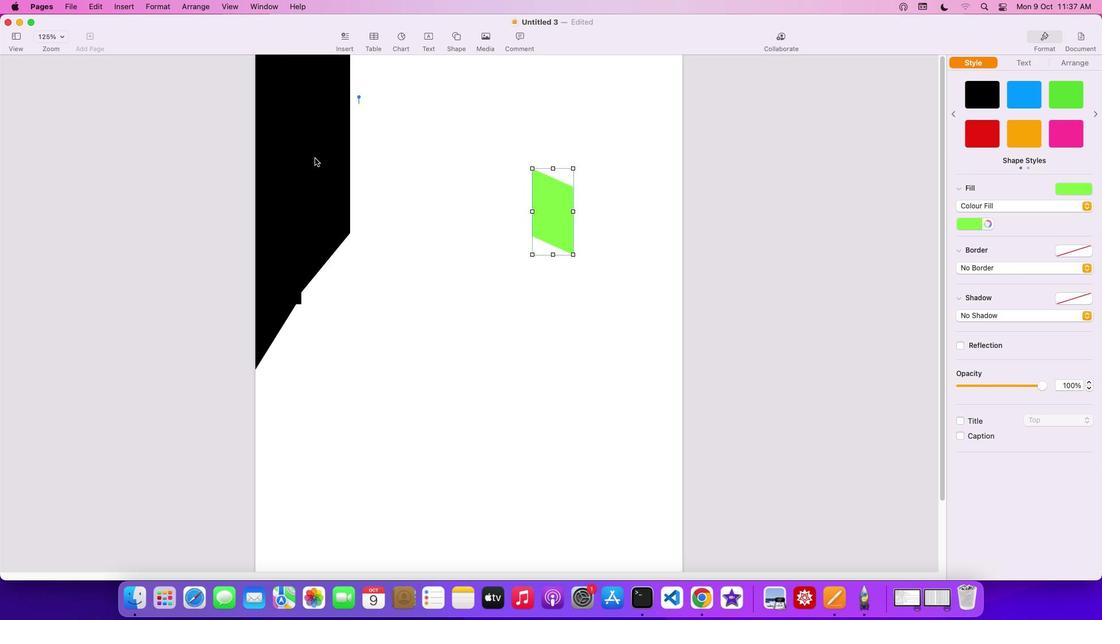
Action: Mouse pressed left at (314, 157)
Screenshot: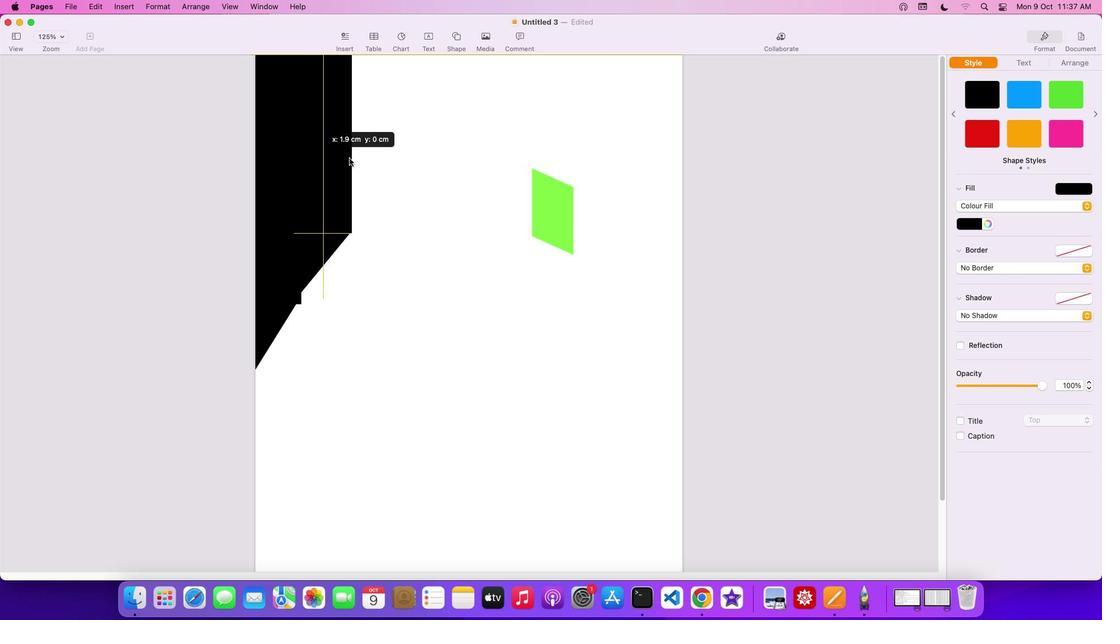 
Action: Mouse moved to (315, 255)
Screenshot: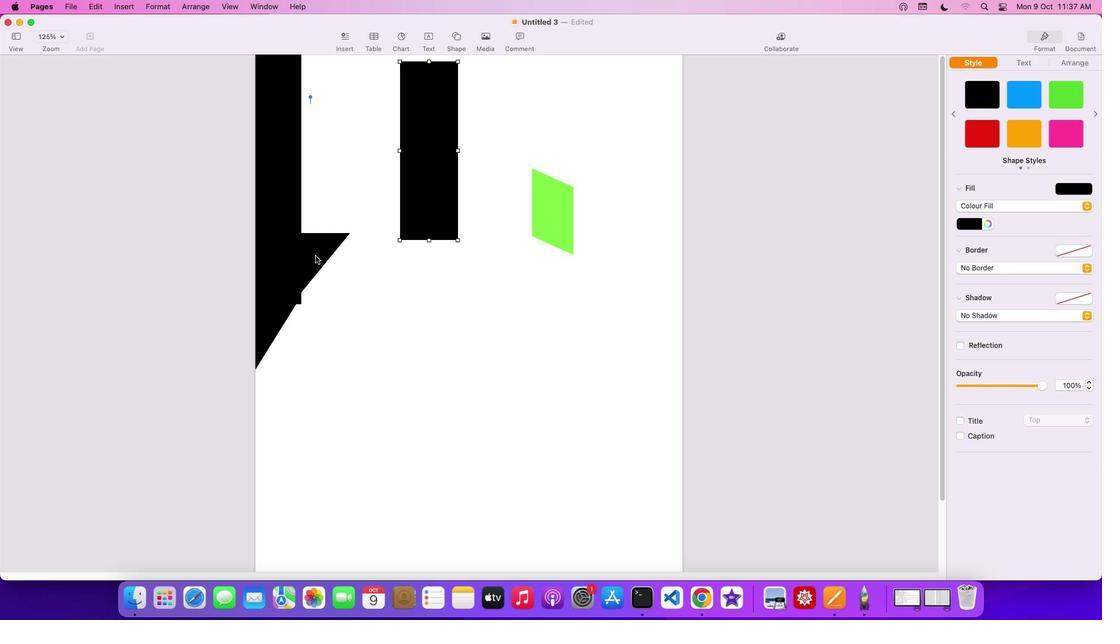 
Action: Mouse pressed left at (315, 255)
Screenshot: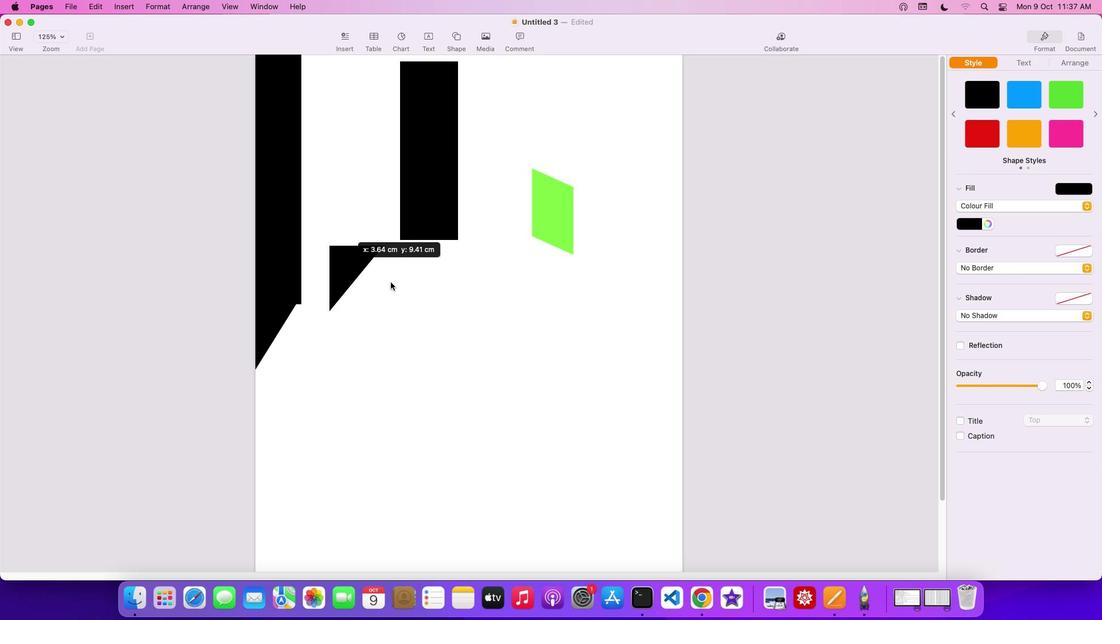 
Action: Mouse moved to (265, 325)
Screenshot: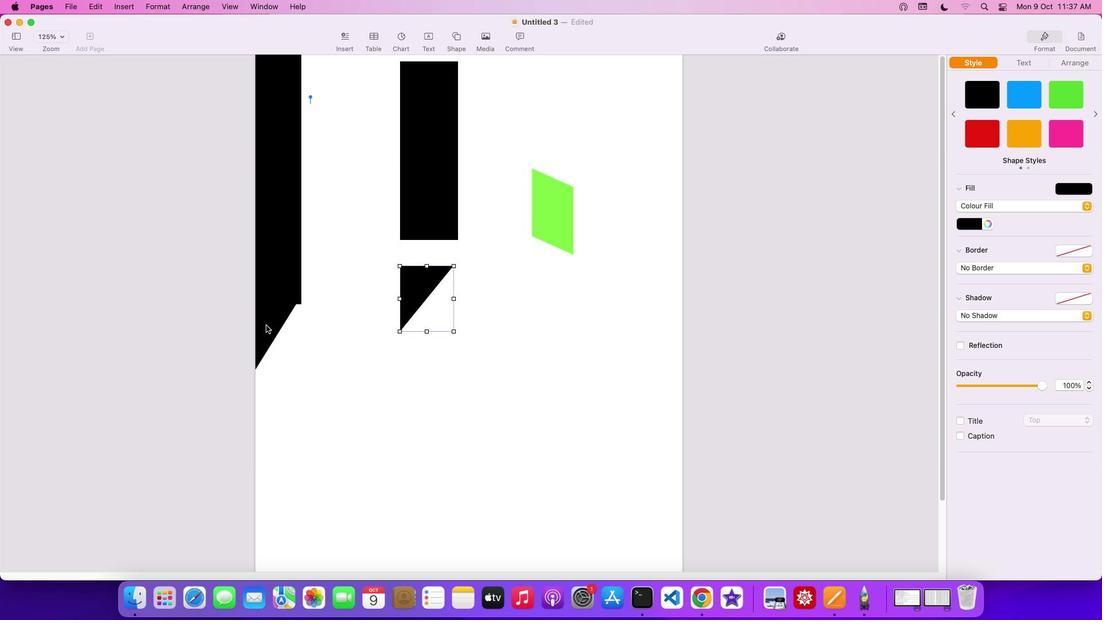 
Action: Mouse pressed left at (265, 325)
Screenshot: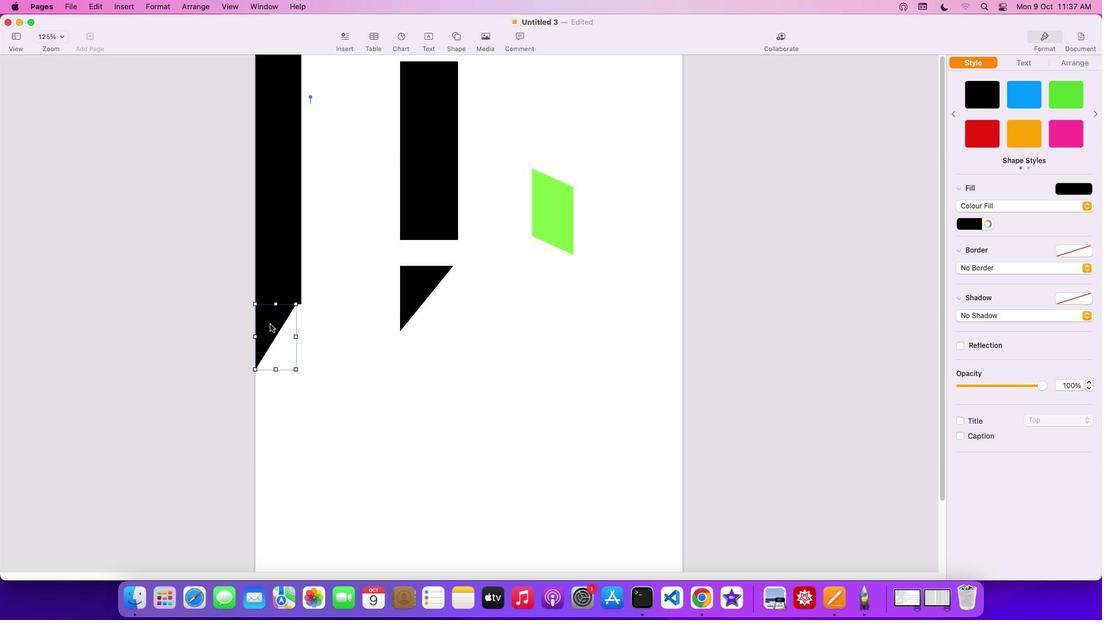 
Action: Mouse moved to (296, 336)
Screenshot: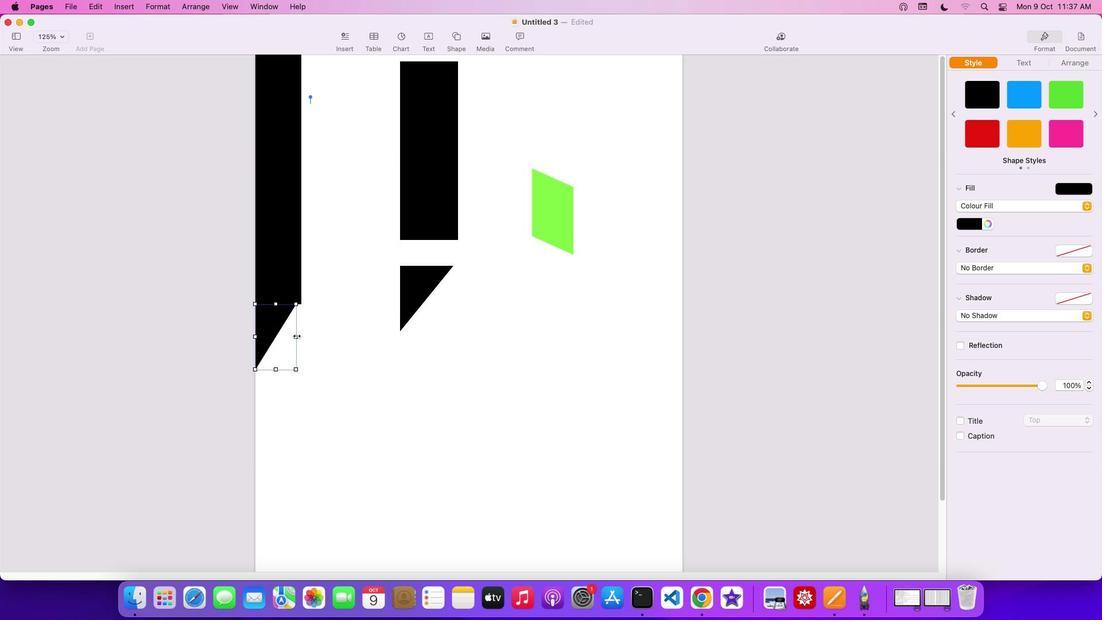 
Action: Mouse pressed left at (296, 336)
Screenshot: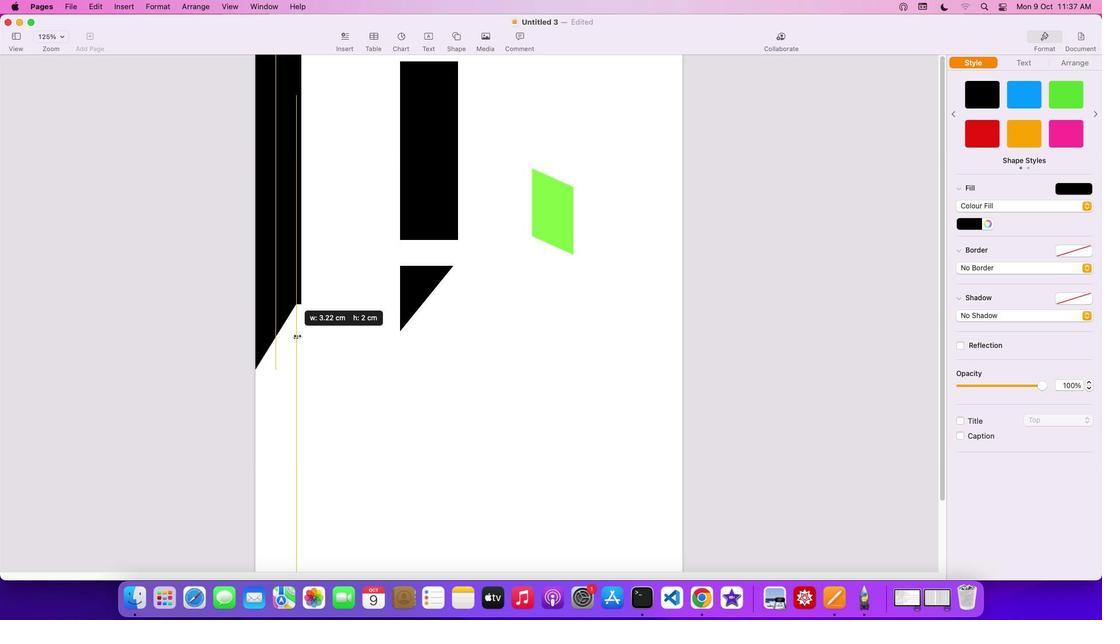 
Action: Mouse moved to (338, 341)
Screenshot: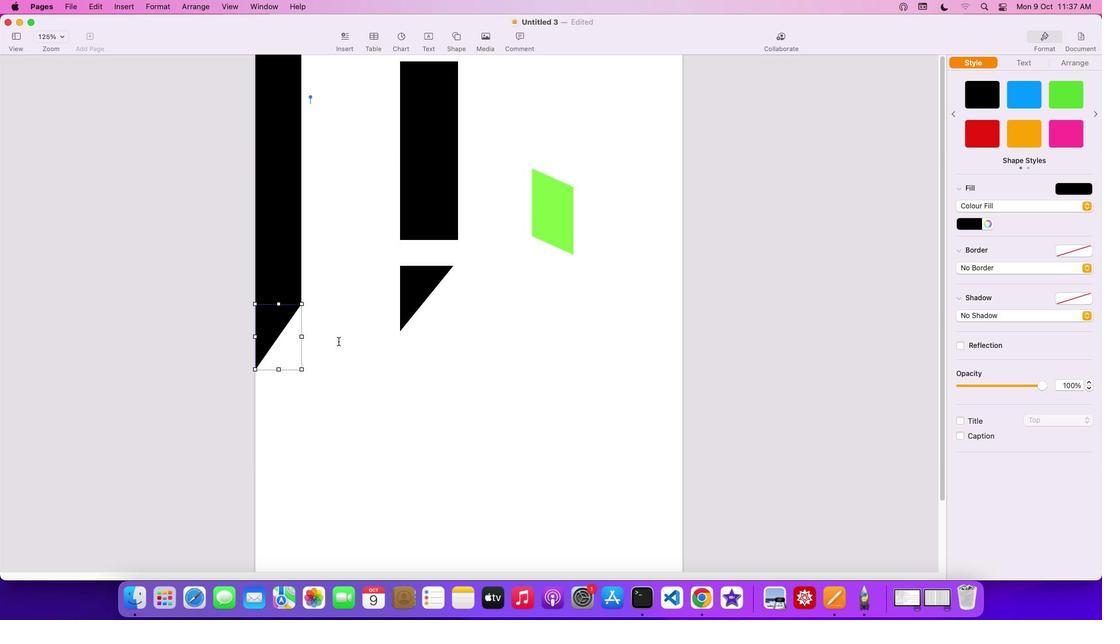 
Action: Mouse pressed left at (338, 341)
Screenshot: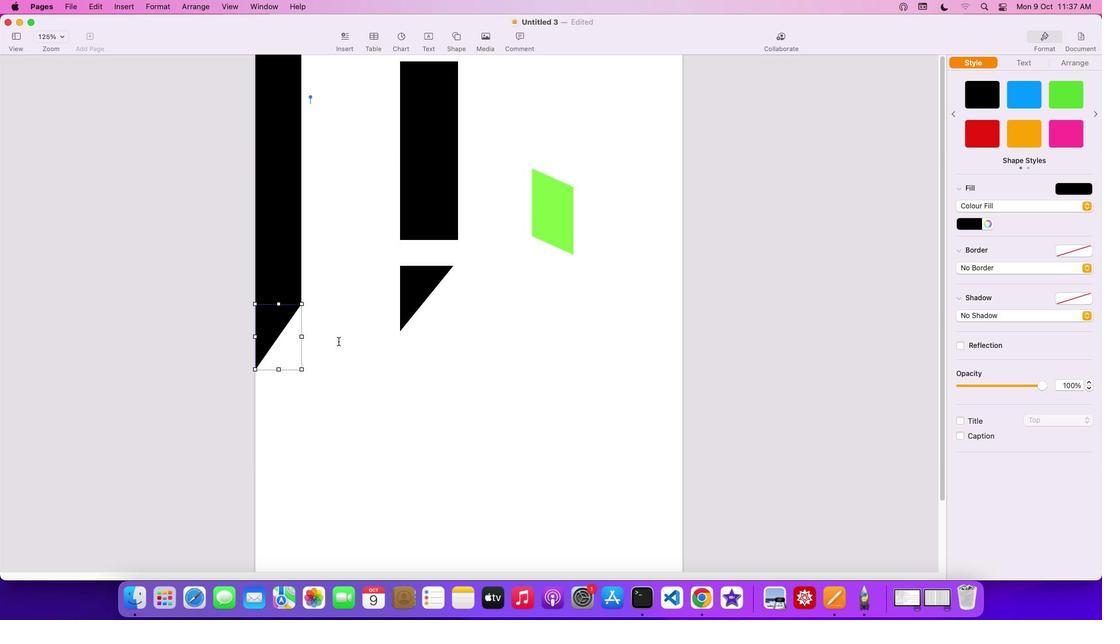
Action: Mouse moved to (557, 205)
Screenshot: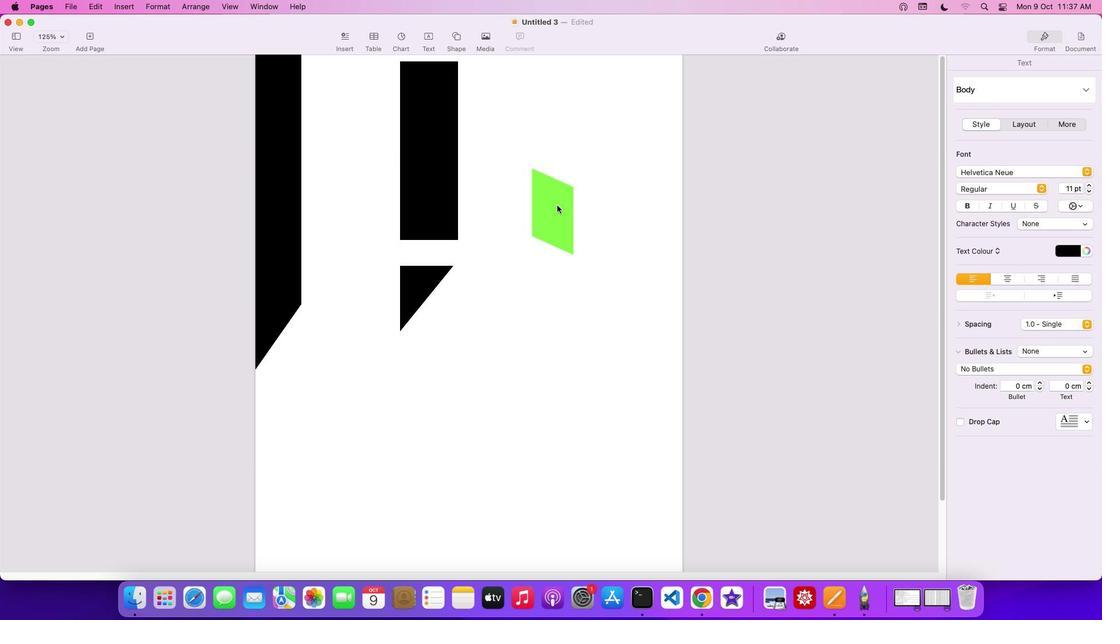 
Action: Mouse pressed left at (557, 205)
Screenshot: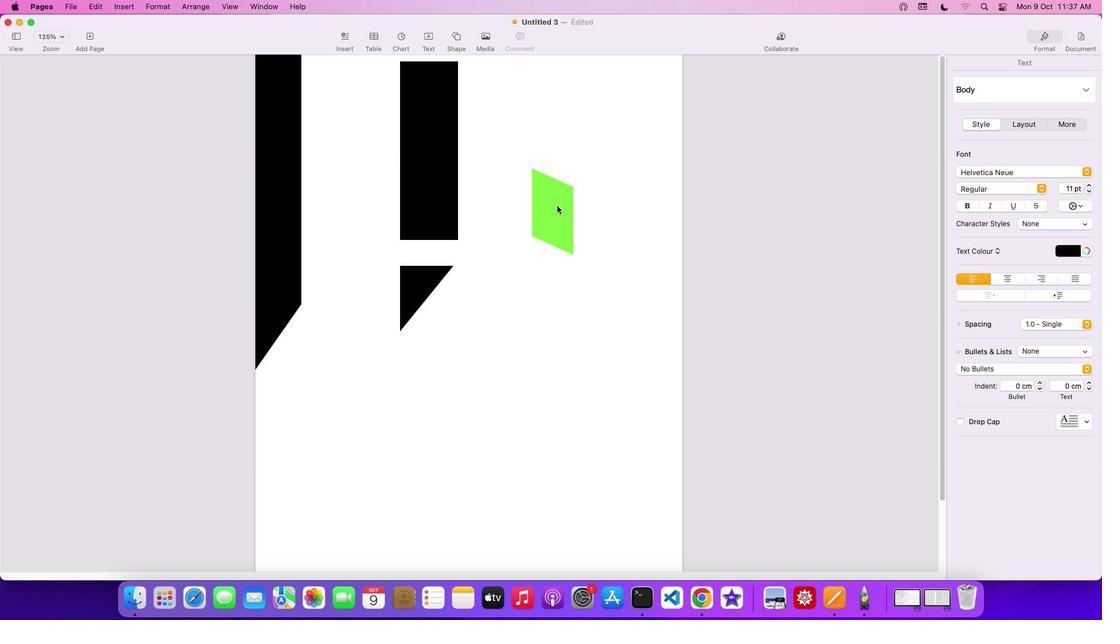 
Action: Mouse moved to (264, 207)
Screenshot: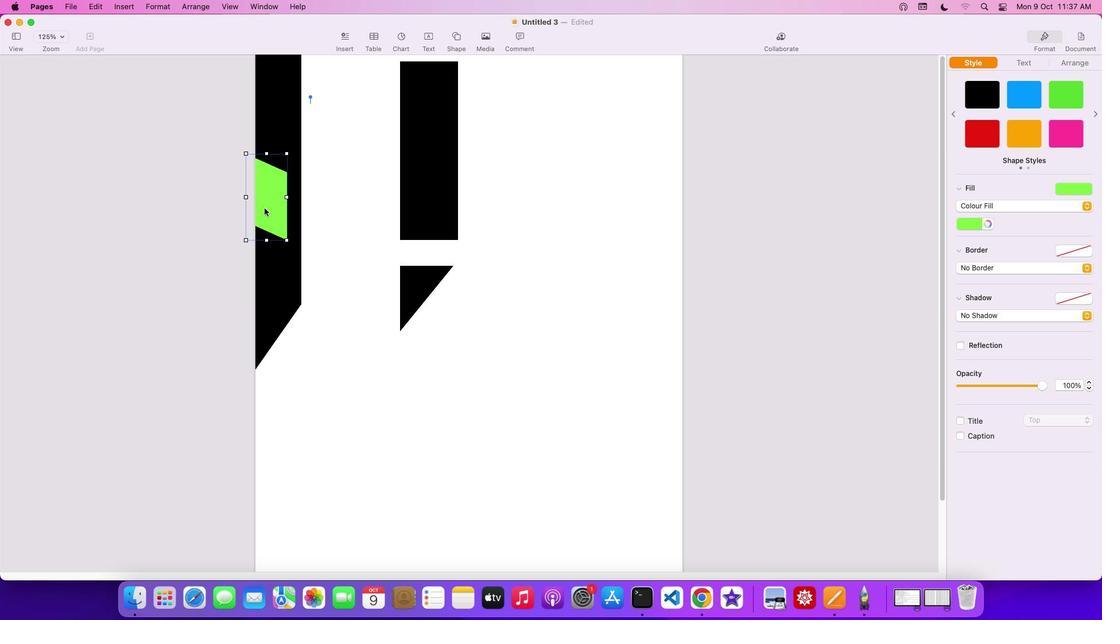 
Action: Mouse pressed left at (264, 207)
Screenshot: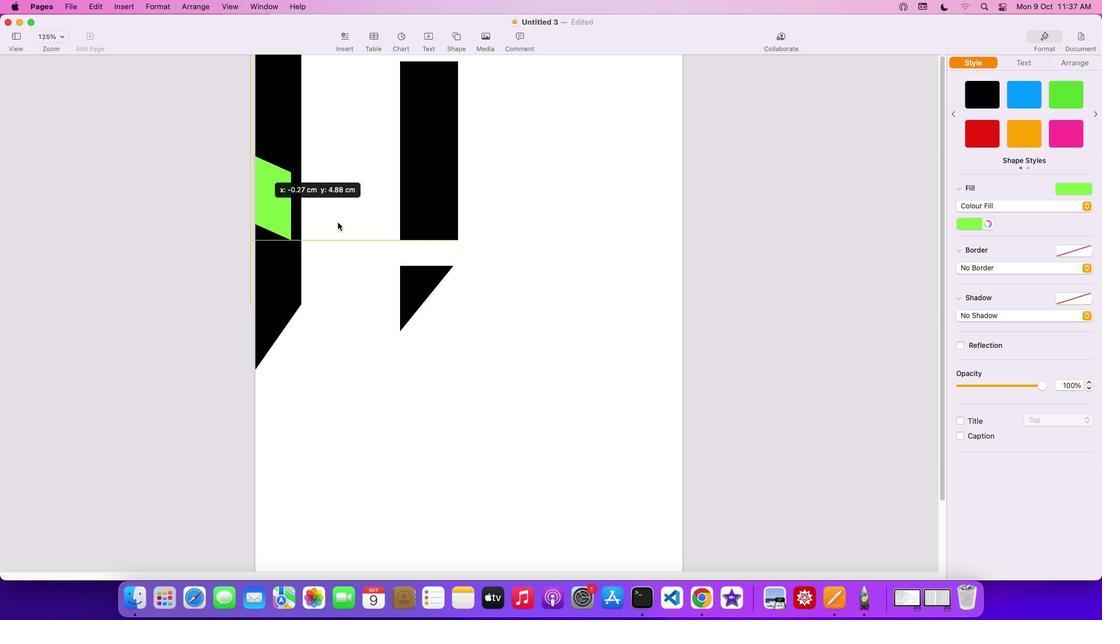 
Action: Mouse moved to (284, 257)
Screenshot: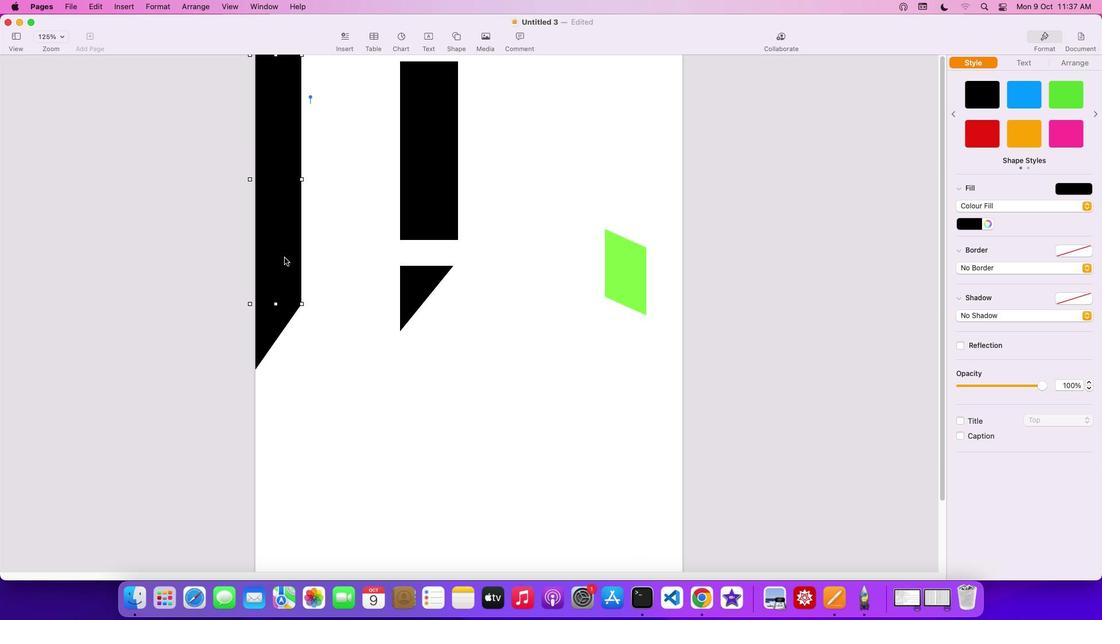 
Action: Mouse pressed left at (284, 257)
Screenshot: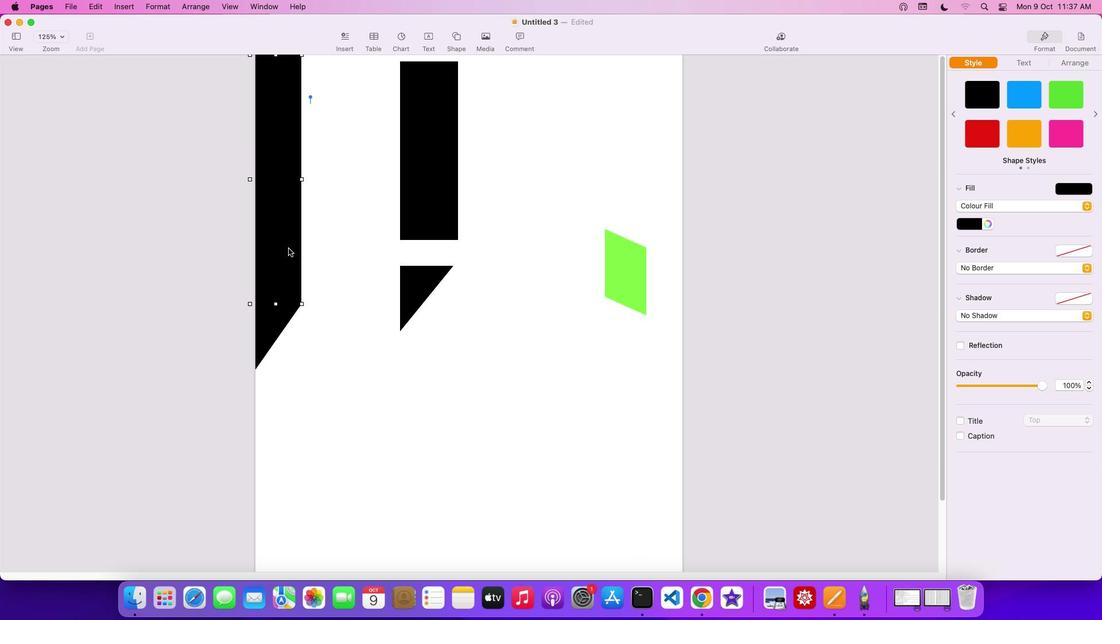 
Action: Mouse moved to (300, 176)
Screenshot: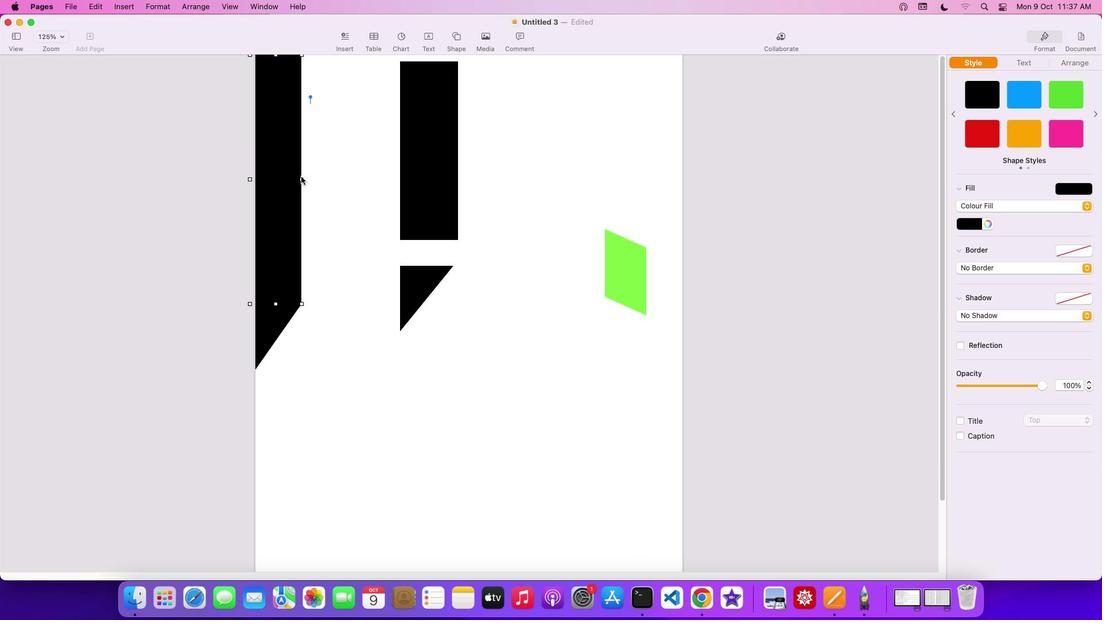 
Action: Mouse pressed left at (300, 176)
Screenshot: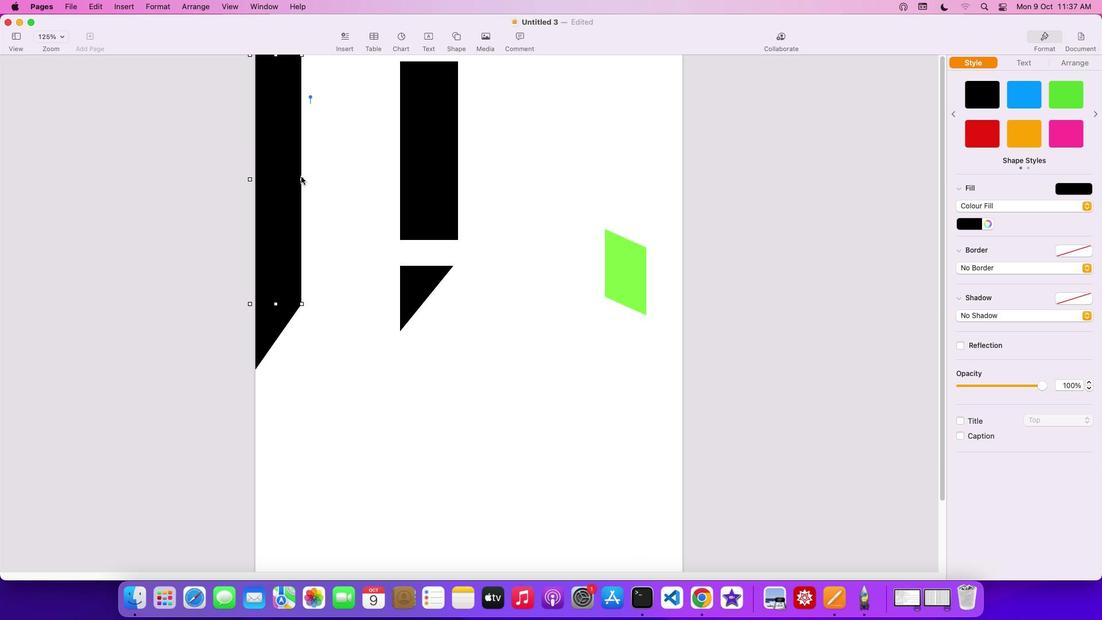 
Action: Mouse moved to (280, 316)
Screenshot: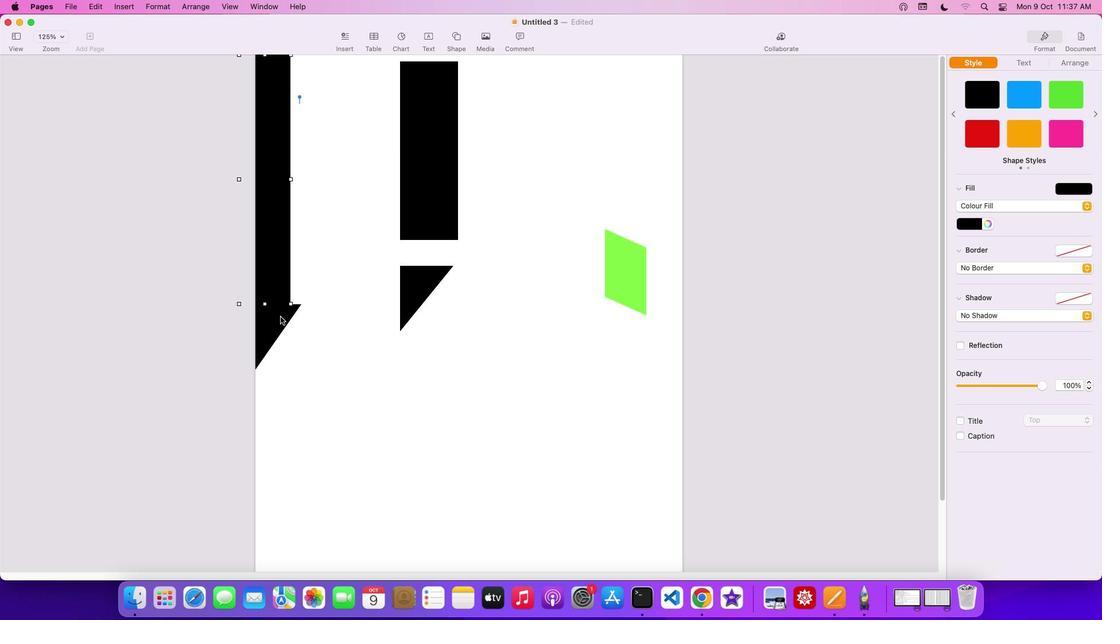 
Action: Mouse pressed left at (280, 316)
Screenshot: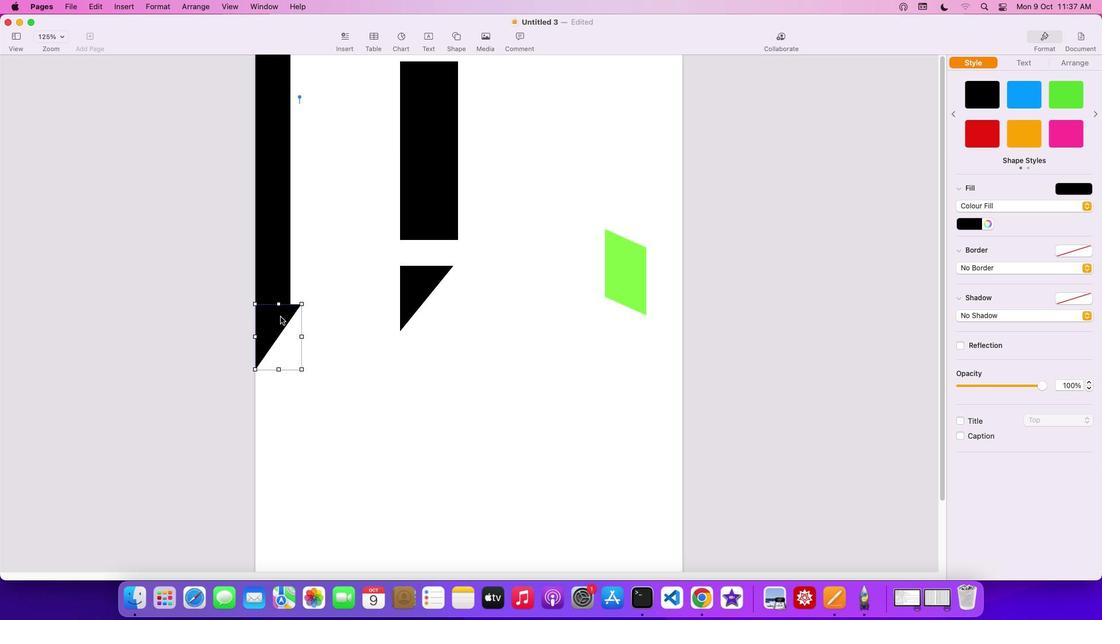 
Action: Mouse moved to (301, 302)
Screenshot: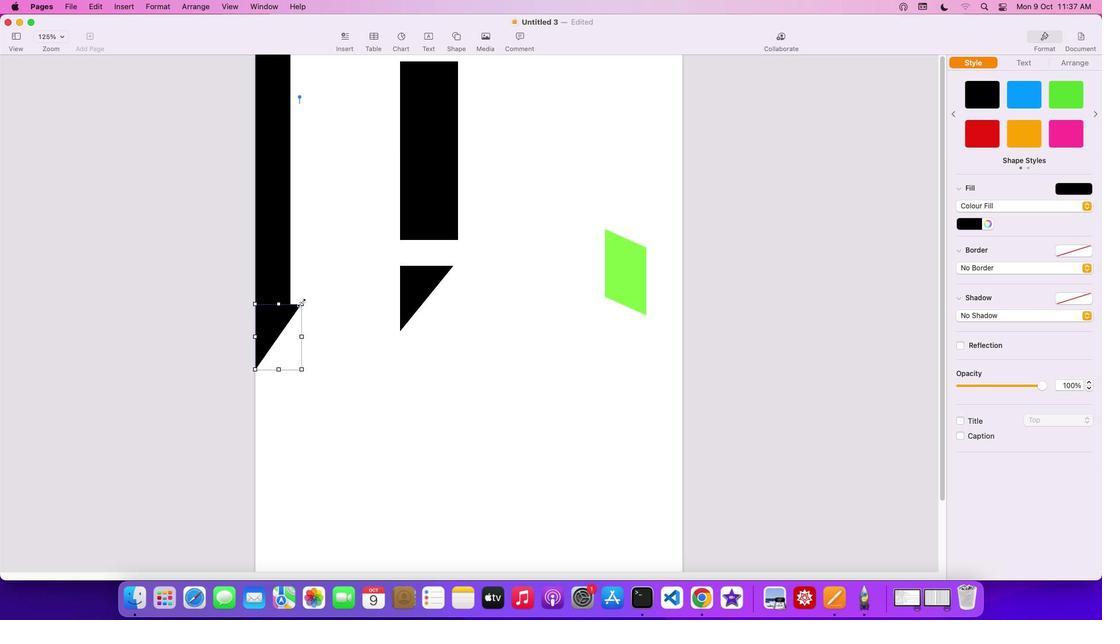 
Action: Mouse pressed left at (301, 302)
Screenshot: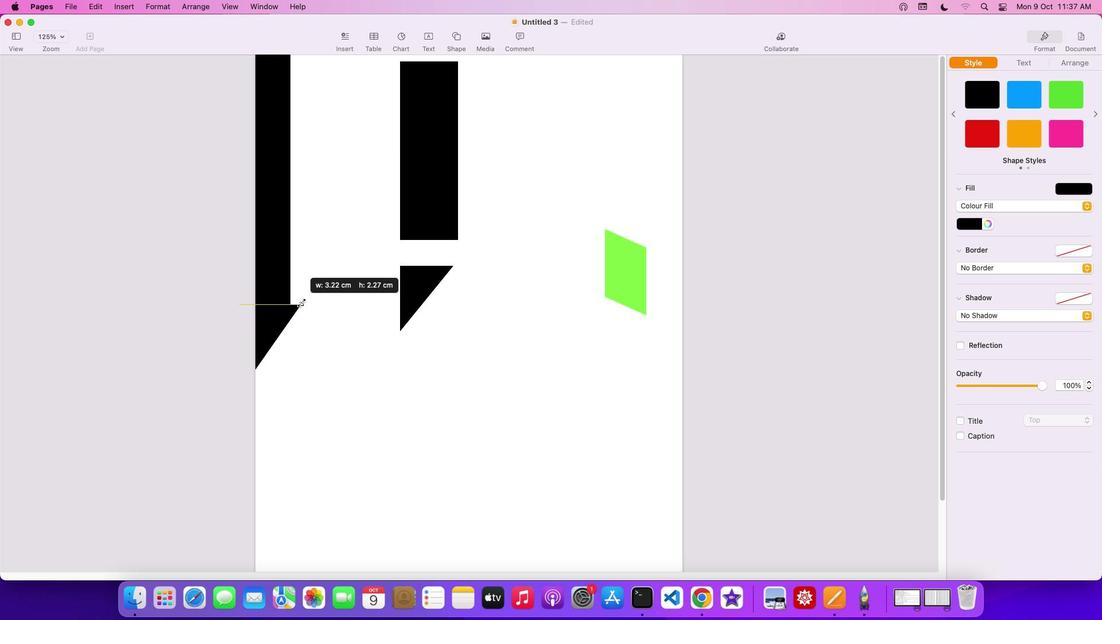 
Action: Mouse moved to (315, 305)
Screenshot: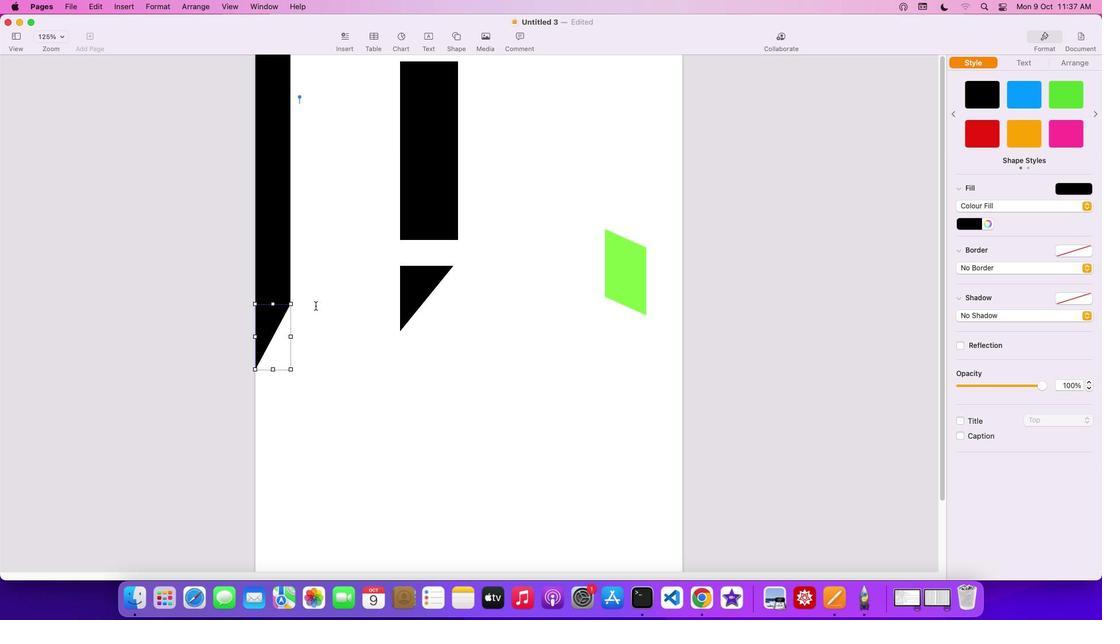 
Action: Mouse pressed left at (315, 305)
Screenshot: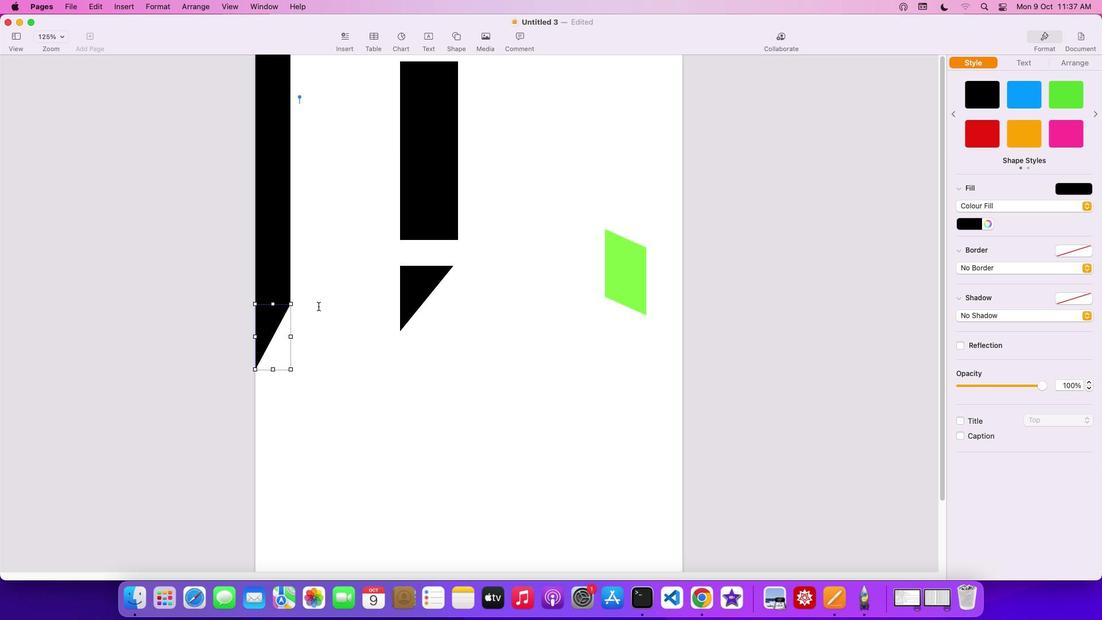 
Action: Mouse moved to (635, 270)
Screenshot: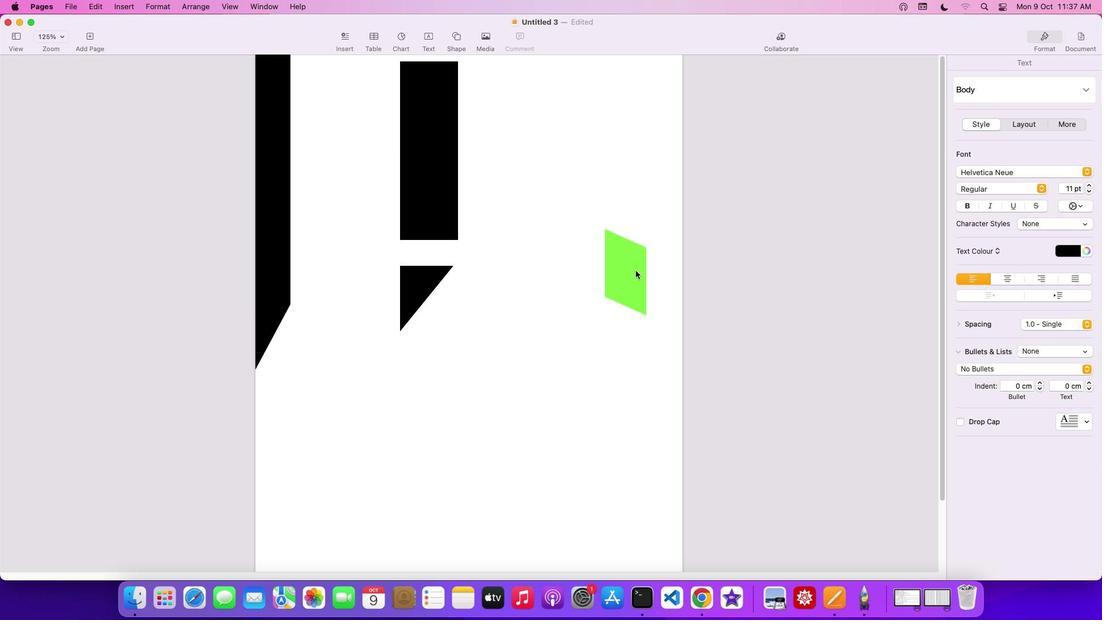 
Action: Mouse pressed left at (635, 270)
Screenshot: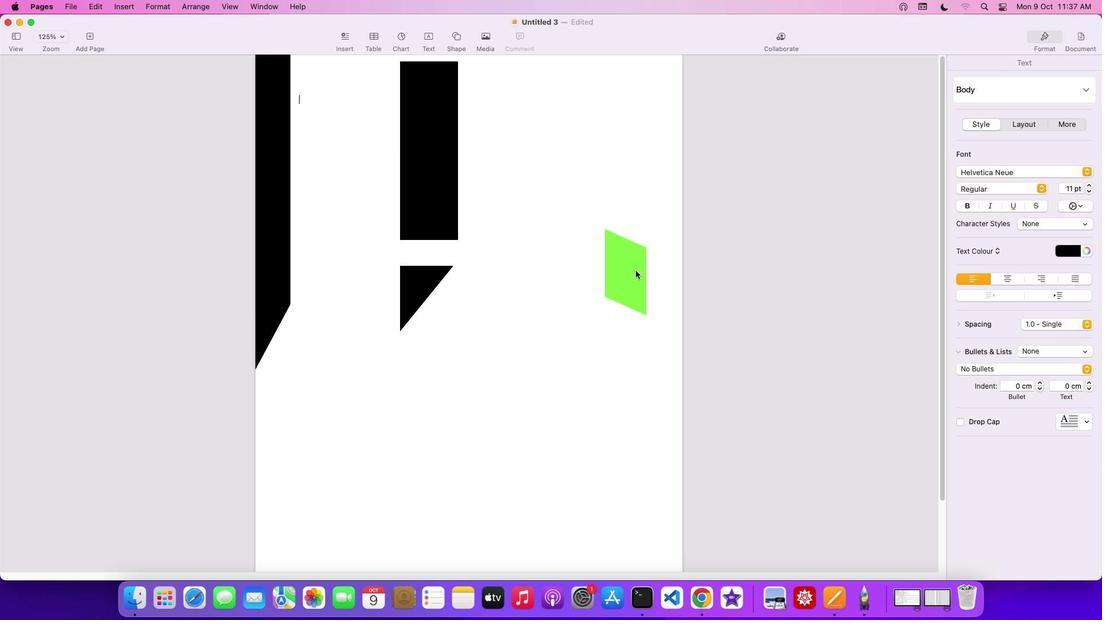 
Action: Mouse moved to (425, 171)
Screenshot: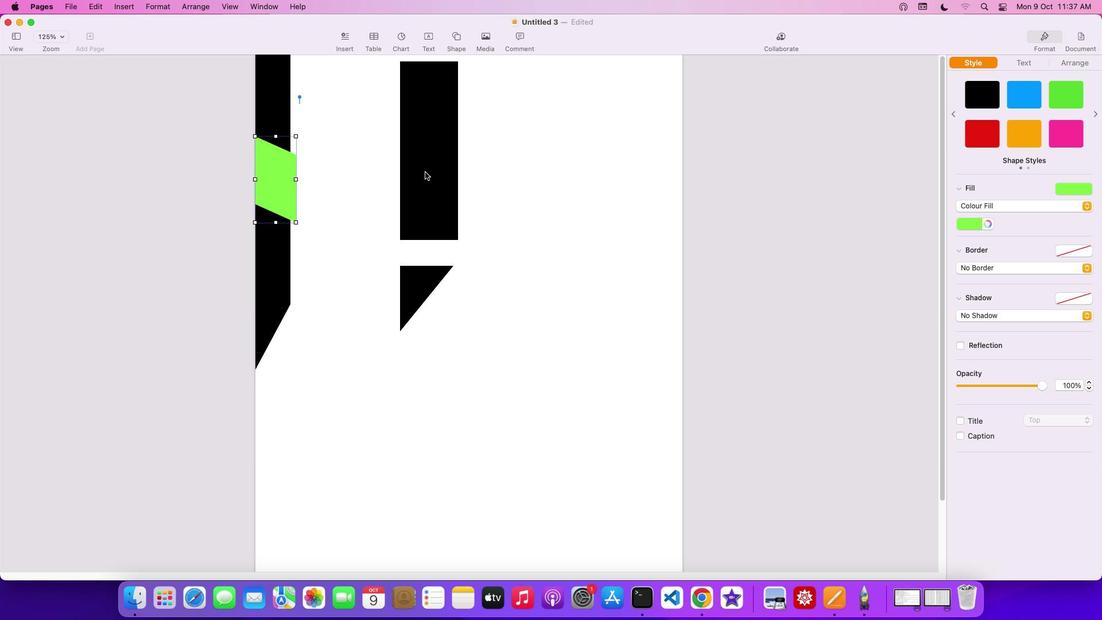 
Action: Mouse pressed left at (425, 171)
Screenshot: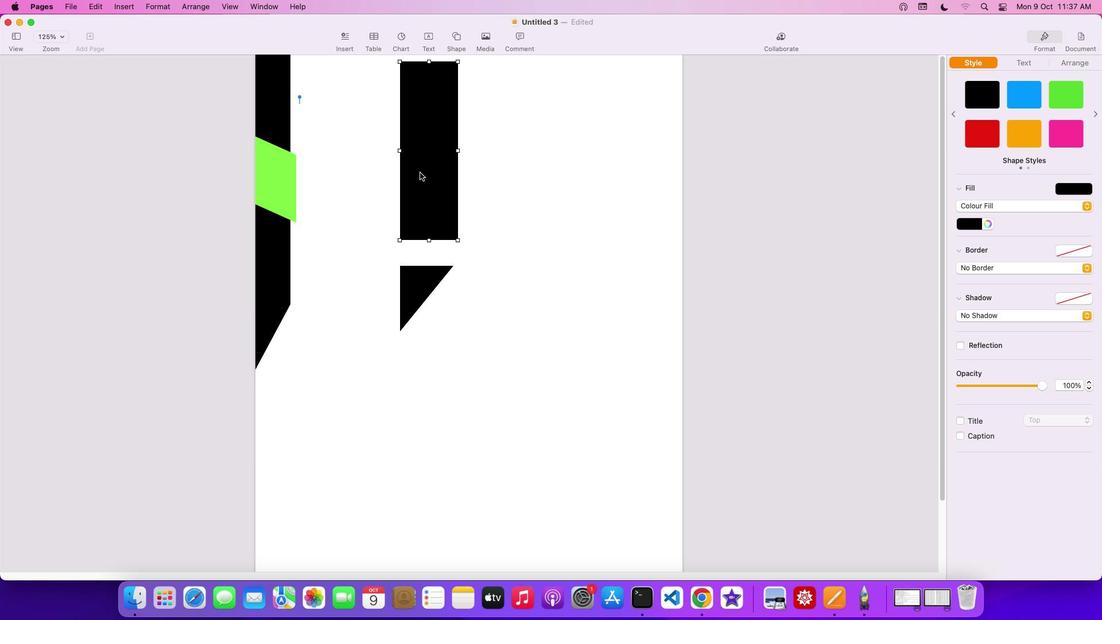 
Action: Mouse moved to (961, 224)
Screenshot: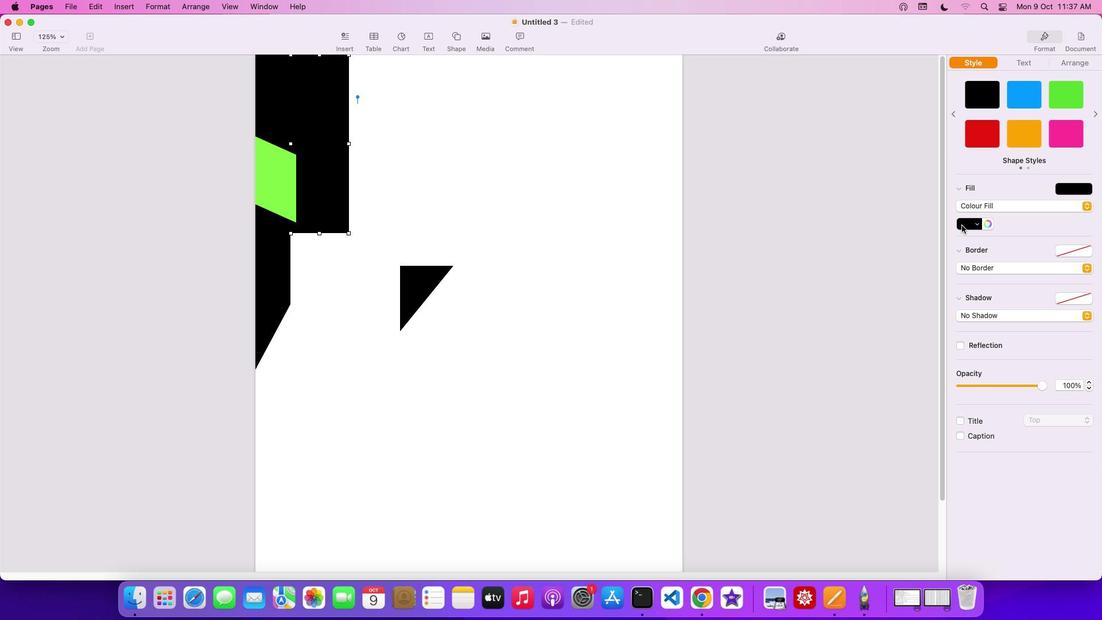 
Action: Mouse pressed left at (961, 224)
Screenshot: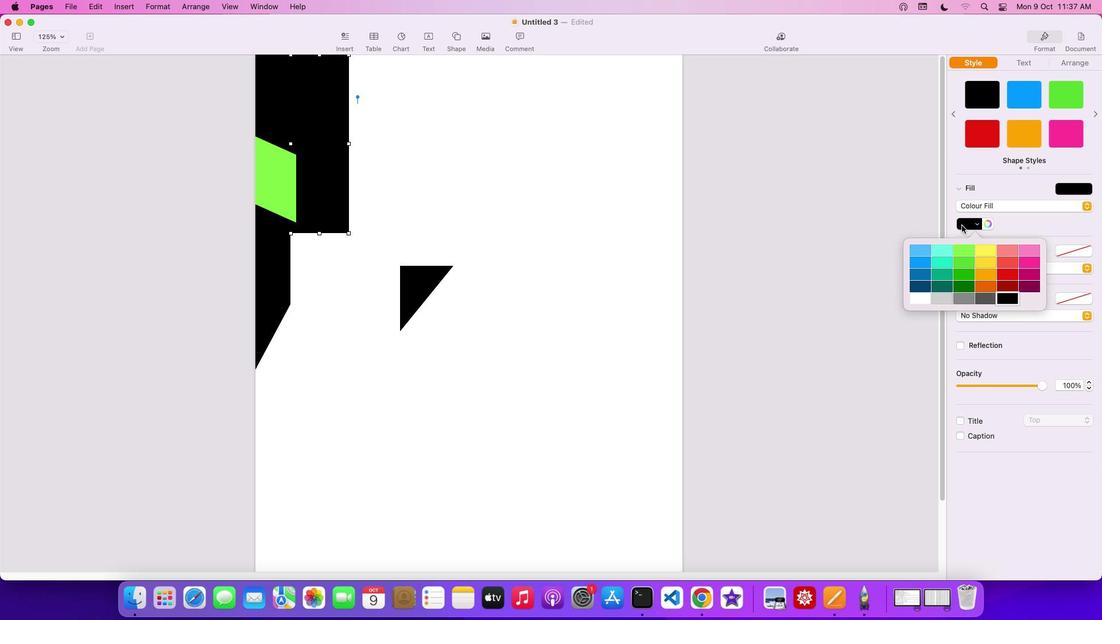 
Action: Mouse moved to (947, 253)
Screenshot: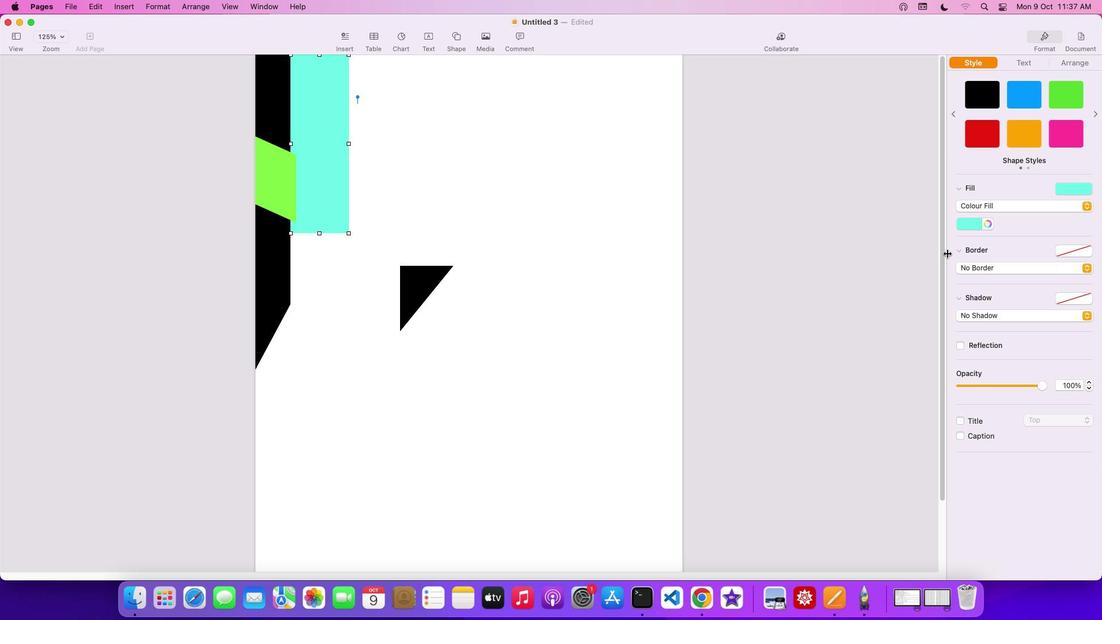 
Action: Mouse pressed left at (947, 253)
Screenshot: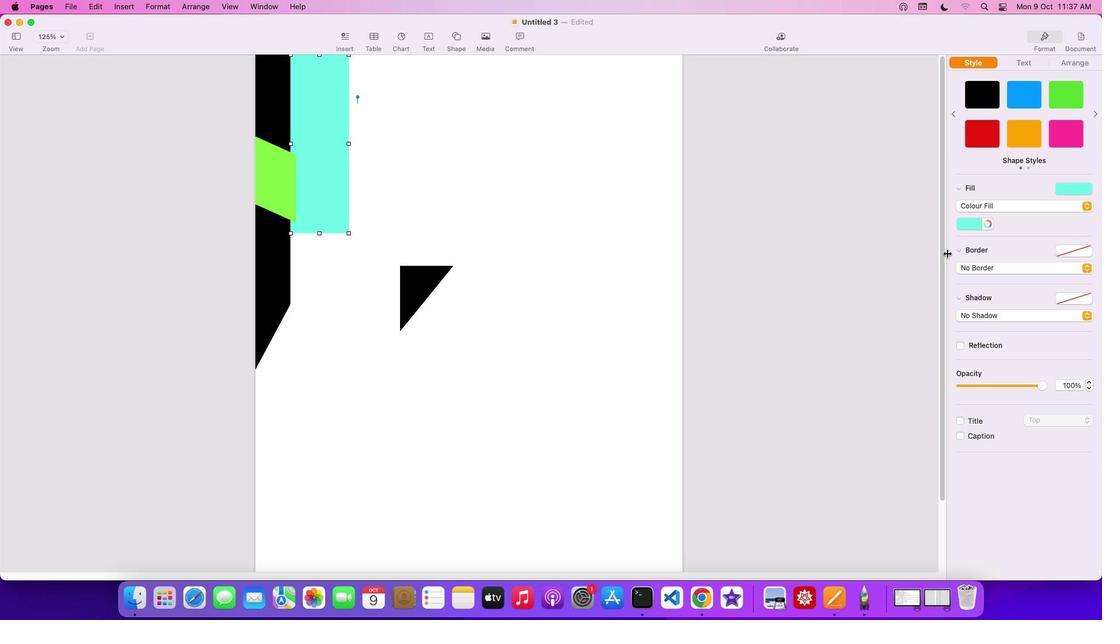 
Action: Mouse moved to (275, 190)
Screenshot: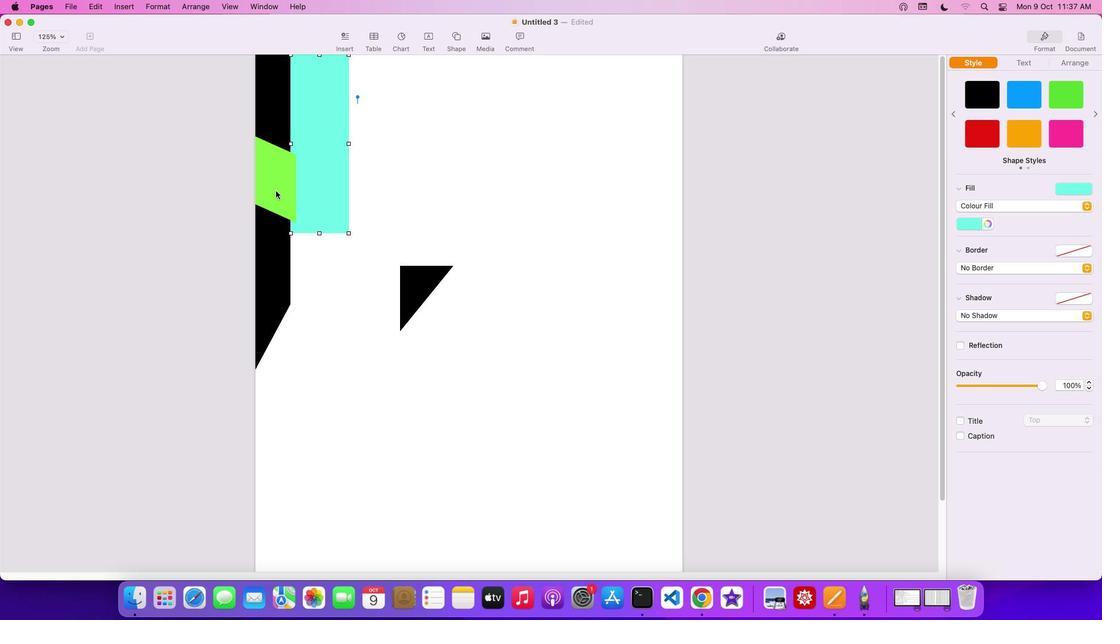 
Action: Mouse pressed left at (275, 190)
Screenshot: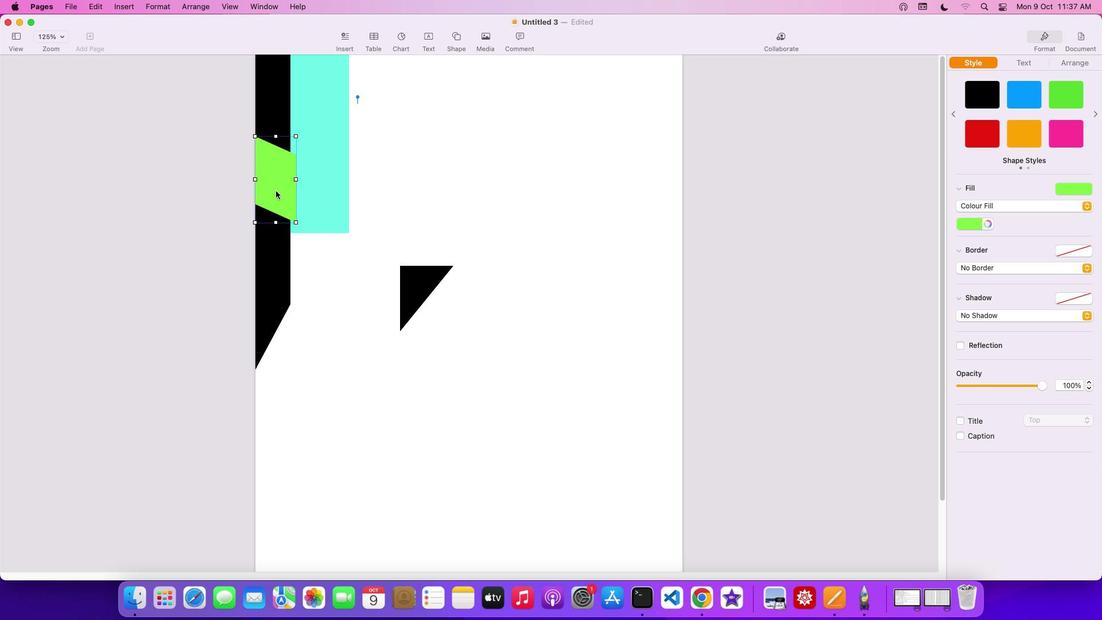 
Action: Mouse moved to (340, 164)
Screenshot: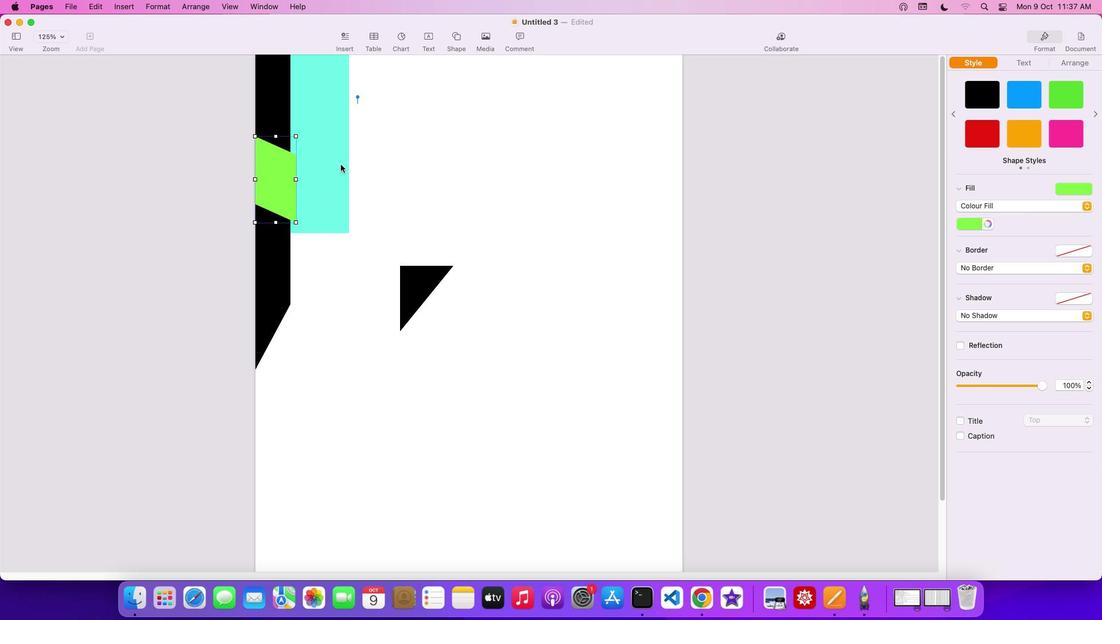 
Action: Mouse pressed left at (340, 164)
Screenshot: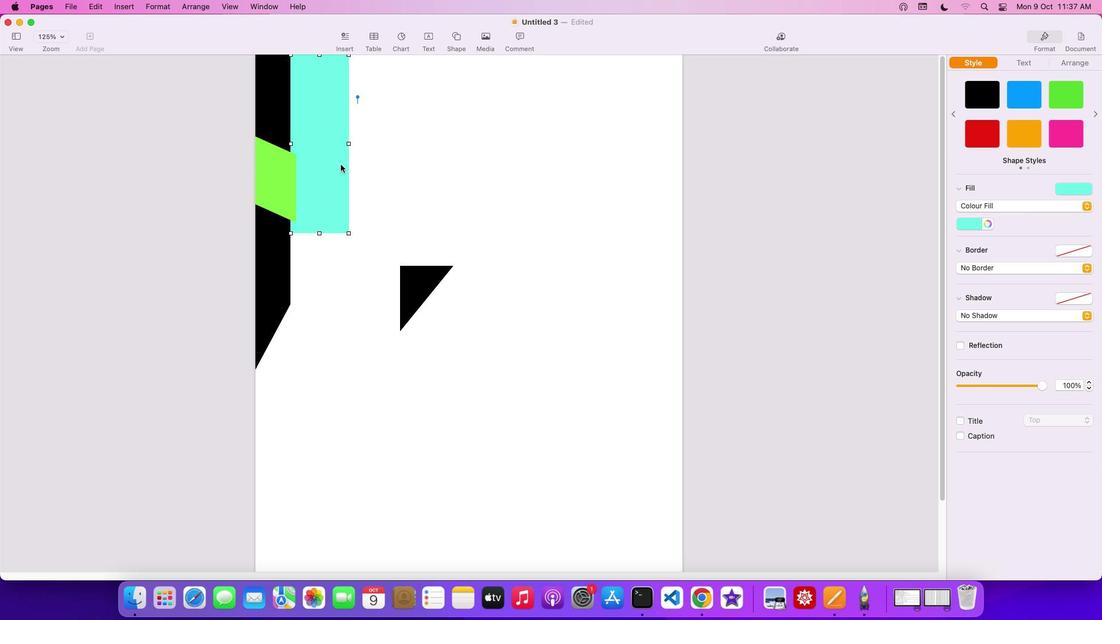 
Action: Mouse moved to (977, 221)
Screenshot: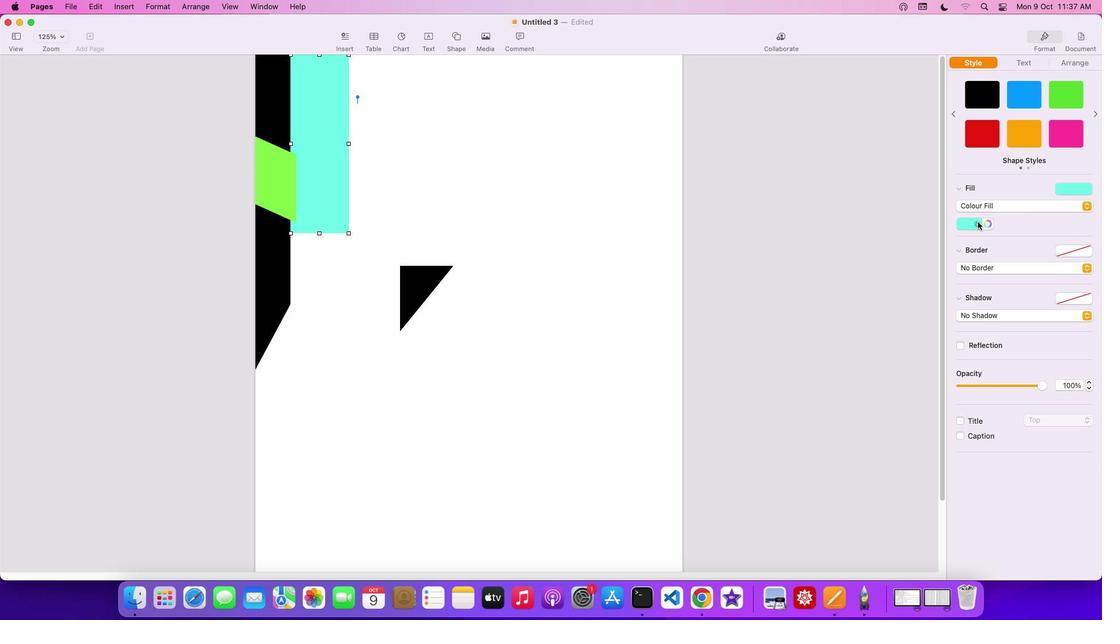
Action: Mouse pressed left at (977, 221)
Screenshot: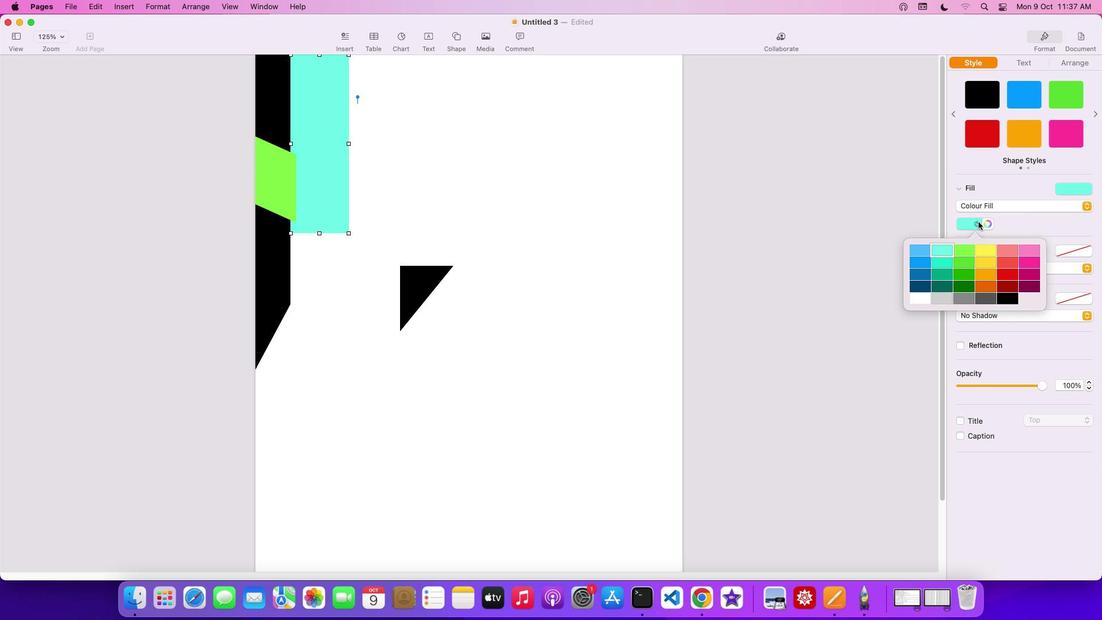
Action: Mouse moved to (989, 287)
Screenshot: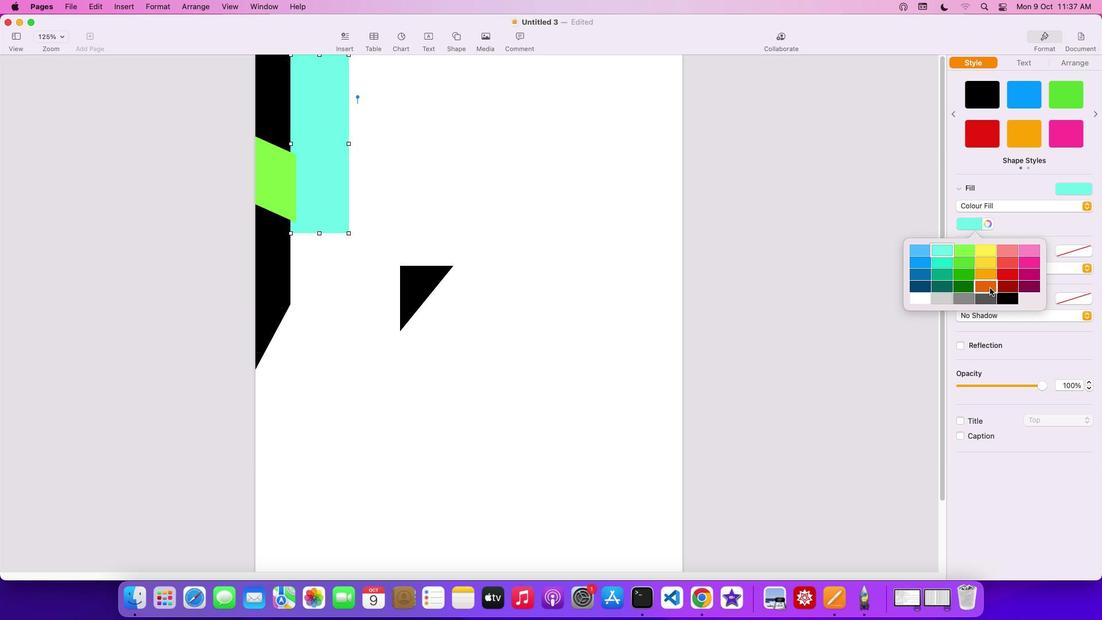 
Action: Mouse pressed left at (989, 287)
Screenshot: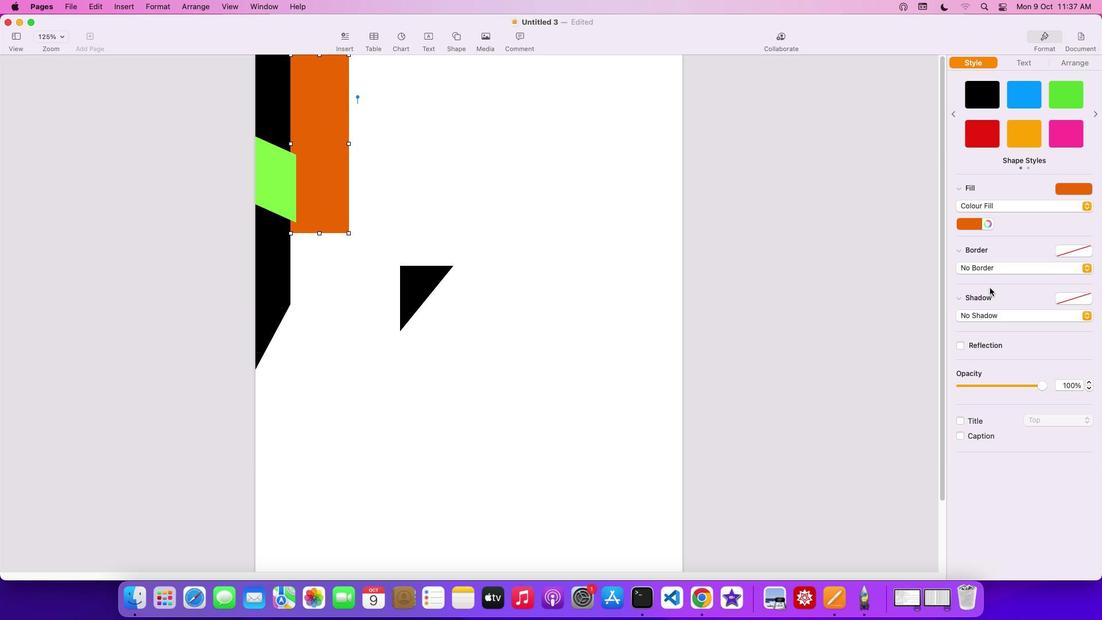 
Action: Mouse moved to (276, 194)
Screenshot: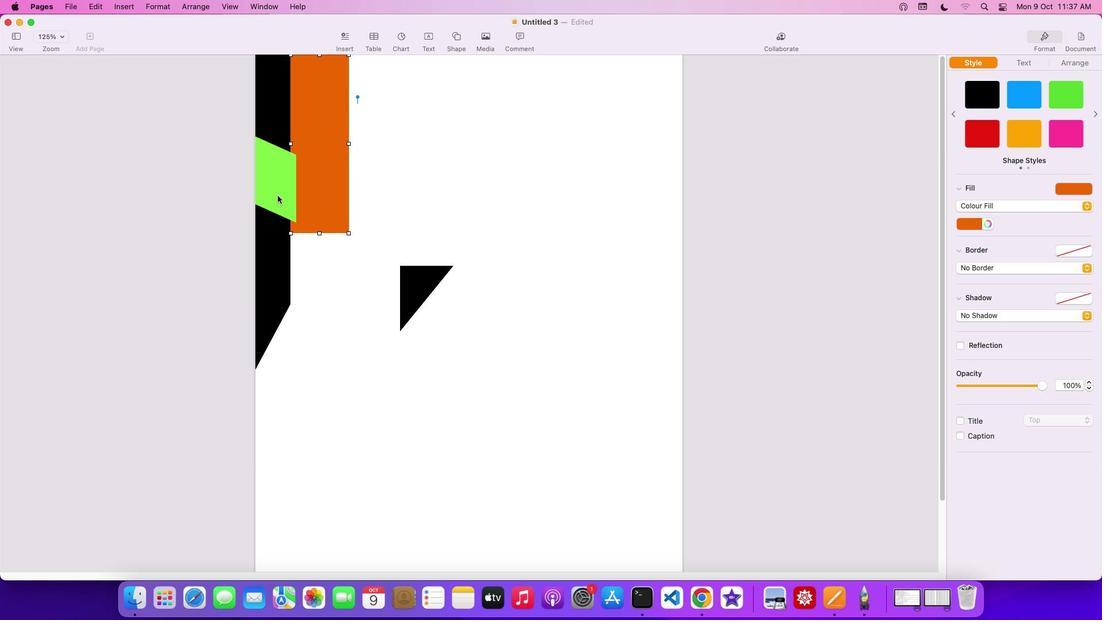 
Action: Mouse pressed left at (276, 194)
Screenshot: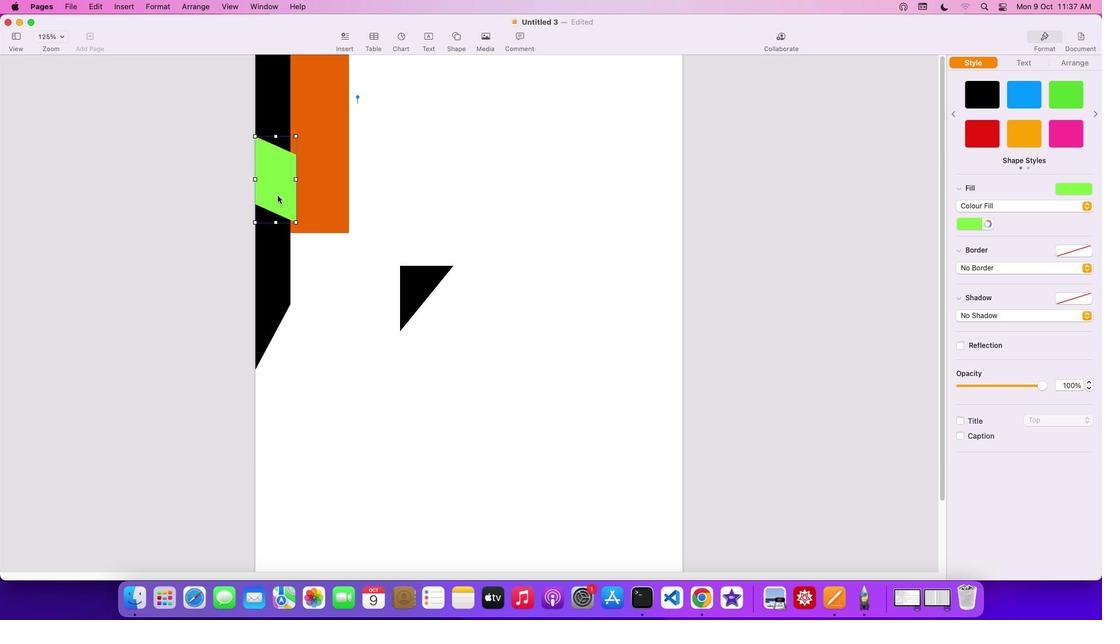 
Action: Mouse moved to (295, 221)
Screenshot: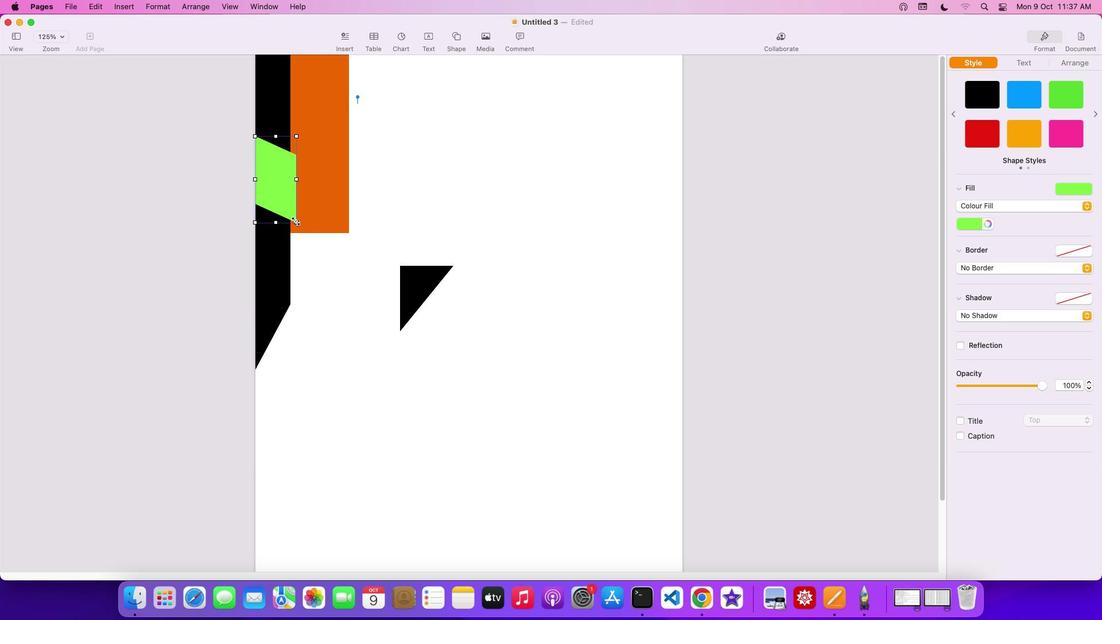 
Action: Mouse pressed left at (295, 221)
Screenshot: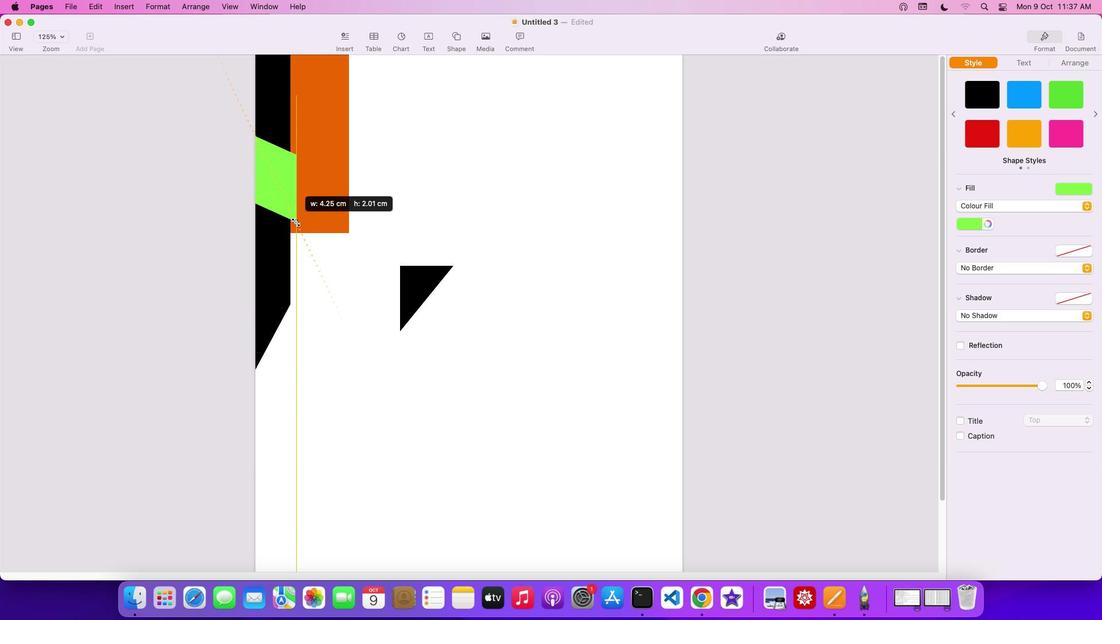 
Action: Mouse moved to (422, 298)
Screenshot: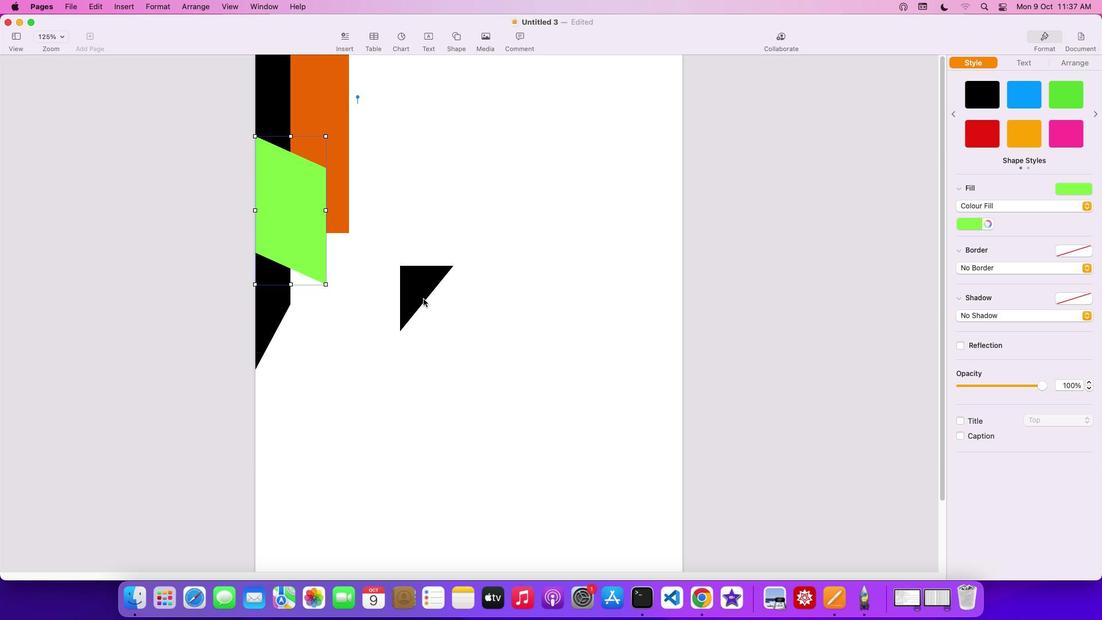 
Action: Mouse pressed left at (422, 298)
